 Task: Research Airbnb accommodation in Santander de Quilichao, Colombia from 12th  December, 2023 to 15th December, 2023 for 3 adults.2 bedrooms having 3 beds and 1 bathroom. Property type can be flat. Amenities needed are: washing machine. Booking option can be shelf check-in. Look for 5 properties as per requirement.
Action: Mouse moved to (505, 86)
Screenshot: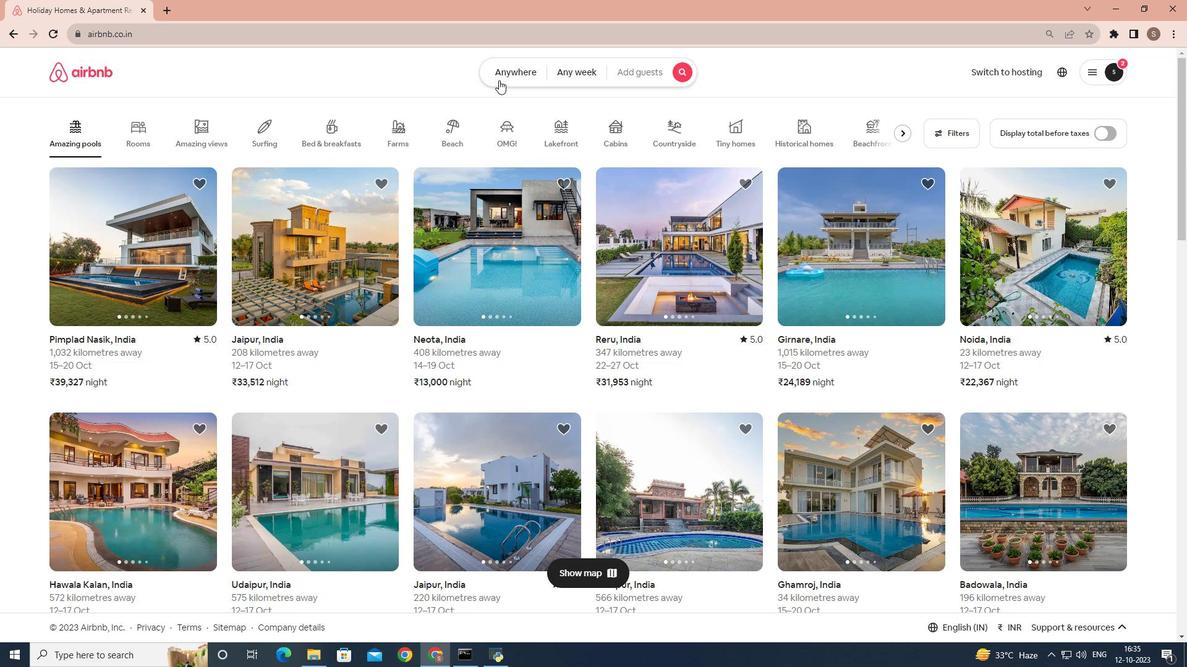 
Action: Mouse pressed left at (505, 86)
Screenshot: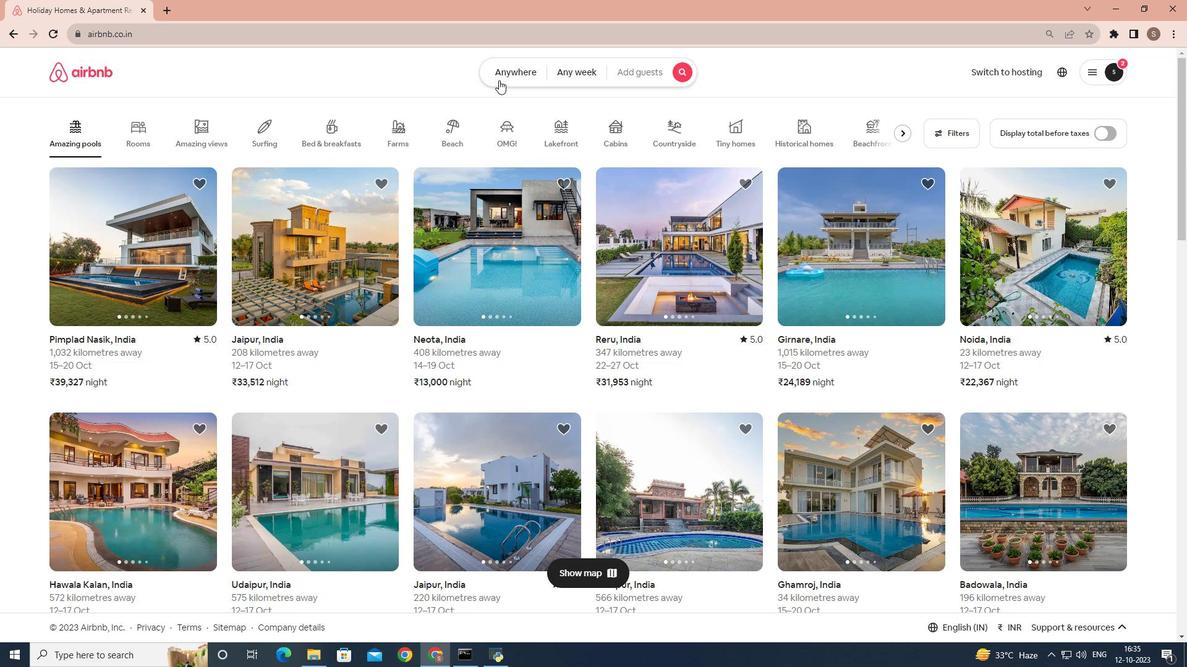 
Action: Mouse moved to (450, 125)
Screenshot: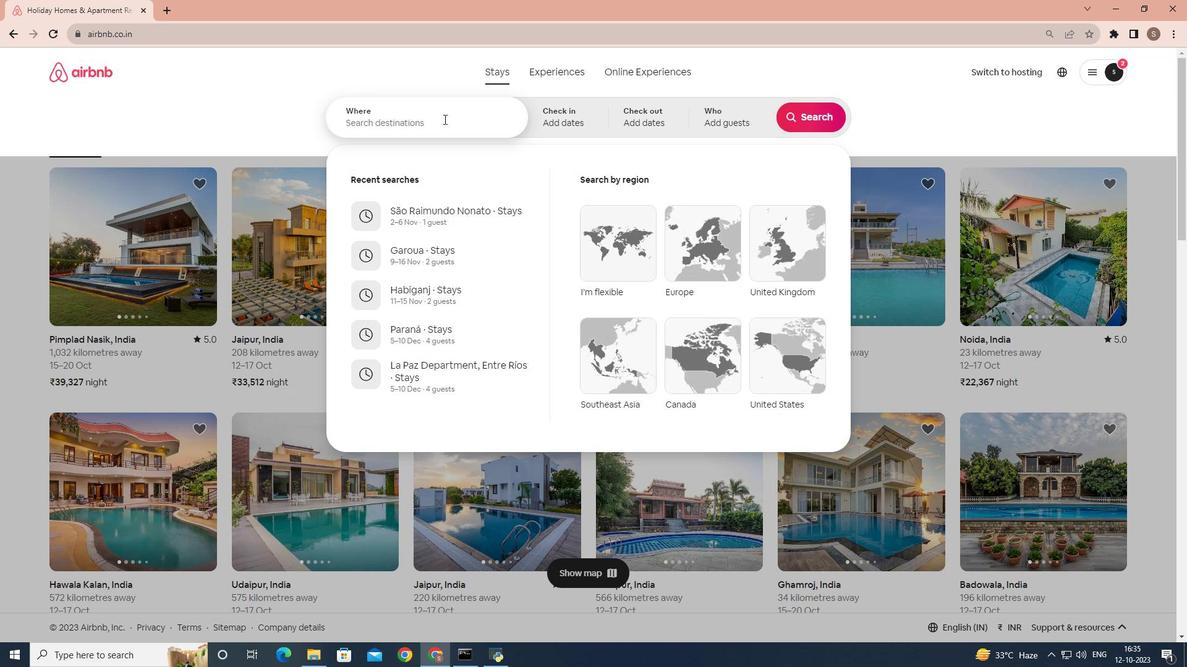 
Action: Mouse pressed left at (450, 125)
Screenshot: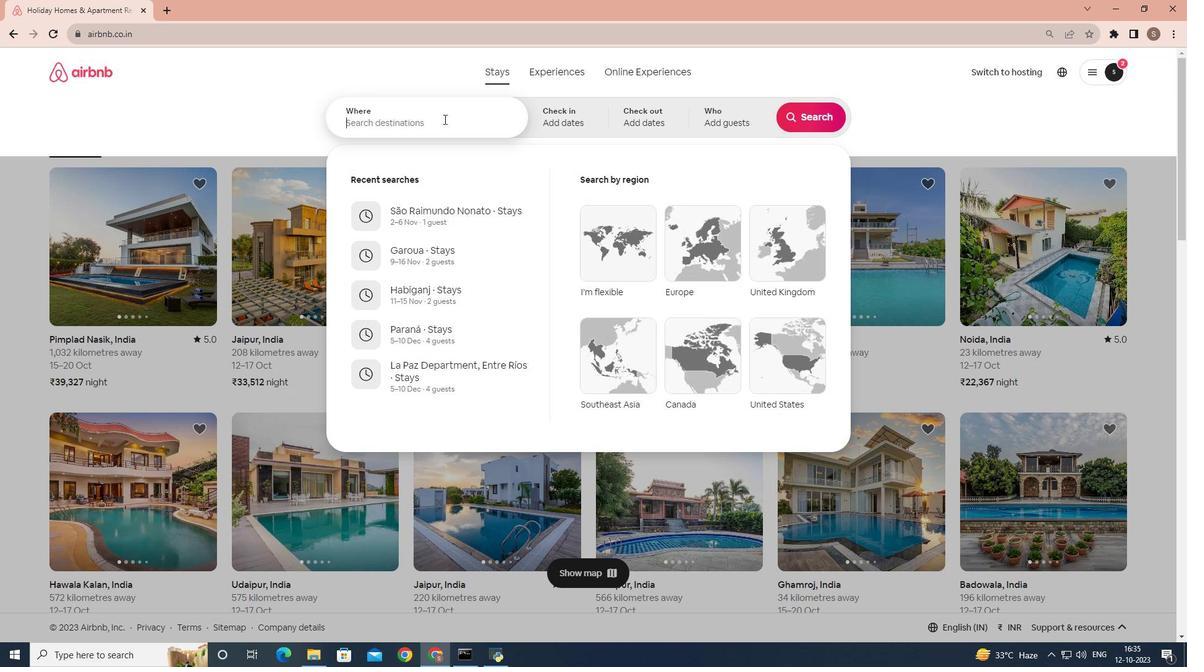 
Action: Key pressed <Key.shift>Santander<Key.space>de<Key.space><Key.shift>Quilichao,<Key.space><Key.shift>colombia
Screenshot: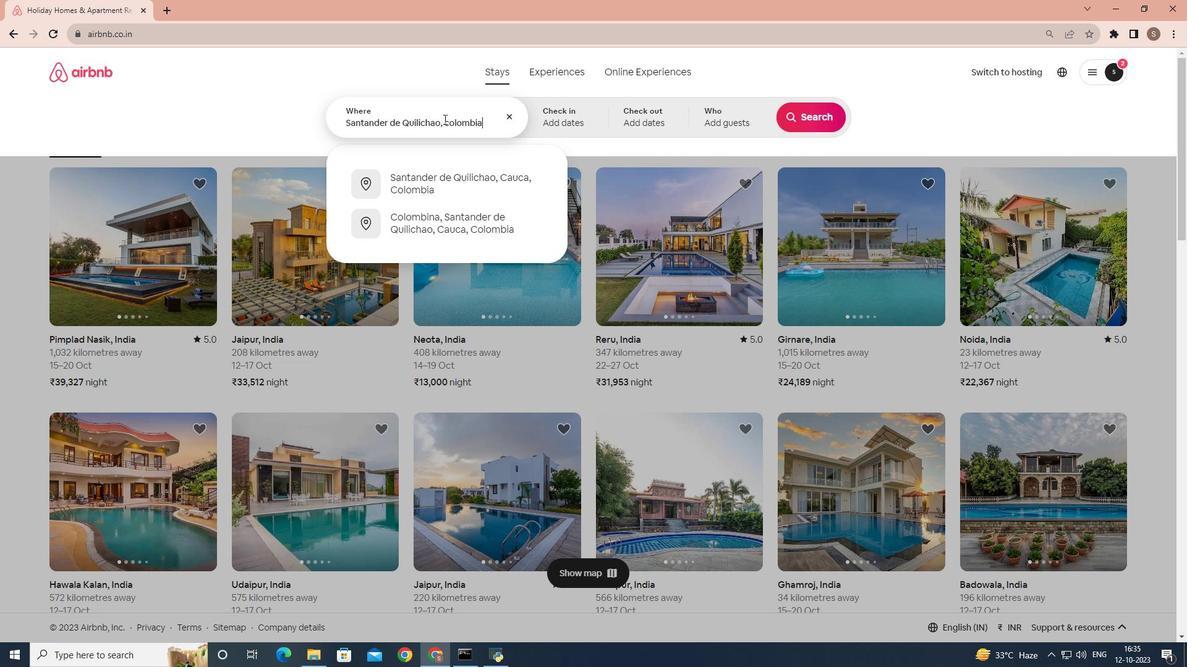 
Action: Mouse moved to (578, 123)
Screenshot: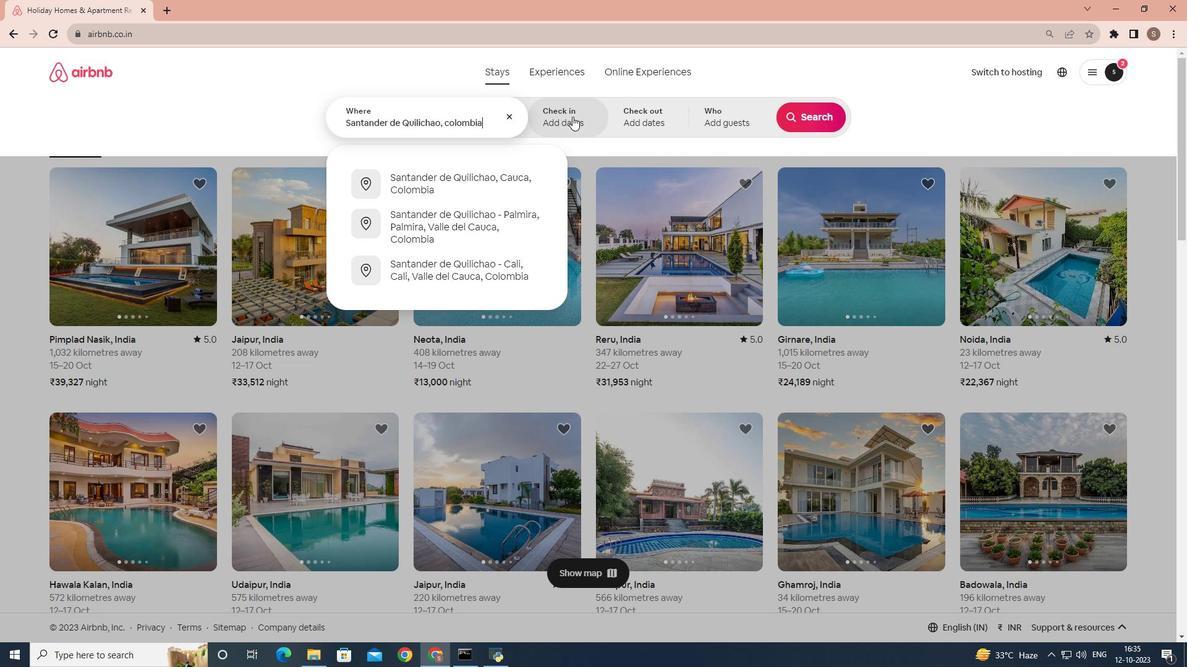 
Action: Mouse pressed left at (578, 123)
Screenshot: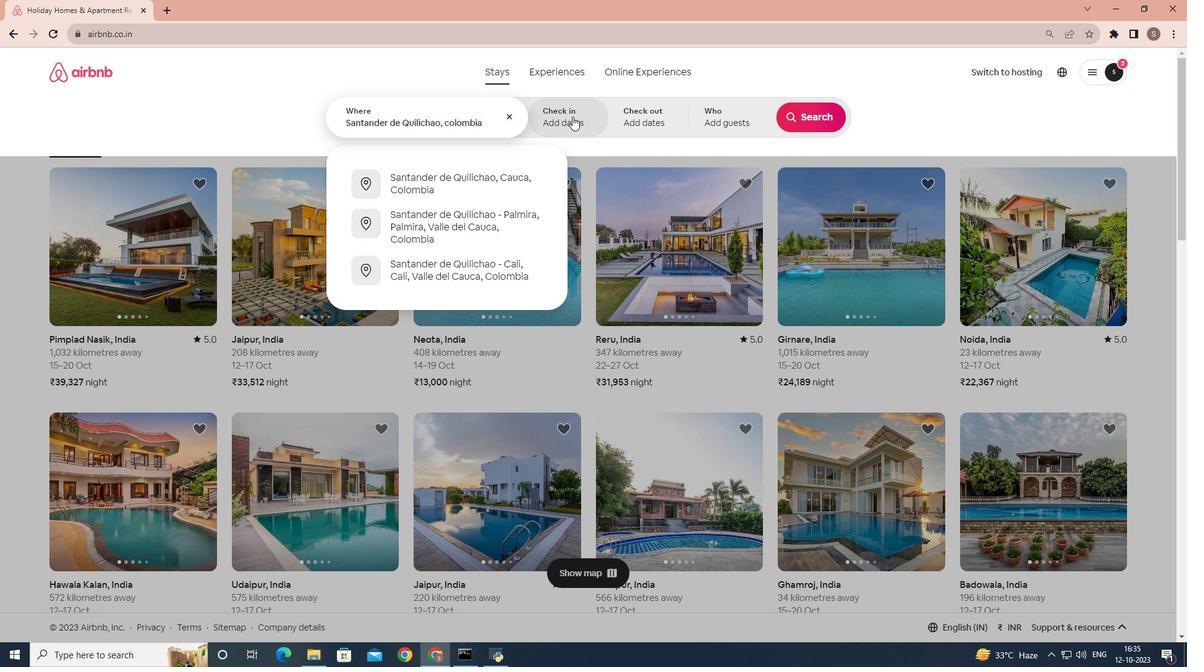 
Action: Mouse moved to (808, 220)
Screenshot: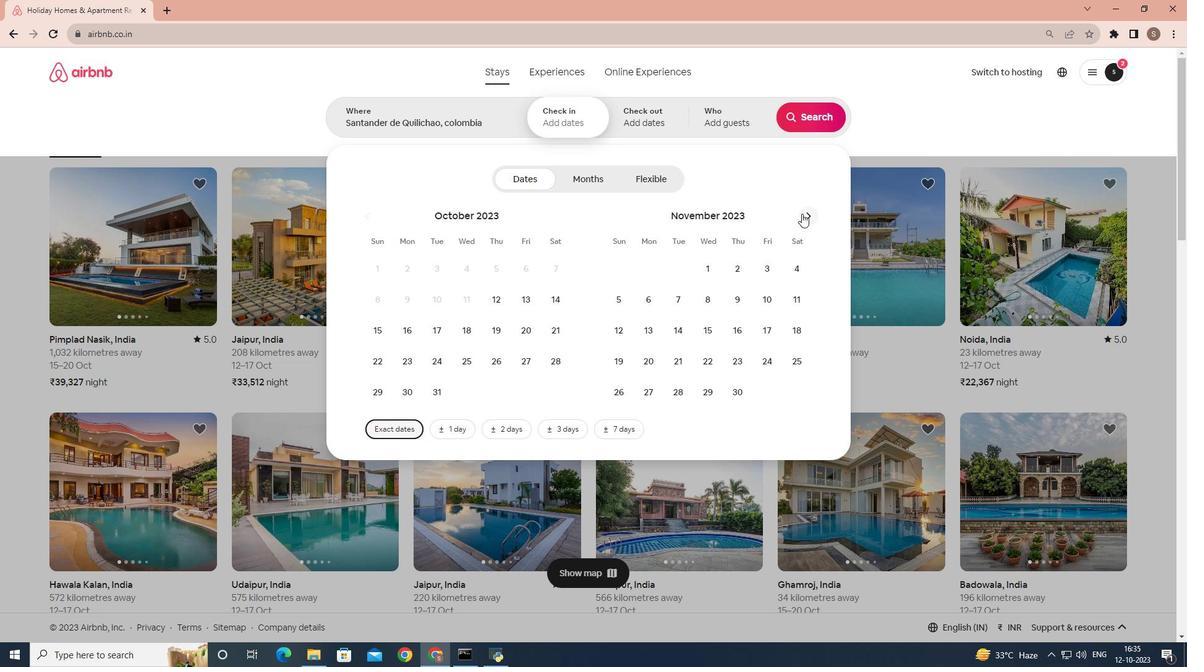 
Action: Mouse pressed left at (808, 220)
Screenshot: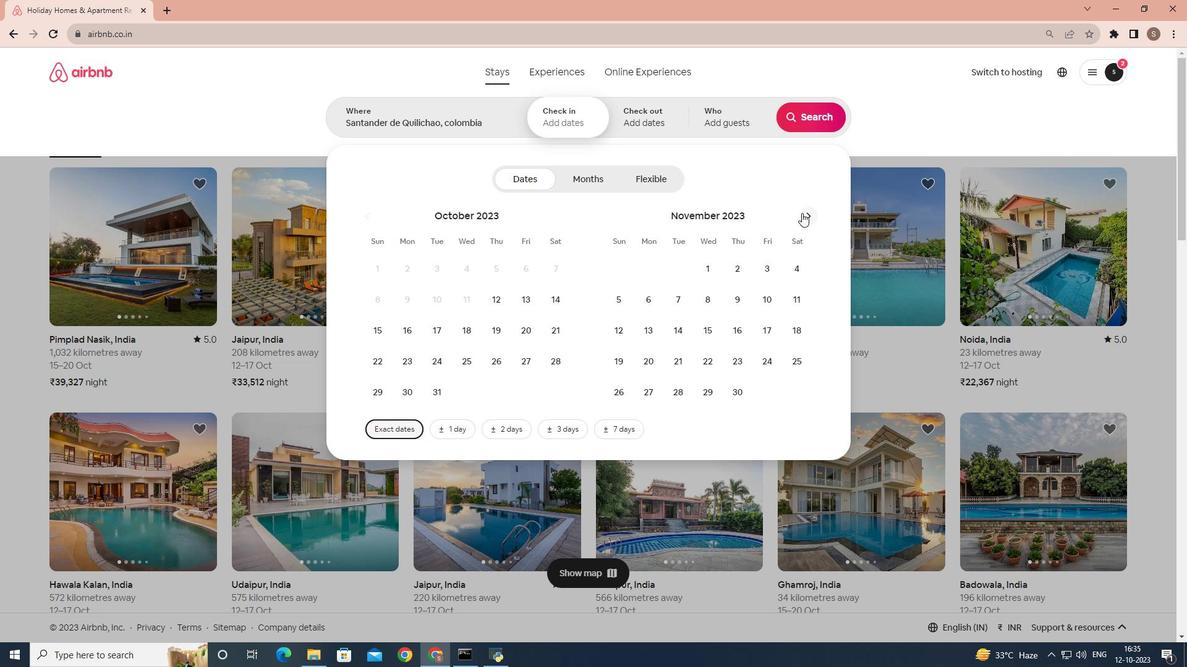 
Action: Mouse moved to (691, 327)
Screenshot: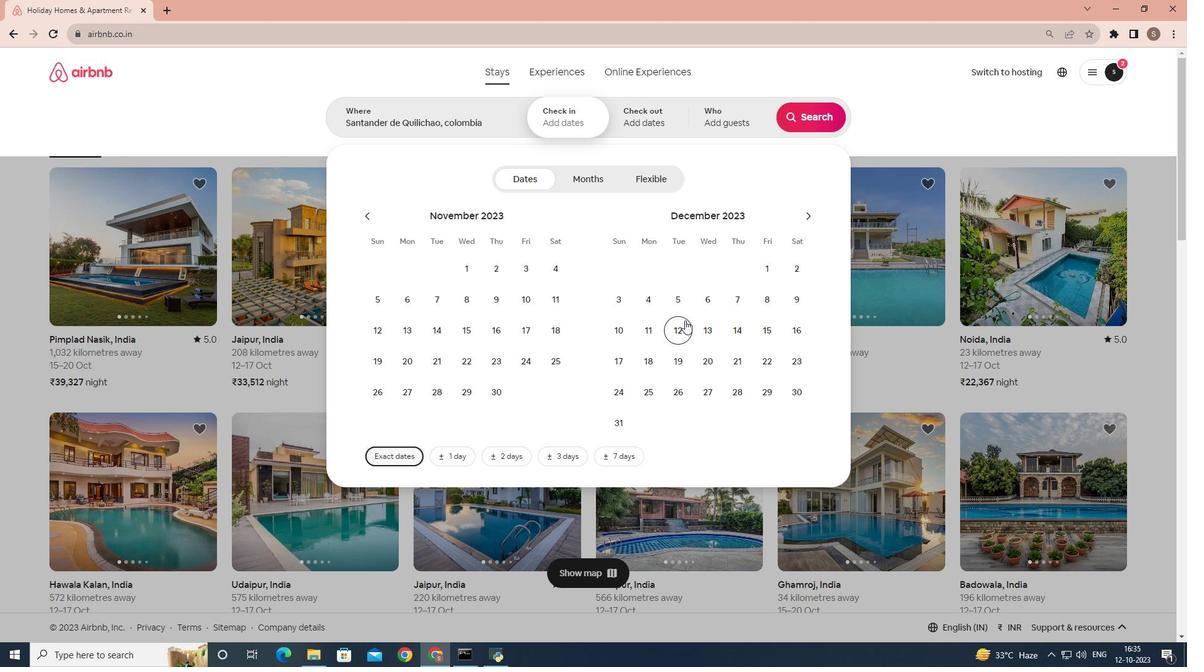 
Action: Mouse pressed left at (691, 327)
Screenshot: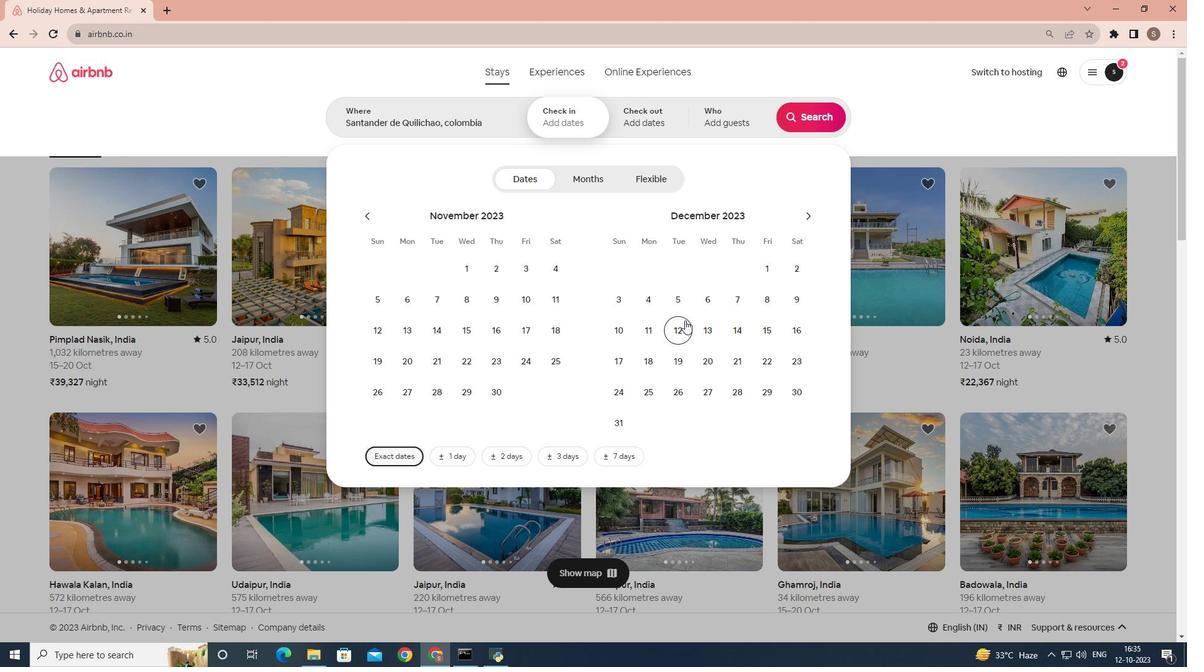 
Action: Mouse moved to (770, 334)
Screenshot: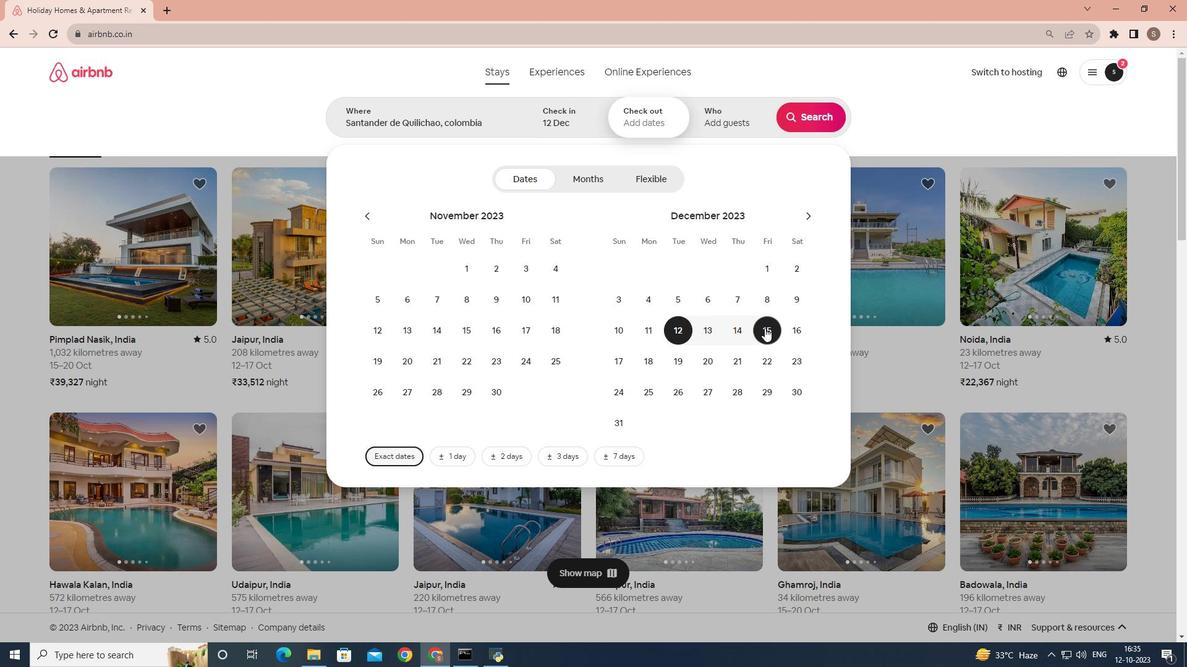 
Action: Mouse pressed left at (770, 334)
Screenshot: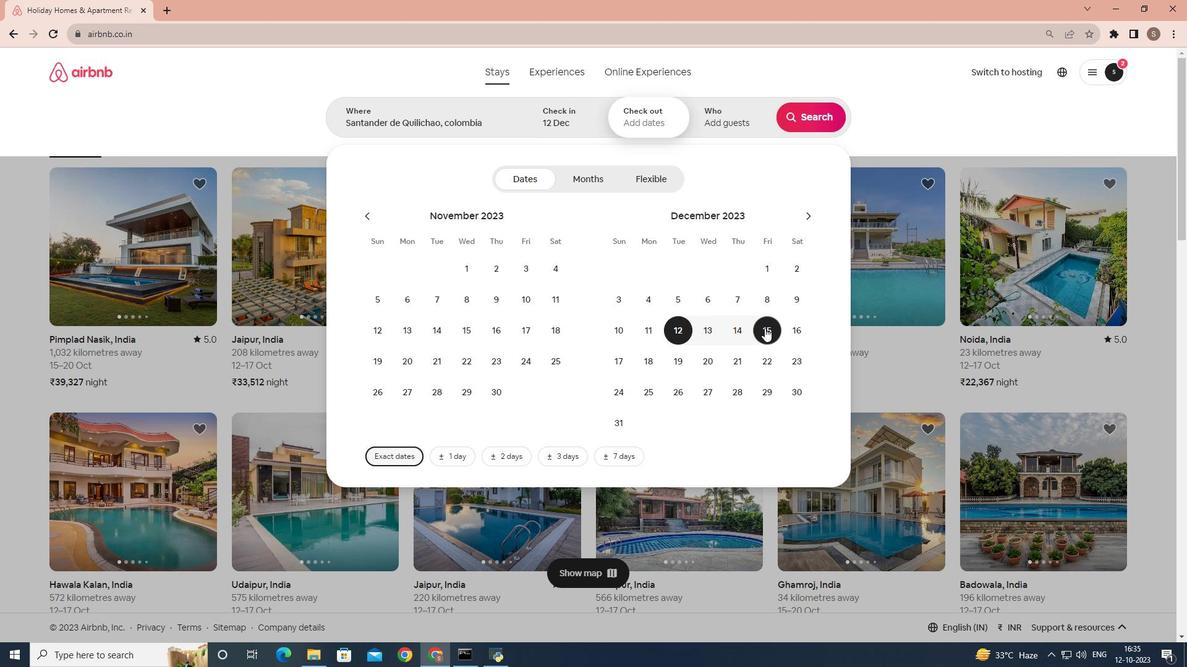 
Action: Mouse moved to (720, 118)
Screenshot: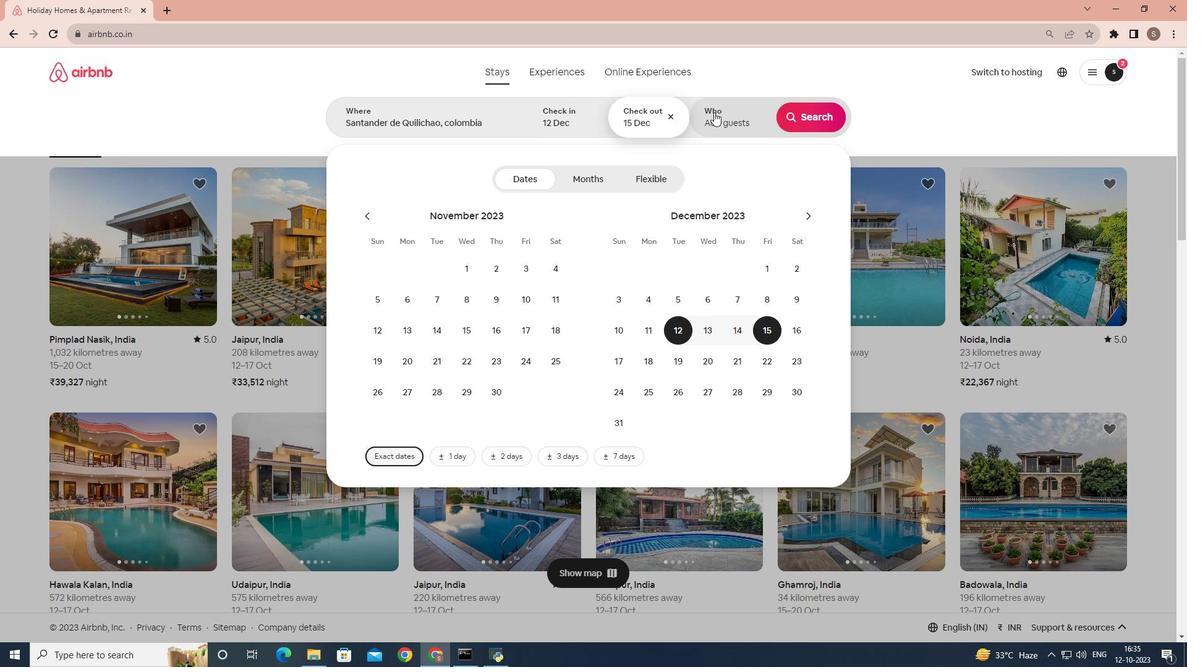
Action: Mouse pressed left at (720, 118)
Screenshot: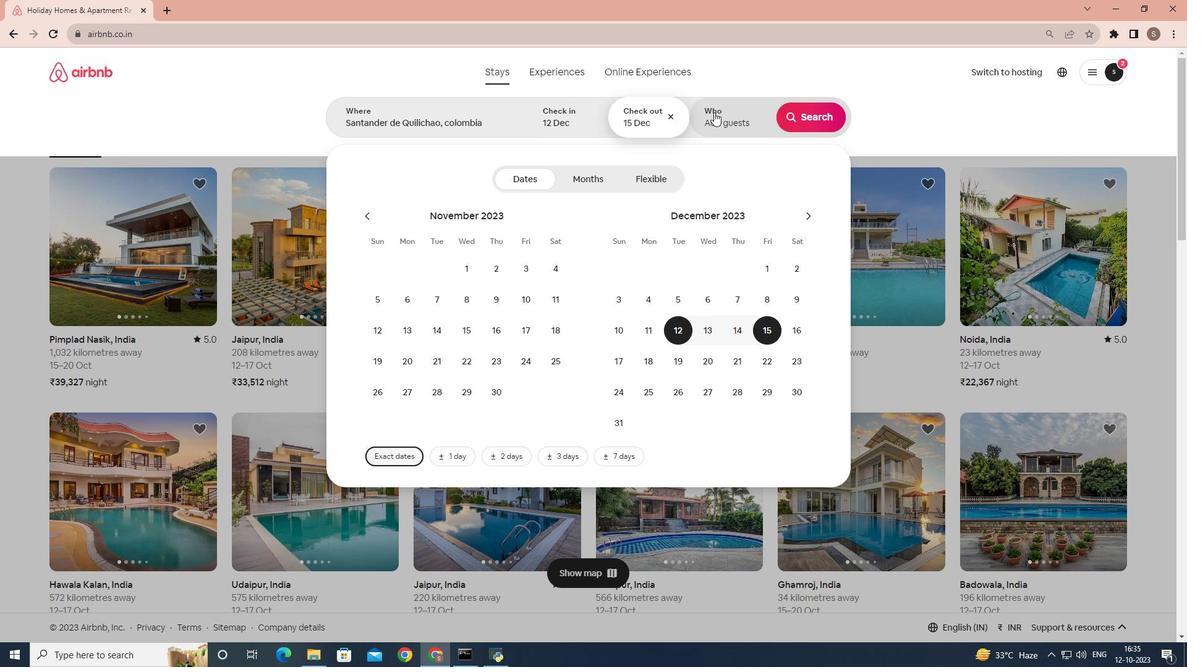 
Action: Mouse moved to (816, 189)
Screenshot: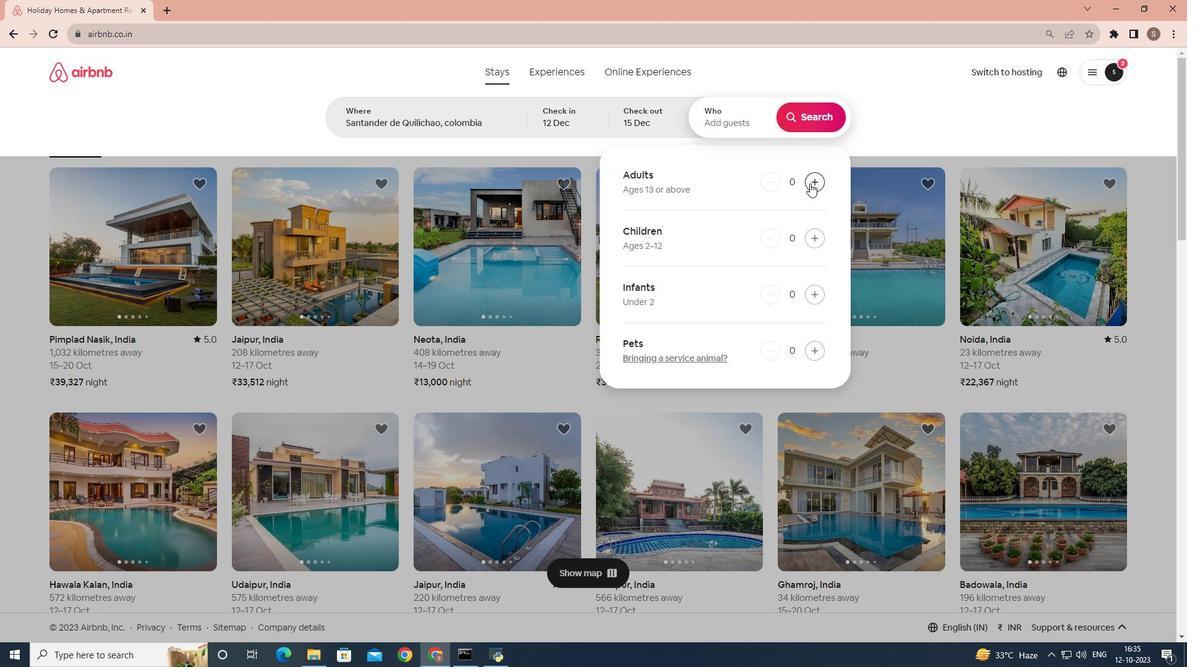 
Action: Mouse pressed left at (816, 189)
Screenshot: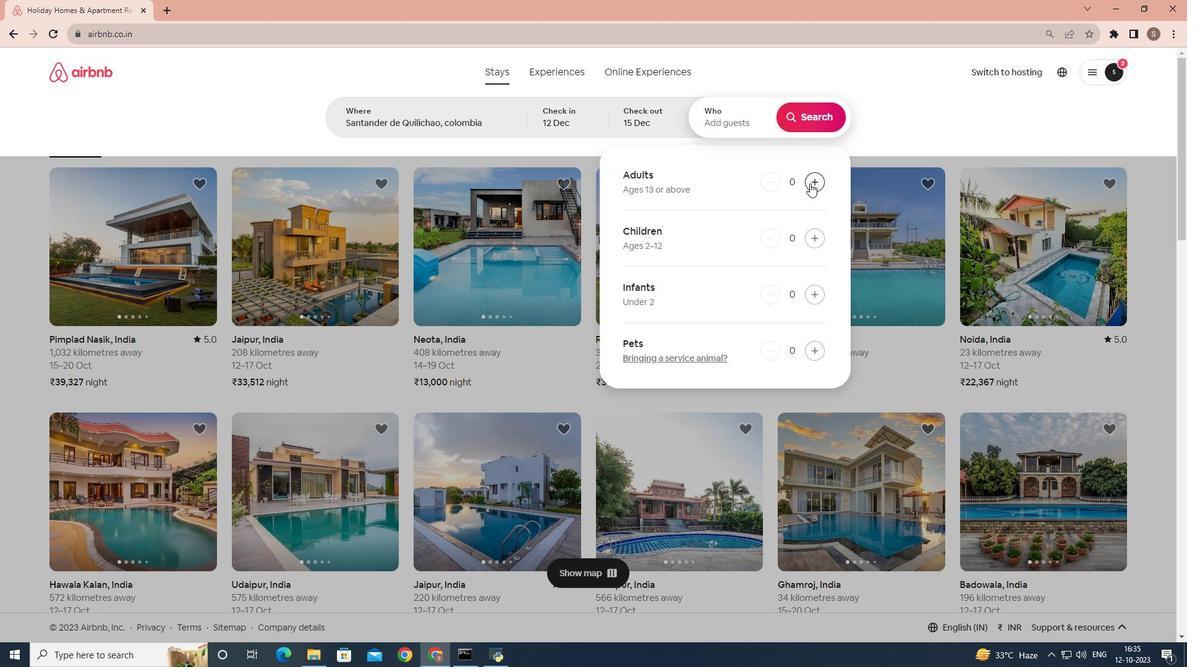 
Action: Mouse pressed left at (816, 189)
Screenshot: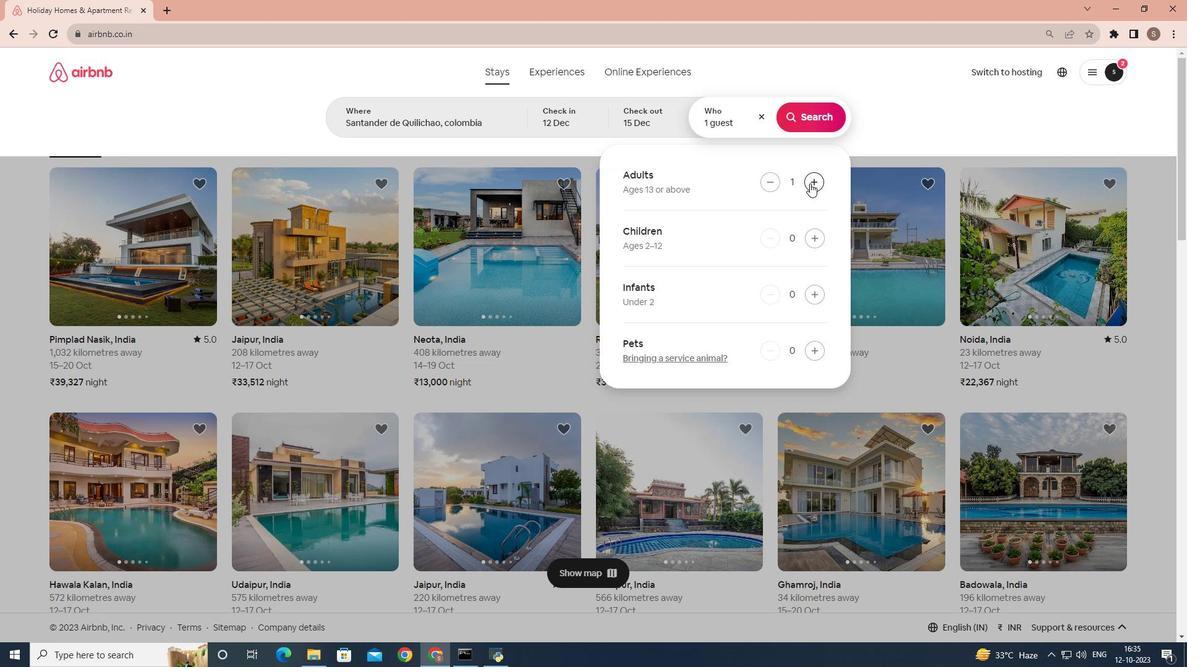 
Action: Mouse pressed left at (816, 189)
Screenshot: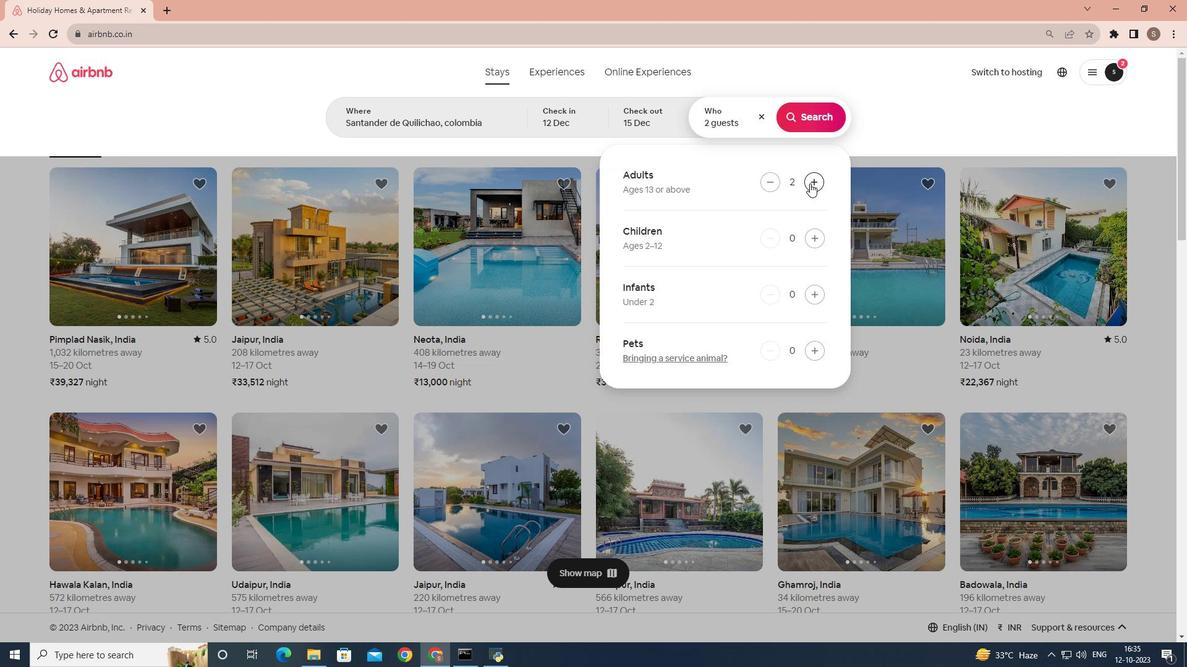 
Action: Mouse moved to (809, 121)
Screenshot: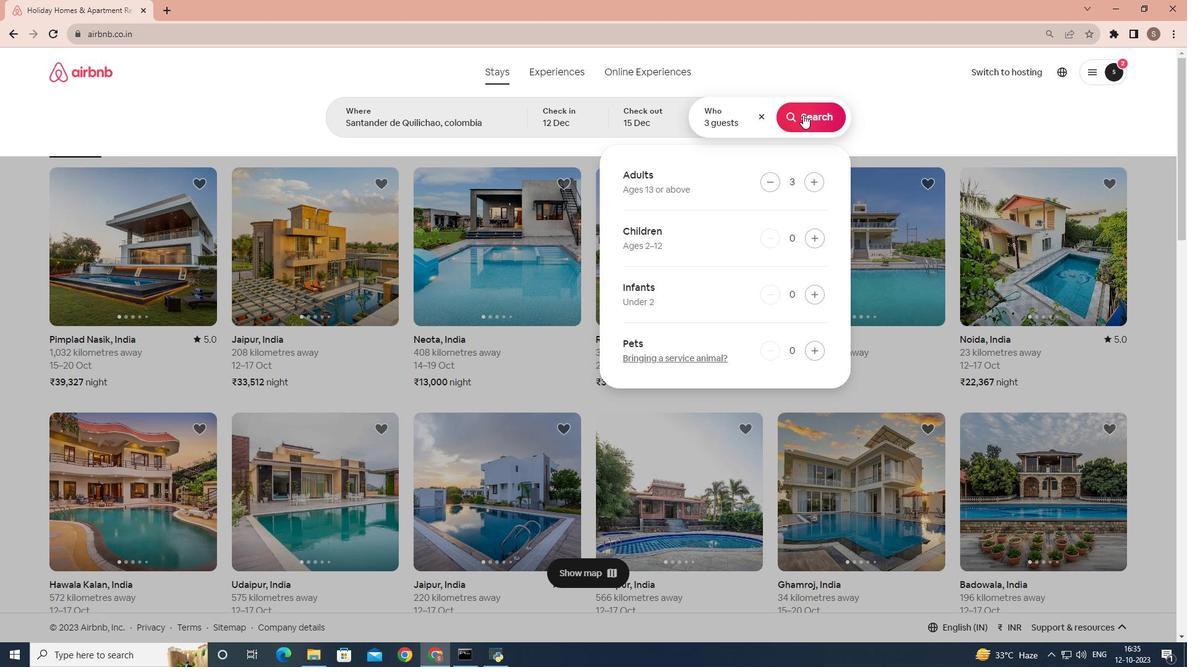 
Action: Mouse pressed left at (809, 121)
Screenshot: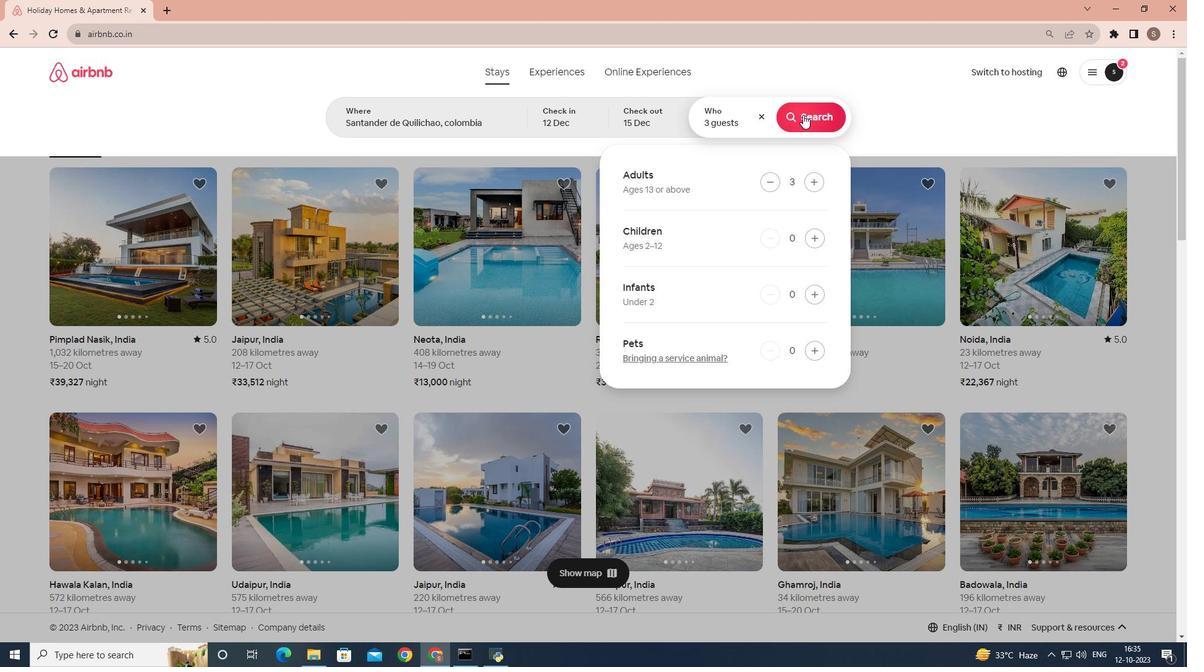 
Action: Mouse moved to (984, 127)
Screenshot: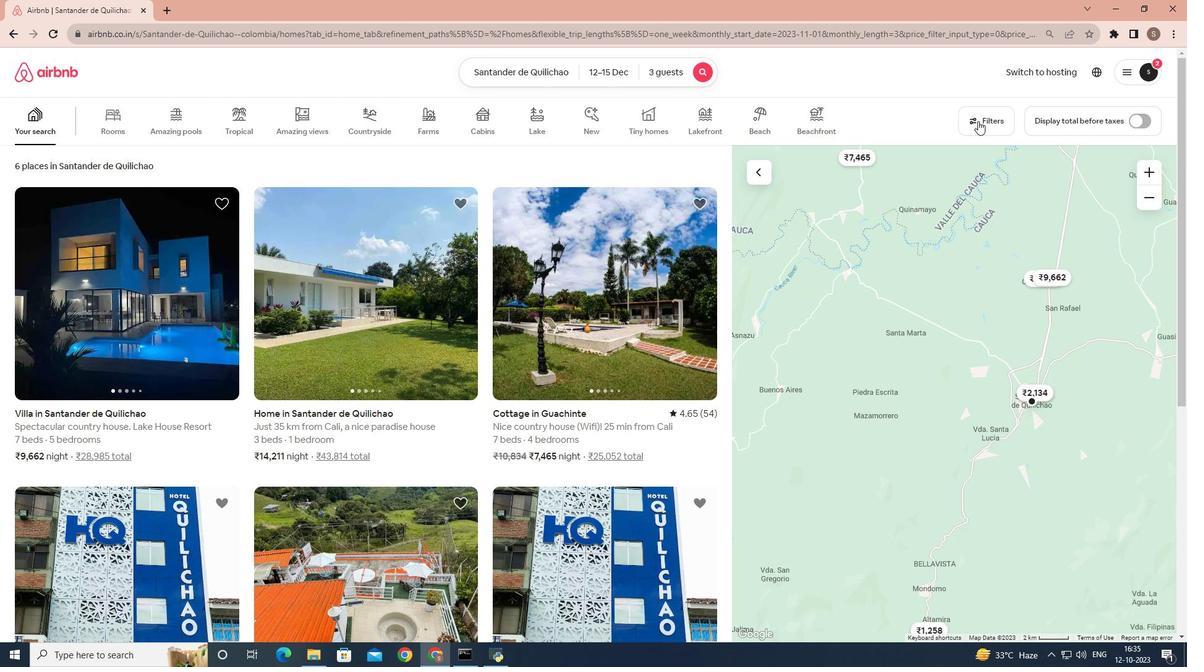 
Action: Mouse pressed left at (984, 127)
Screenshot: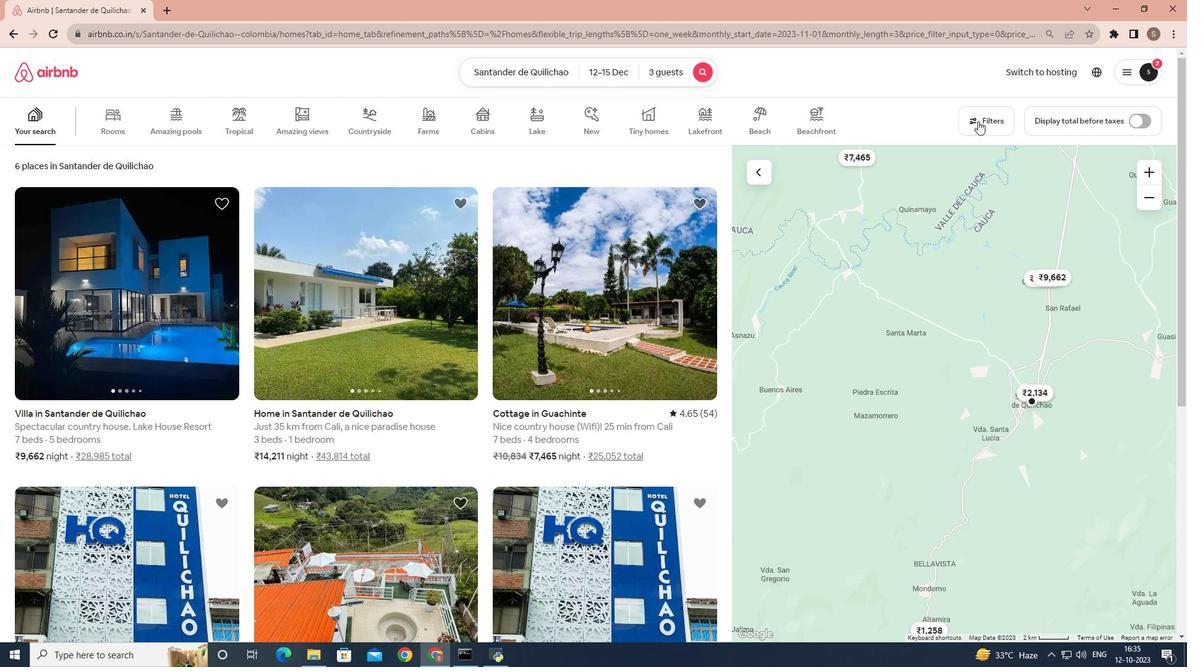 
Action: Mouse moved to (668, 289)
Screenshot: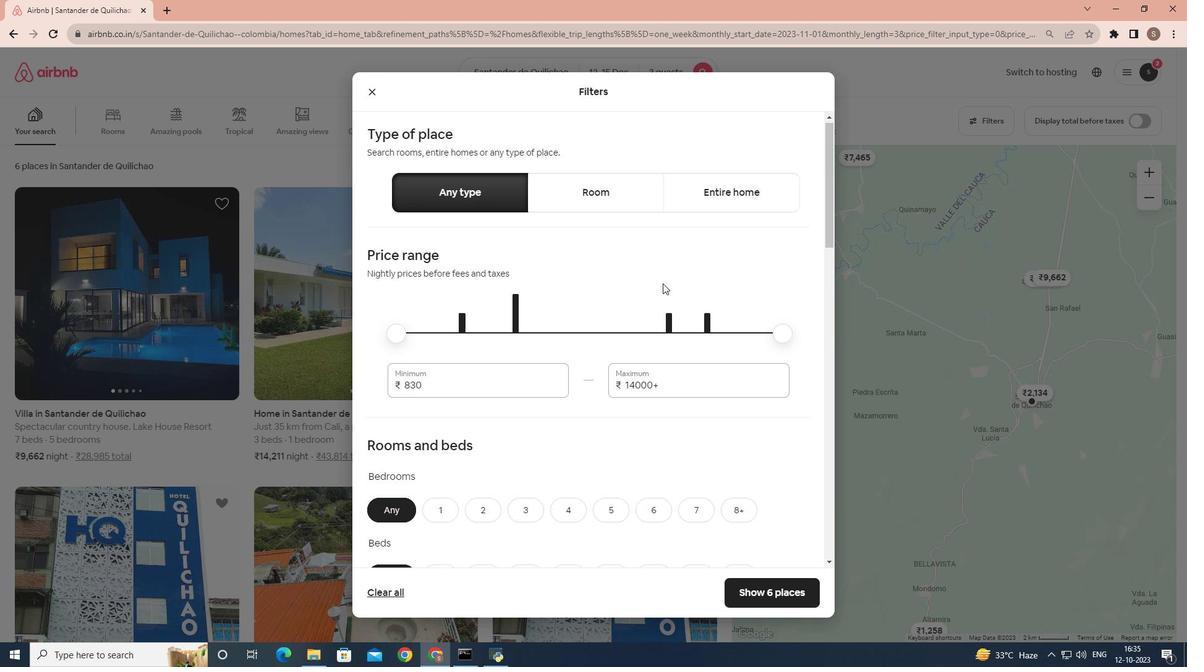 
Action: Mouse scrolled (668, 289) with delta (0, 0)
Screenshot: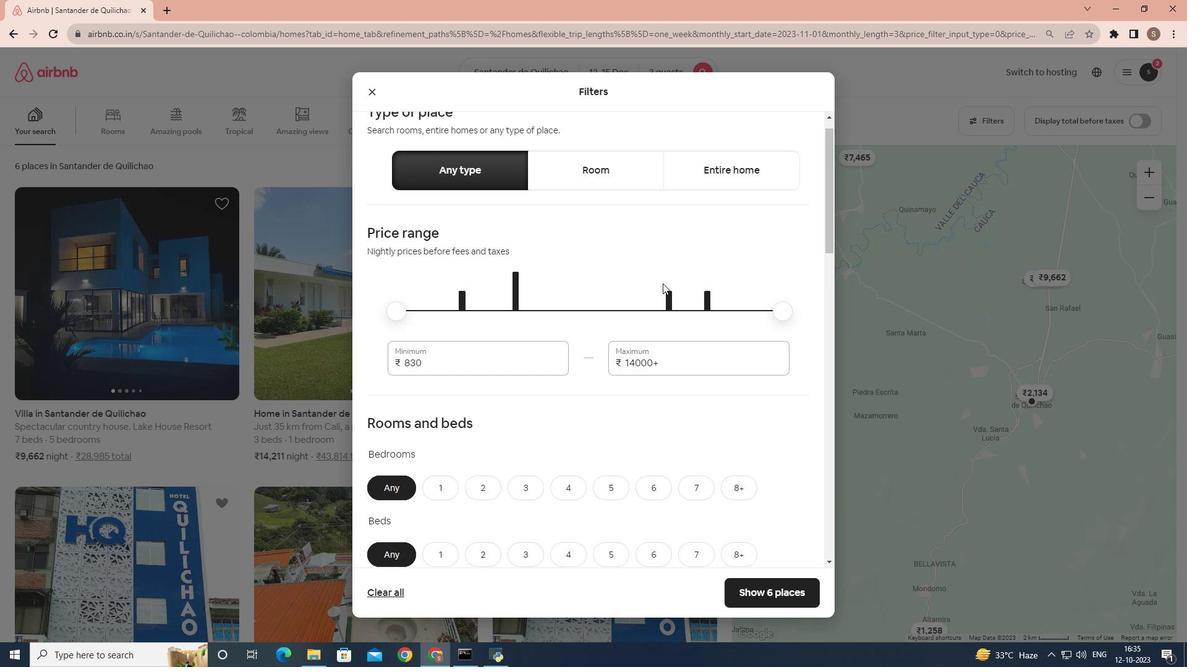 
Action: Mouse scrolled (668, 289) with delta (0, 0)
Screenshot: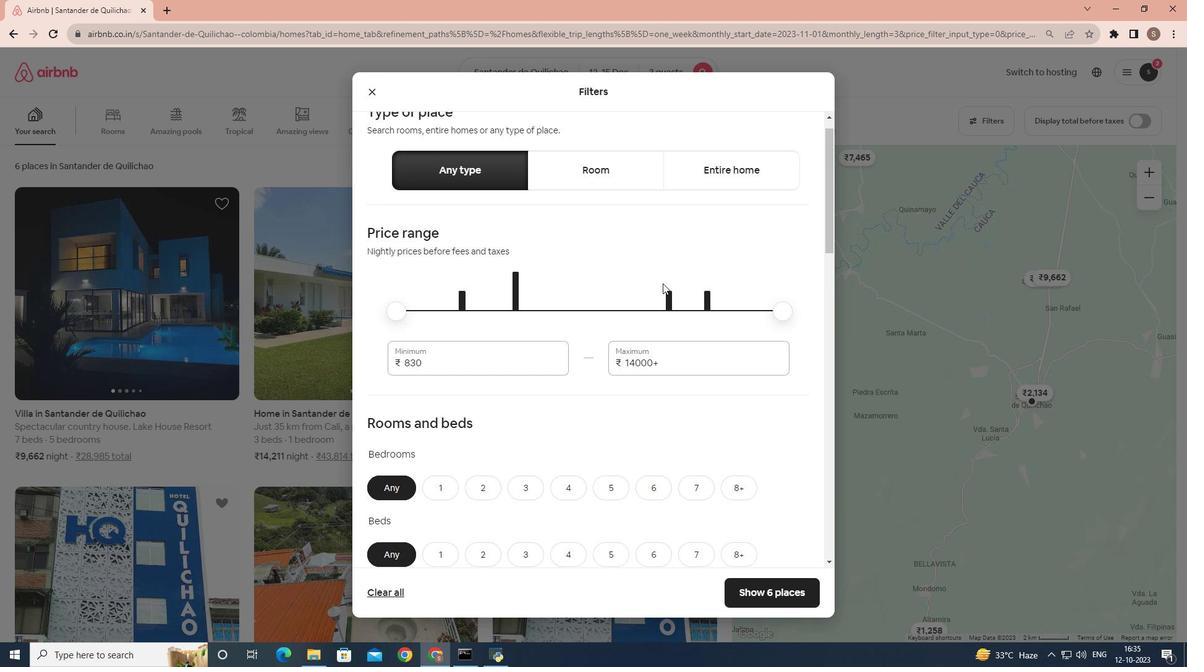 
Action: Mouse moved to (490, 394)
Screenshot: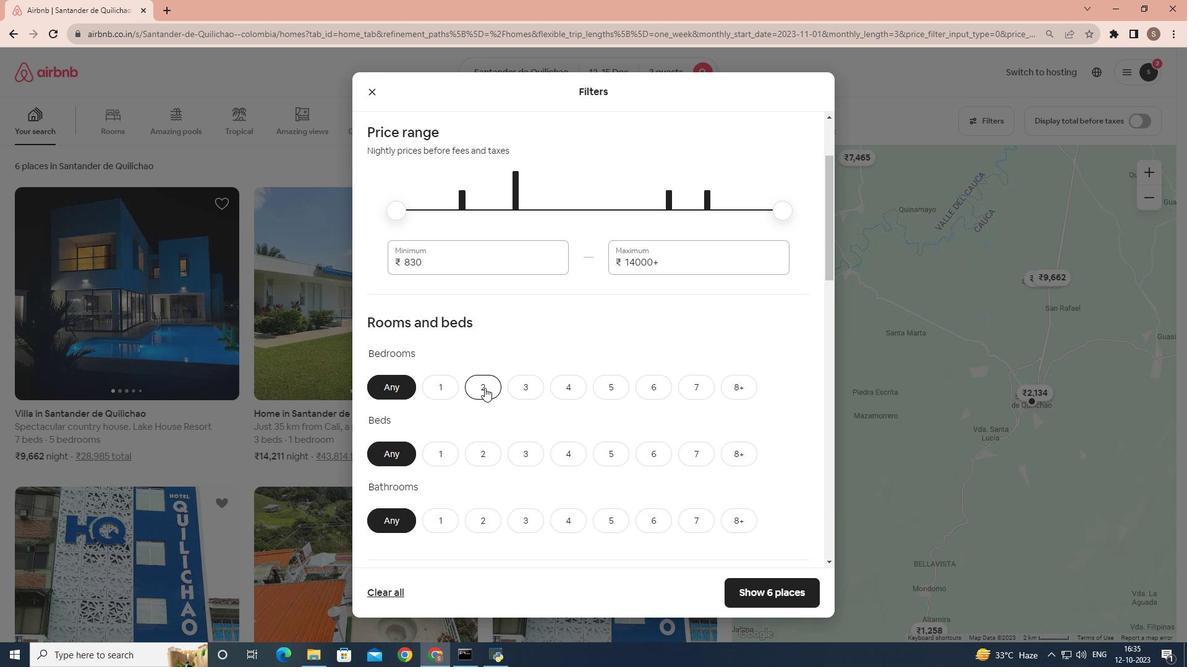 
Action: Mouse pressed left at (490, 394)
Screenshot: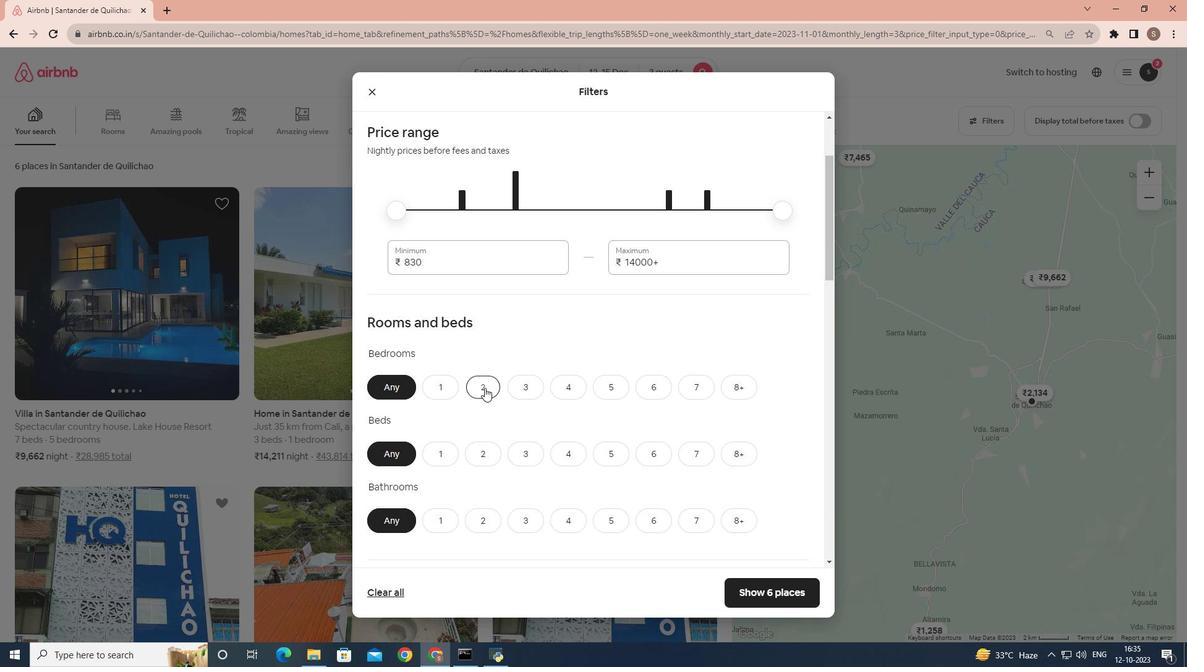 
Action: Mouse scrolled (490, 393) with delta (0, 0)
Screenshot: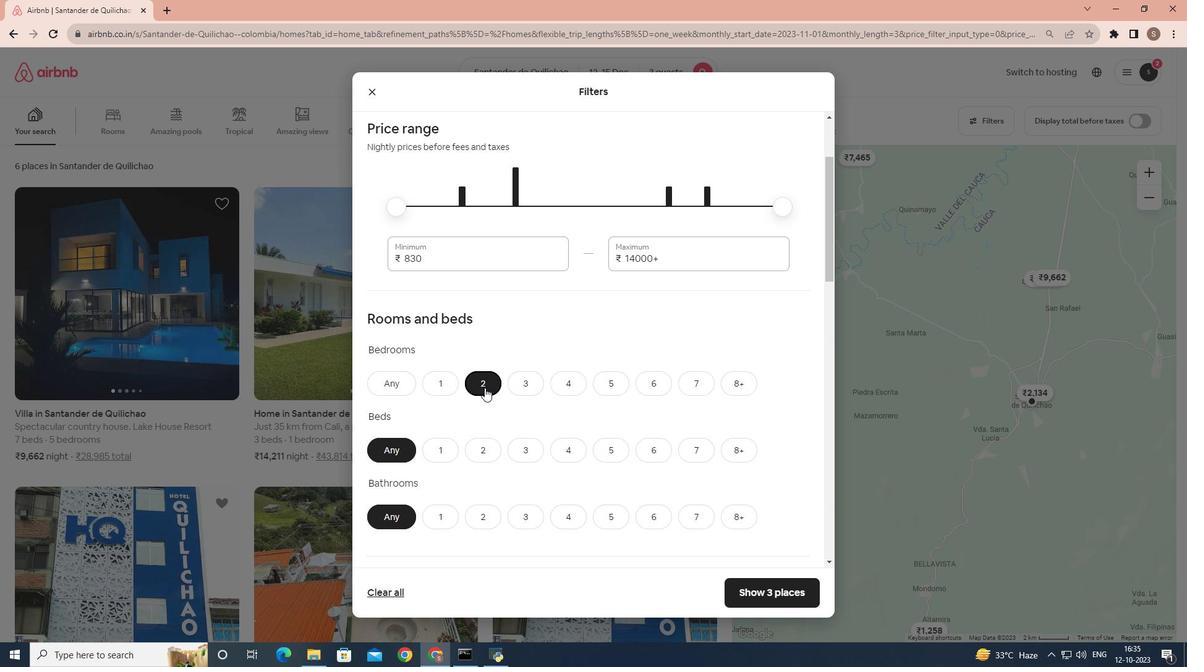 
Action: Mouse moved to (518, 399)
Screenshot: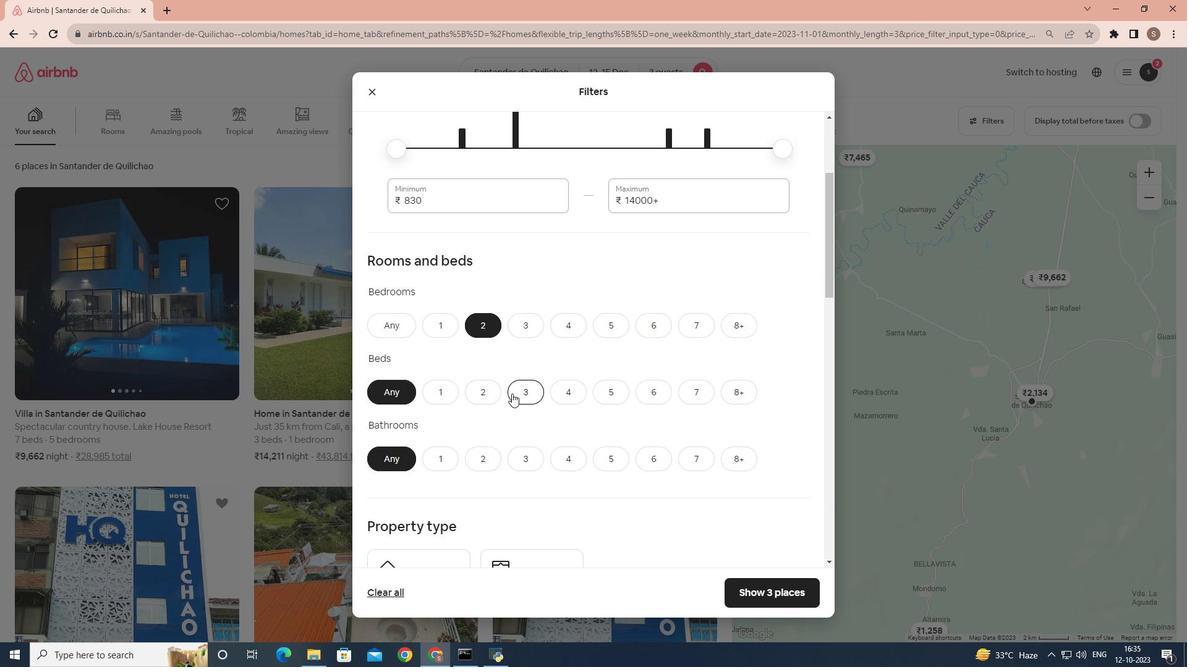 
Action: Mouse pressed left at (518, 399)
Screenshot: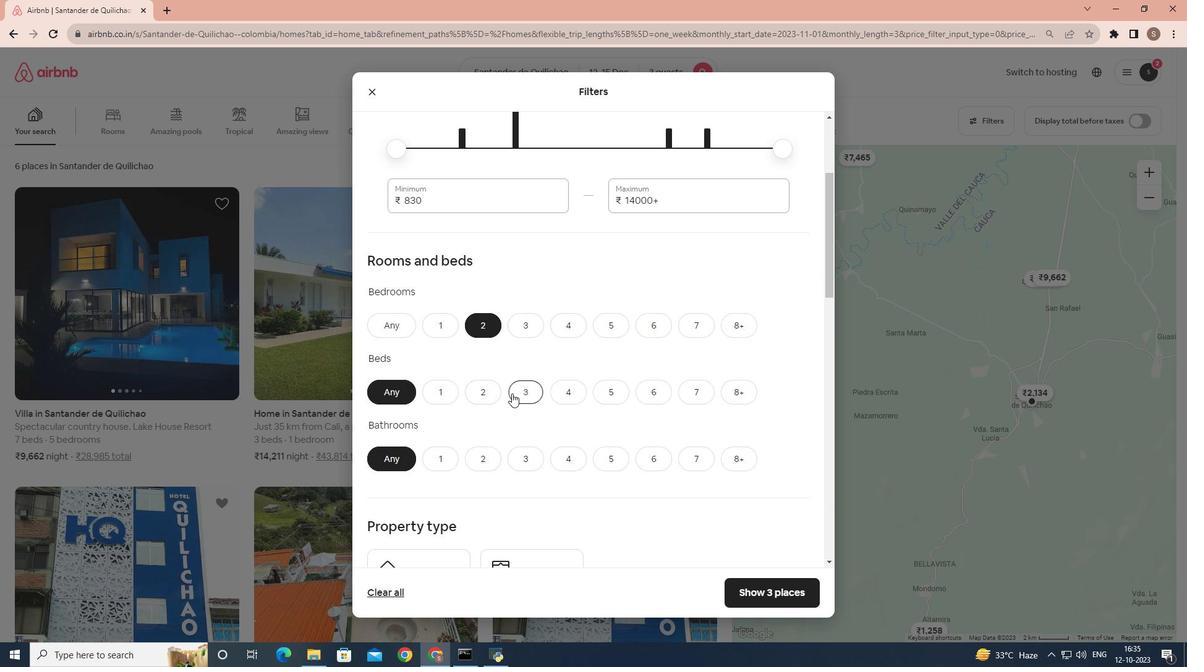 
Action: Mouse moved to (584, 378)
Screenshot: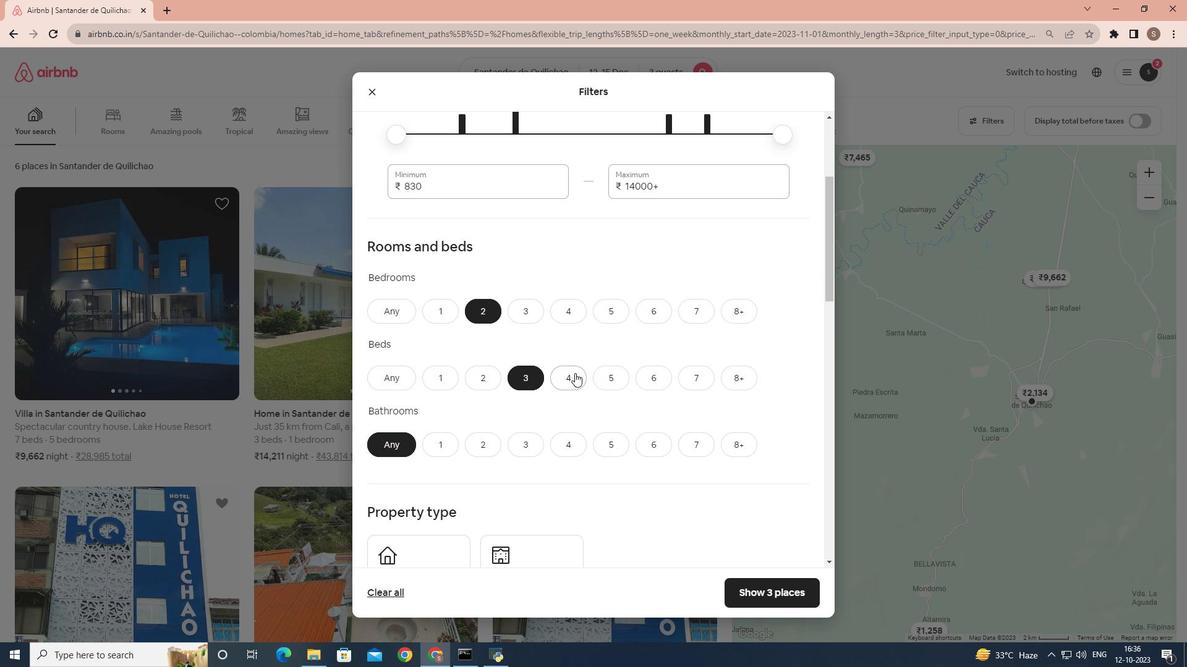 
Action: Mouse scrolled (584, 377) with delta (0, 0)
Screenshot: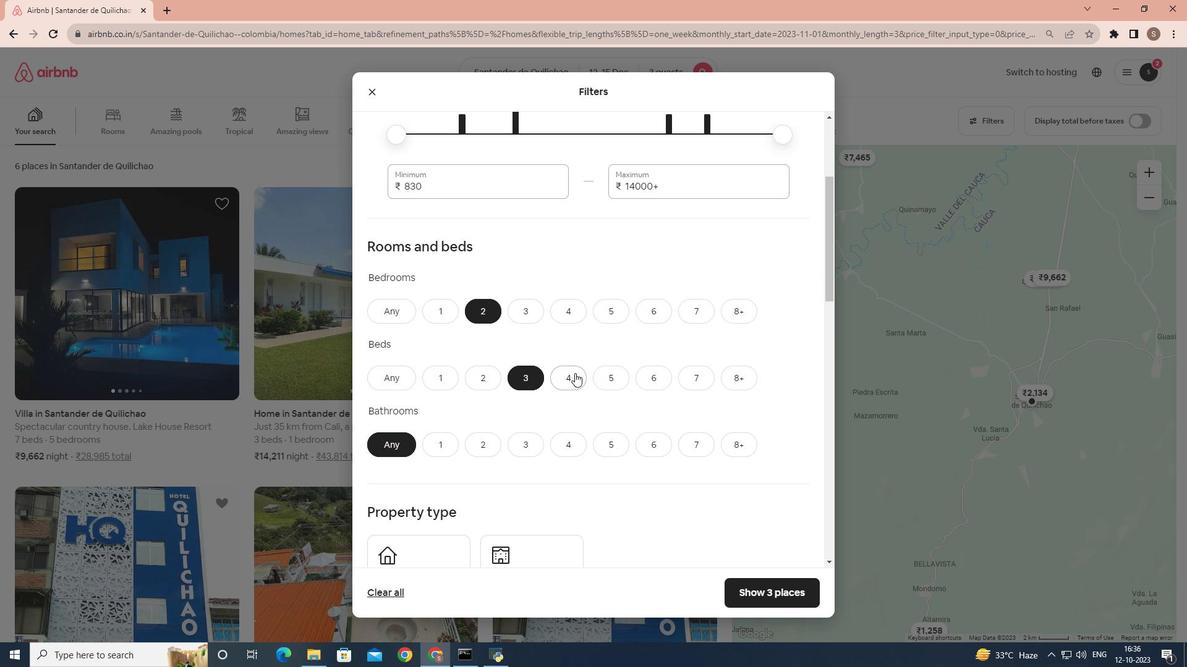 
Action: Mouse moved to (580, 379)
Screenshot: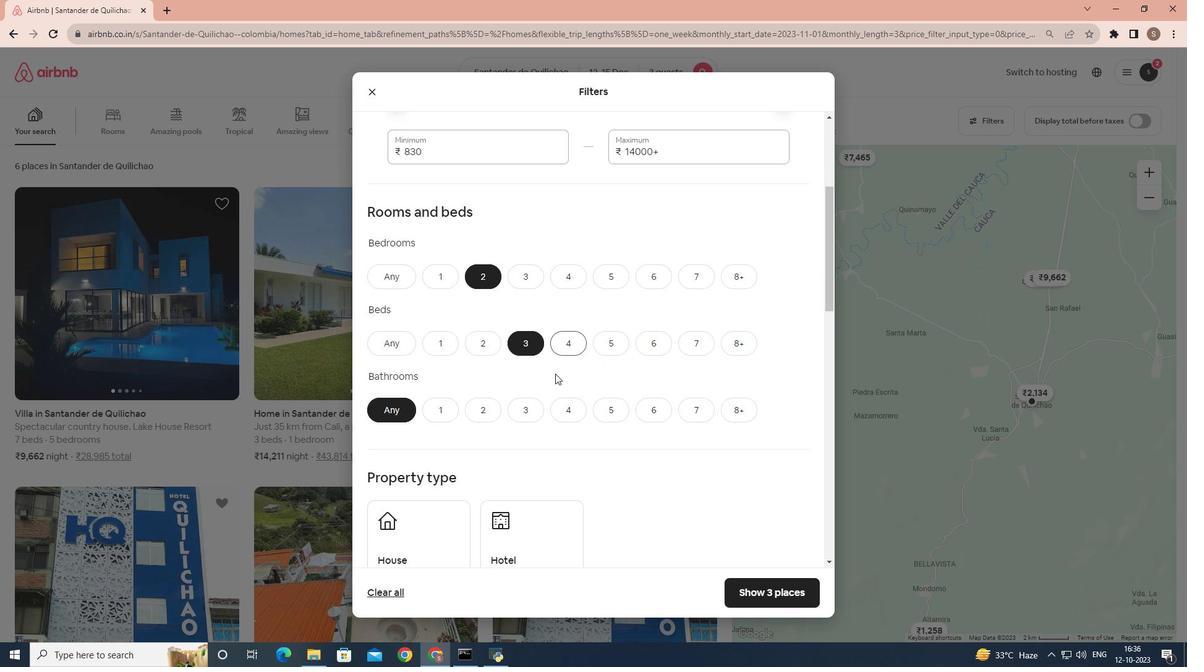 
Action: Mouse scrolled (580, 378) with delta (0, 0)
Screenshot: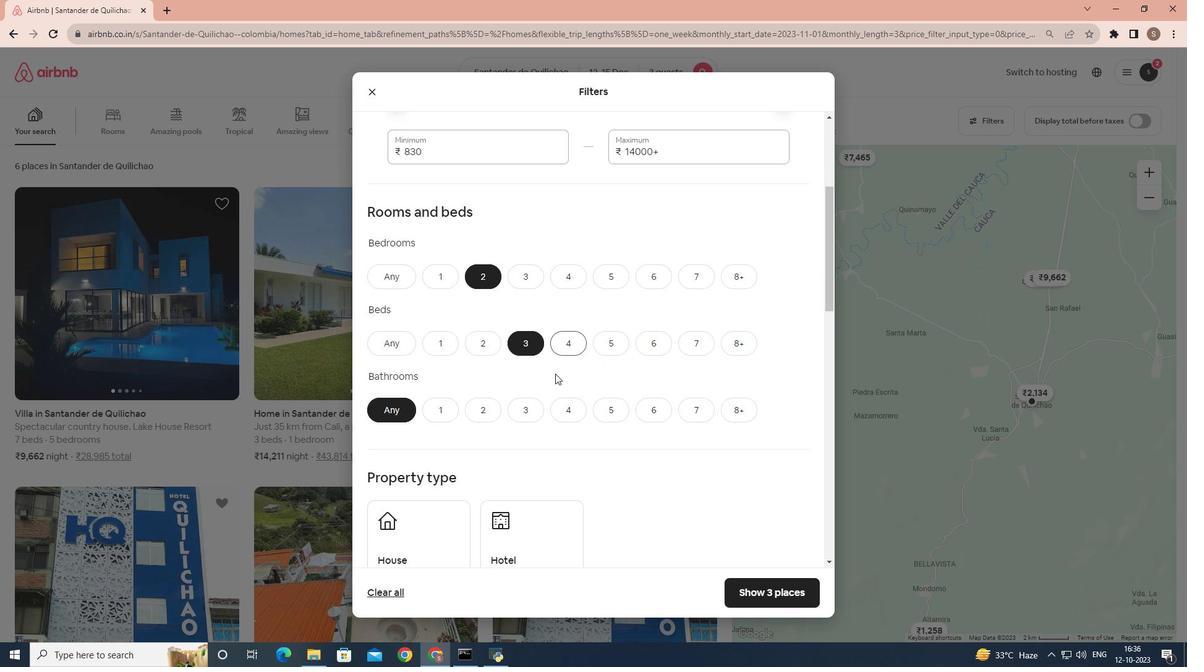 
Action: Mouse moved to (445, 346)
Screenshot: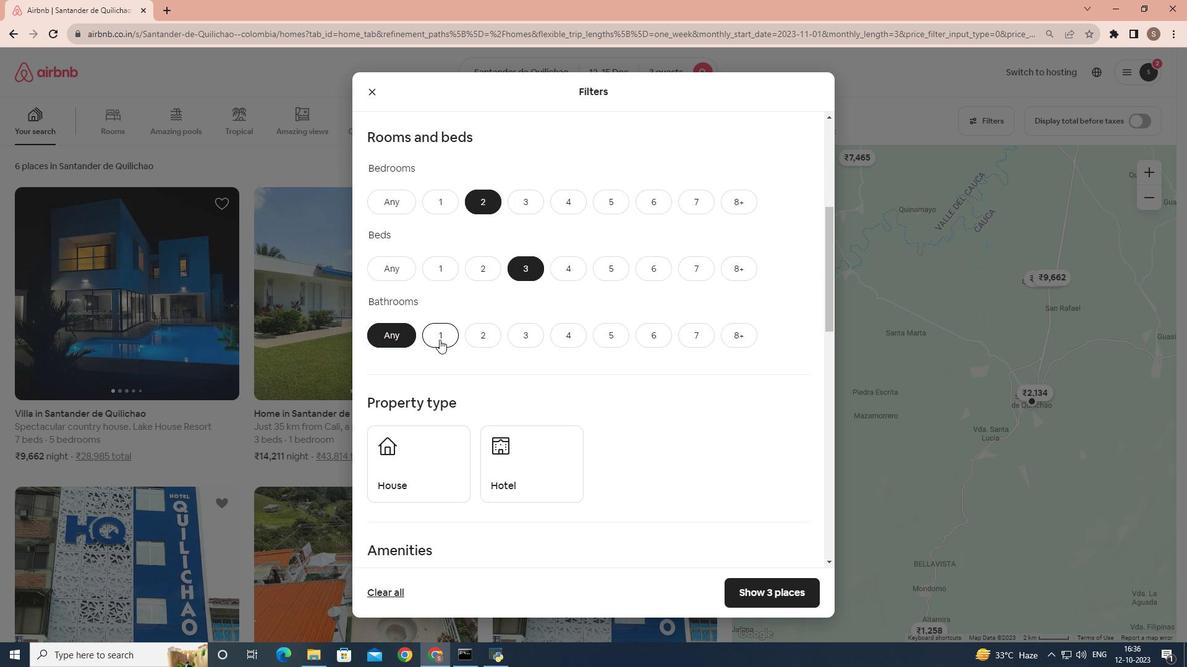 
Action: Mouse pressed left at (445, 346)
Screenshot: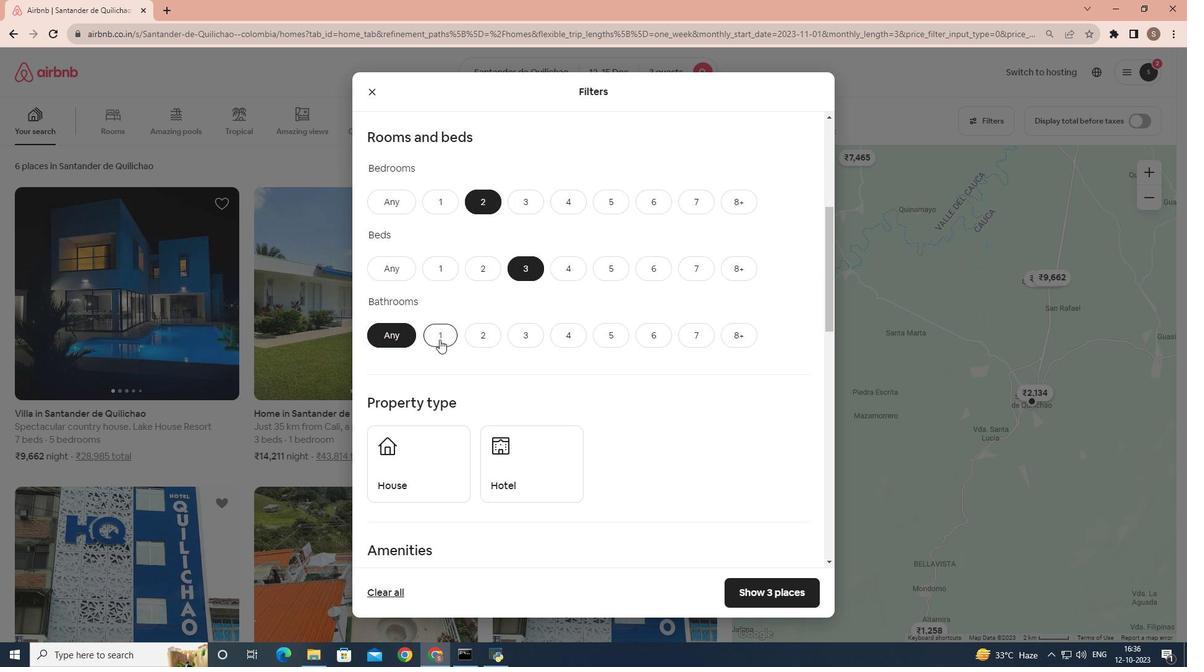 
Action: Mouse moved to (518, 330)
Screenshot: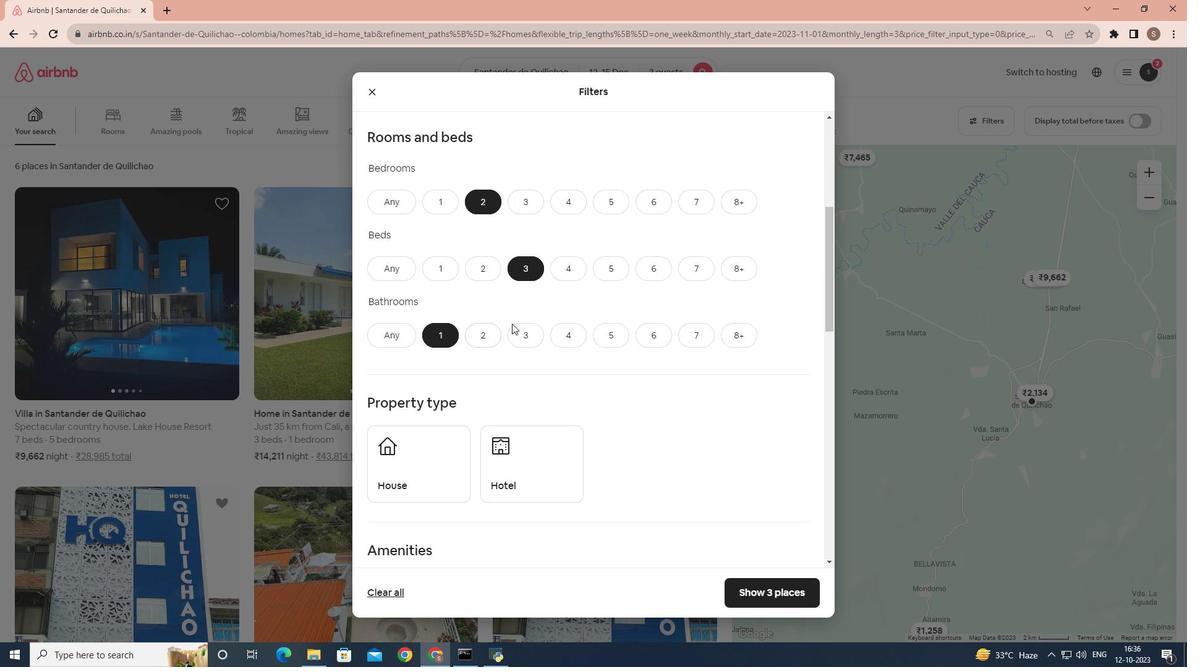 
Action: Mouse scrolled (518, 329) with delta (0, 0)
Screenshot: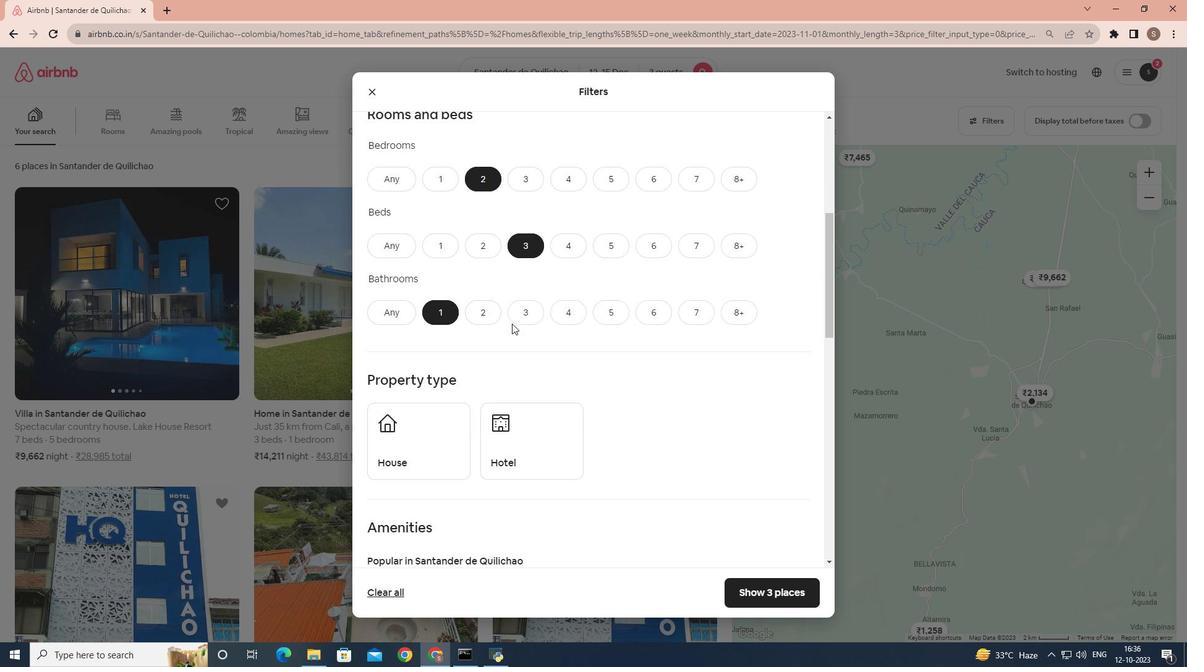 
Action: Mouse moved to (485, 436)
Screenshot: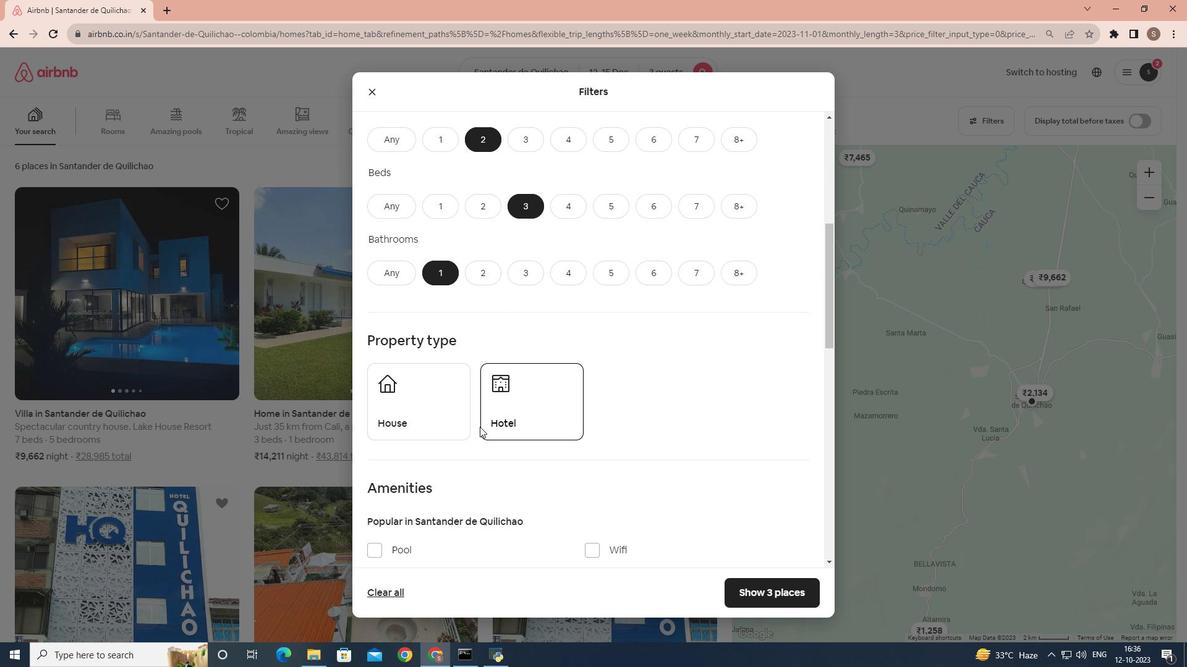 
Action: Mouse scrolled (485, 435) with delta (0, 0)
Screenshot: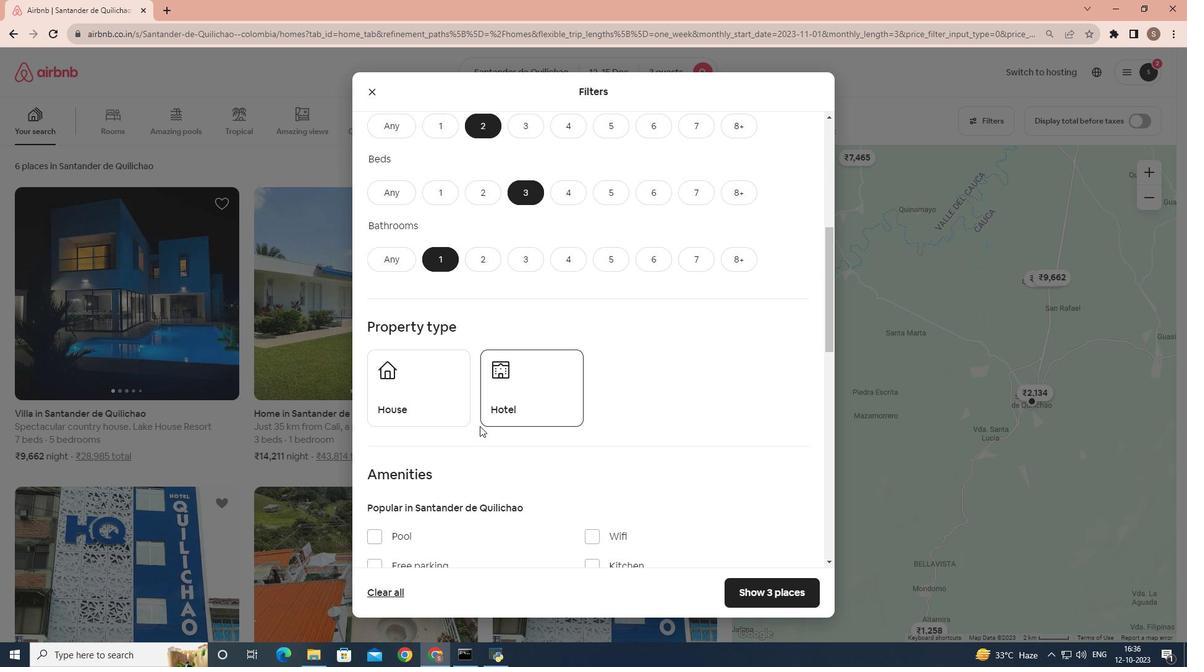 
Action: Mouse moved to (485, 432)
Screenshot: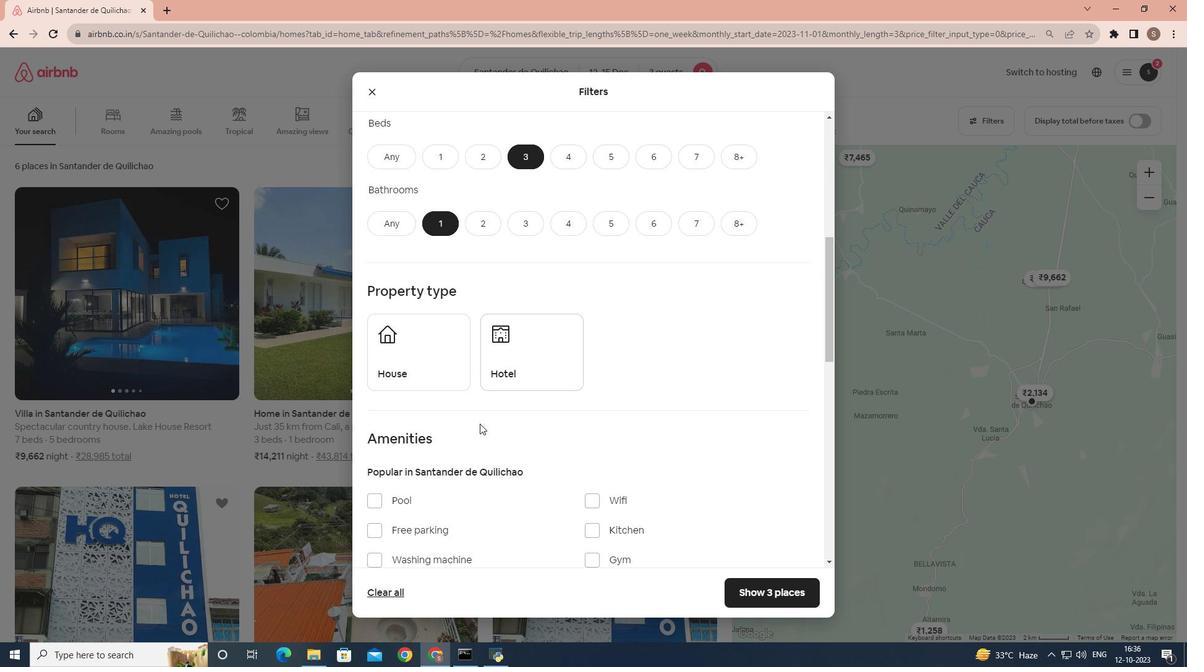 
Action: Mouse scrolled (485, 432) with delta (0, 0)
Screenshot: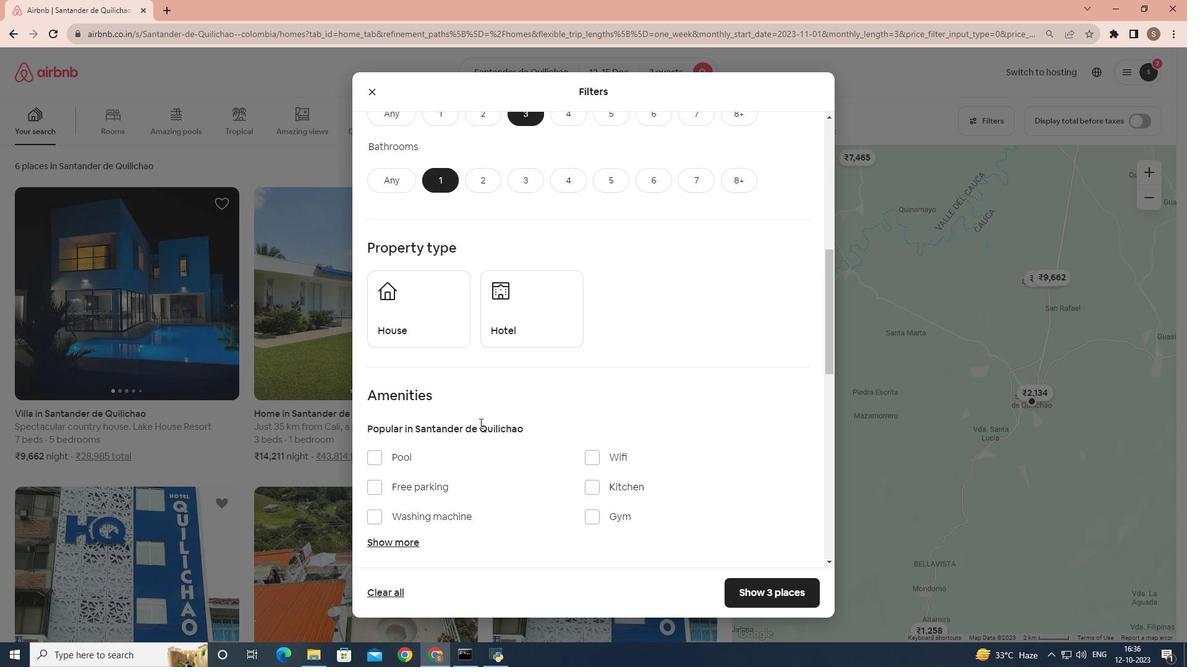 
Action: Mouse moved to (485, 429)
Screenshot: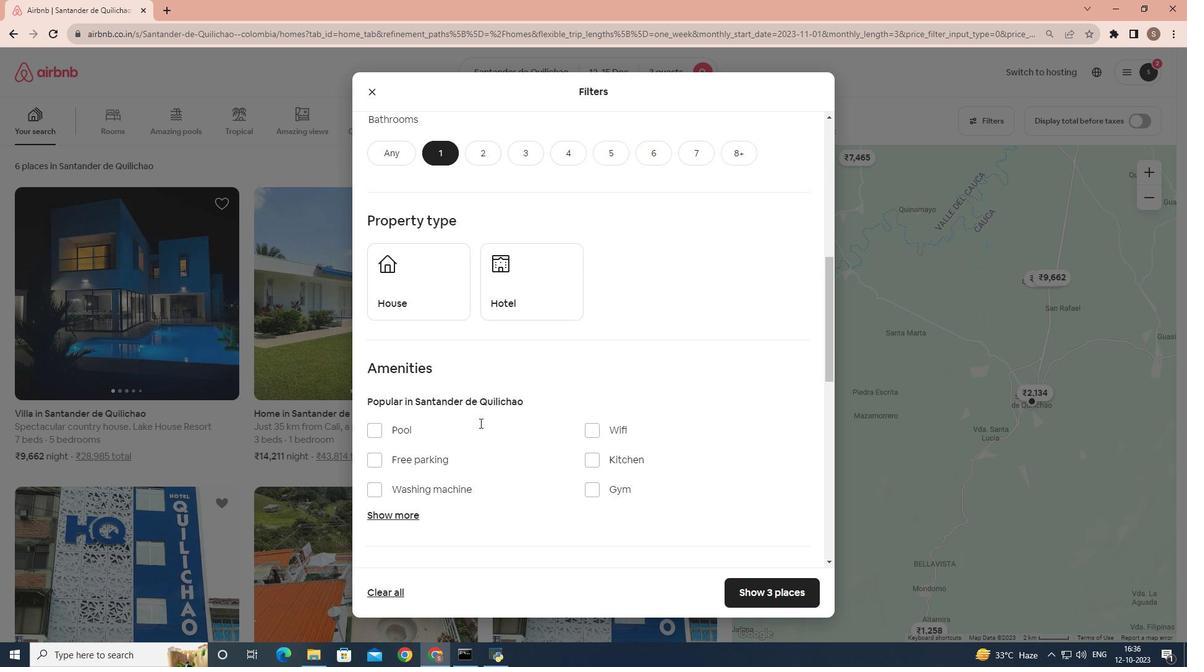 
Action: Mouse scrolled (485, 429) with delta (0, 0)
Screenshot: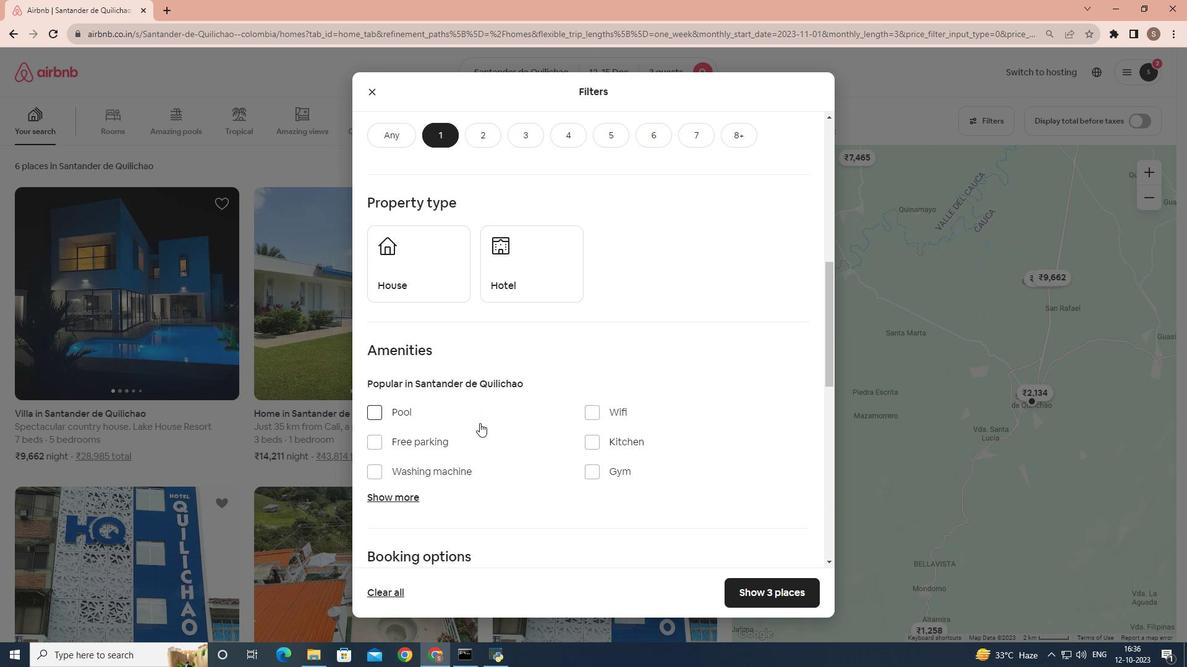 
Action: Mouse scrolled (485, 429) with delta (0, 0)
Screenshot: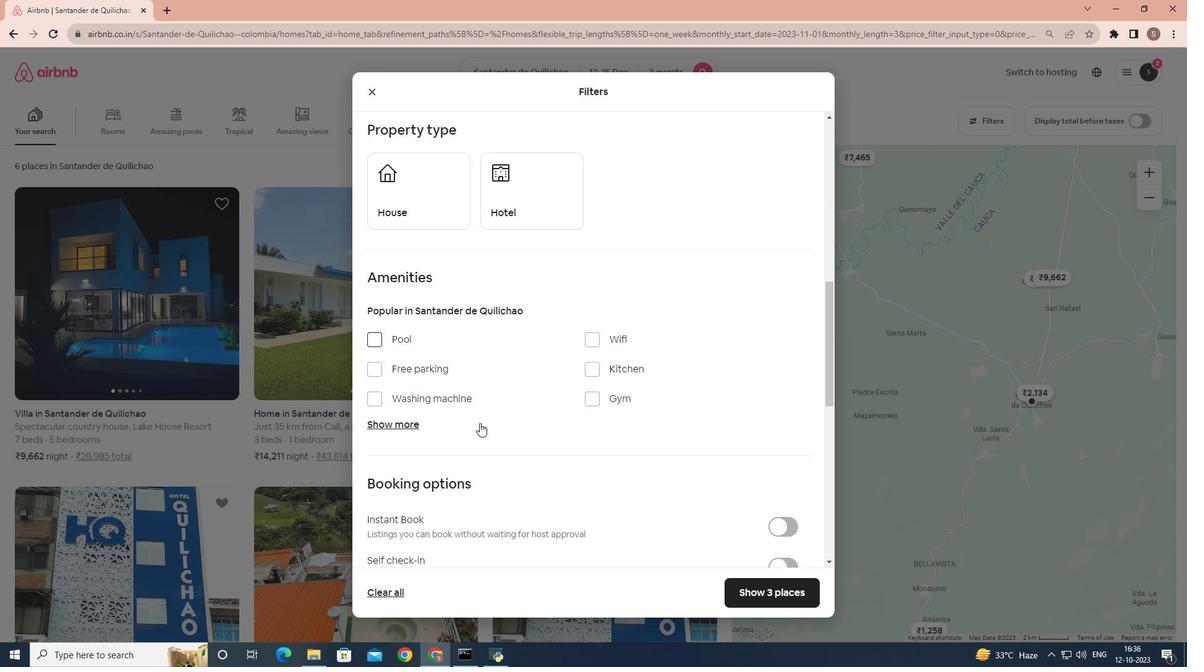 
Action: Mouse scrolled (485, 429) with delta (0, 0)
Screenshot: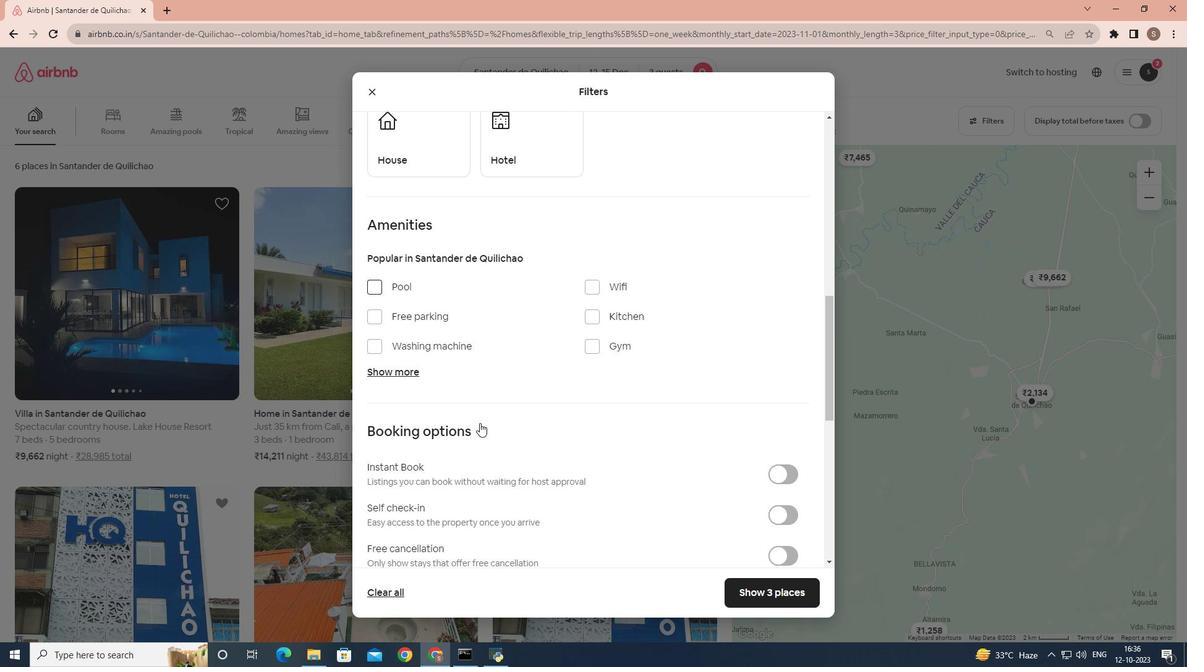 
Action: Mouse moved to (382, 302)
Screenshot: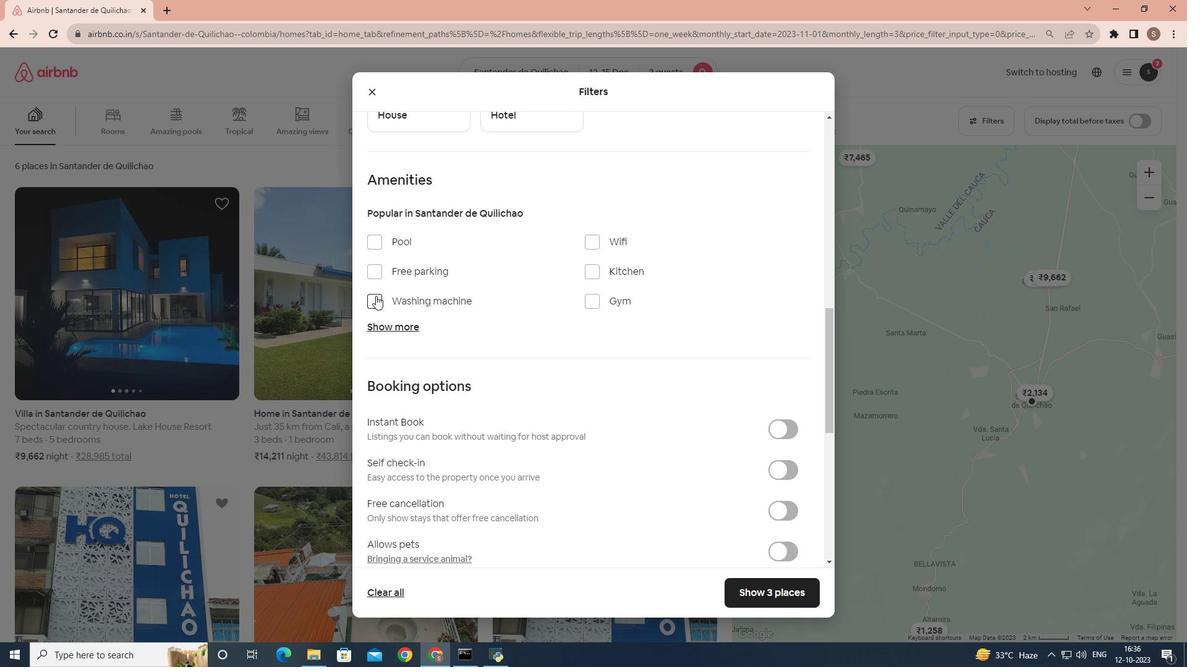 
Action: Mouse pressed left at (382, 302)
Screenshot: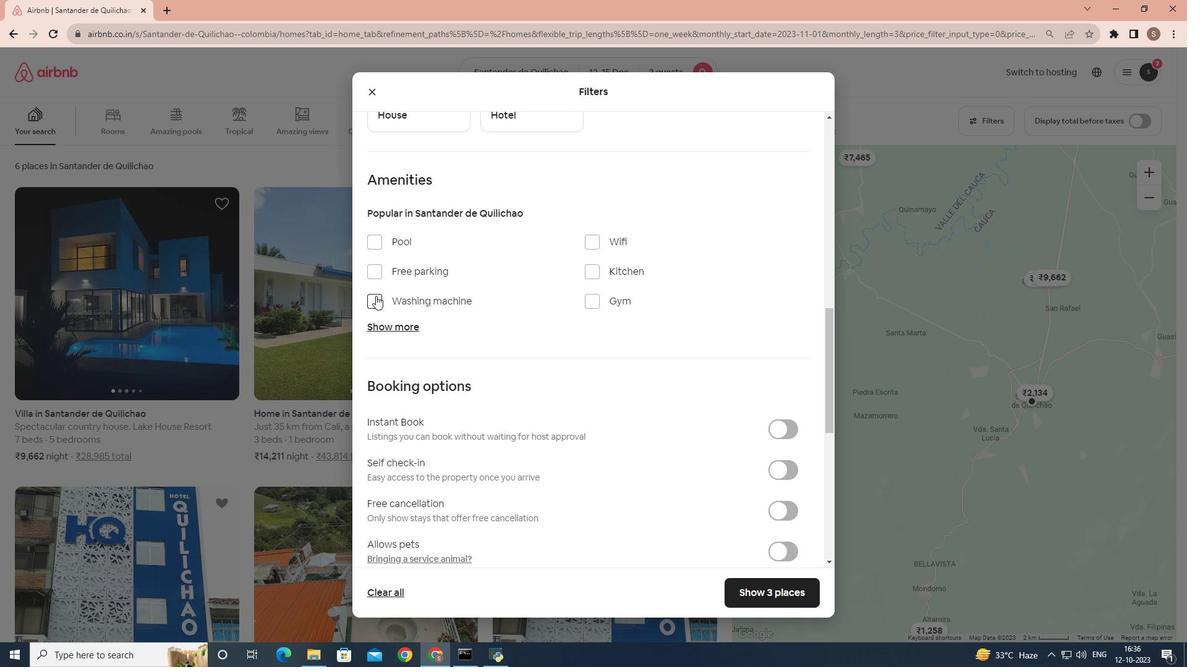 
Action: Mouse moved to (799, 476)
Screenshot: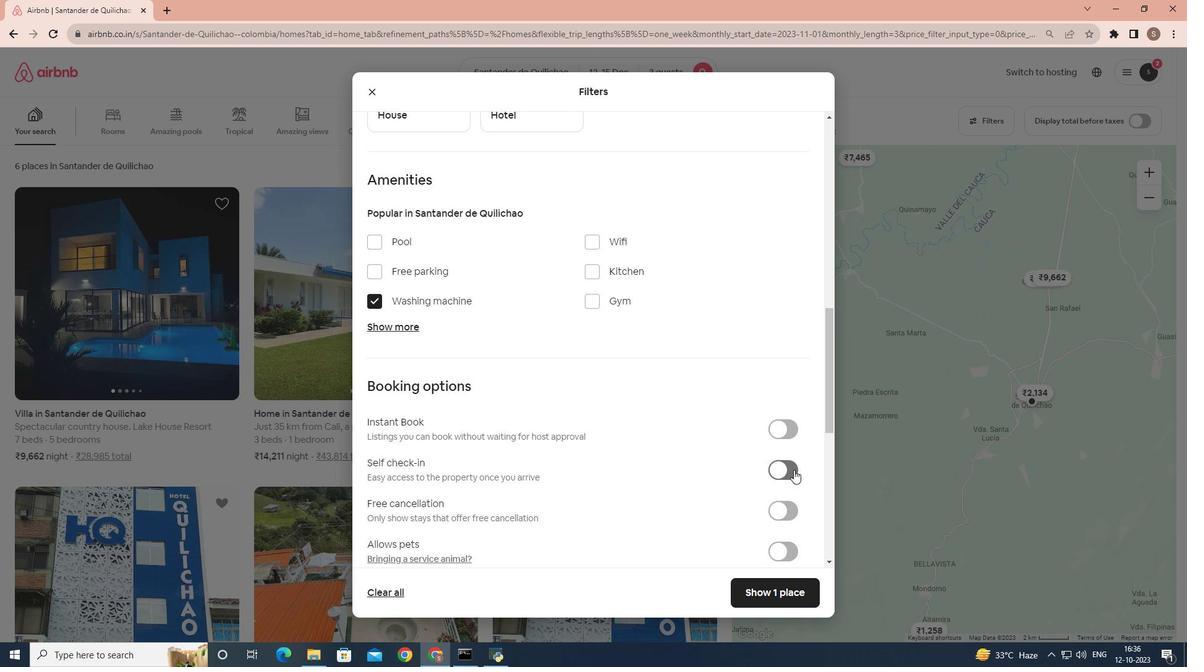 
Action: Mouse pressed left at (799, 476)
Screenshot: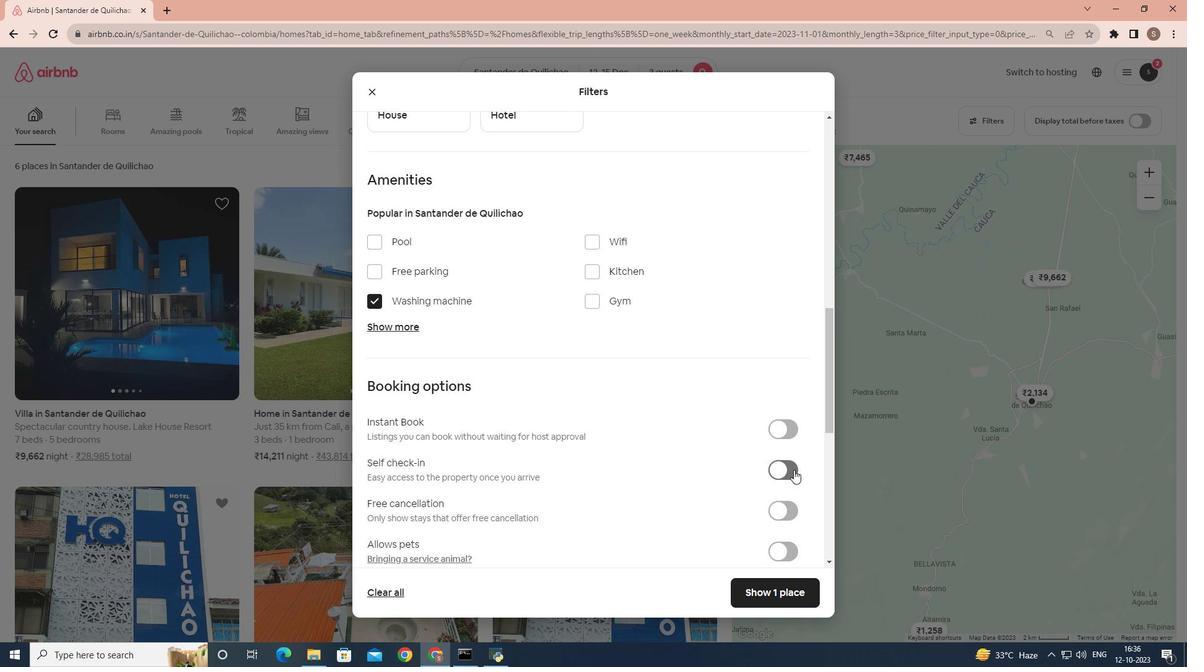 
Action: Mouse moved to (769, 595)
Screenshot: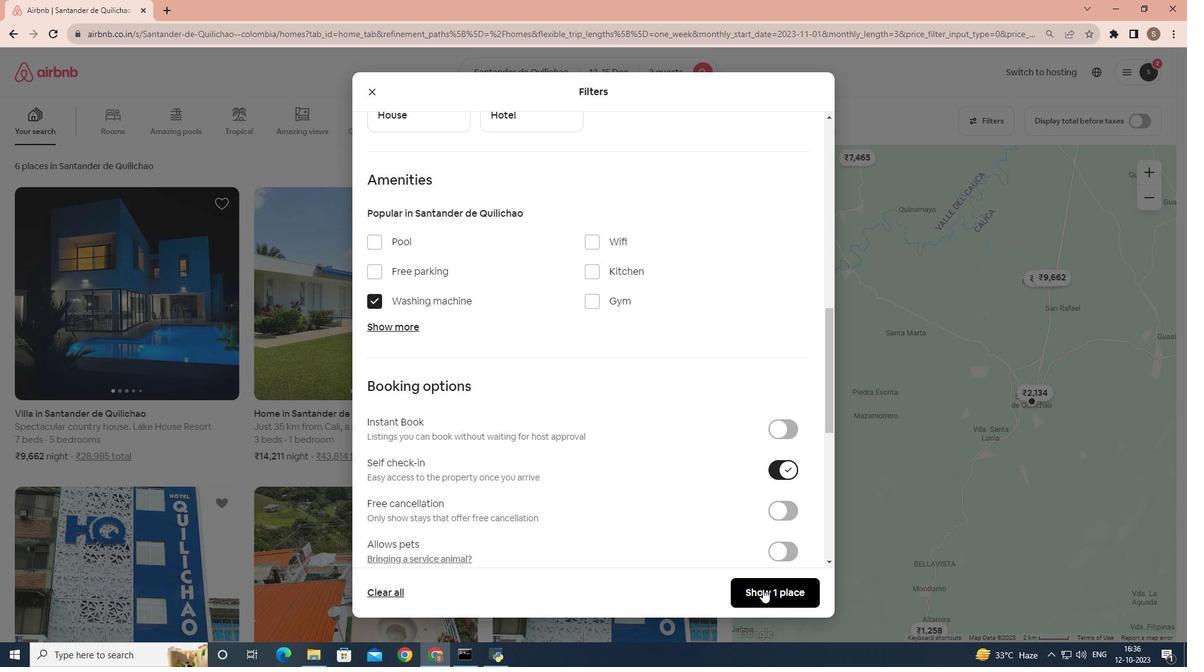 
Action: Mouse pressed left at (769, 595)
Screenshot: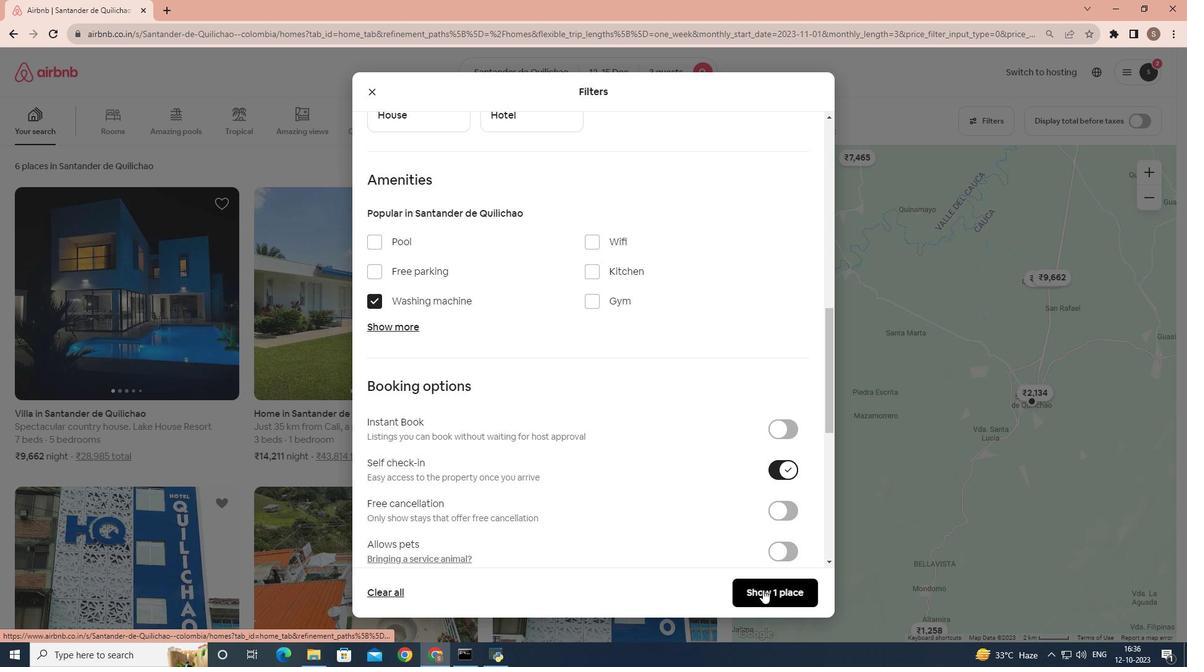 
Action: Mouse moved to (160, 333)
Screenshot: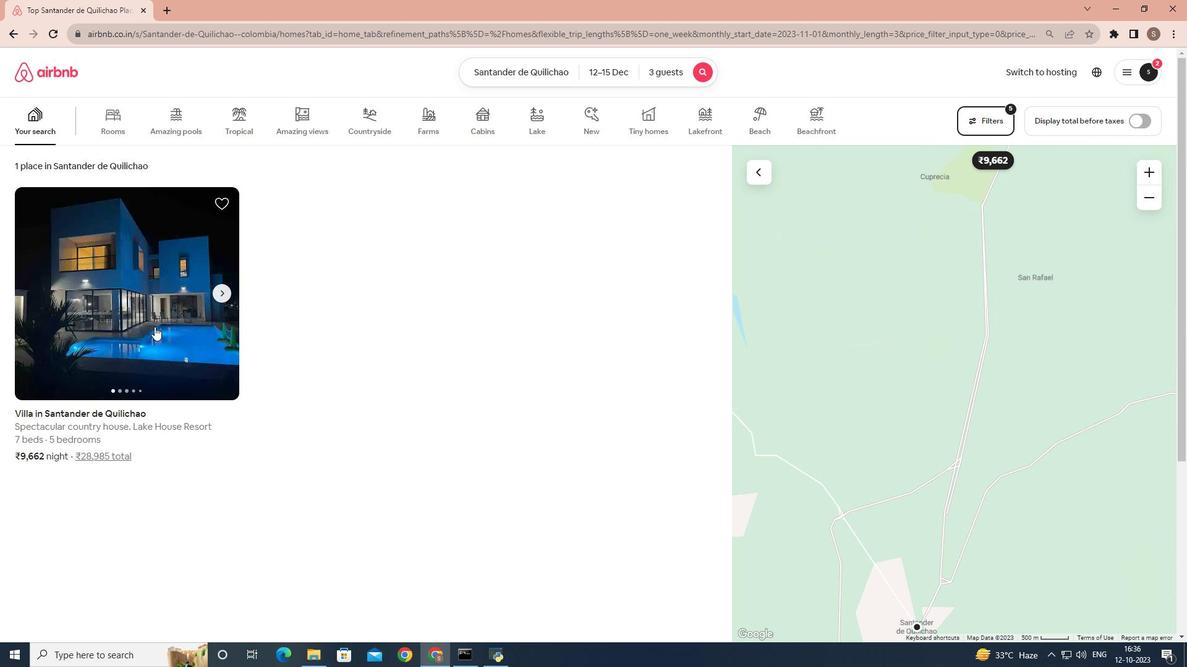 
Action: Mouse pressed left at (160, 333)
Screenshot: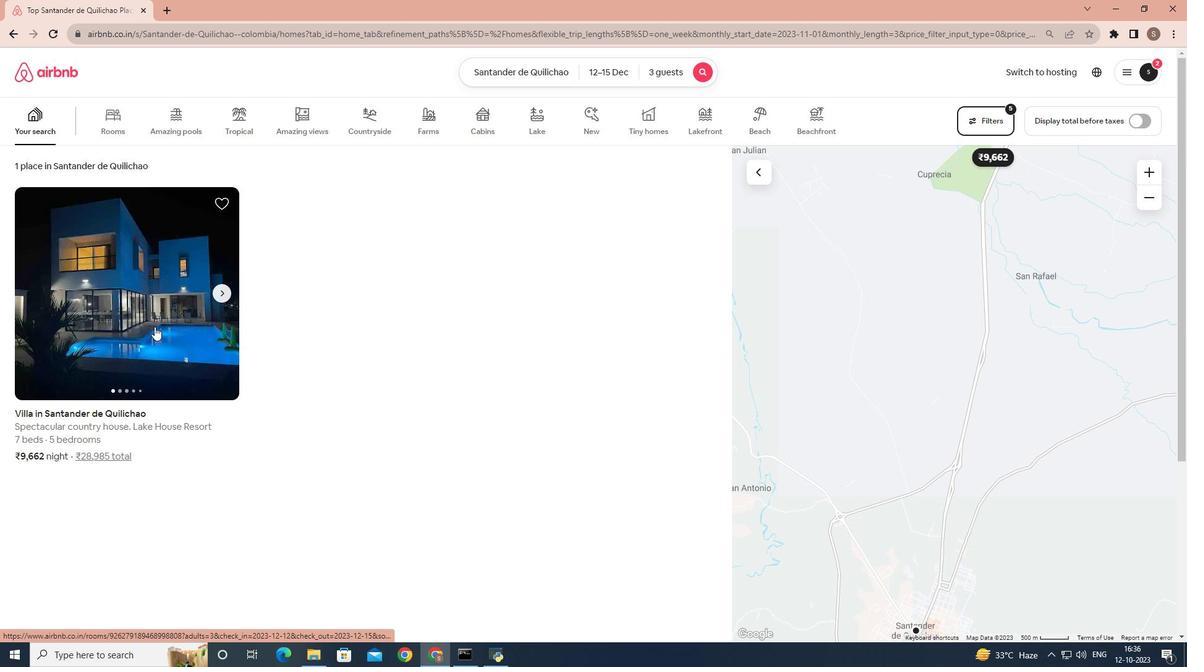 
Action: Mouse moved to (856, 458)
Screenshot: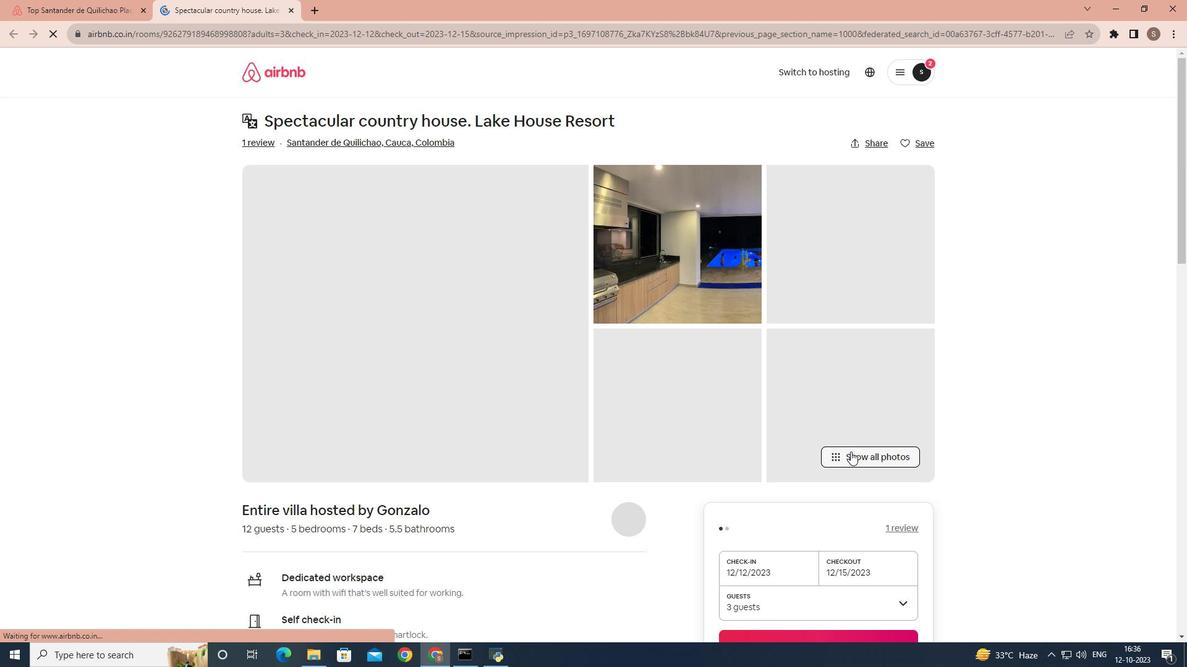 
Action: Mouse pressed left at (856, 458)
Screenshot: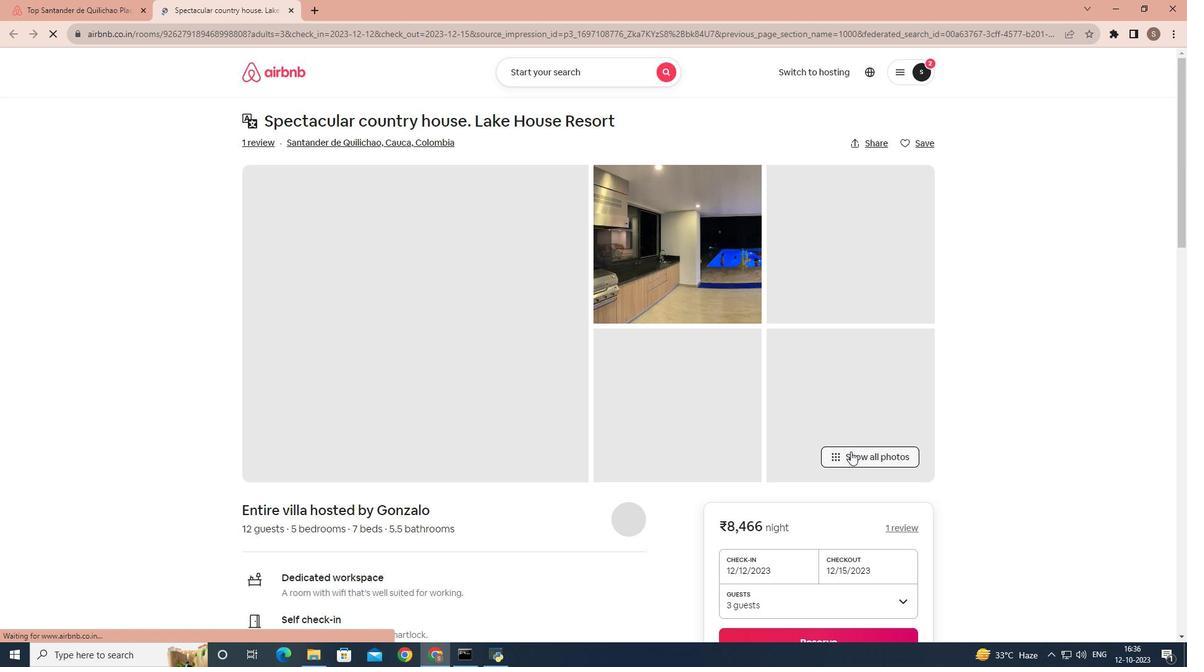 
Action: Mouse moved to (735, 429)
Screenshot: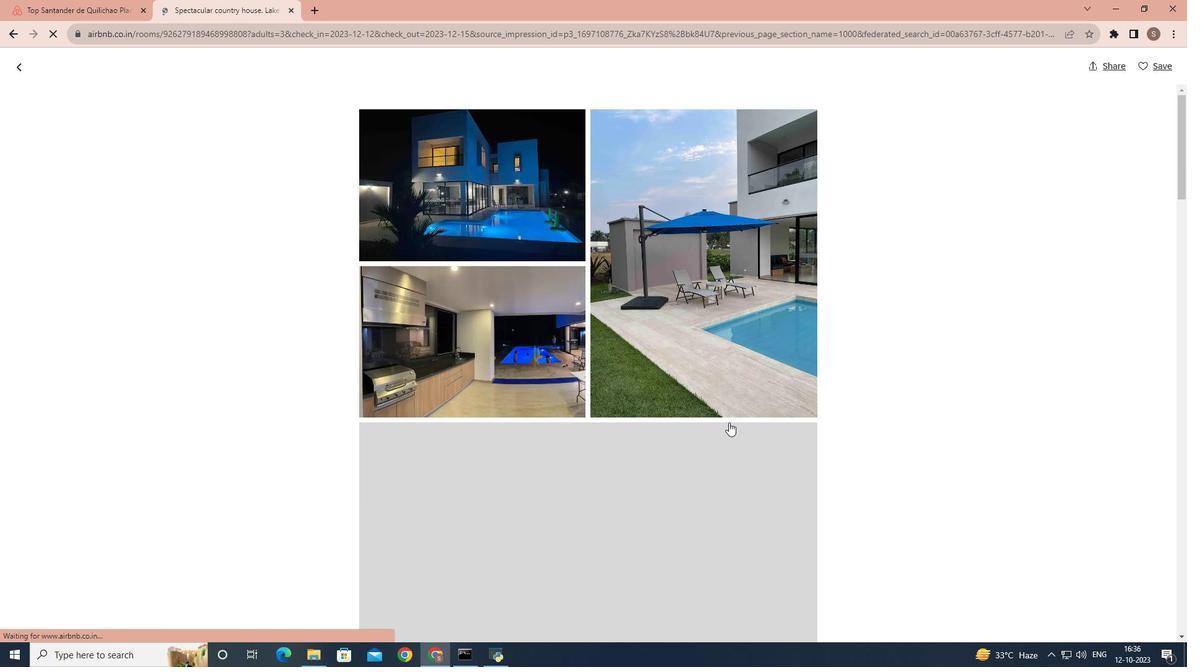 
Action: Mouse scrolled (735, 428) with delta (0, 0)
Screenshot: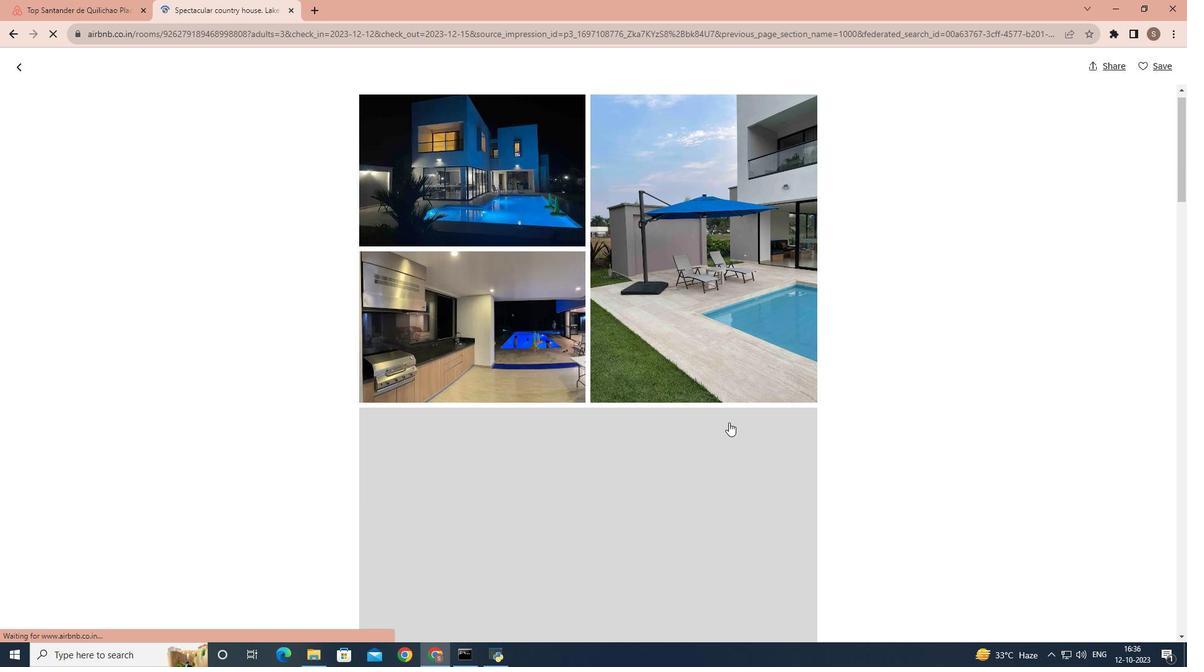 
Action: Mouse scrolled (735, 428) with delta (0, 0)
Screenshot: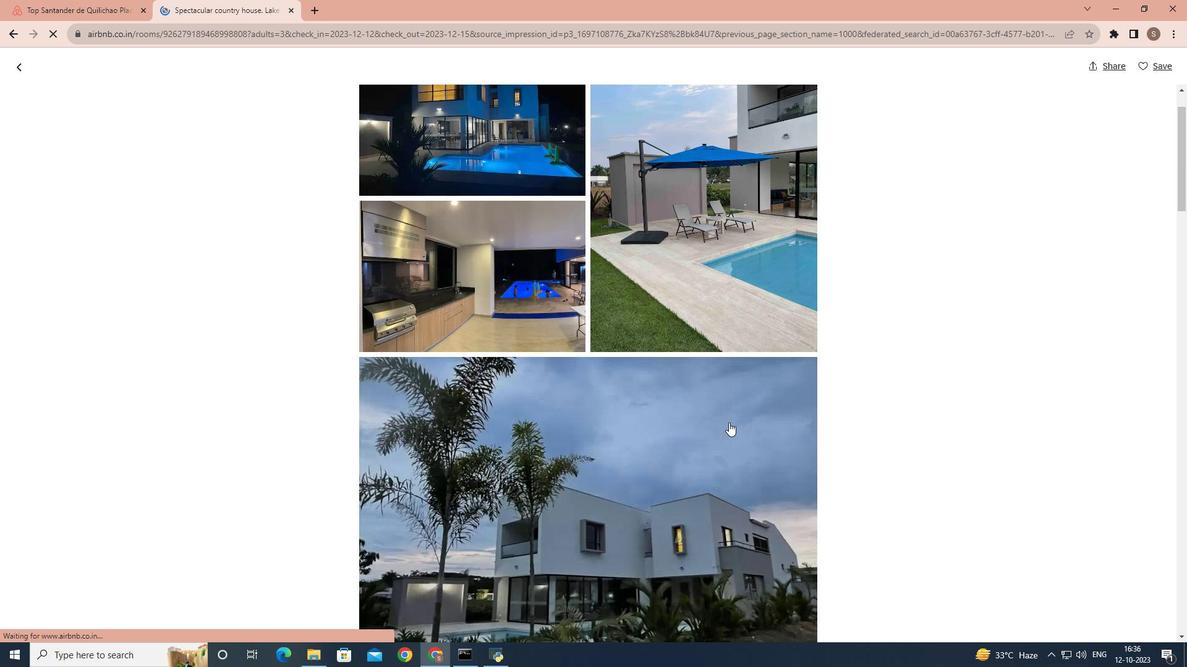 
Action: Mouse scrolled (735, 428) with delta (0, 0)
Screenshot: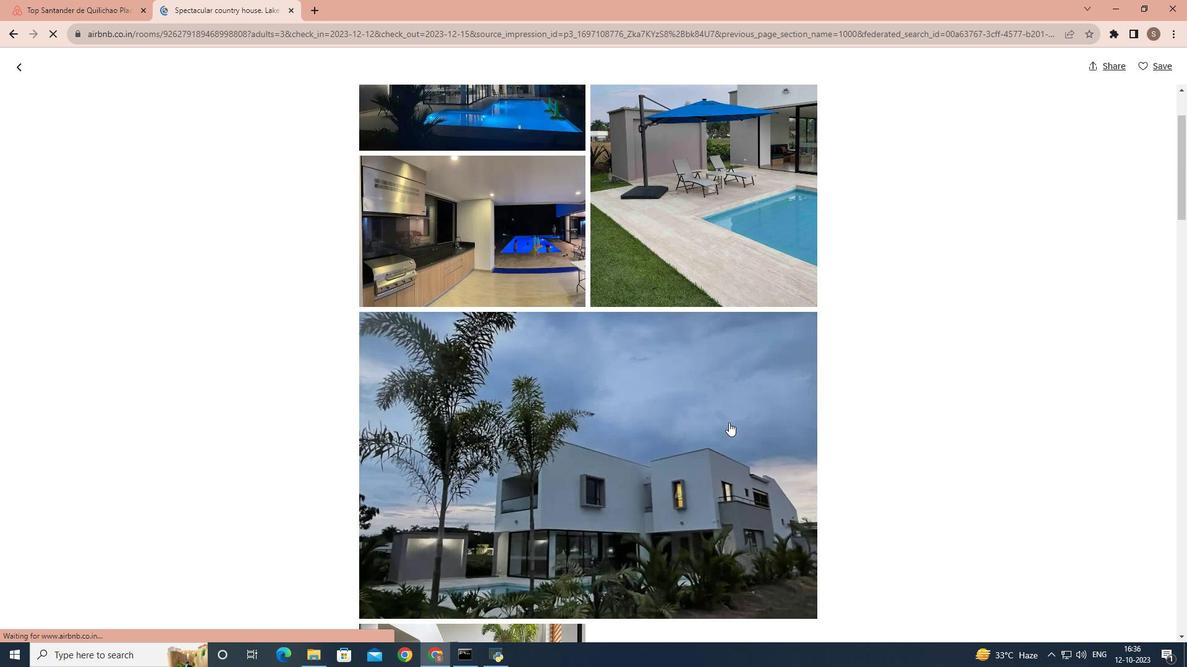 
Action: Mouse scrolled (735, 428) with delta (0, 0)
Screenshot: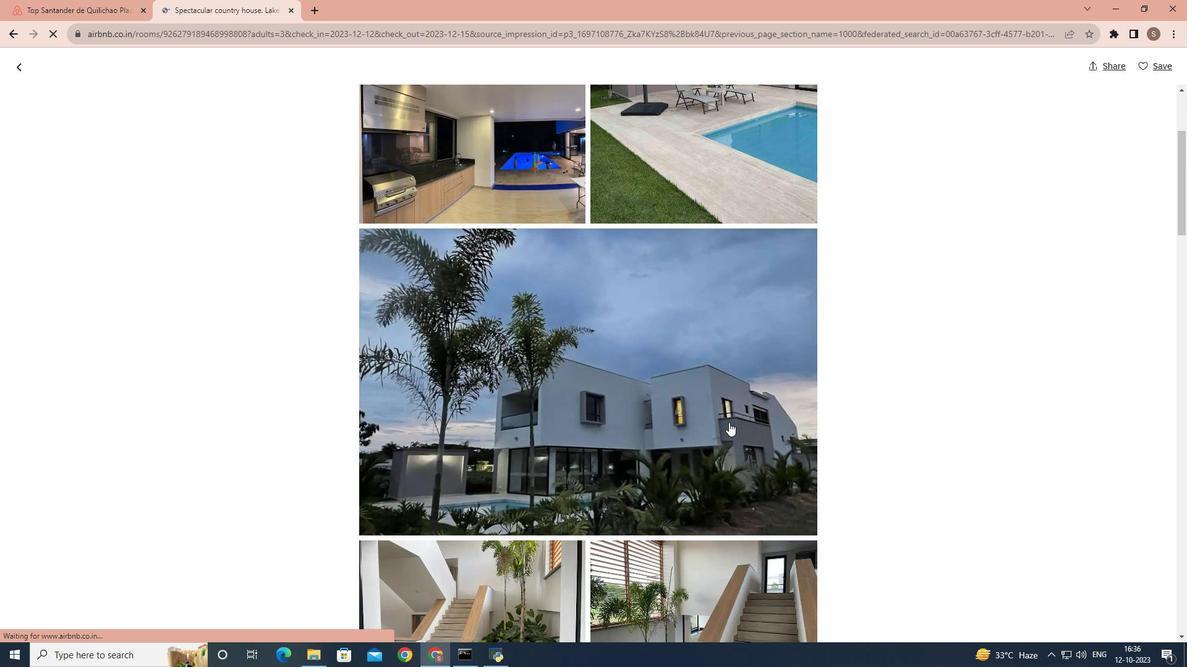 
Action: Mouse scrolled (735, 428) with delta (0, 0)
Screenshot: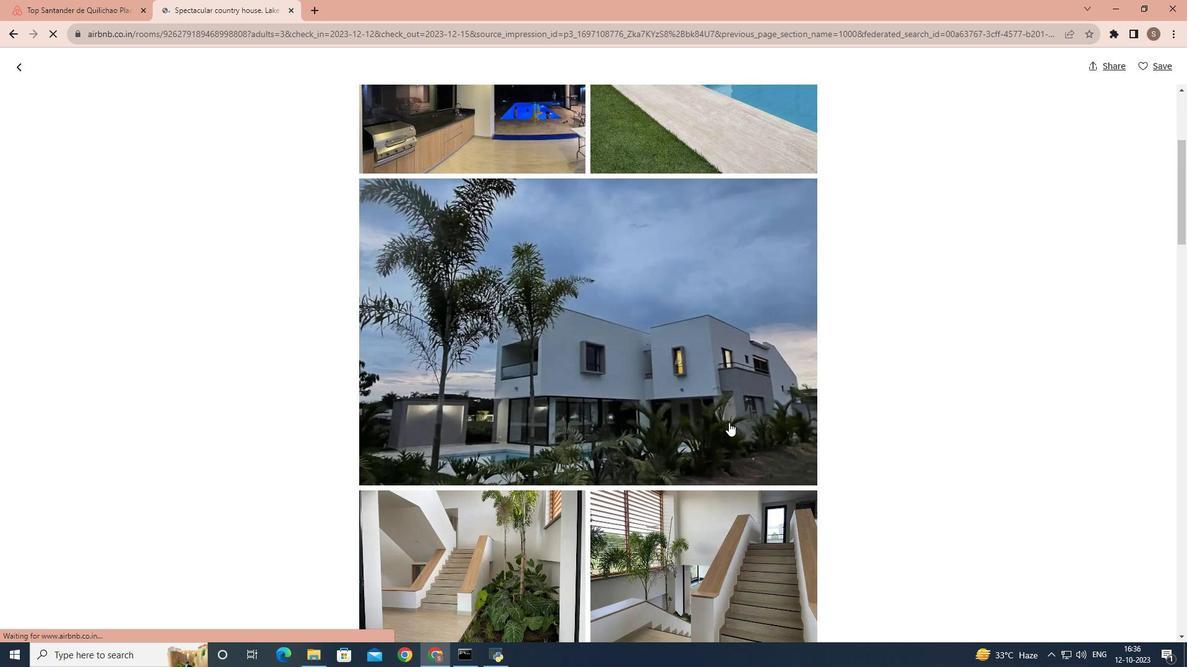 
Action: Mouse scrolled (735, 428) with delta (0, 0)
Screenshot: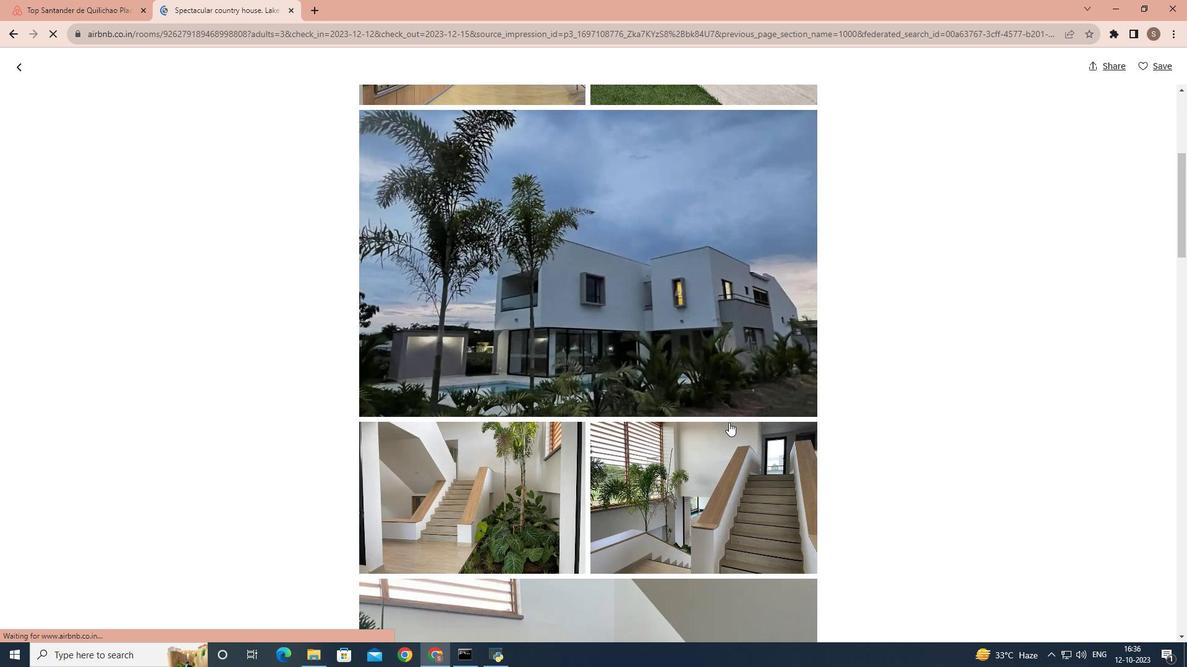 
Action: Mouse scrolled (735, 428) with delta (0, 0)
Screenshot: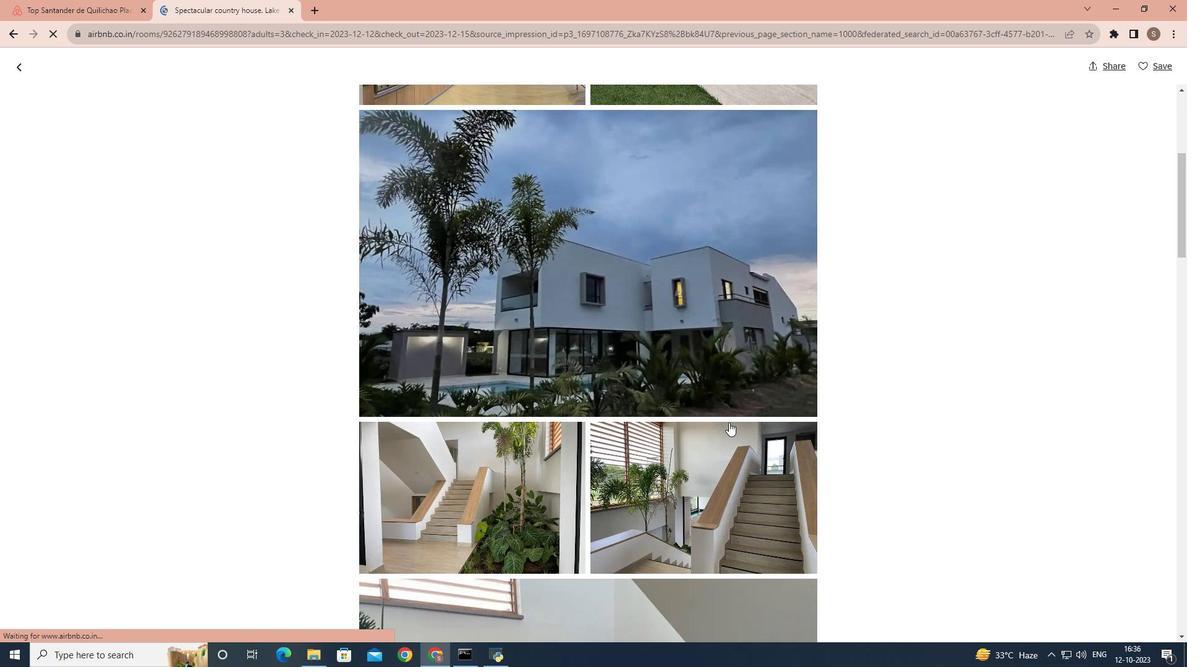 
Action: Mouse scrolled (735, 428) with delta (0, 0)
Screenshot: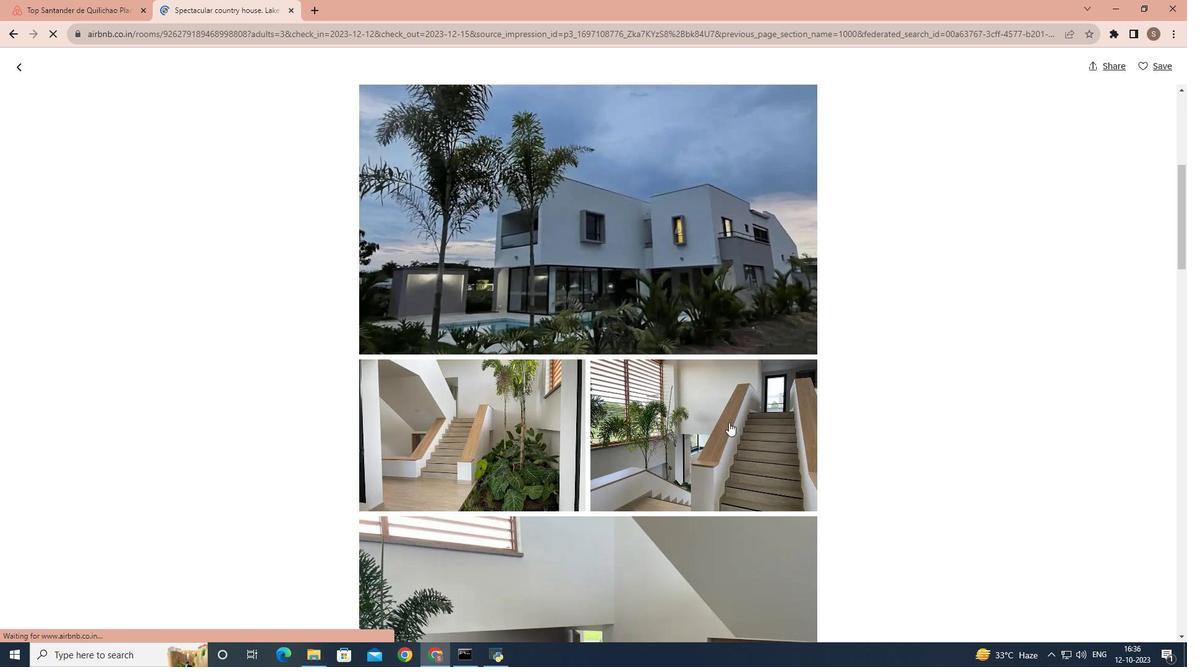 
Action: Mouse scrolled (735, 428) with delta (0, 0)
Screenshot: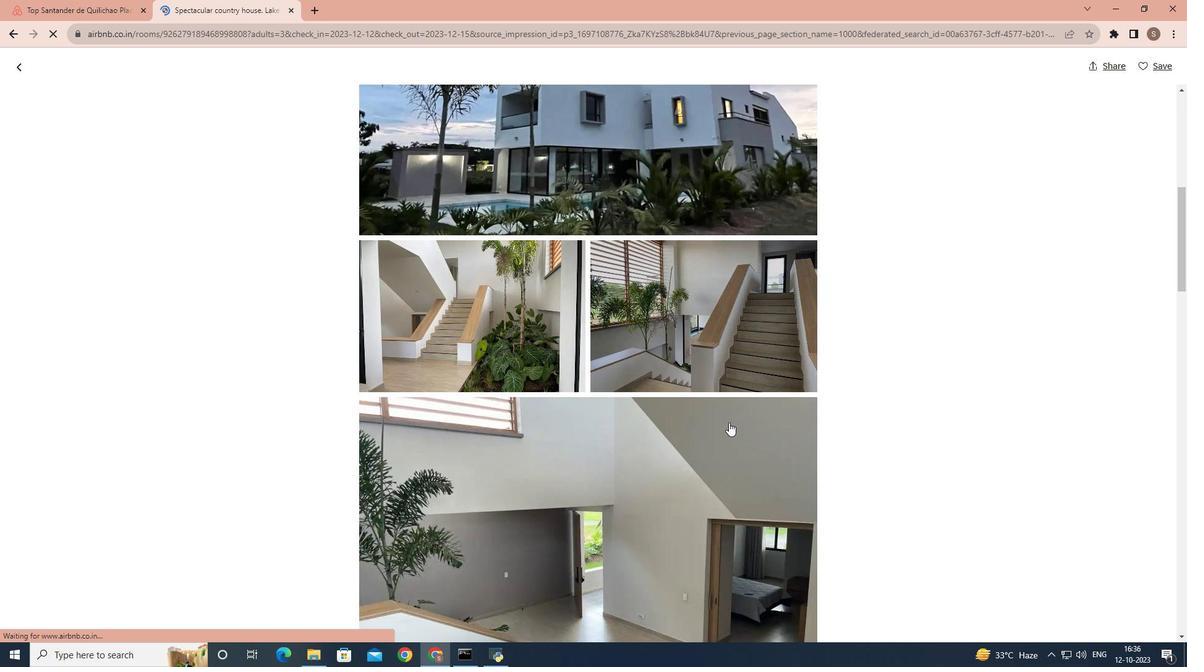 
Action: Mouse scrolled (735, 428) with delta (0, 0)
Screenshot: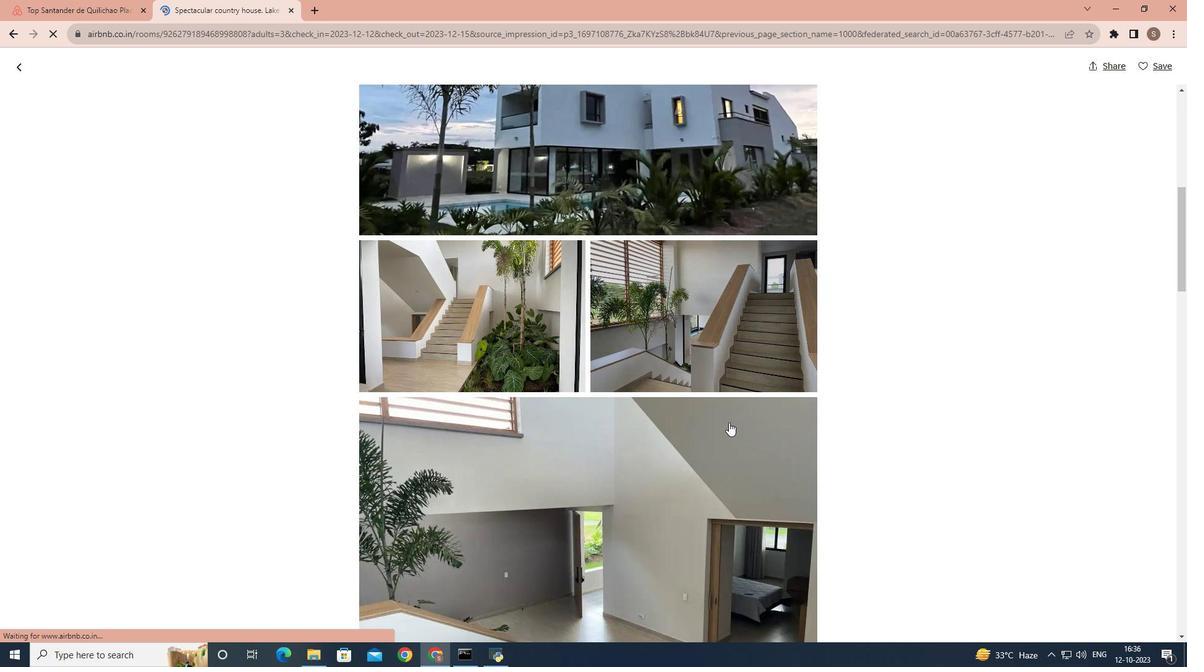 
Action: Mouse scrolled (735, 428) with delta (0, 0)
Screenshot: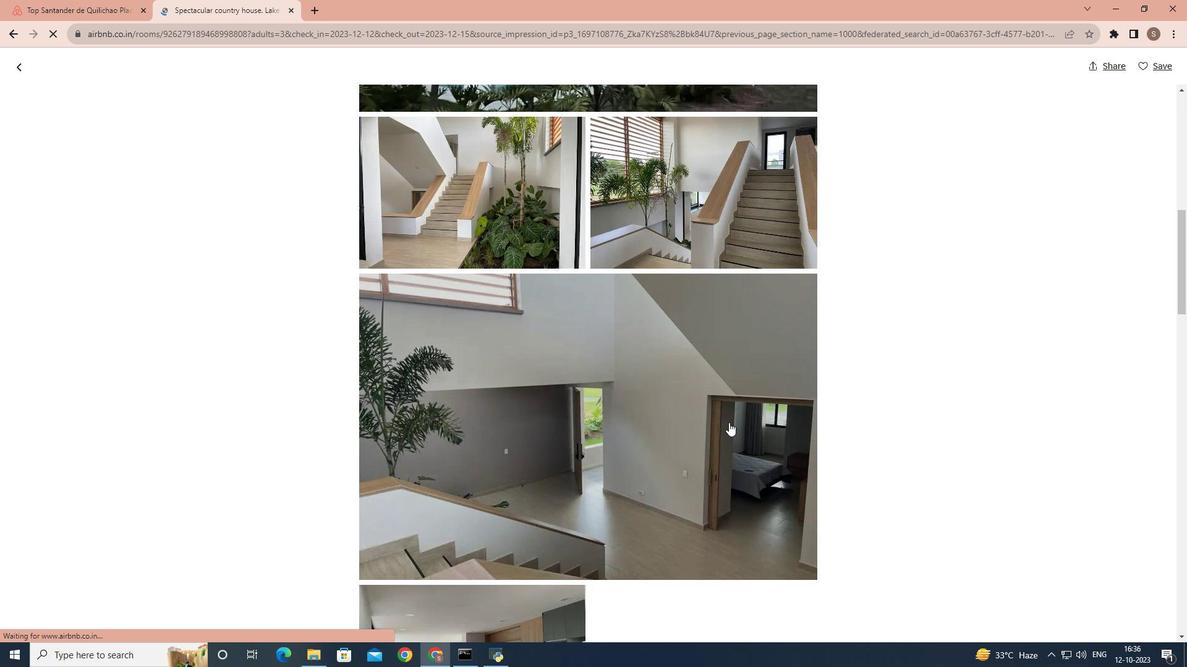 
Action: Mouse scrolled (735, 428) with delta (0, 0)
Screenshot: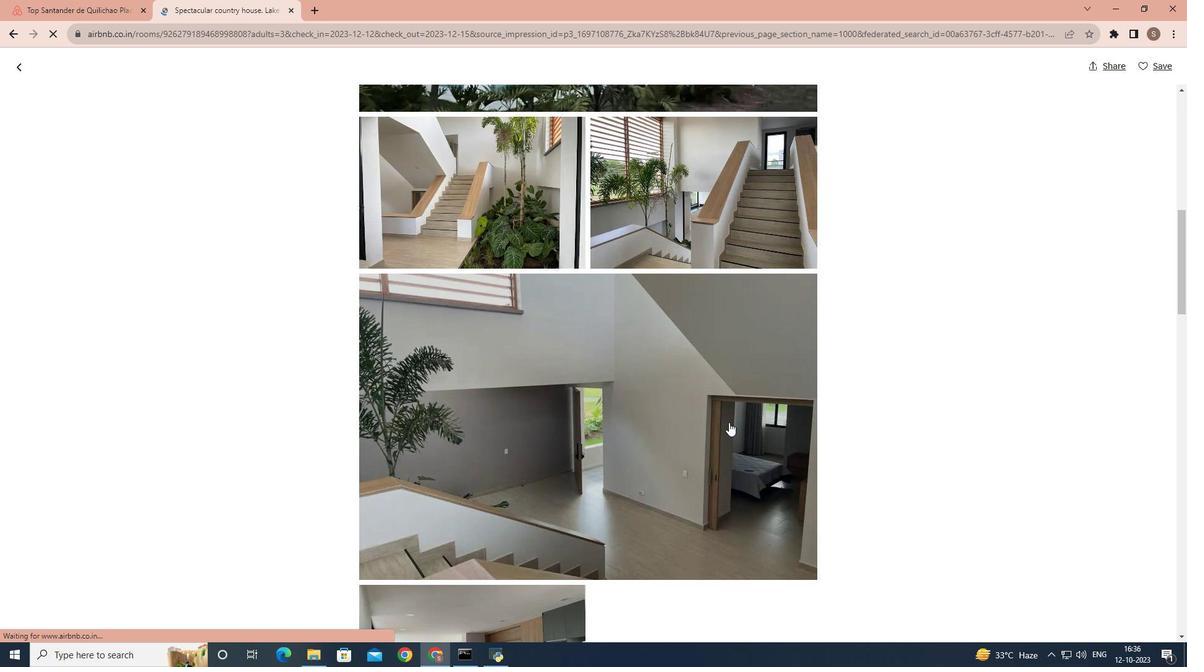 
Action: Mouse scrolled (735, 428) with delta (0, 0)
Screenshot: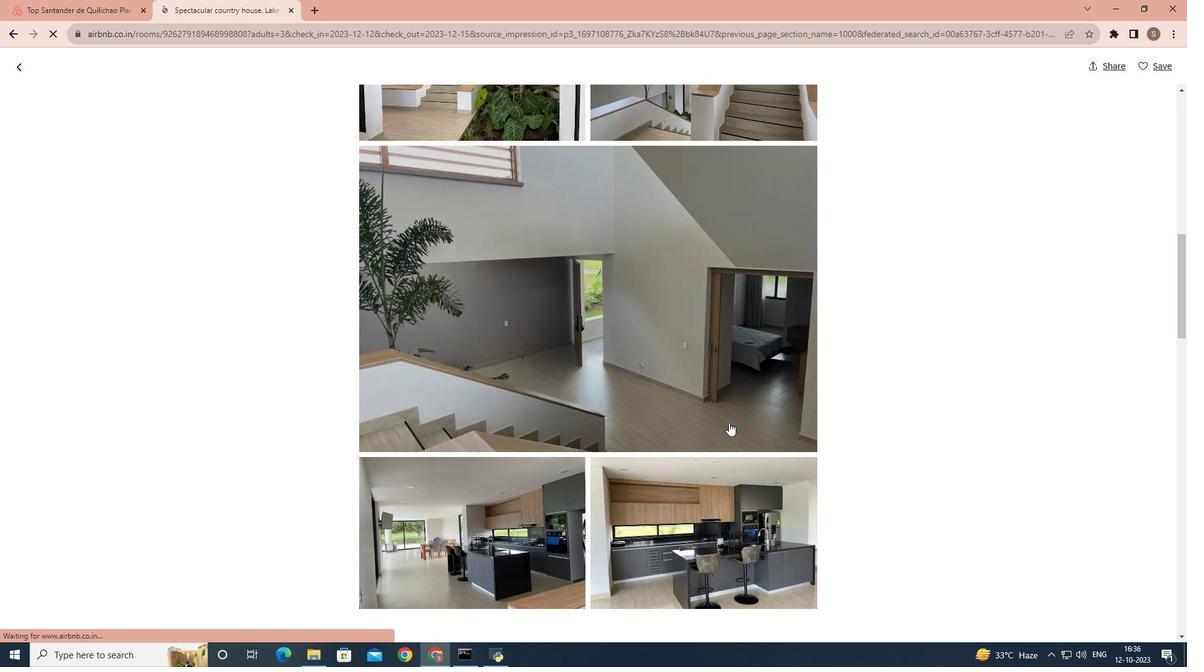 
Action: Mouse scrolled (735, 428) with delta (0, 0)
Screenshot: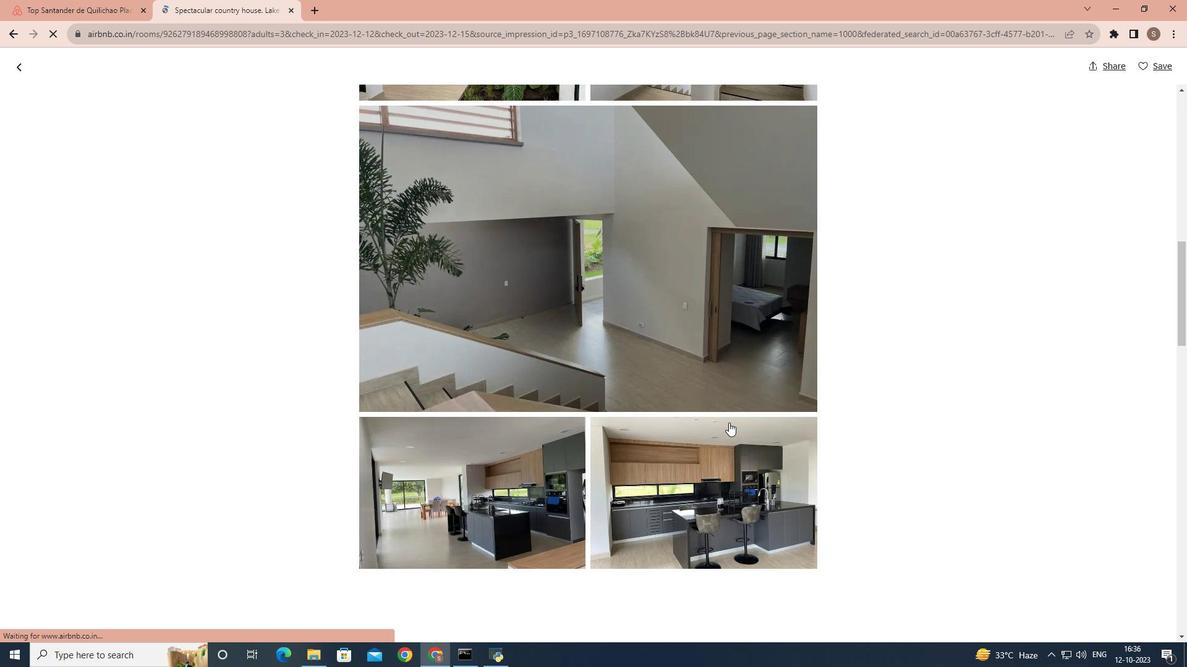 
Action: Mouse scrolled (735, 428) with delta (0, 0)
Screenshot: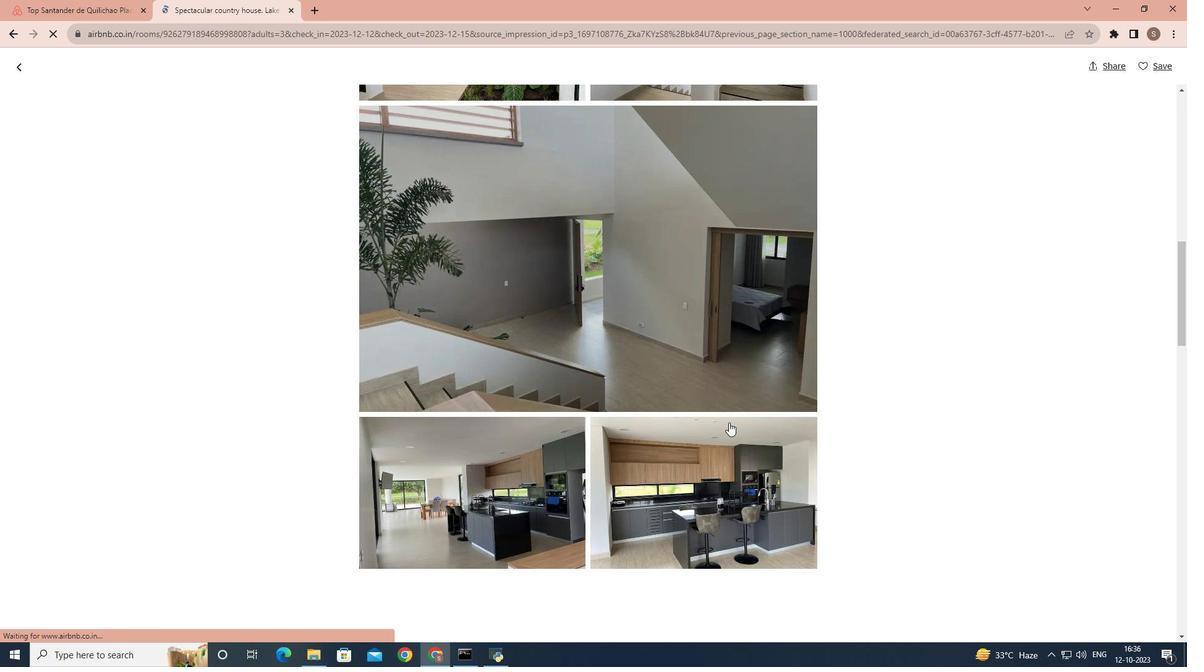 
Action: Mouse scrolled (735, 428) with delta (0, 0)
Screenshot: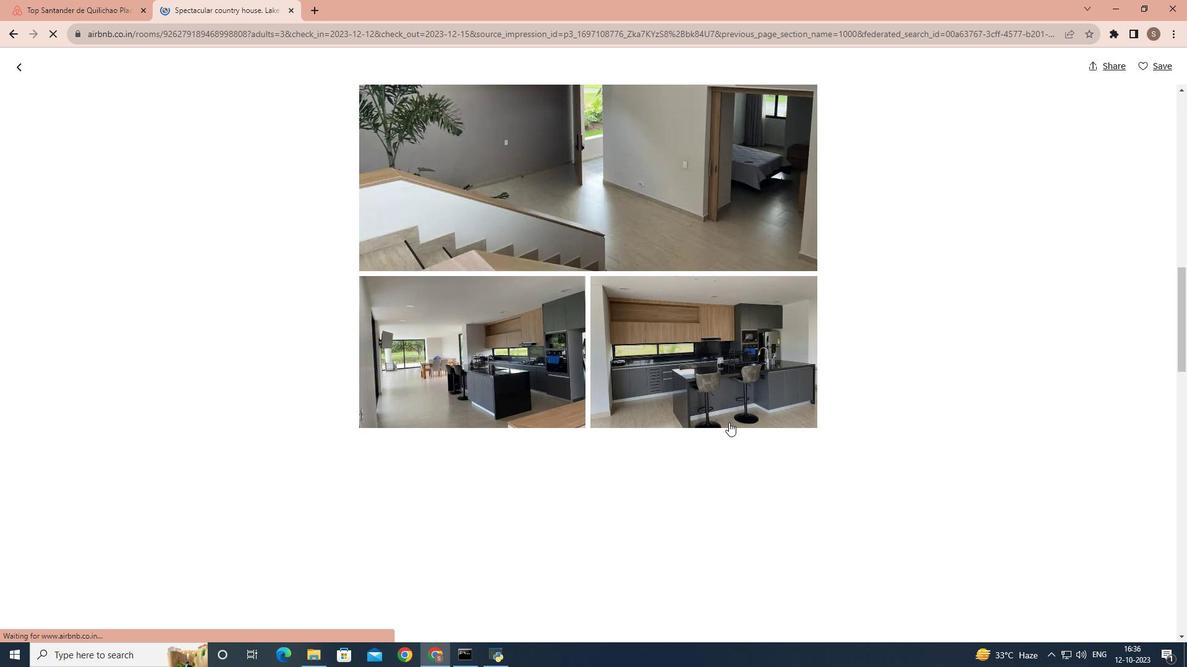 
Action: Mouse scrolled (735, 428) with delta (0, 0)
Screenshot: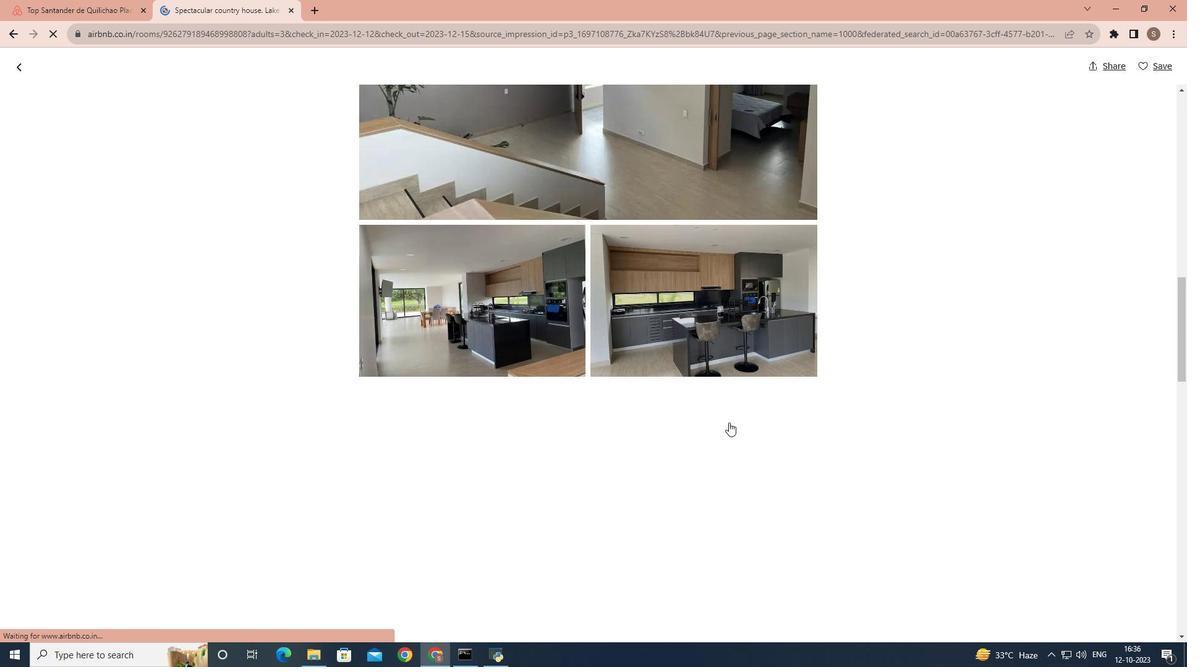 
Action: Mouse scrolled (735, 428) with delta (0, 0)
Screenshot: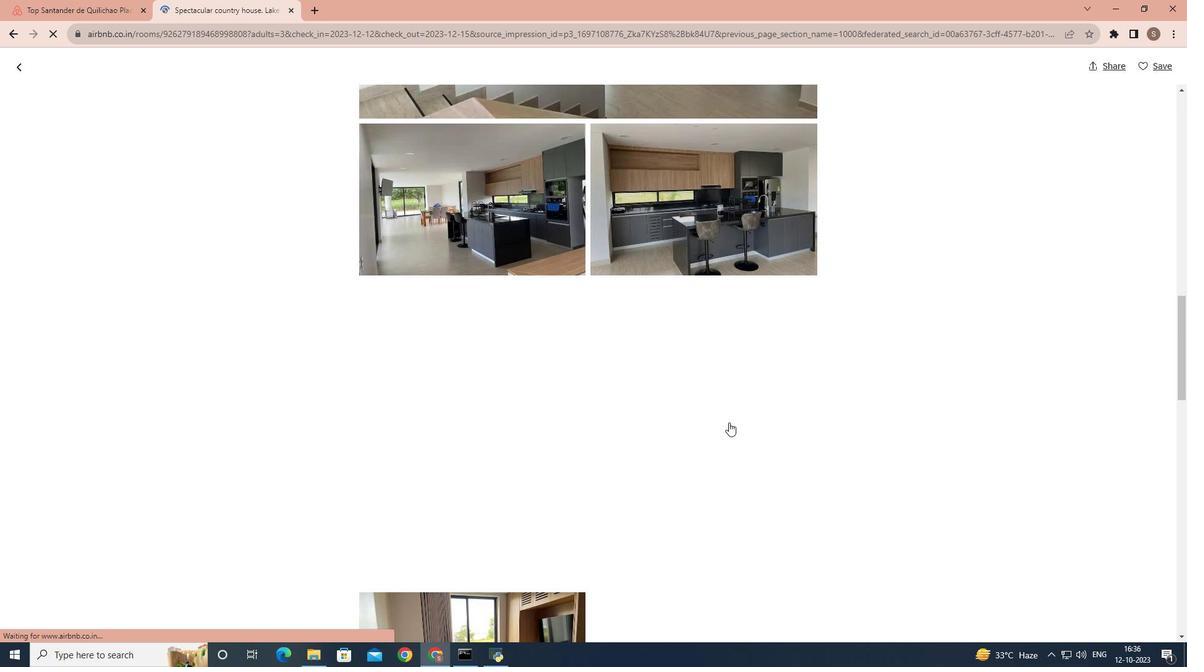 
Action: Mouse scrolled (735, 428) with delta (0, 0)
Screenshot: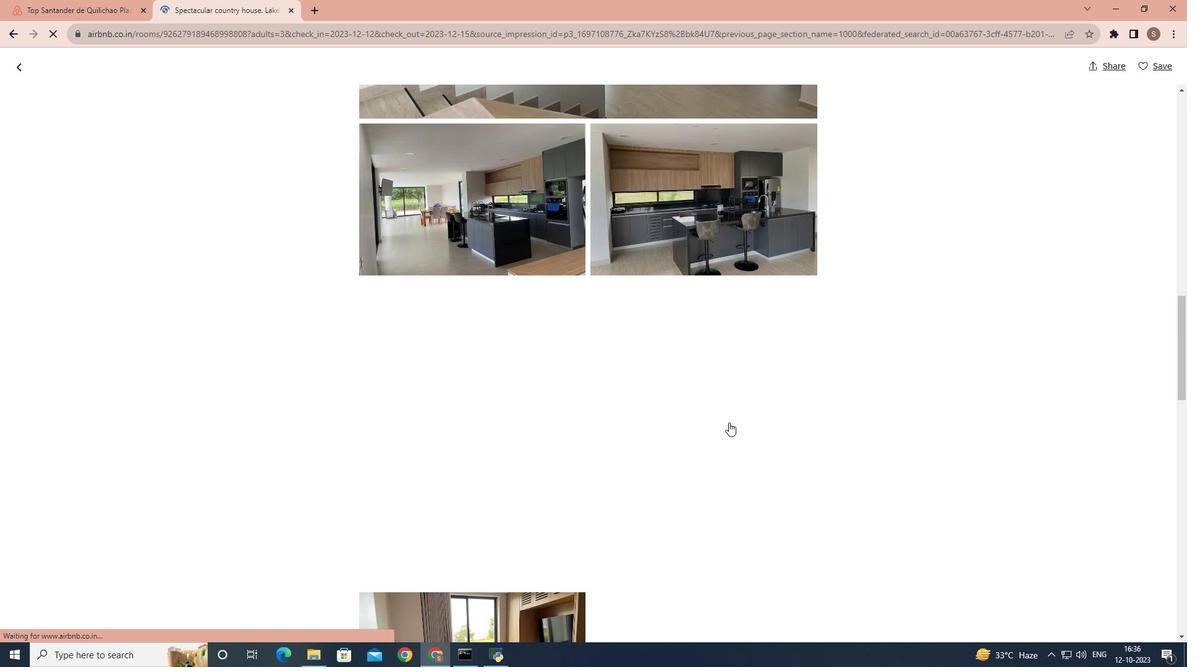 
Action: Mouse scrolled (735, 428) with delta (0, 0)
Screenshot: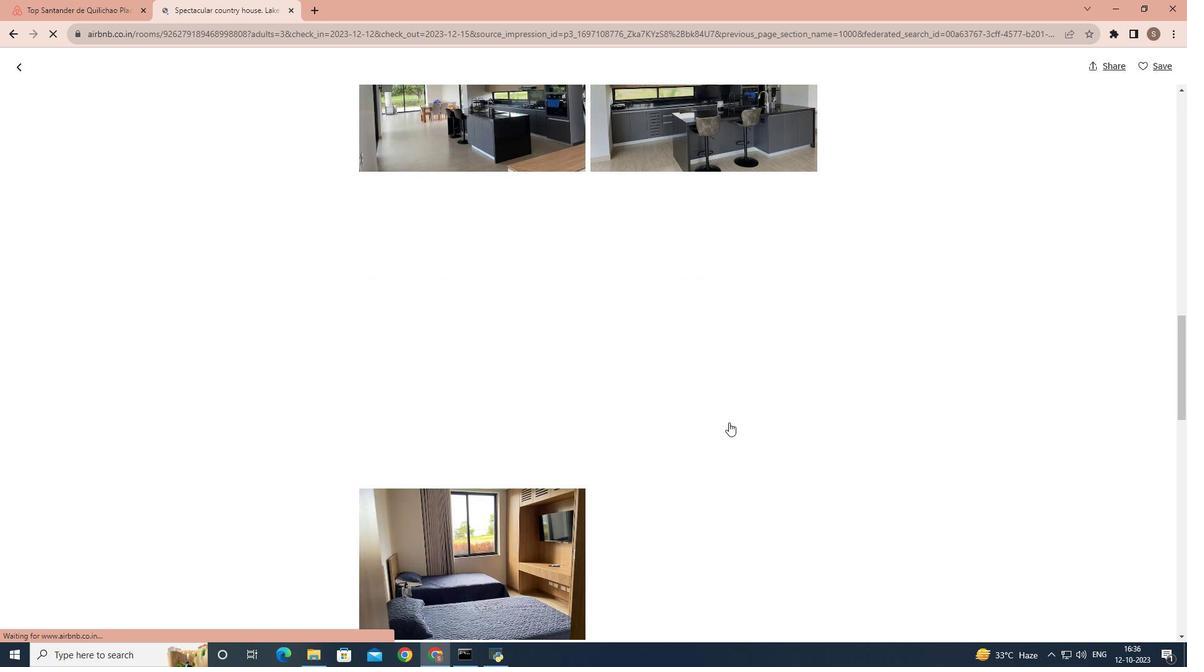 
Action: Mouse scrolled (735, 428) with delta (0, 0)
Screenshot: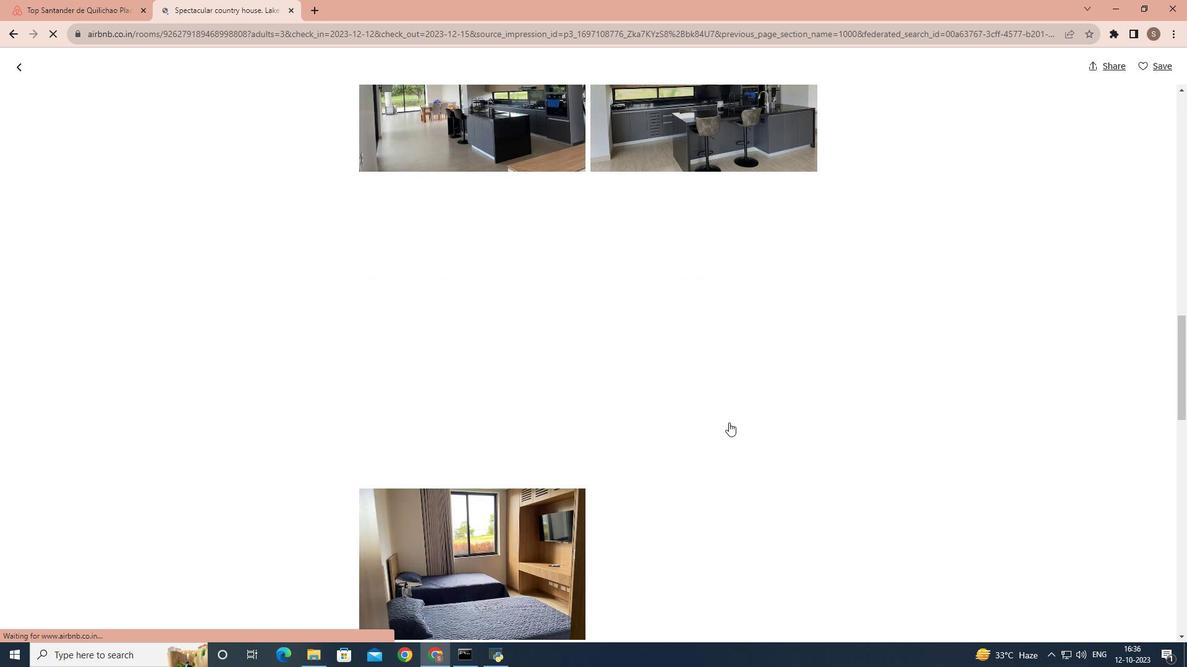 
Action: Mouse scrolled (735, 428) with delta (0, 0)
Screenshot: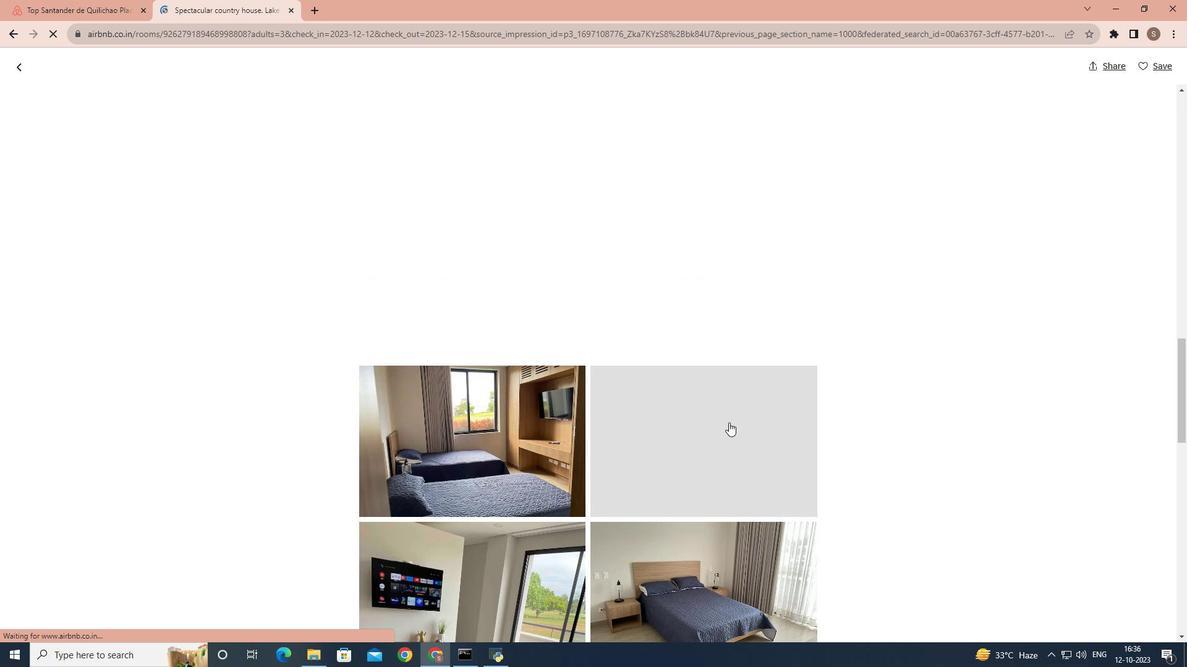 
Action: Mouse scrolled (735, 428) with delta (0, 0)
Screenshot: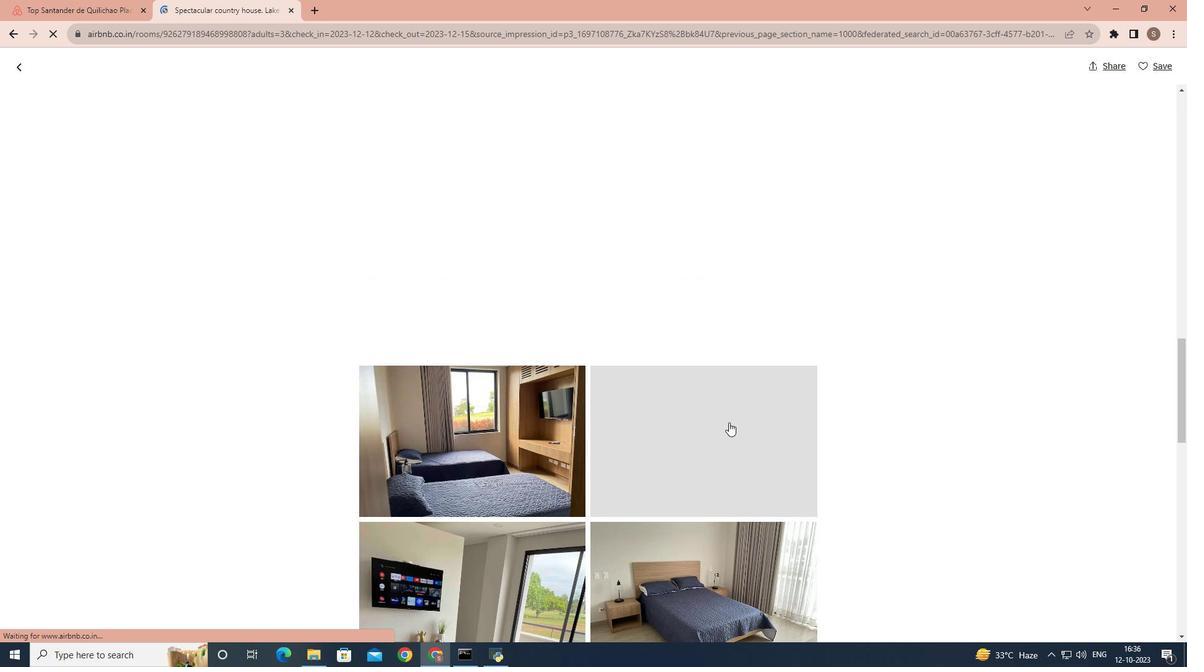 
Action: Mouse scrolled (735, 428) with delta (0, 0)
Screenshot: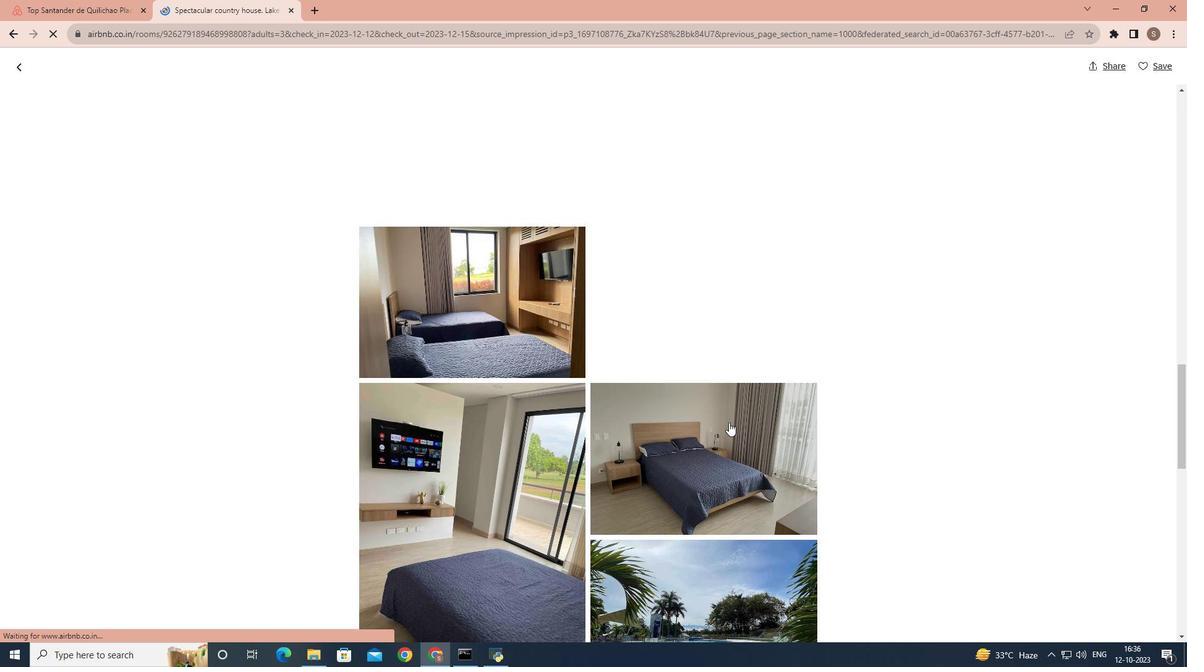 
Action: Mouse scrolled (735, 428) with delta (0, 0)
Screenshot: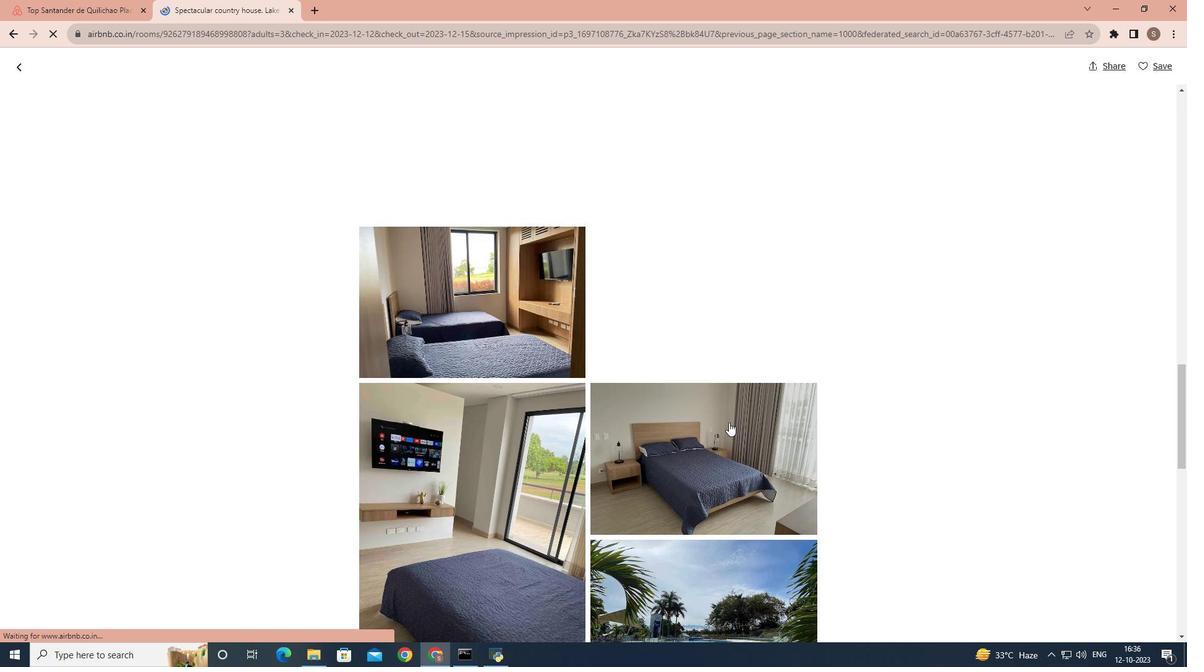 
Action: Mouse scrolled (735, 428) with delta (0, 0)
Screenshot: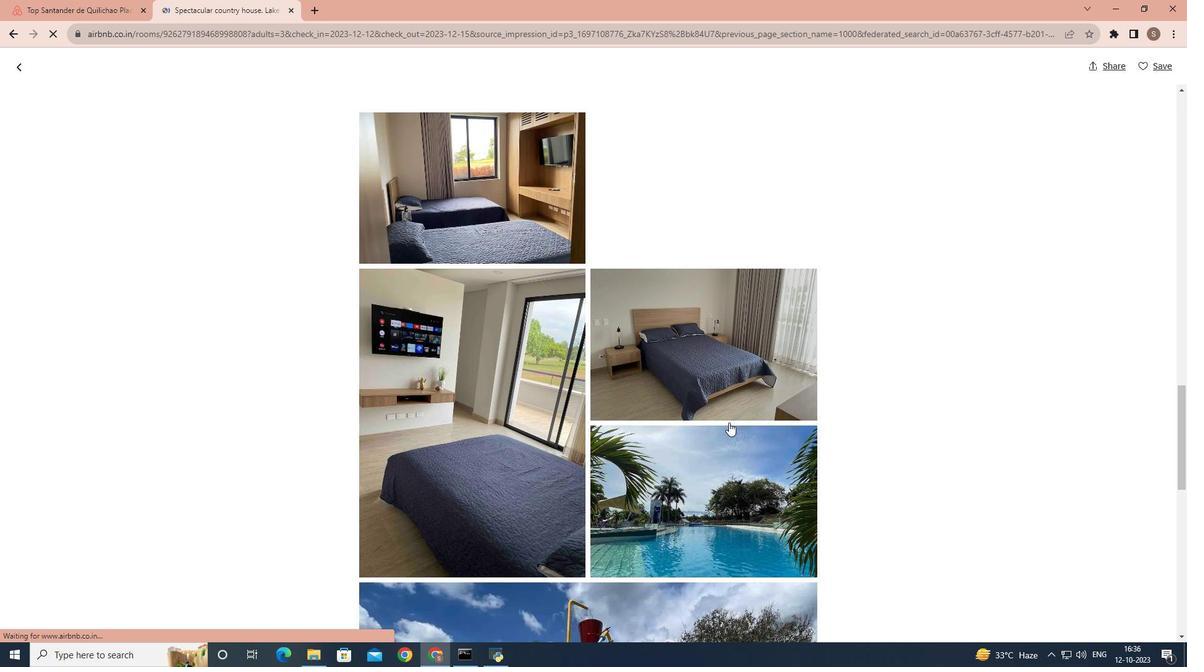 
Action: Mouse scrolled (735, 428) with delta (0, 0)
Screenshot: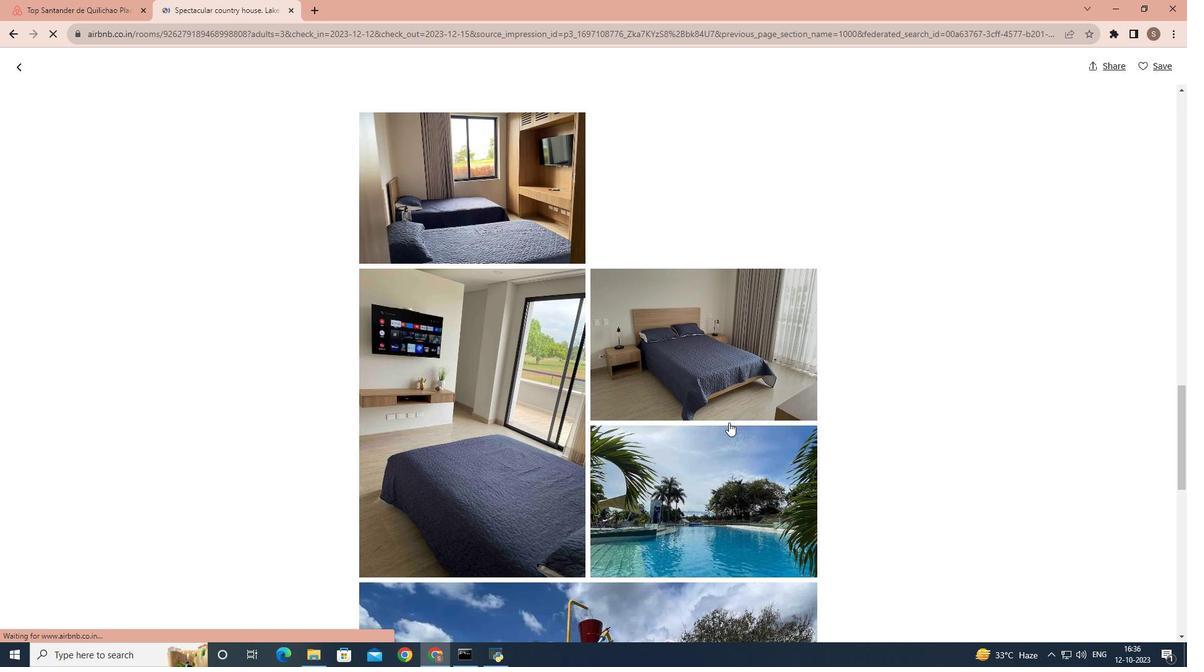 
Action: Mouse scrolled (735, 428) with delta (0, 0)
Screenshot: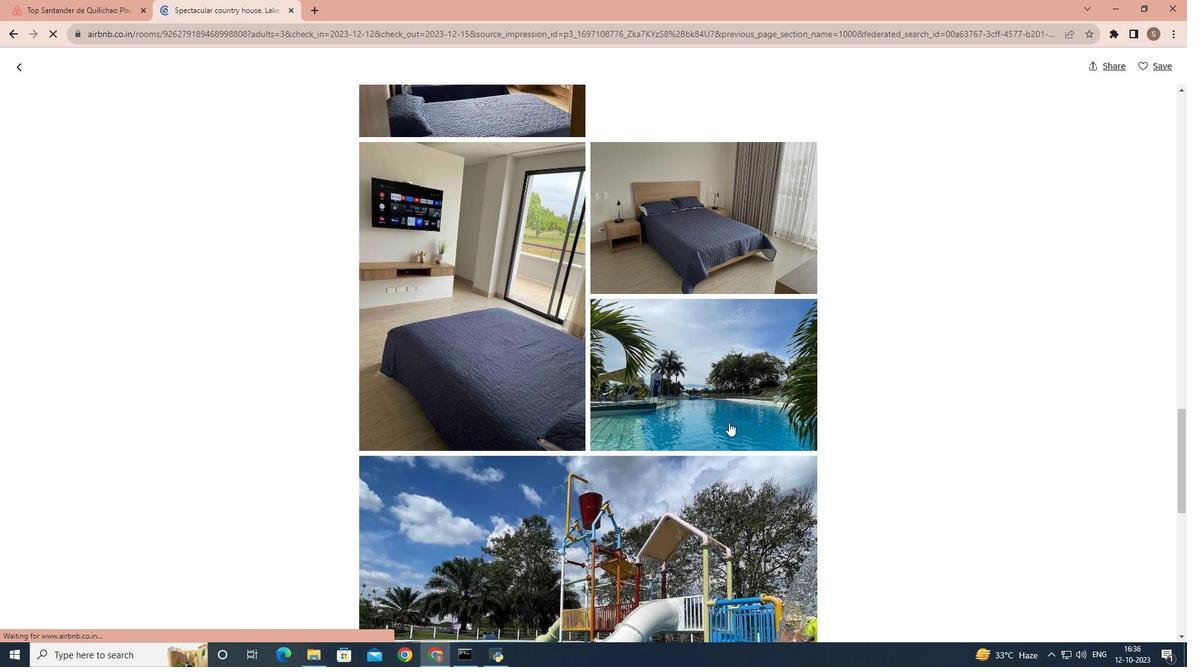 
Action: Mouse scrolled (735, 428) with delta (0, 0)
Screenshot: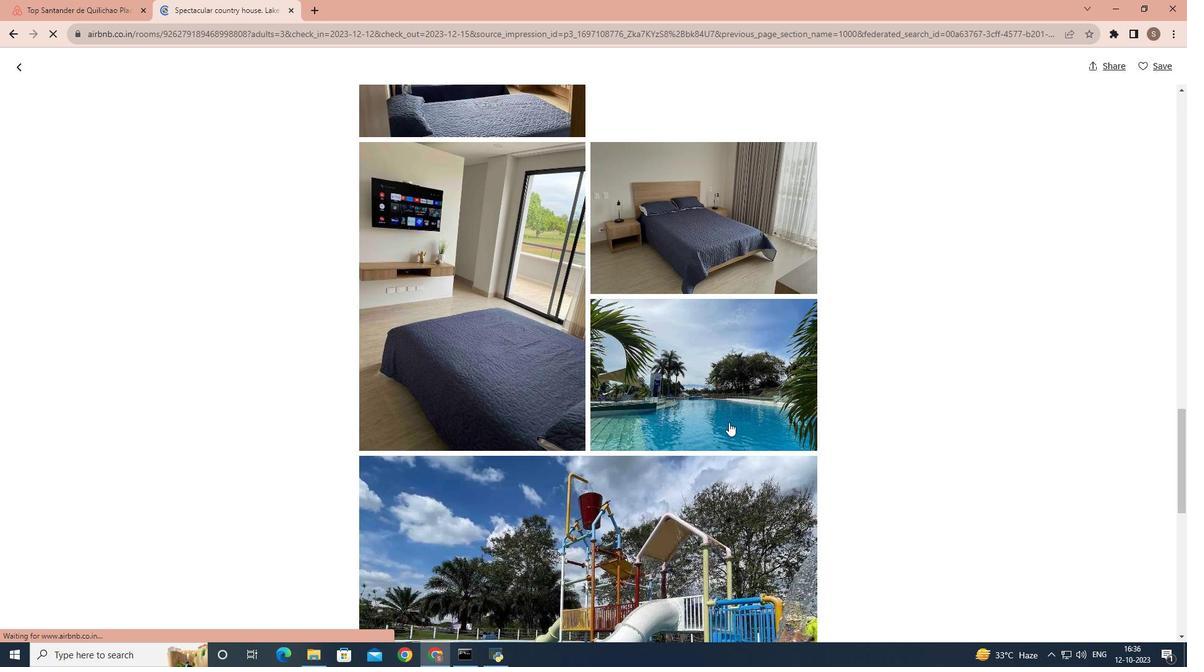 
Action: Mouse scrolled (735, 428) with delta (0, 0)
Screenshot: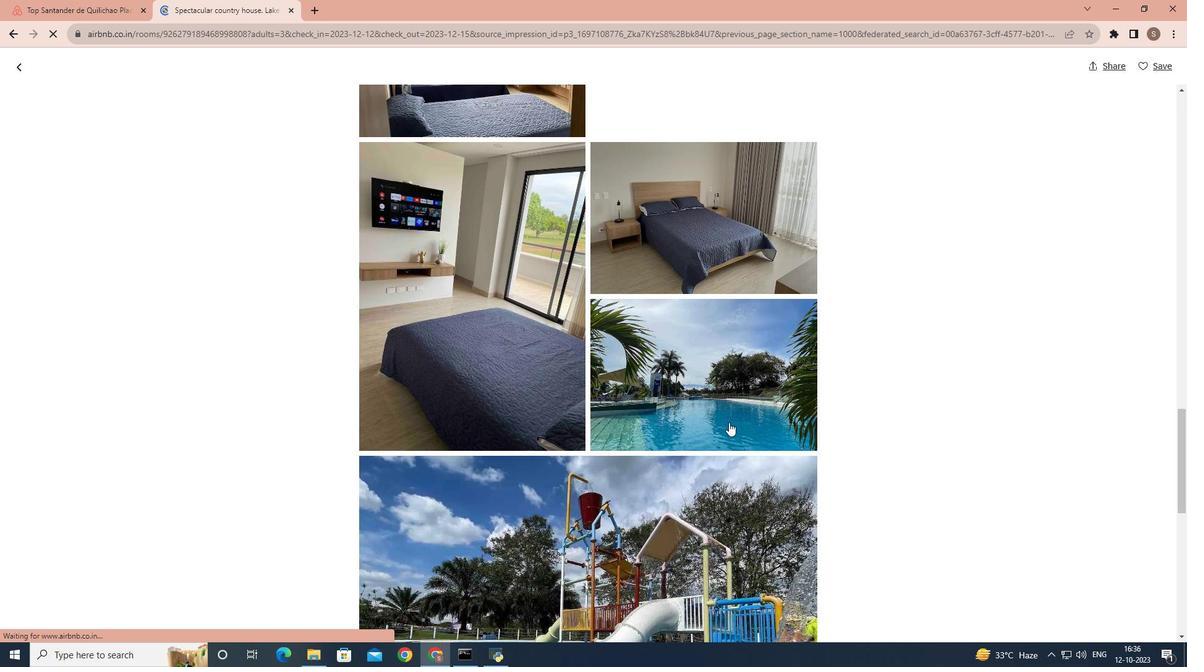 
Action: Mouse scrolled (735, 428) with delta (0, 0)
Screenshot: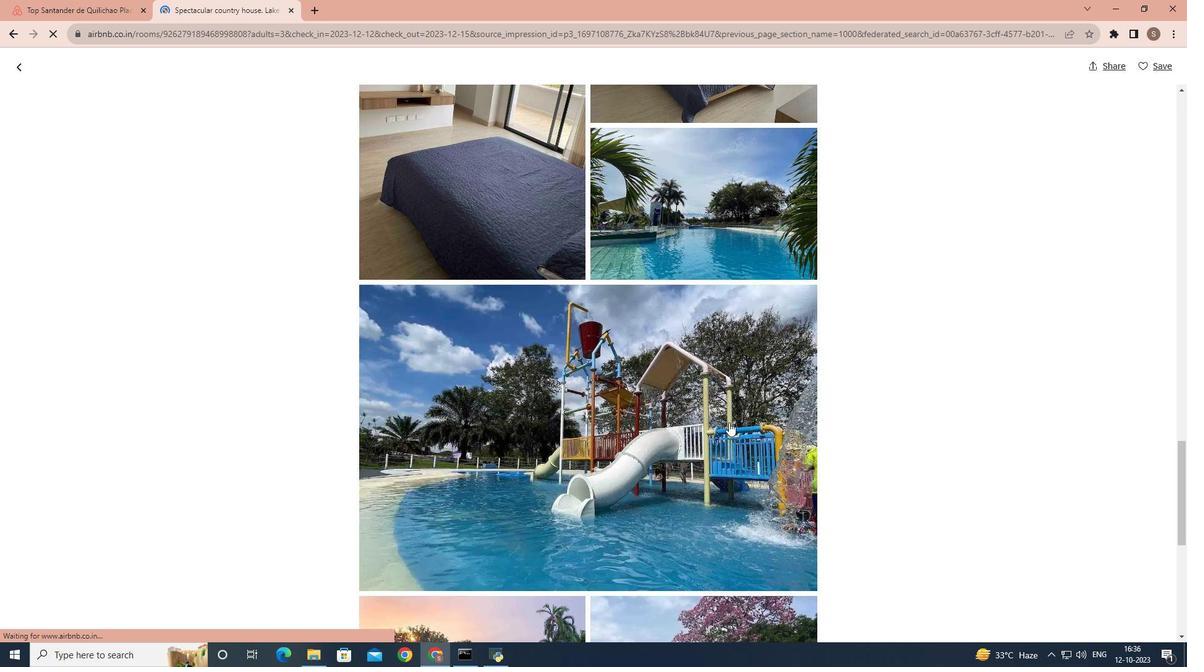 
Action: Mouse scrolled (735, 428) with delta (0, 0)
Screenshot: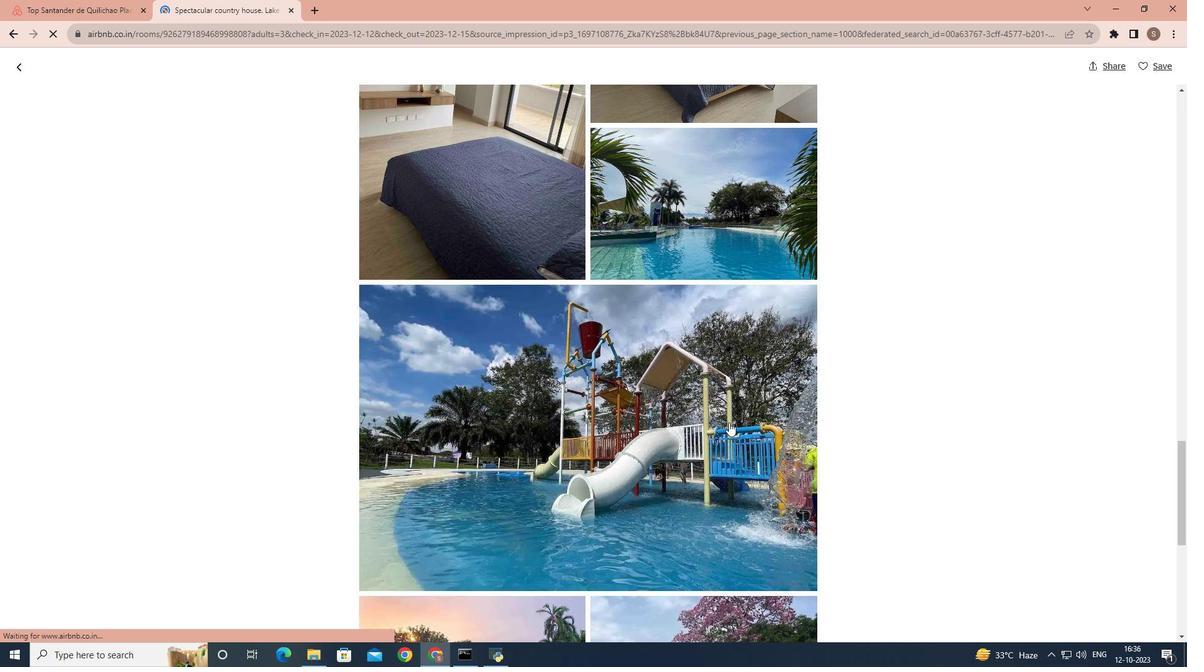
Action: Mouse scrolled (735, 428) with delta (0, 0)
Screenshot: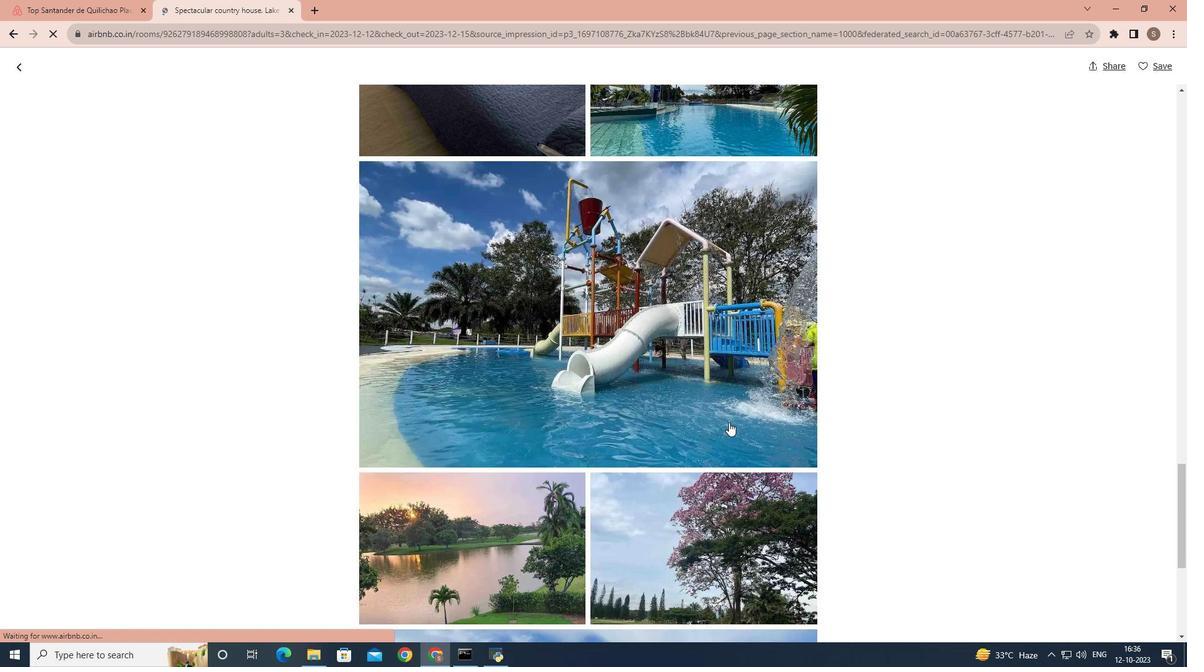 
Action: Mouse scrolled (735, 428) with delta (0, 0)
Screenshot: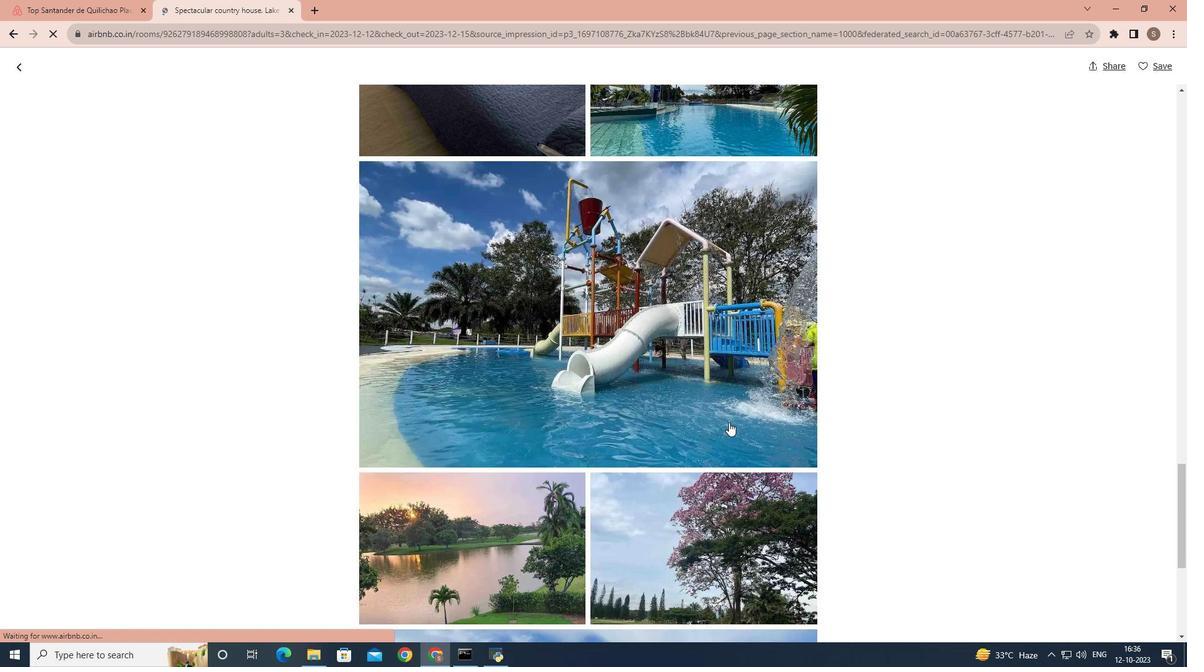 
Action: Mouse scrolled (735, 428) with delta (0, 0)
Screenshot: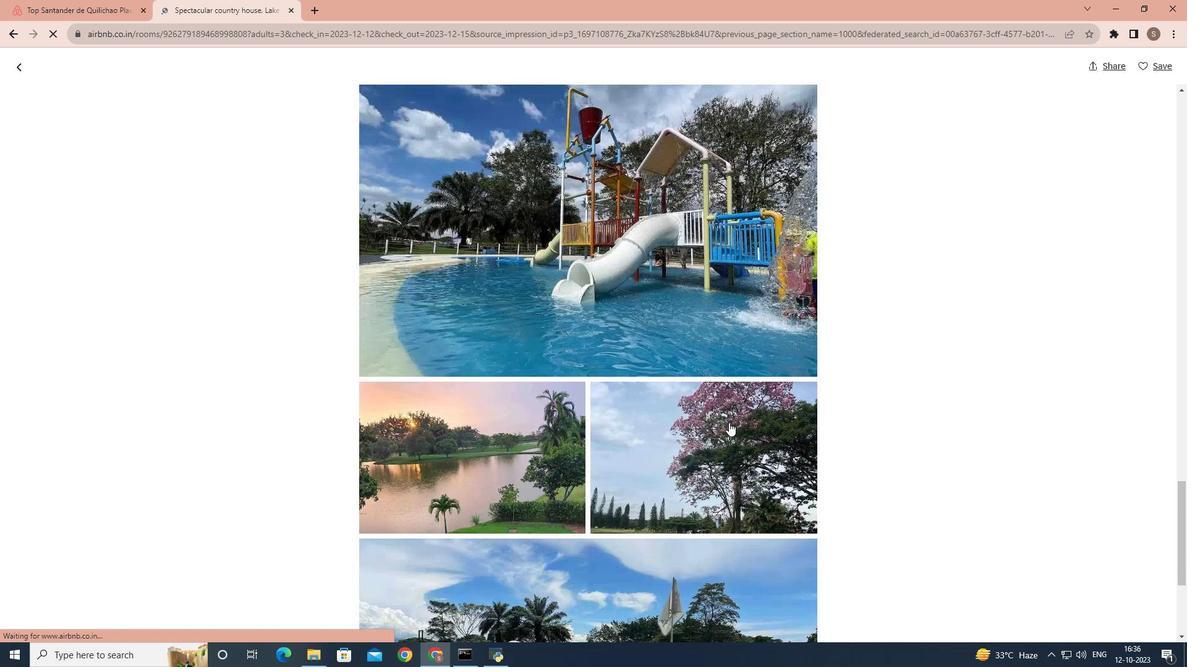 
Action: Mouse scrolled (735, 428) with delta (0, 0)
Screenshot: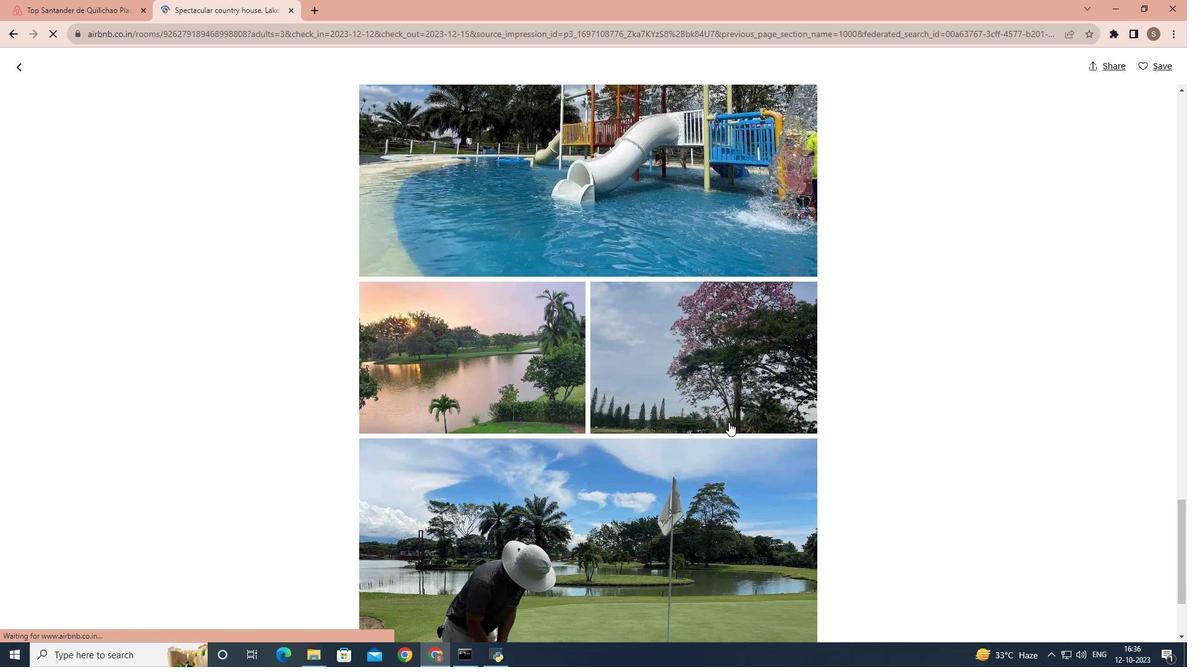 
Action: Mouse scrolled (735, 428) with delta (0, 0)
Screenshot: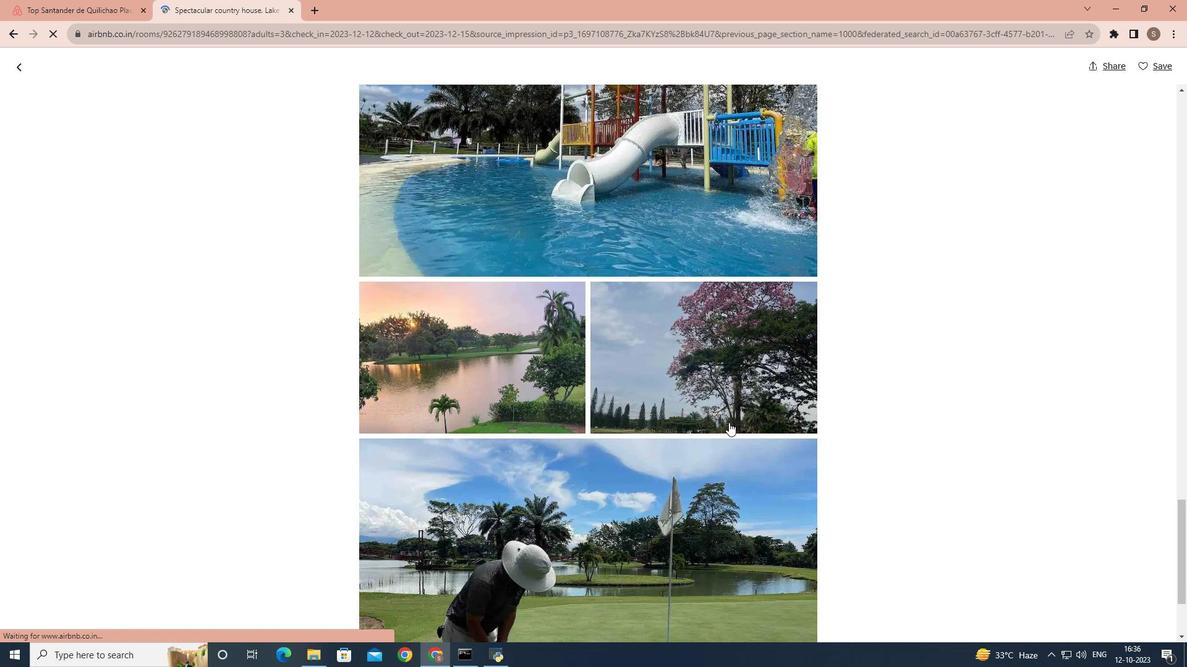 
Action: Mouse scrolled (735, 428) with delta (0, 0)
Screenshot: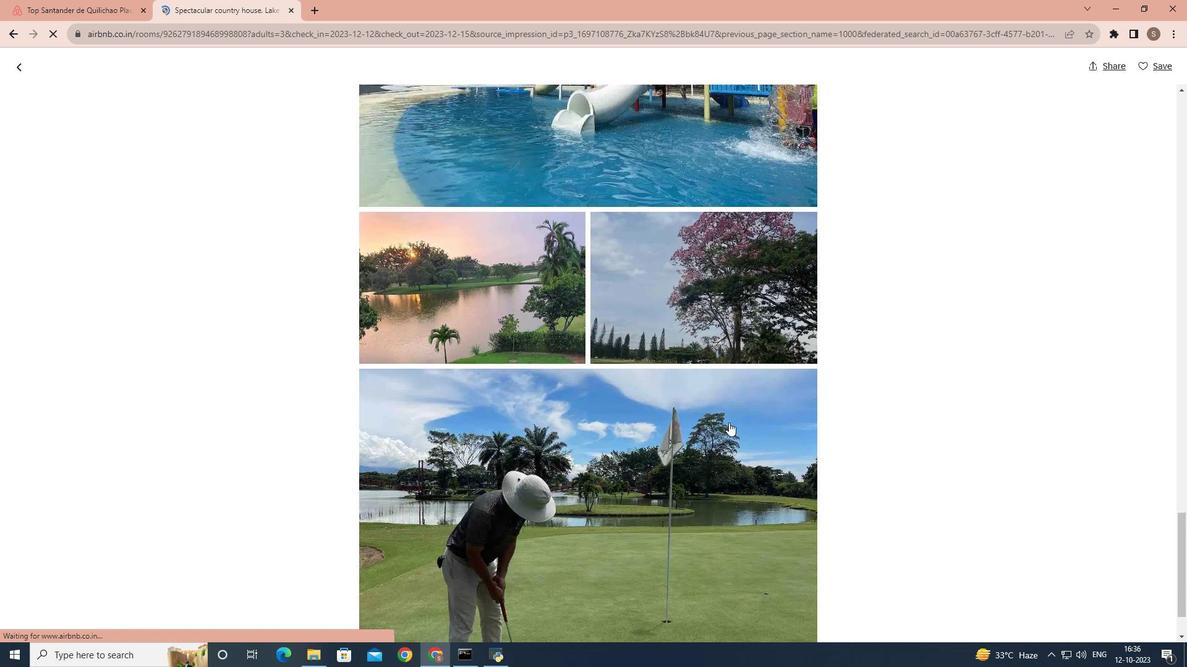 
Action: Mouse scrolled (735, 428) with delta (0, 0)
Screenshot: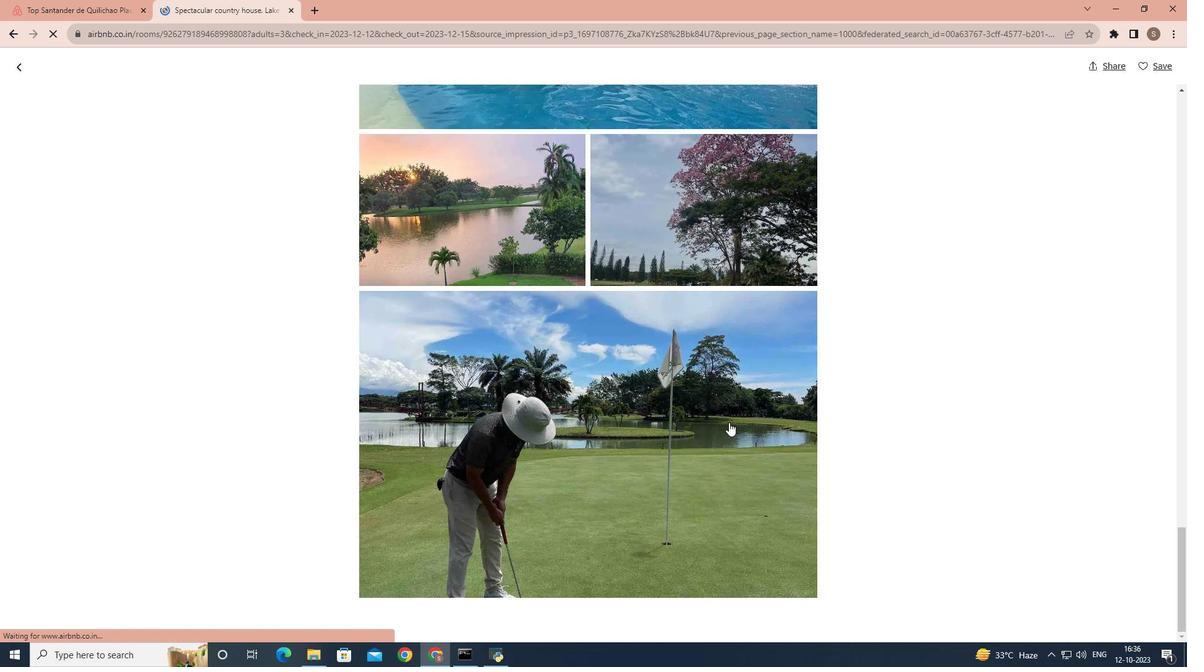 
Action: Mouse scrolled (735, 428) with delta (0, 0)
Screenshot: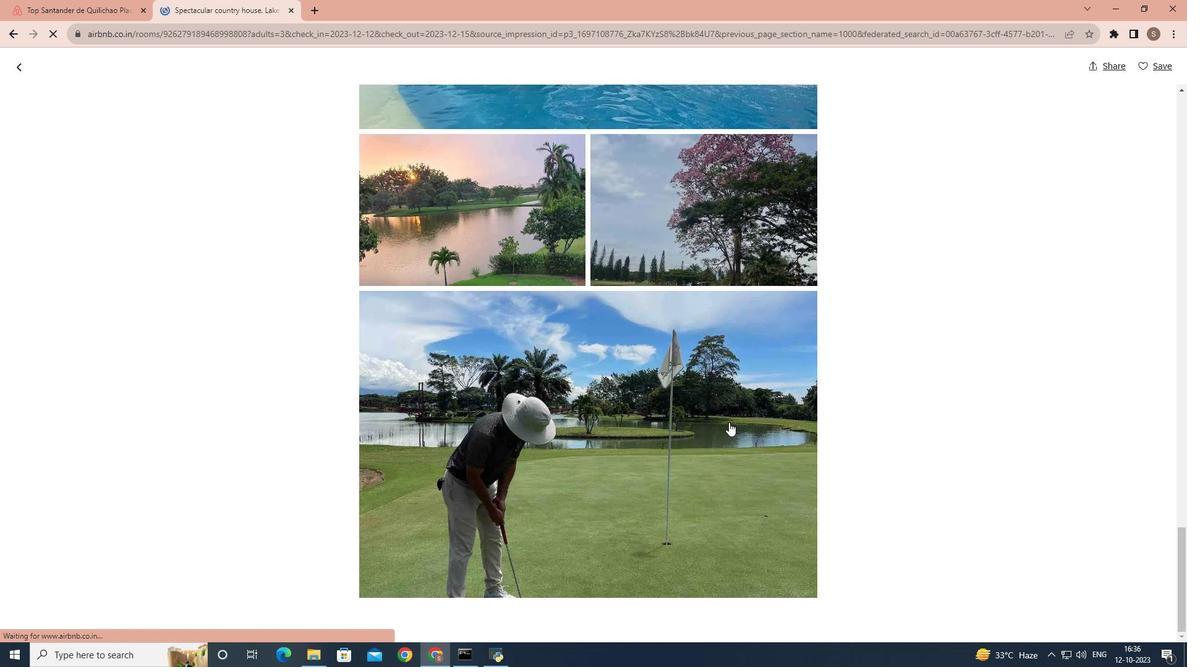 
Action: Mouse scrolled (735, 428) with delta (0, 0)
Screenshot: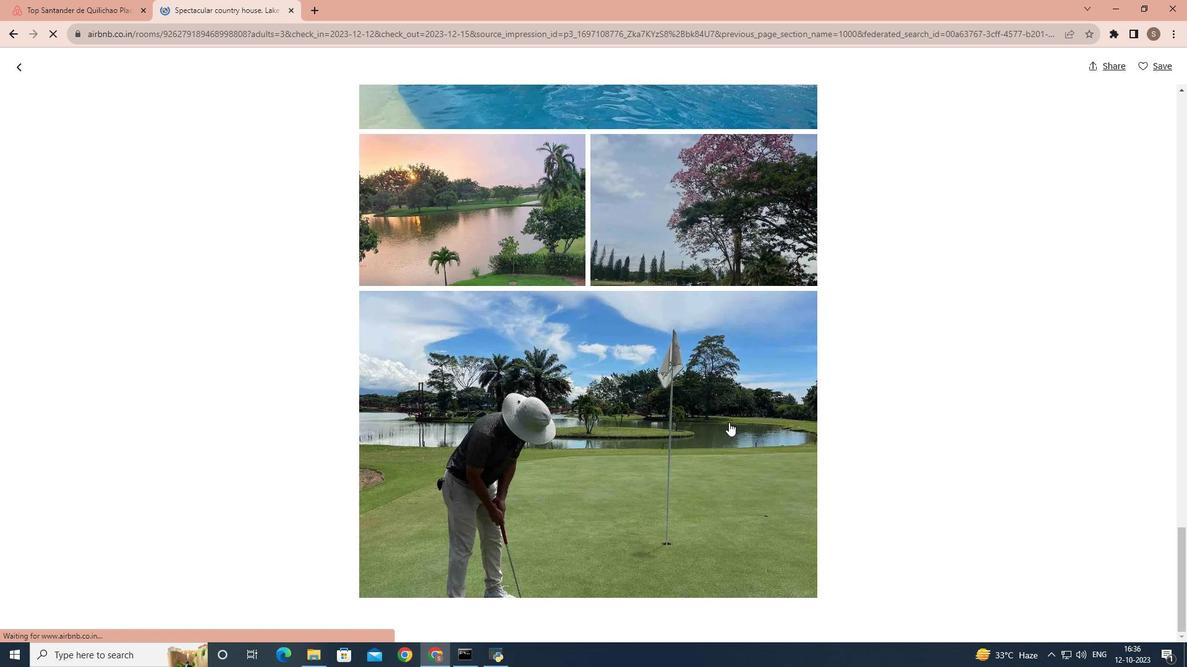 
Action: Mouse scrolled (735, 428) with delta (0, 0)
Screenshot: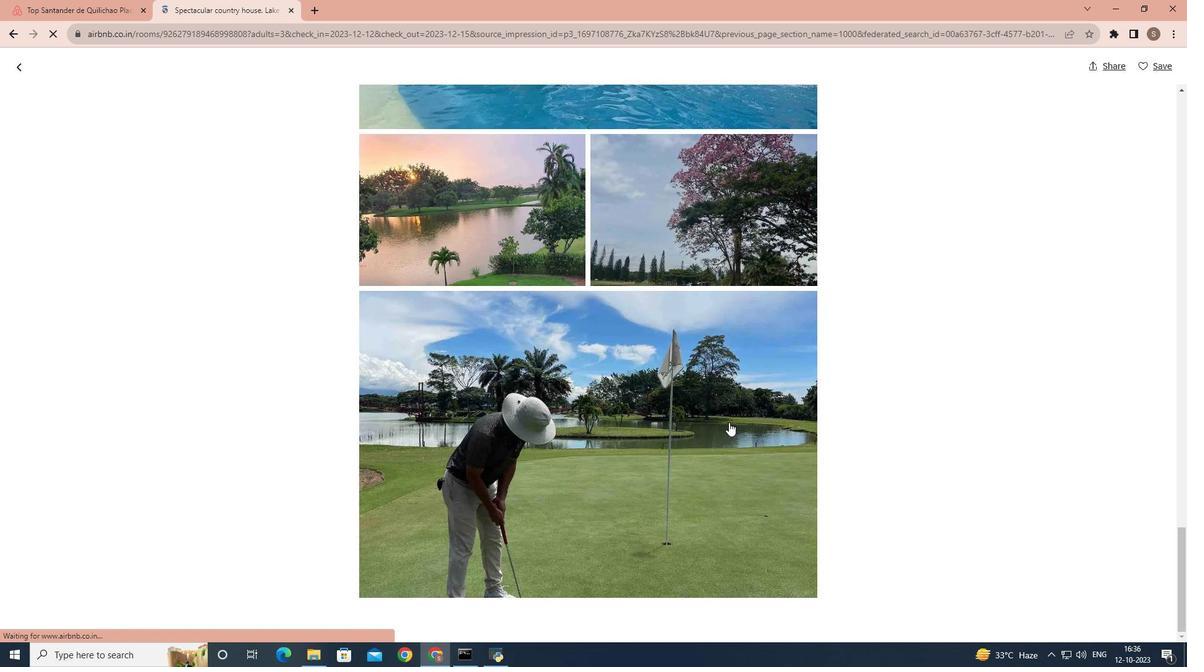 
Action: Mouse scrolled (735, 428) with delta (0, 0)
Screenshot: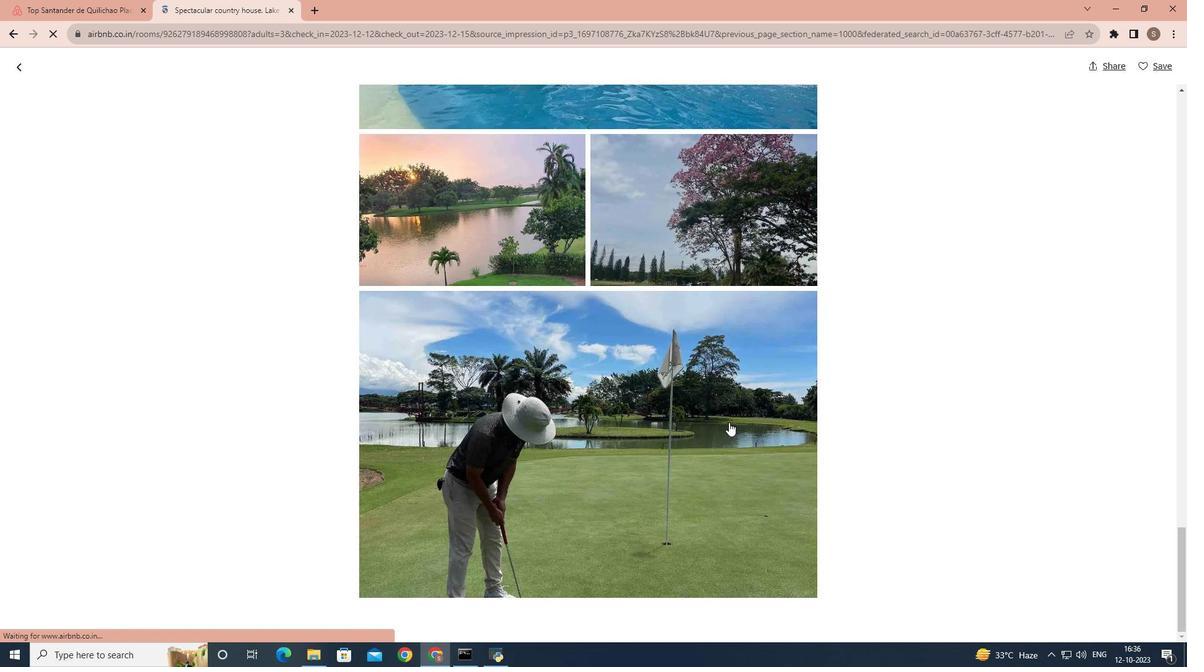 
Action: Mouse scrolled (735, 428) with delta (0, 0)
Screenshot: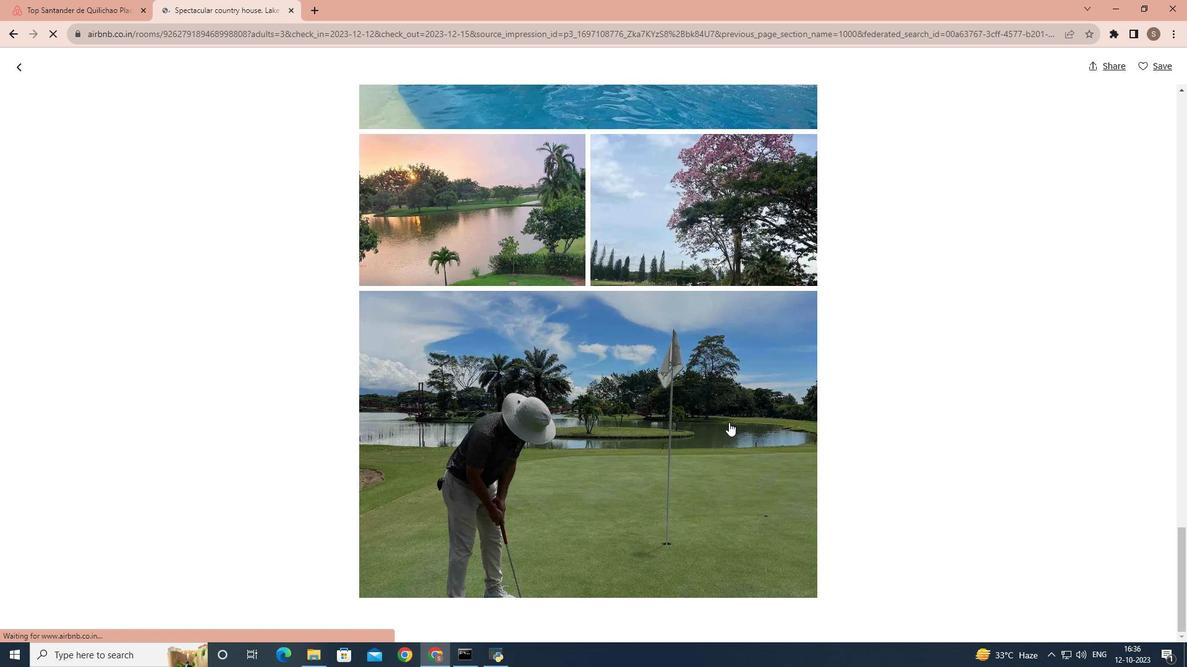 
Action: Mouse scrolled (735, 428) with delta (0, 0)
Screenshot: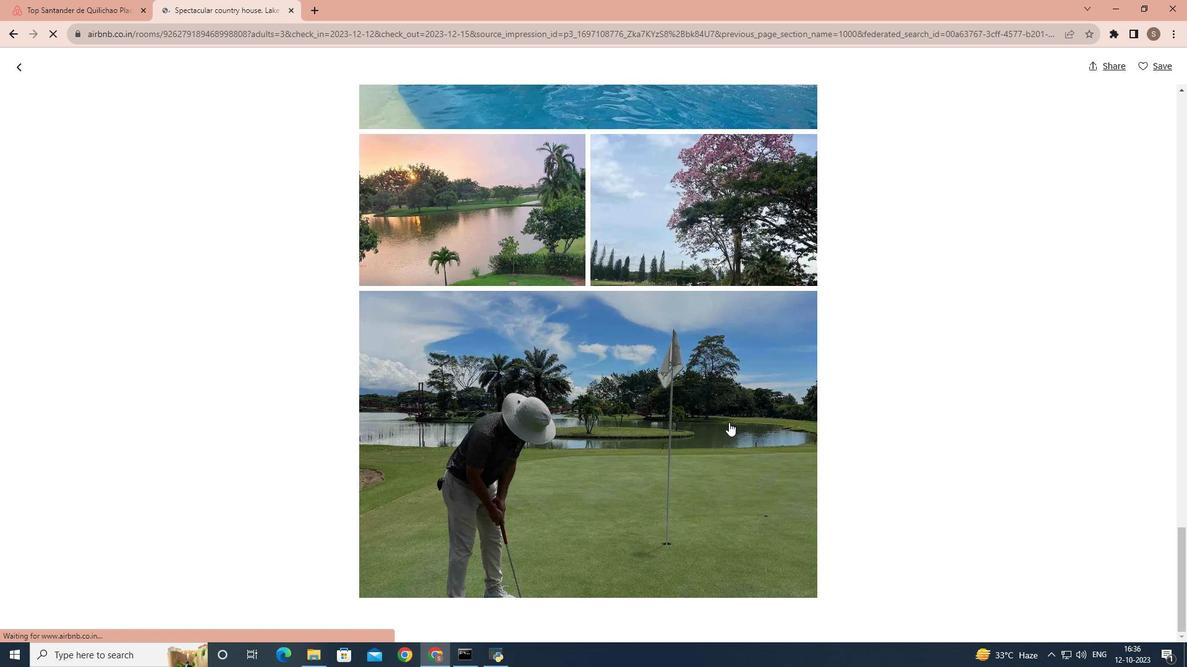 
Action: Mouse scrolled (735, 428) with delta (0, 0)
Screenshot: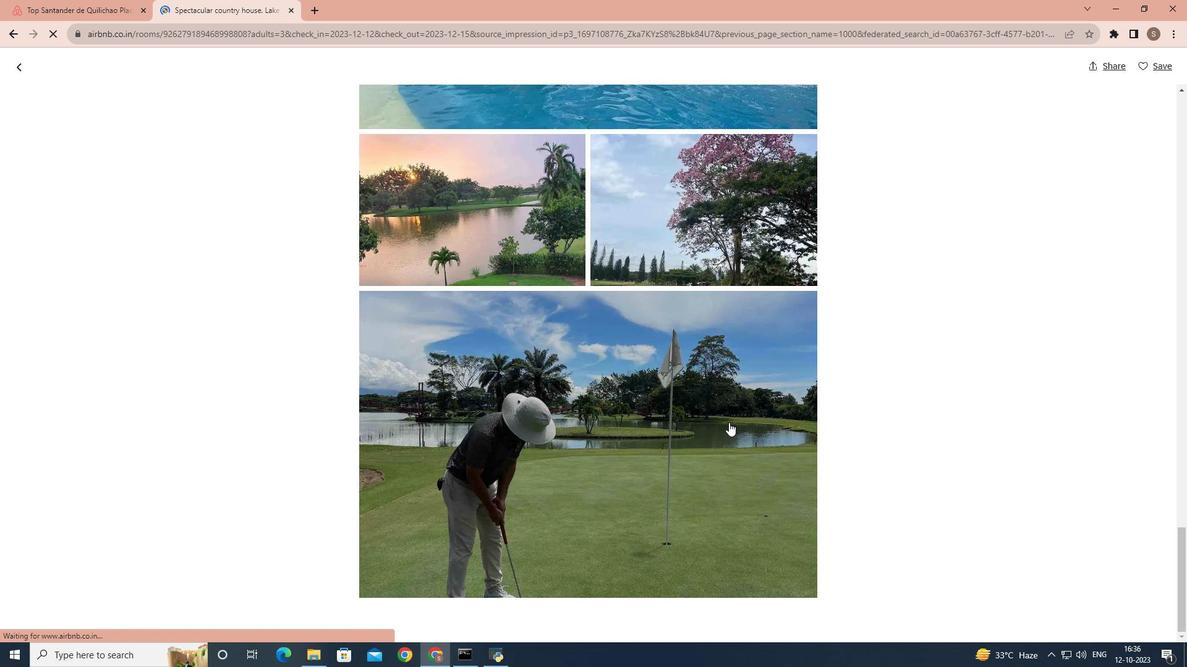 
Action: Mouse scrolled (735, 428) with delta (0, 0)
Screenshot: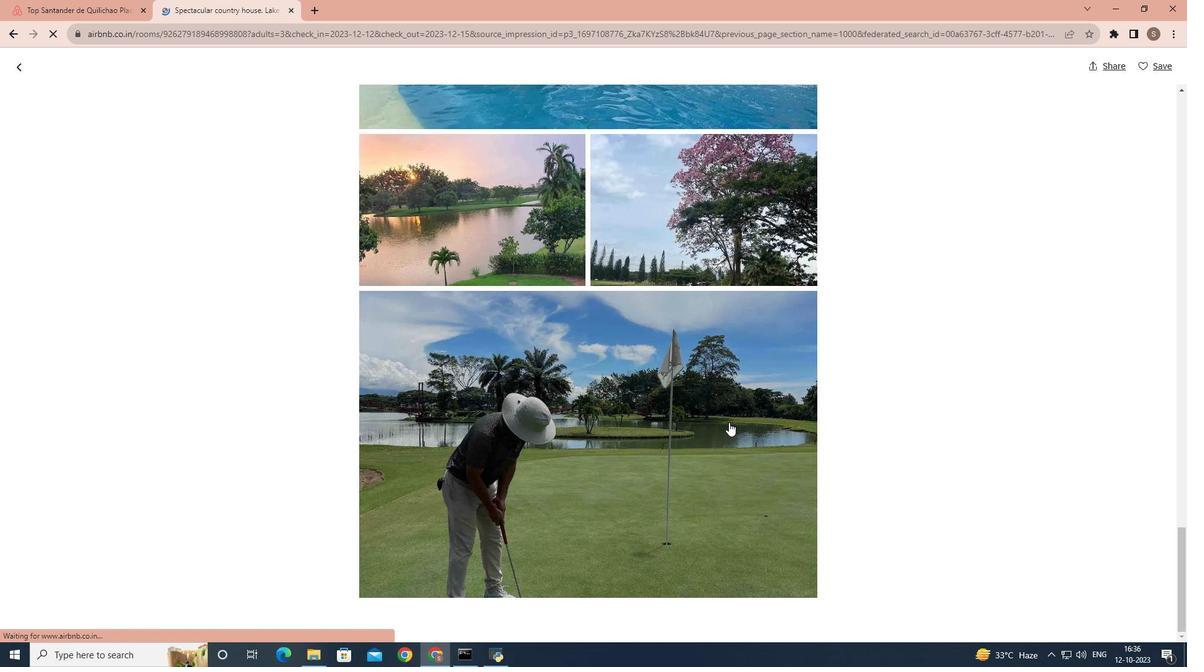 
Action: Mouse scrolled (735, 428) with delta (0, 0)
Screenshot: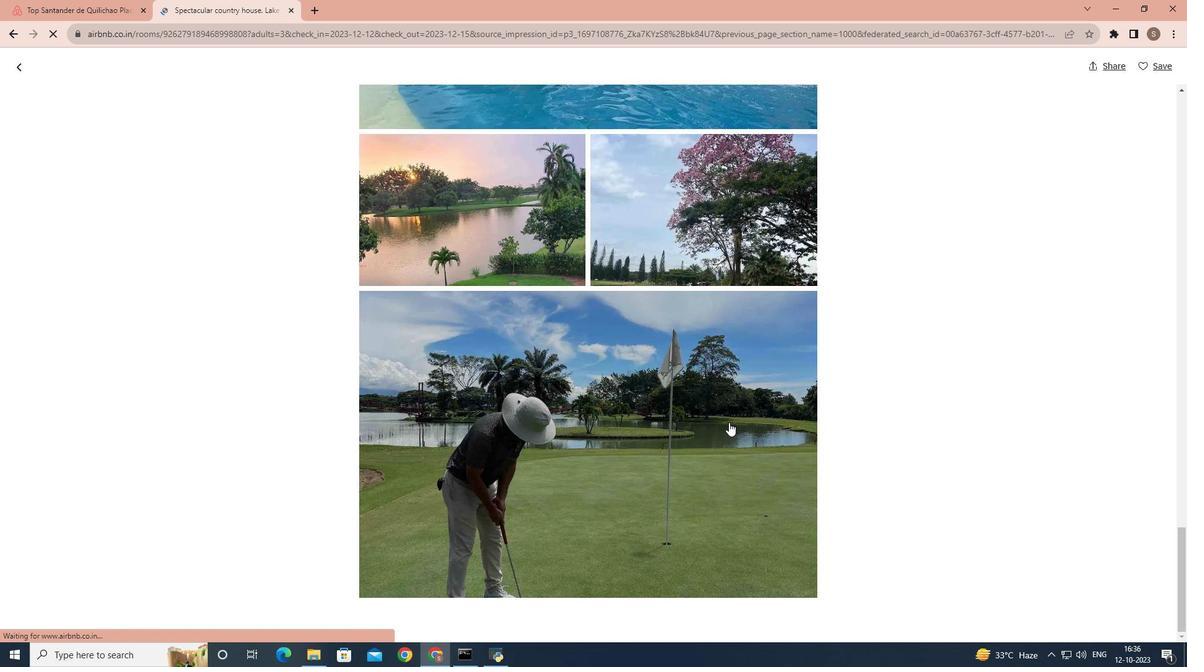 
Action: Mouse moved to (24, 71)
Screenshot: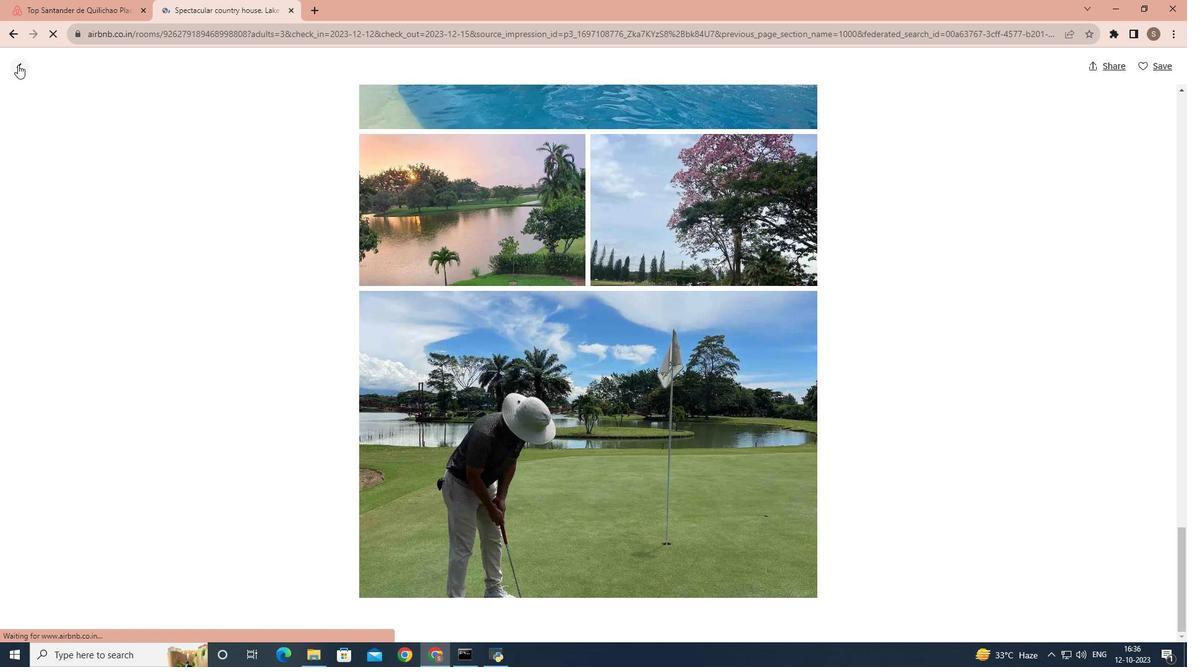
Action: Mouse pressed left at (24, 71)
Screenshot: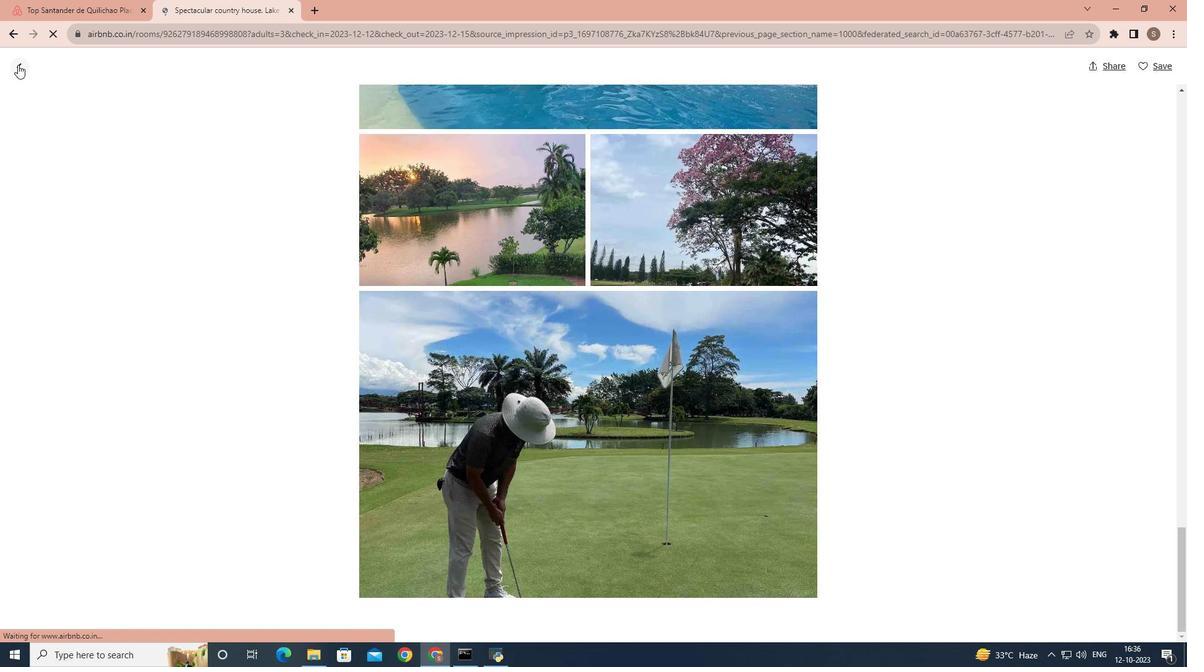 
Action: Mouse moved to (516, 315)
Screenshot: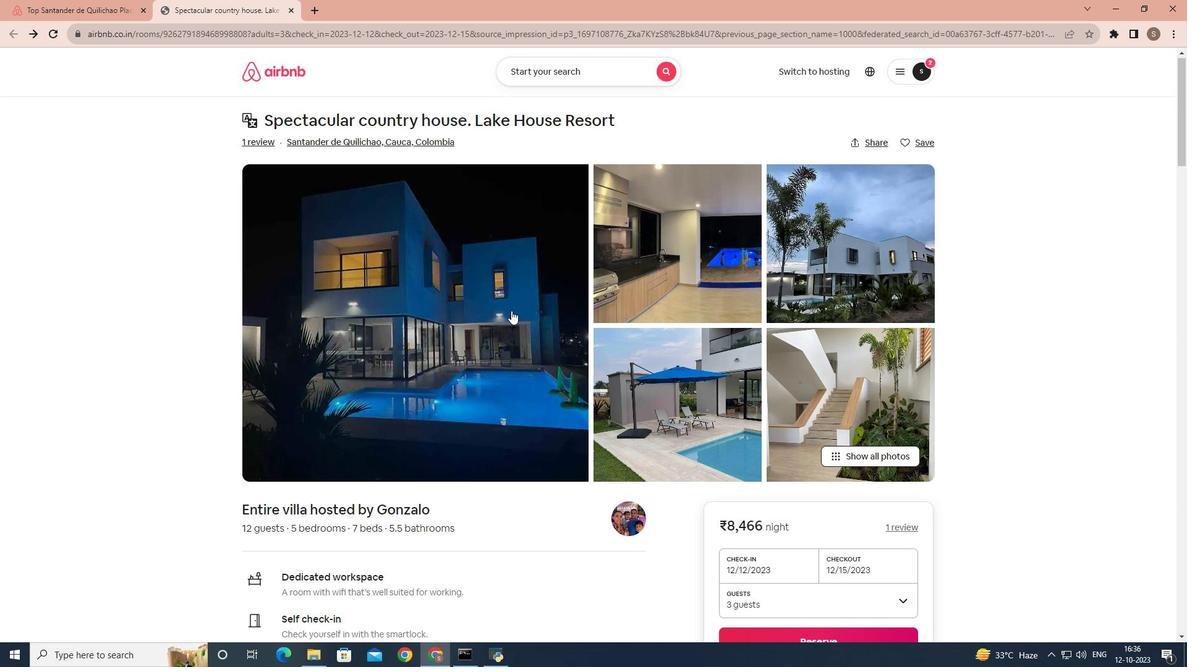 
Action: Mouse scrolled (516, 314) with delta (0, 0)
Screenshot: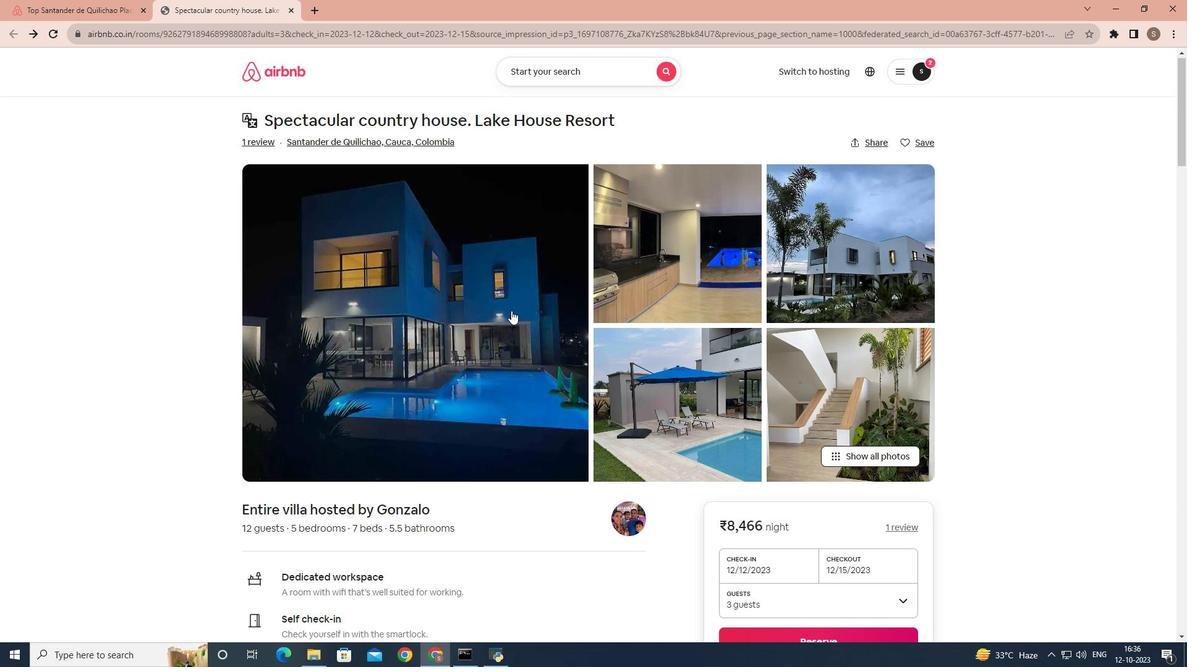 
Action: Mouse moved to (517, 317)
Screenshot: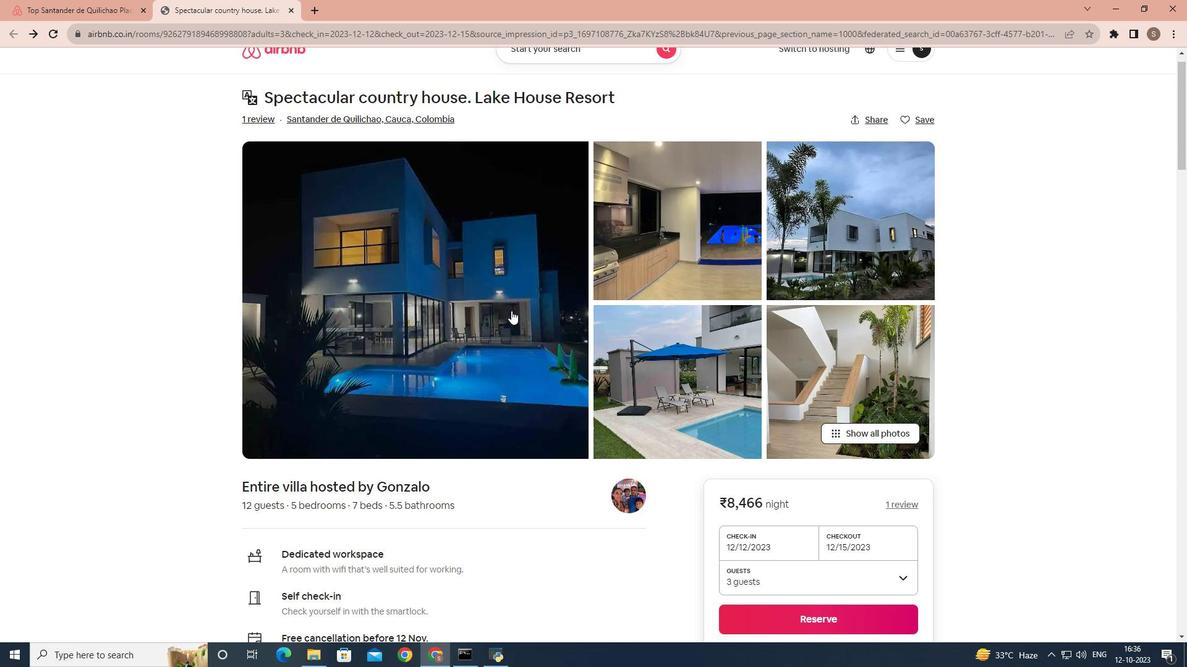 
Action: Mouse scrolled (517, 316) with delta (0, 0)
Screenshot: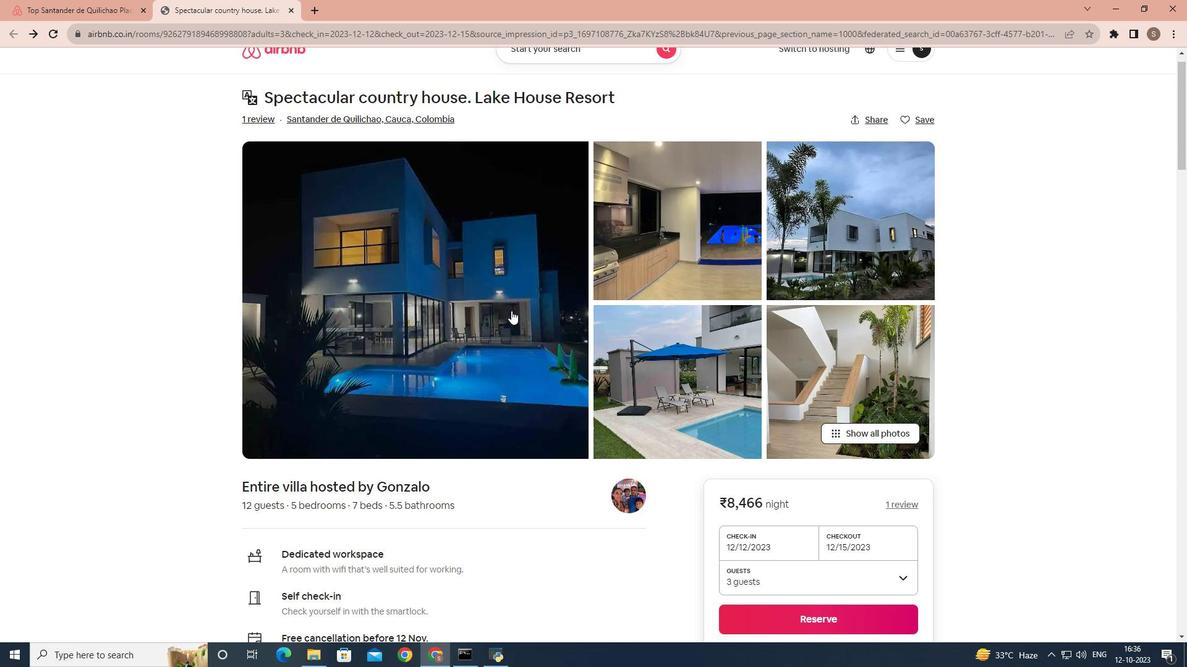 
Action: Mouse scrolled (517, 316) with delta (0, 0)
Screenshot: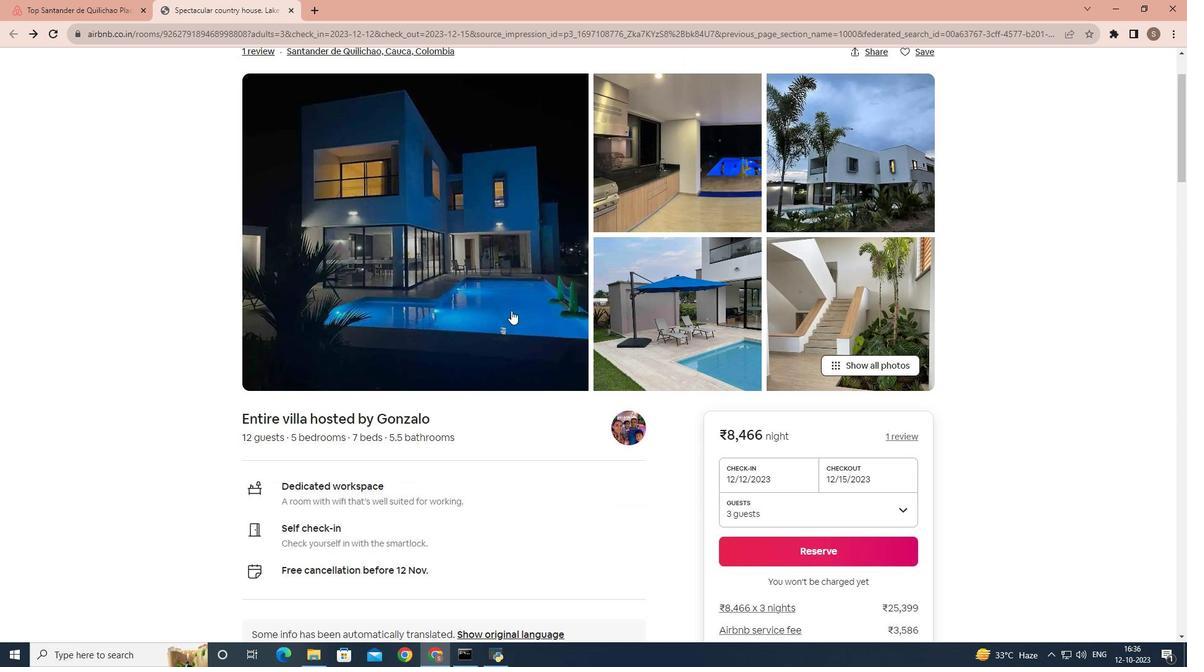
Action: Mouse scrolled (517, 316) with delta (0, 0)
Screenshot: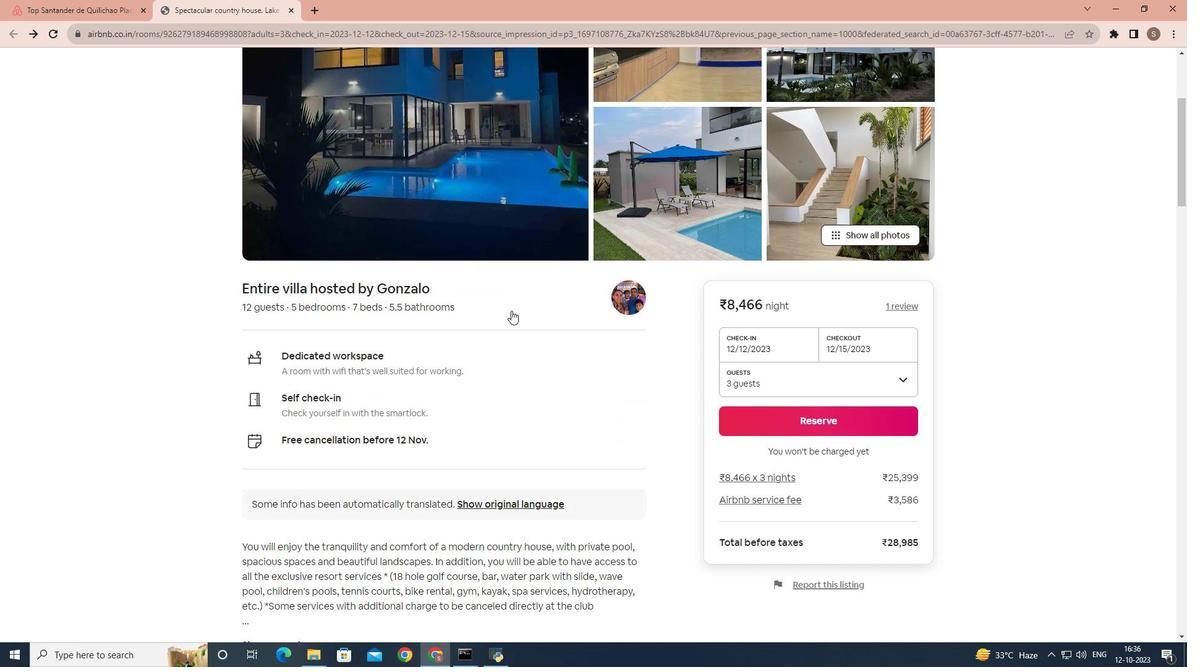 
Action: Mouse scrolled (517, 316) with delta (0, 0)
Screenshot: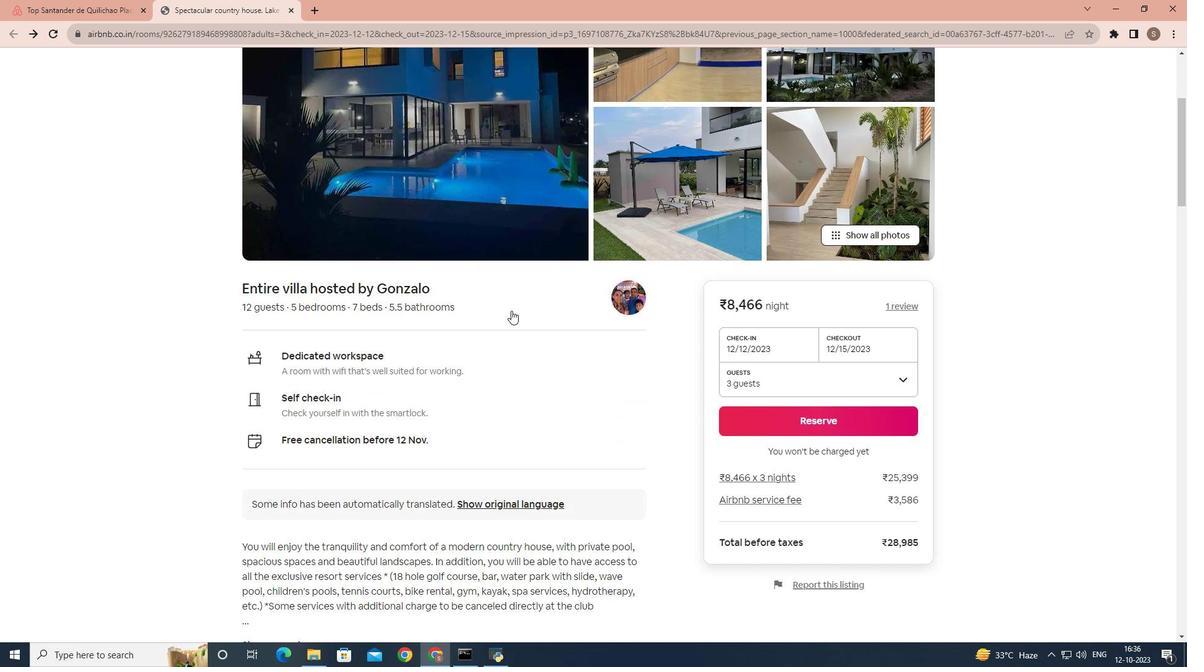 
Action: Mouse moved to (430, 336)
Screenshot: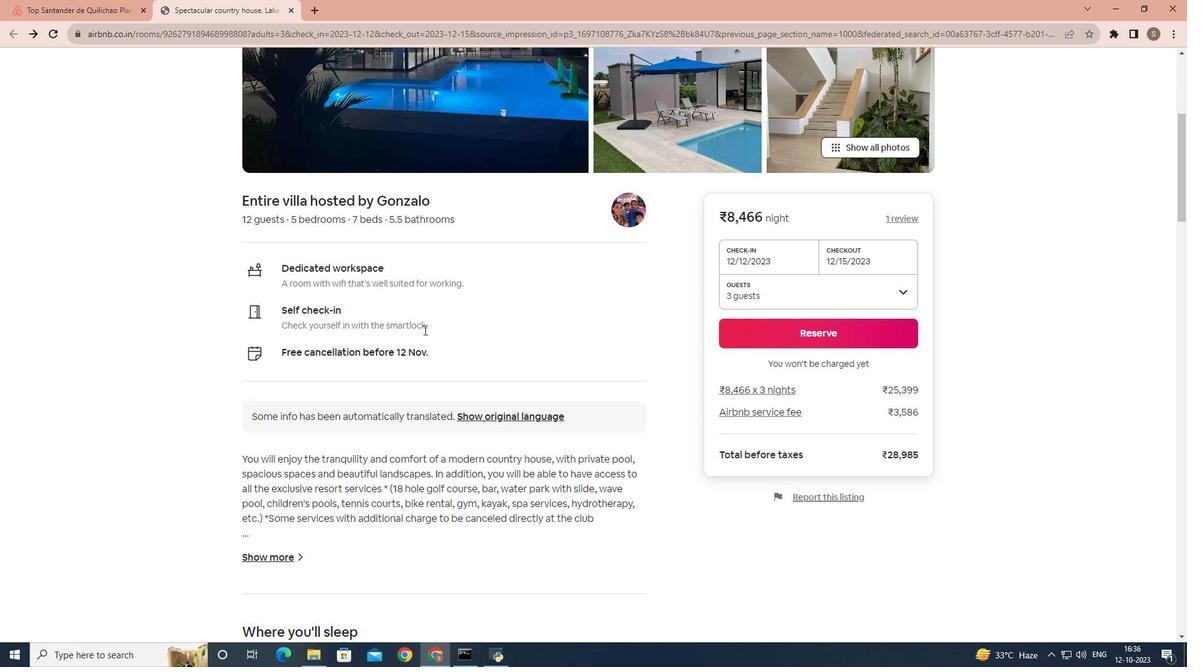 
Action: Mouse scrolled (430, 335) with delta (0, 0)
Screenshot: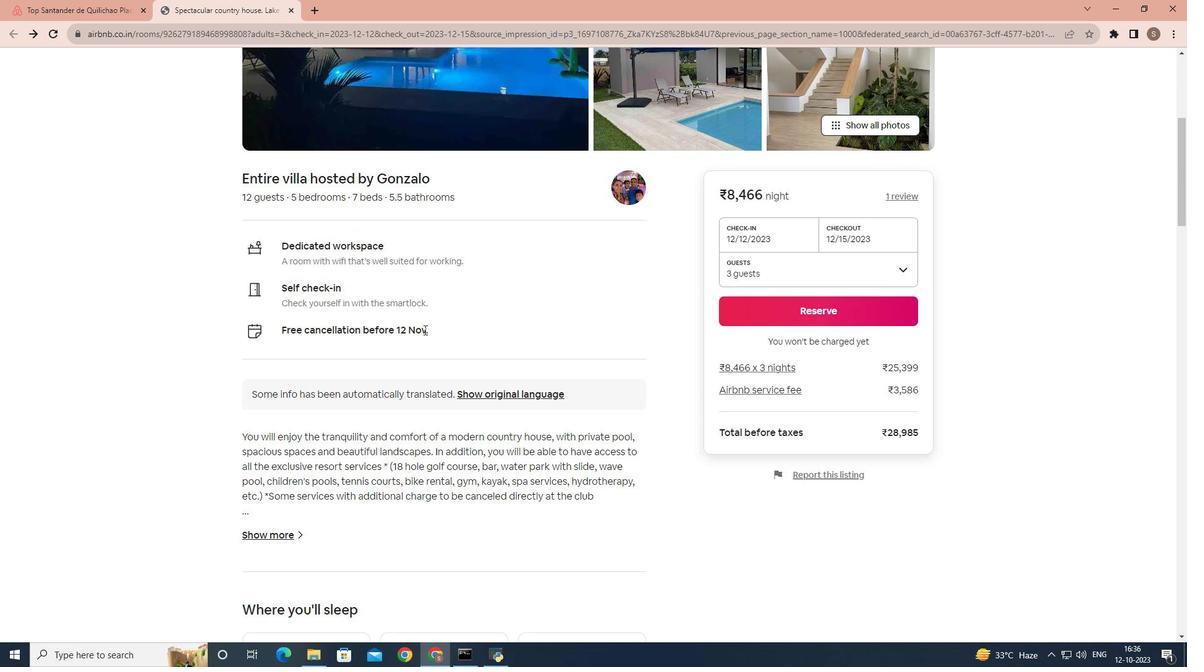 
Action: Mouse scrolled (430, 335) with delta (0, 0)
Screenshot: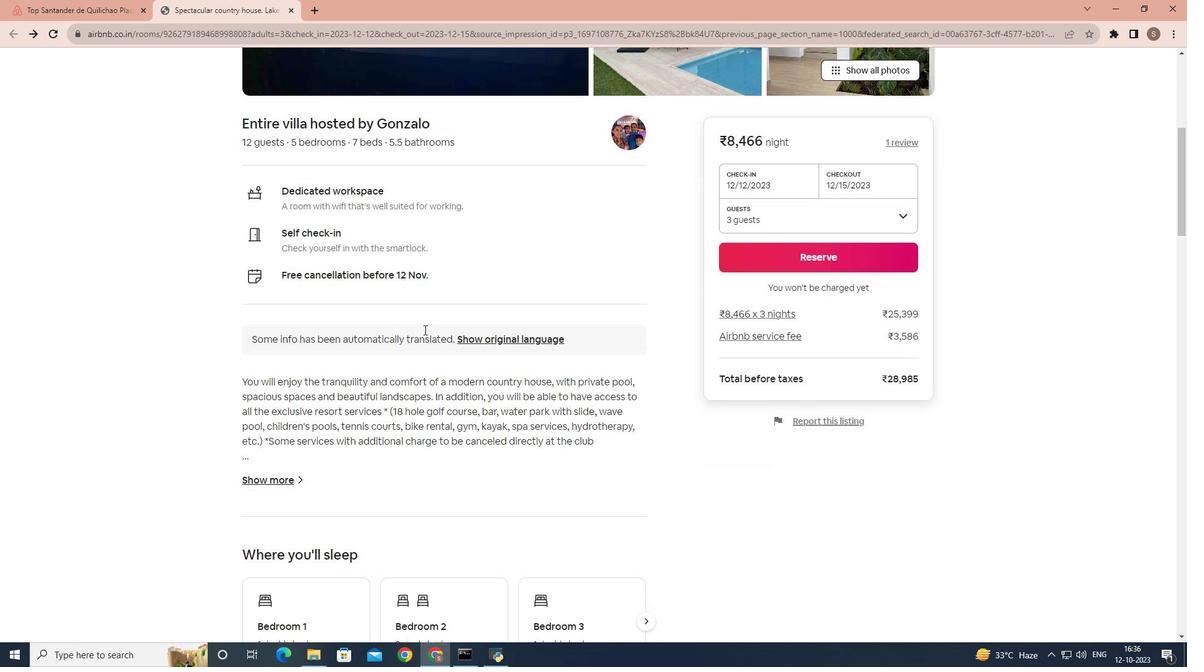 
Action: Mouse moved to (287, 443)
Screenshot: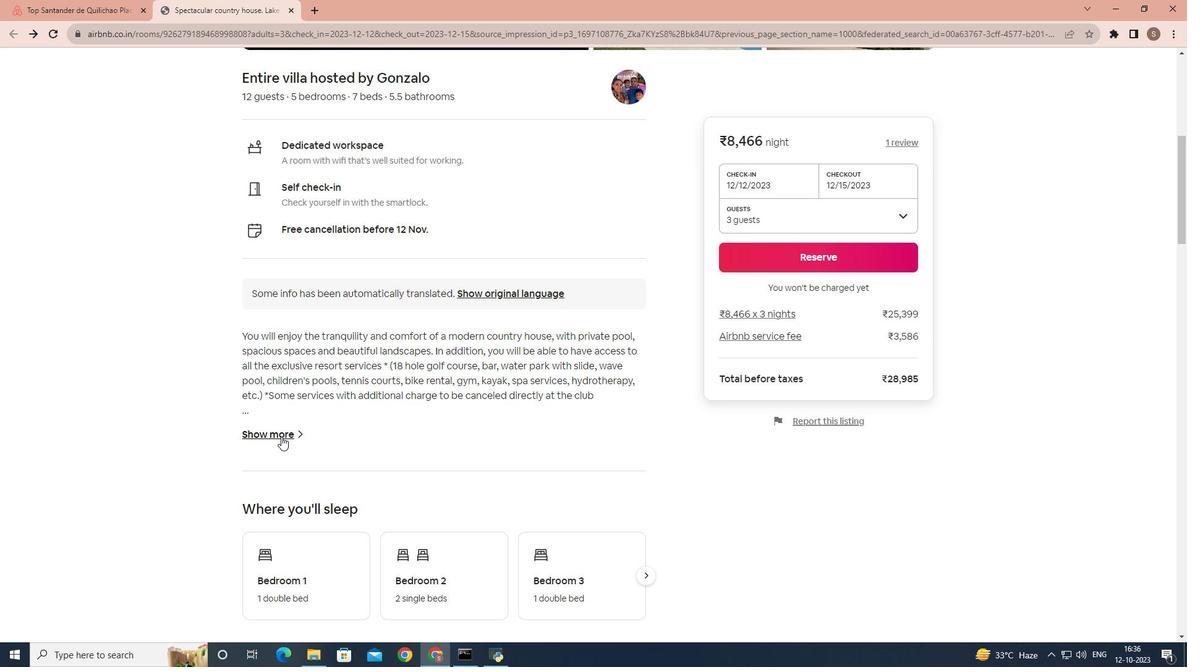 
Action: Mouse pressed left at (287, 443)
Screenshot: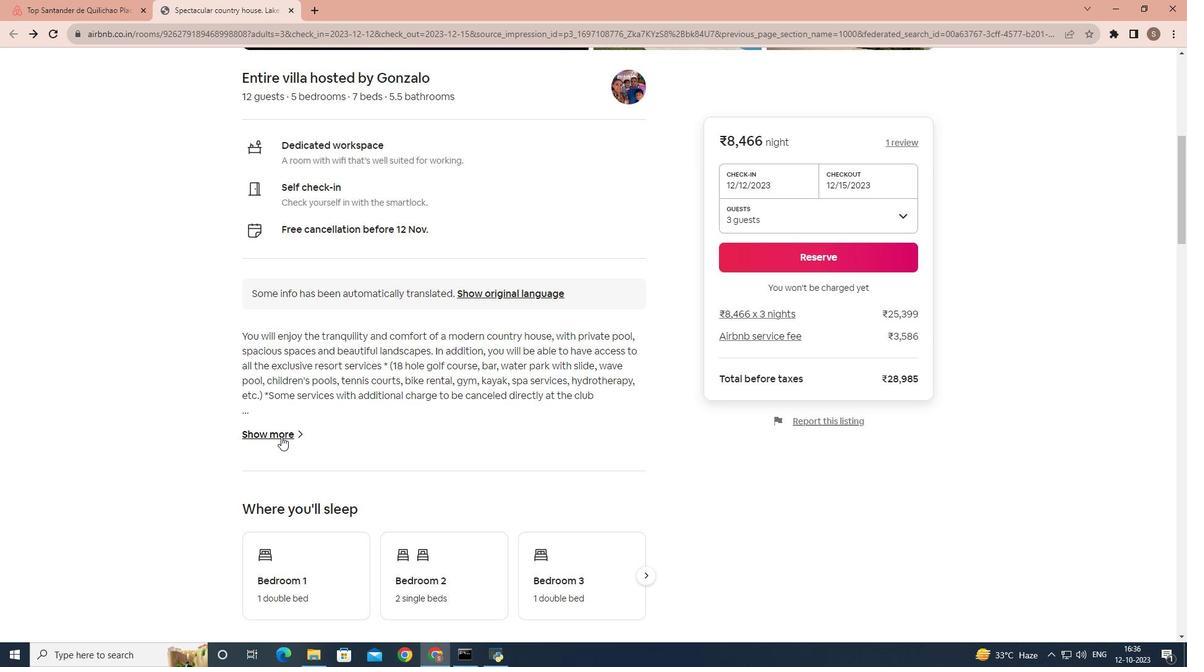 
Action: Mouse moved to (448, 399)
Screenshot: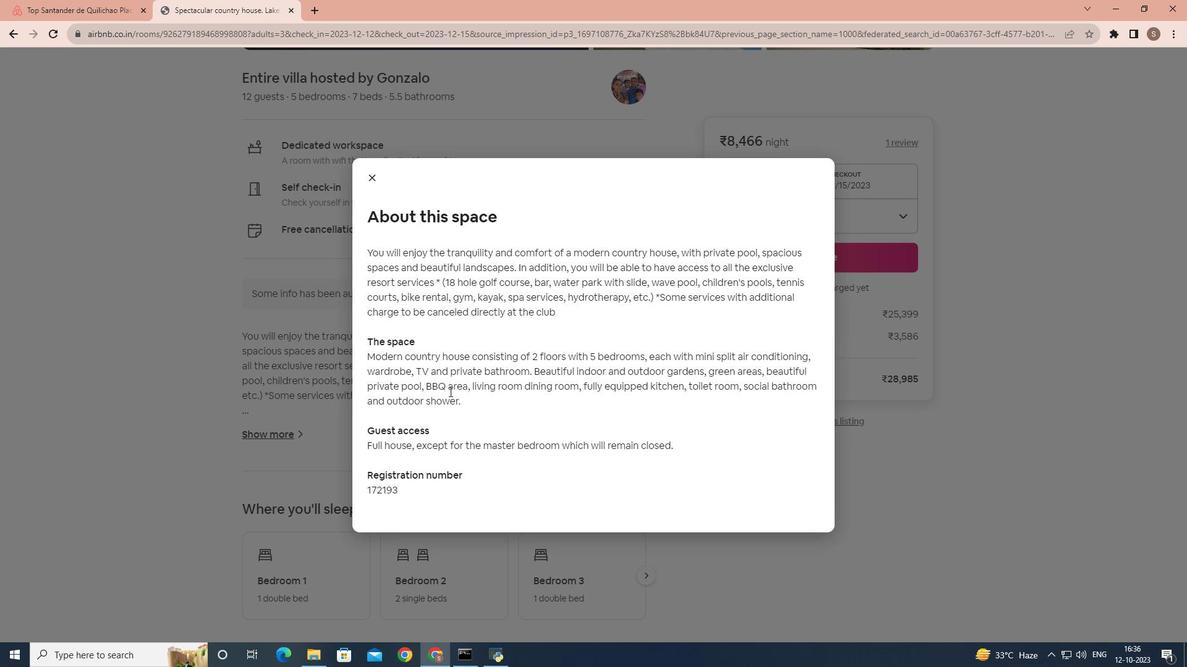 
Action: Mouse scrolled (448, 399) with delta (0, 0)
Screenshot: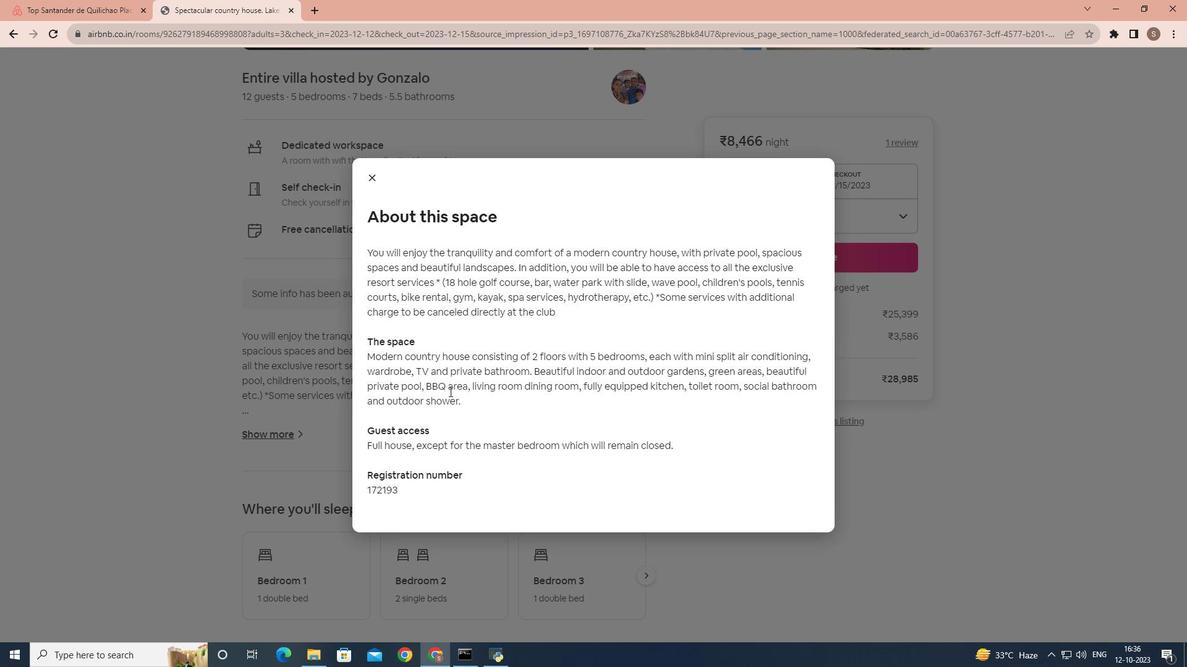
Action: Mouse moved to (453, 399)
Screenshot: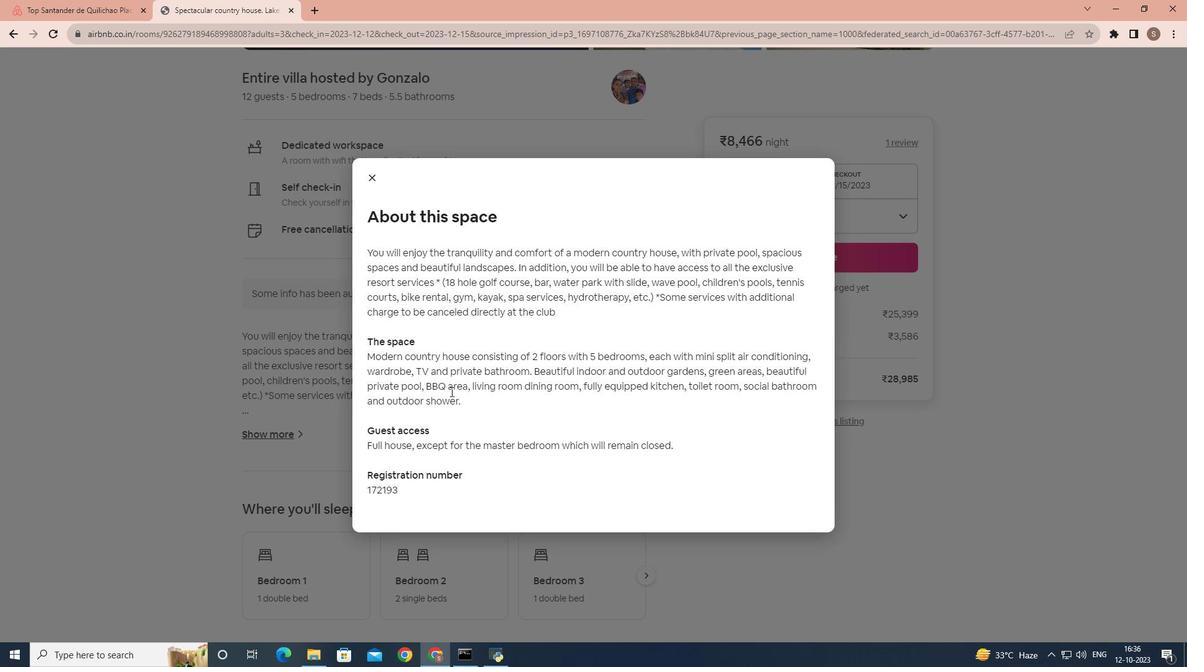 
Action: Mouse scrolled (453, 398) with delta (0, 0)
Screenshot: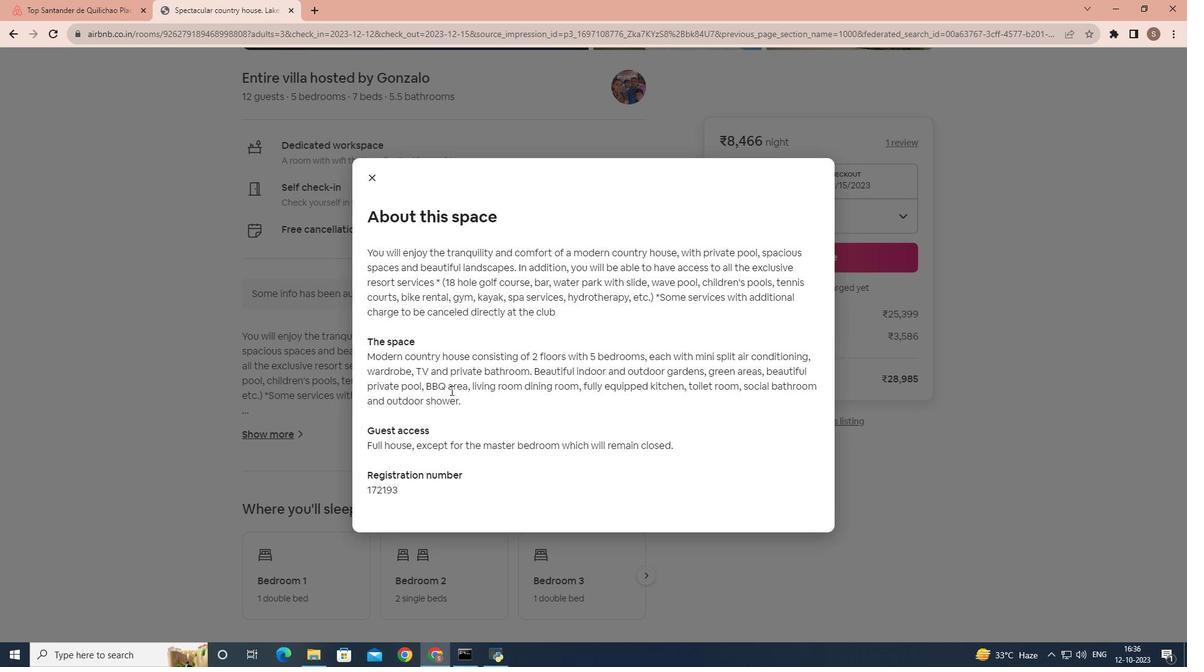 
Action: Mouse moved to (377, 178)
Screenshot: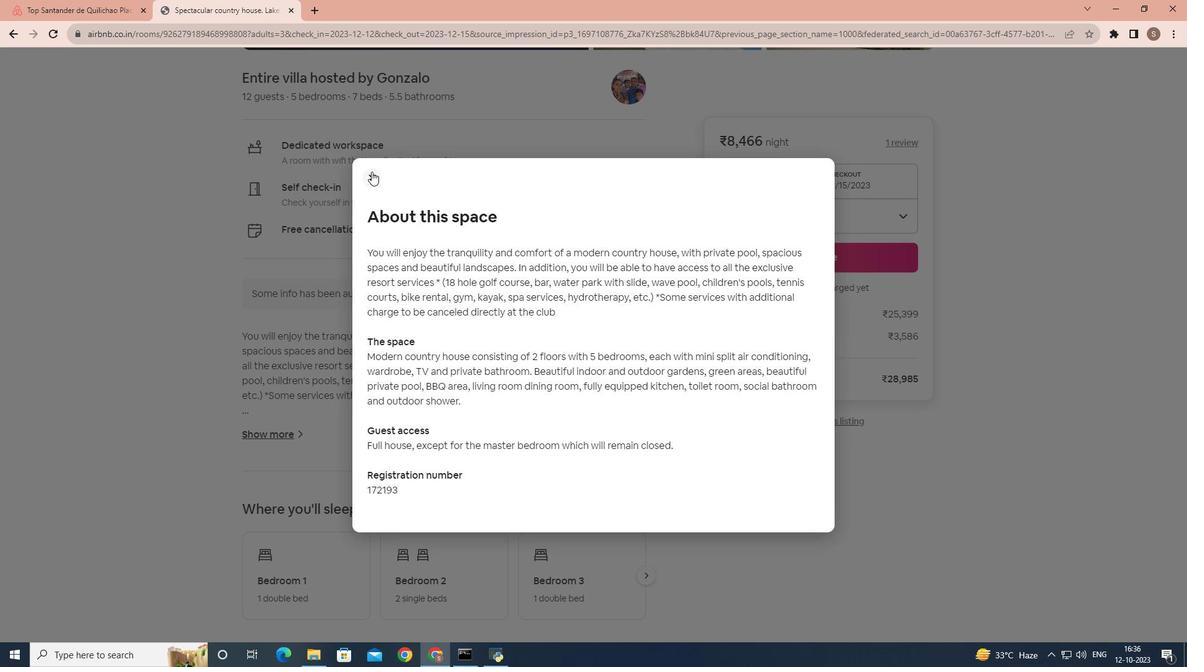 
Action: Mouse pressed left at (377, 178)
Screenshot: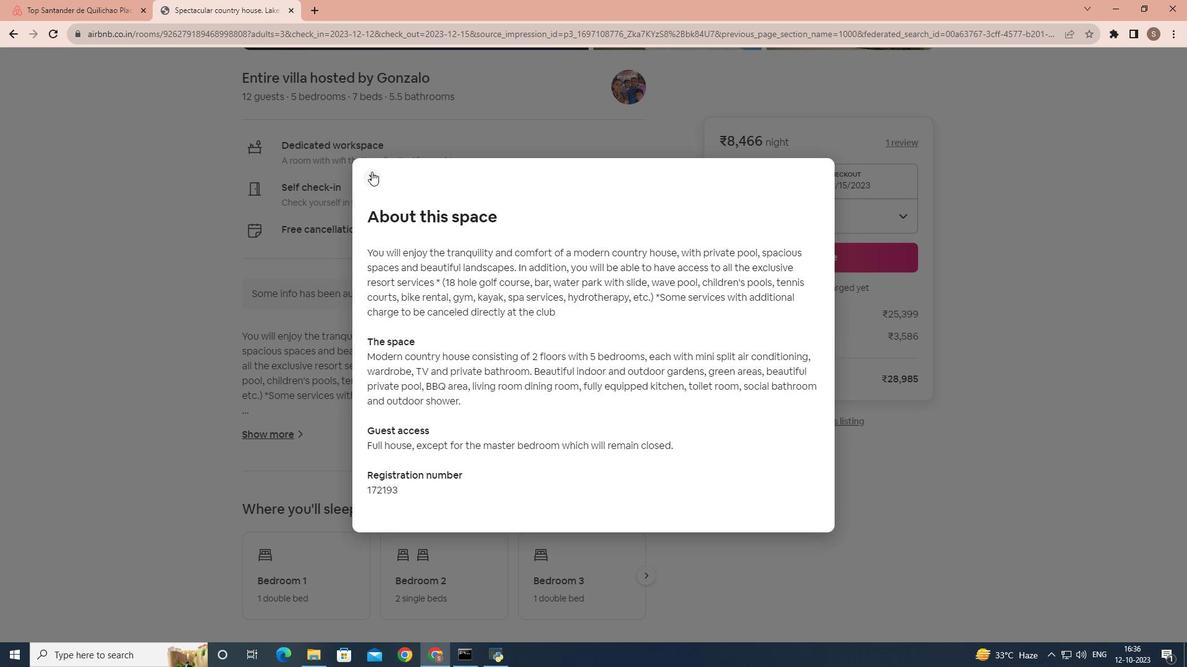 
Action: Mouse moved to (414, 293)
Screenshot: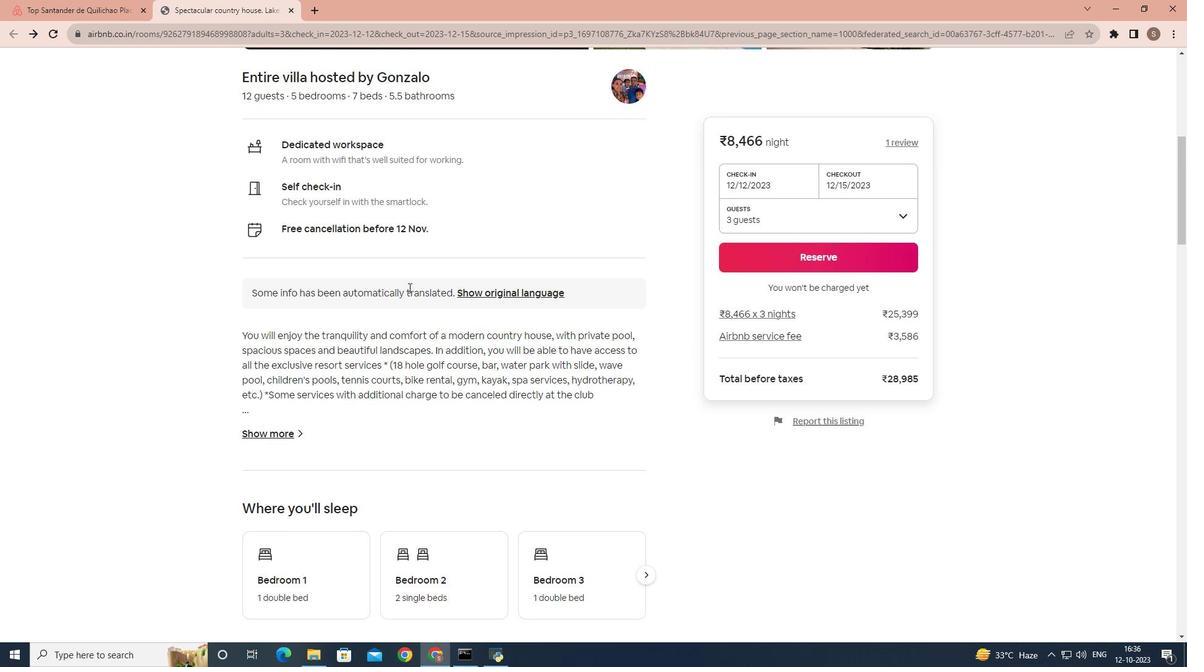 
Action: Mouse scrolled (414, 293) with delta (0, 0)
Screenshot: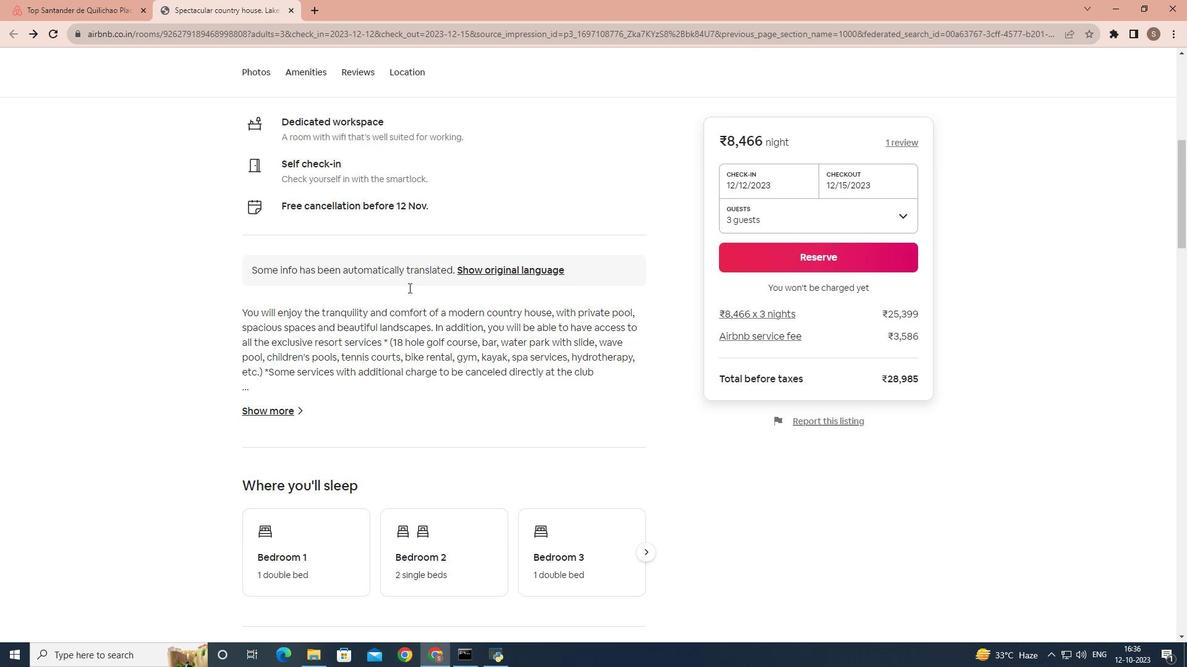 
Action: Mouse moved to (414, 294)
Screenshot: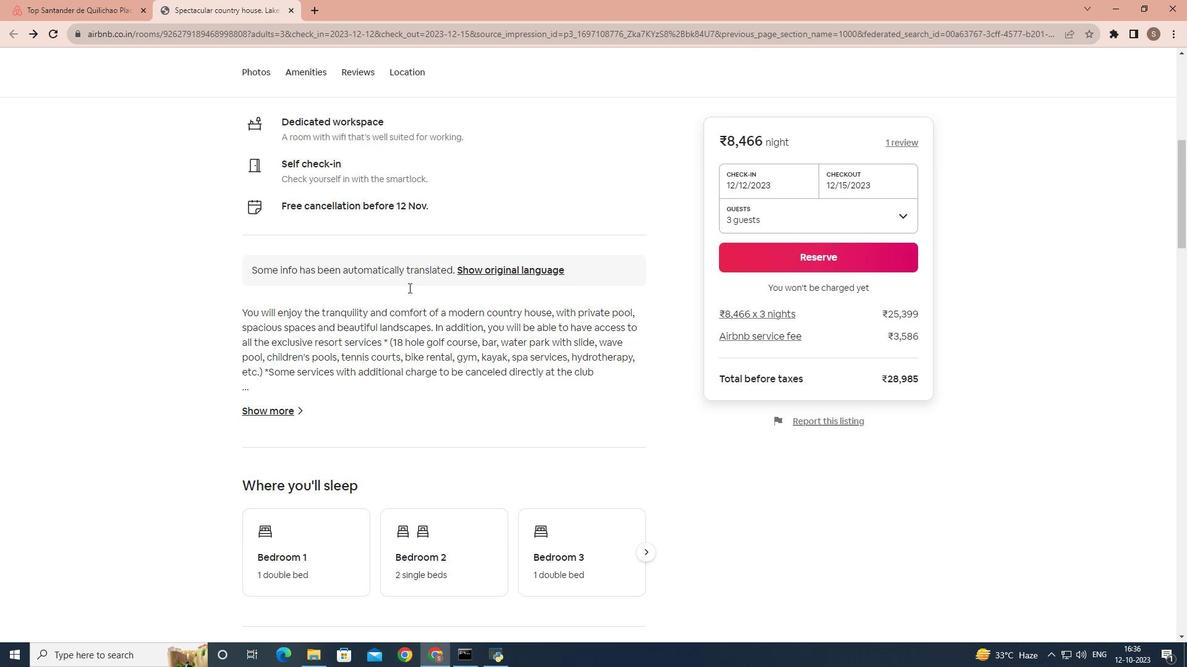 
Action: Mouse scrolled (414, 293) with delta (0, 0)
Screenshot: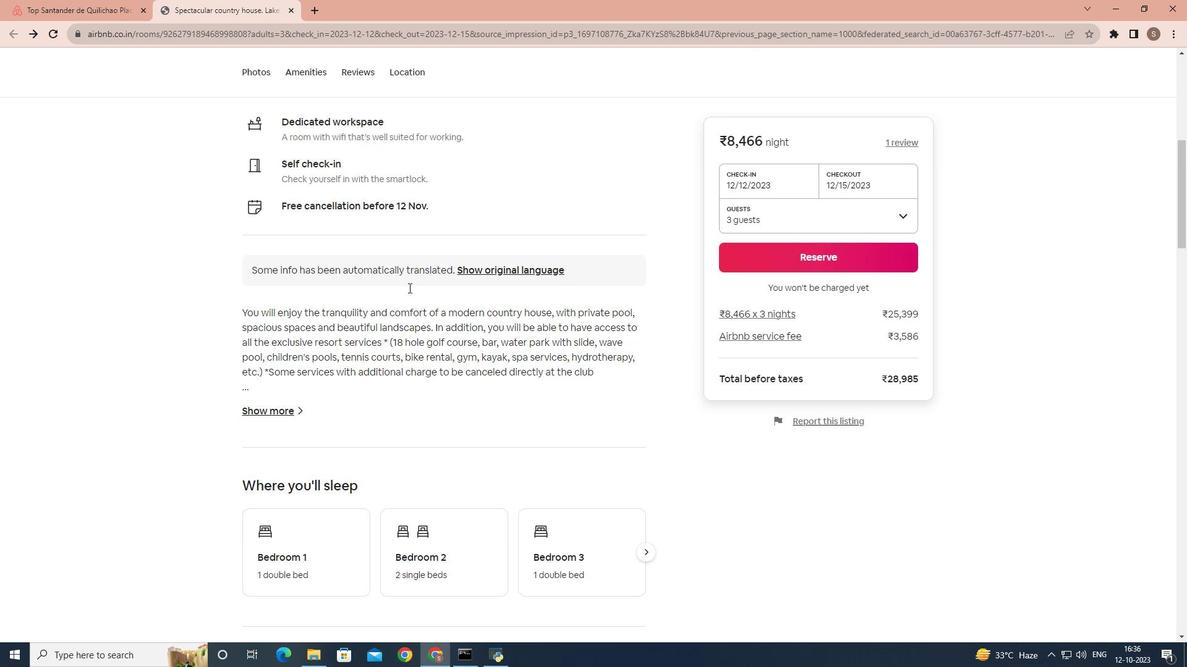
Action: Mouse scrolled (414, 293) with delta (0, 0)
Screenshot: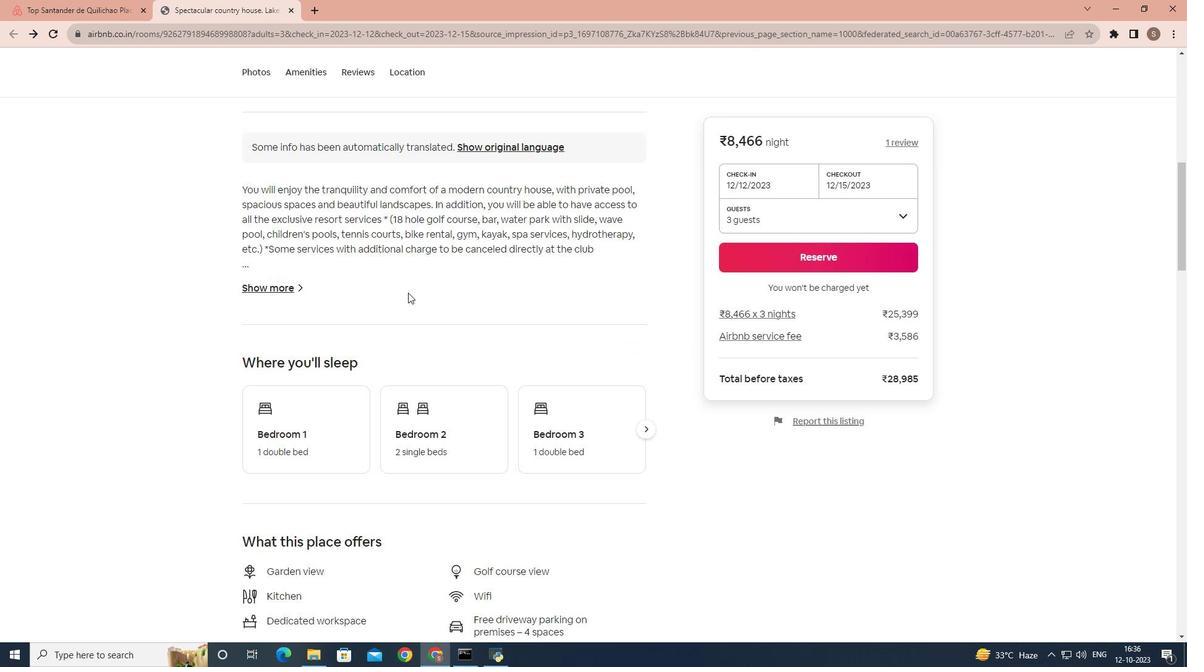 
Action: Mouse moved to (412, 298)
Screenshot: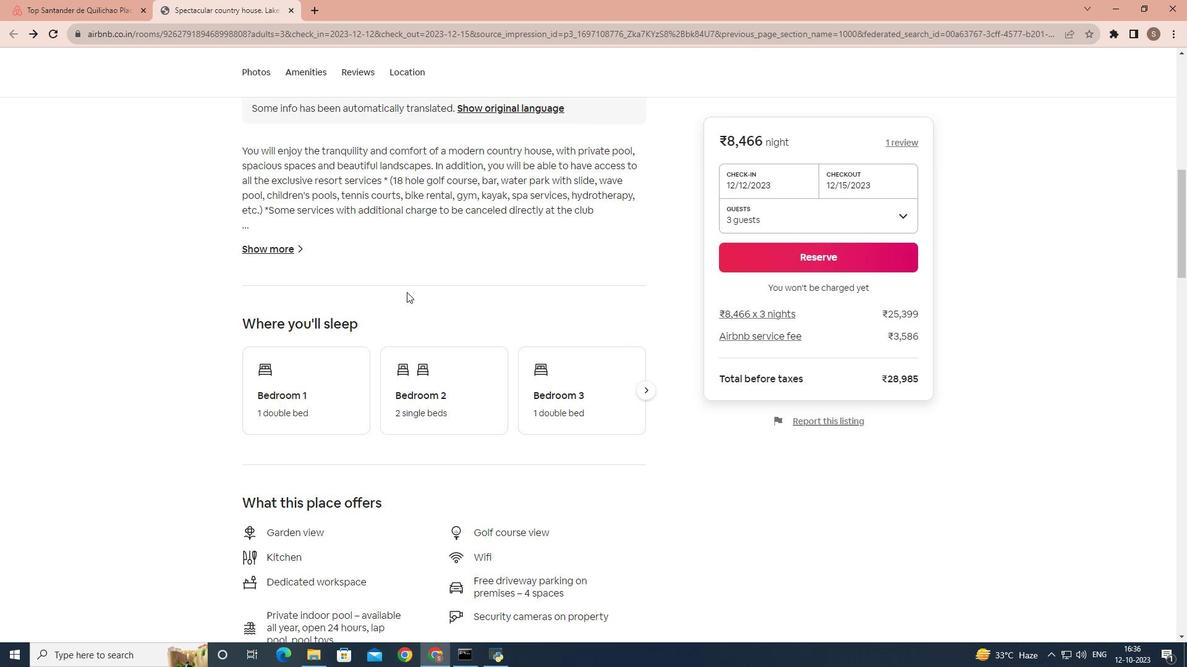 
Action: Mouse scrolled (412, 297) with delta (0, 0)
Screenshot: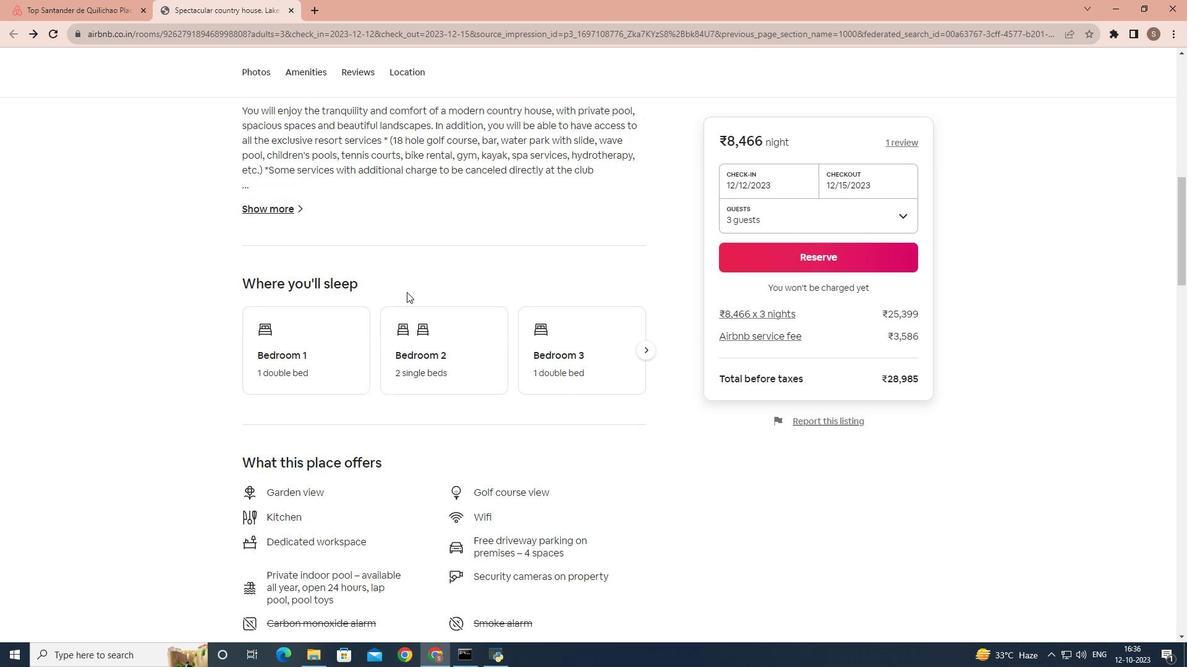 
Action: Mouse scrolled (412, 297) with delta (0, 0)
Screenshot: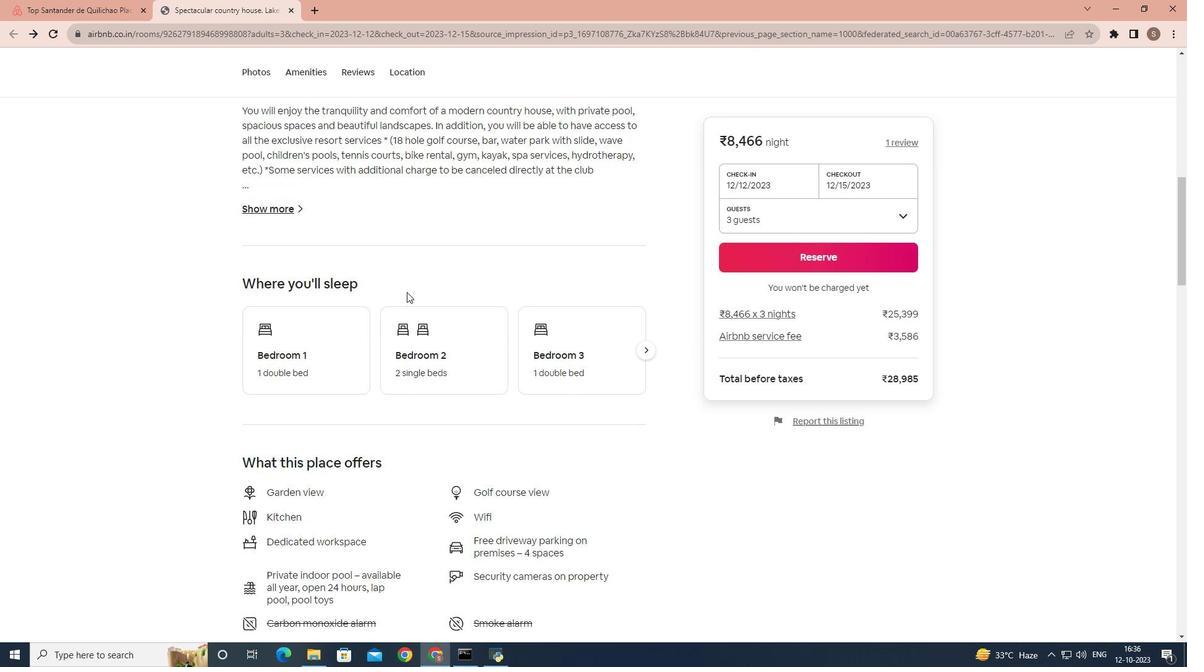 
Action: Mouse scrolled (412, 297) with delta (0, 0)
Screenshot: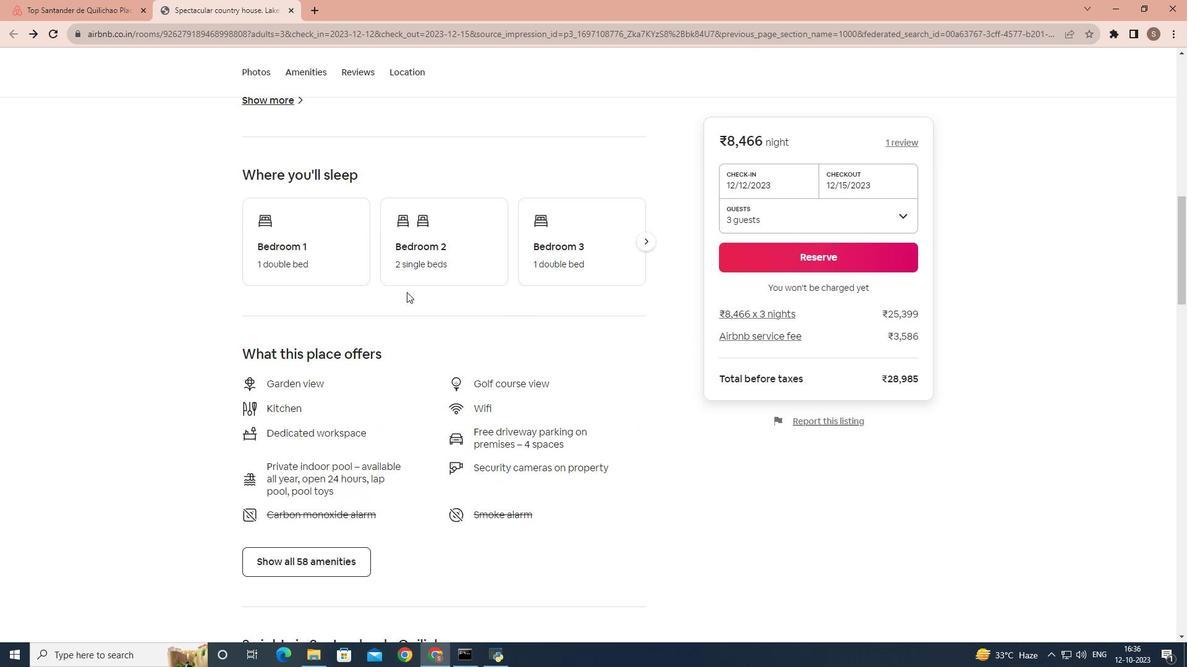 
Action: Mouse scrolled (412, 297) with delta (0, 0)
Screenshot: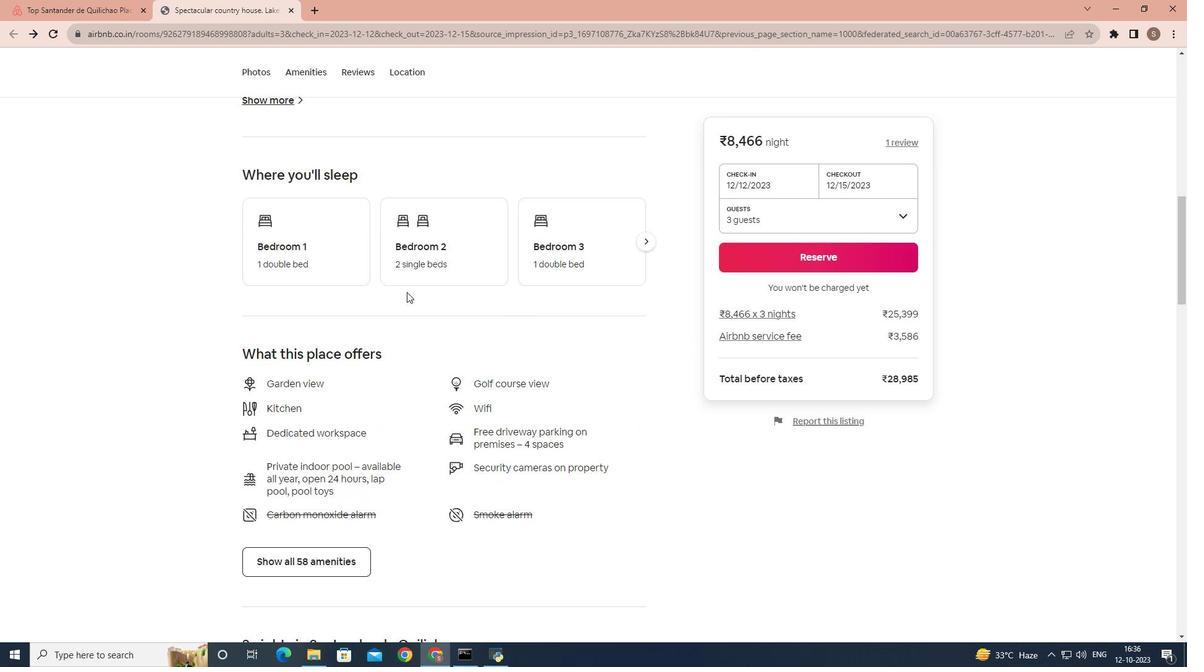 
Action: Mouse scrolled (412, 297) with delta (0, 0)
Screenshot: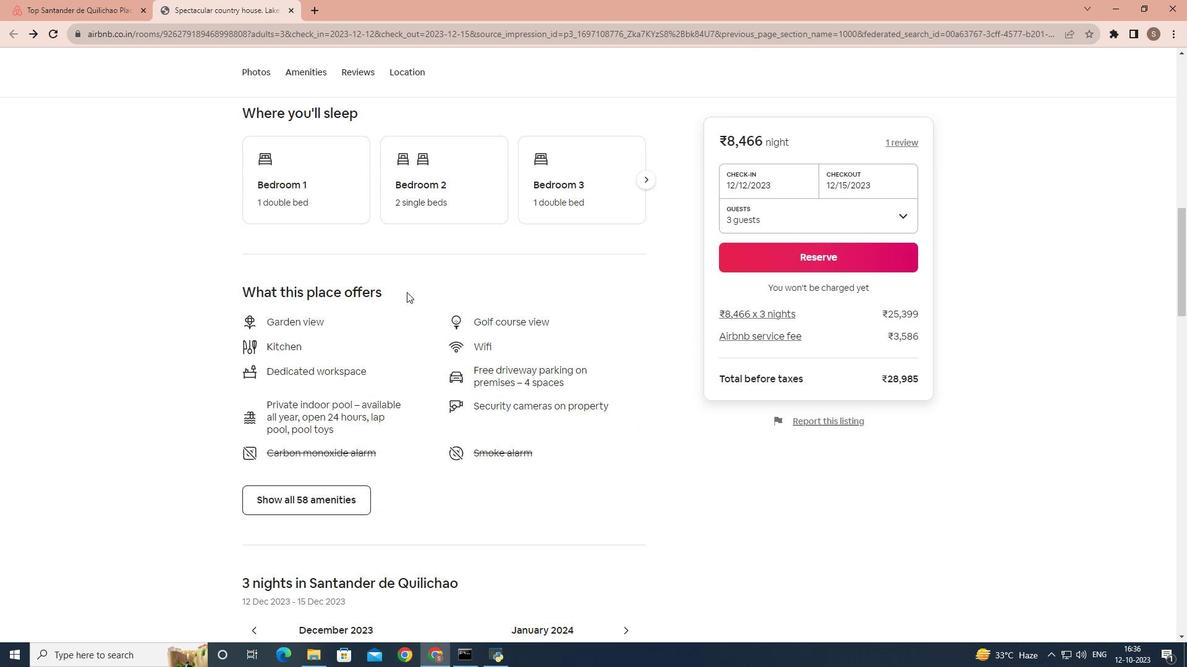 
Action: Mouse moved to (398, 326)
Screenshot: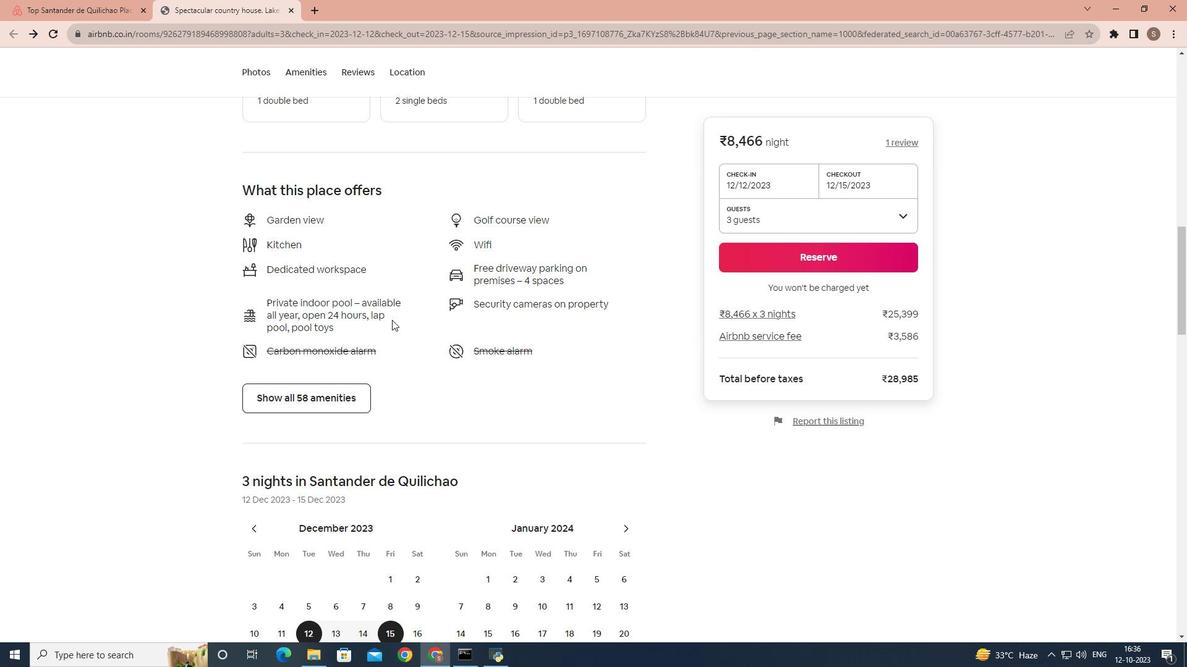 
Action: Mouse scrolled (398, 325) with delta (0, 0)
Screenshot: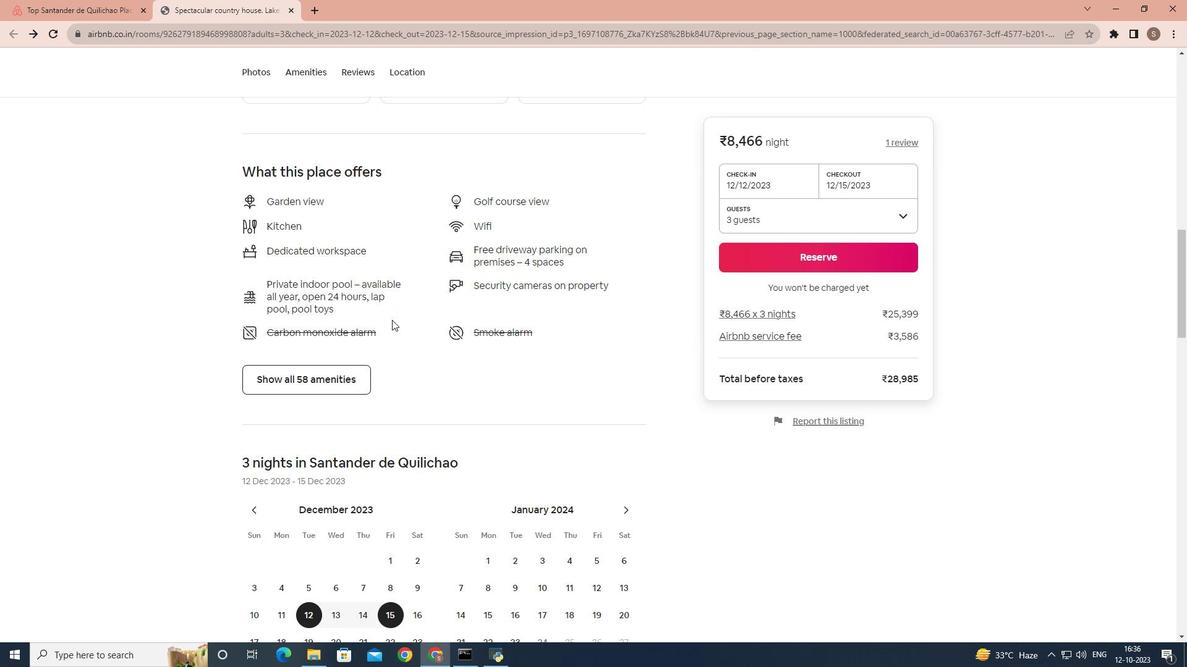 
Action: Mouse moved to (370, 345)
Screenshot: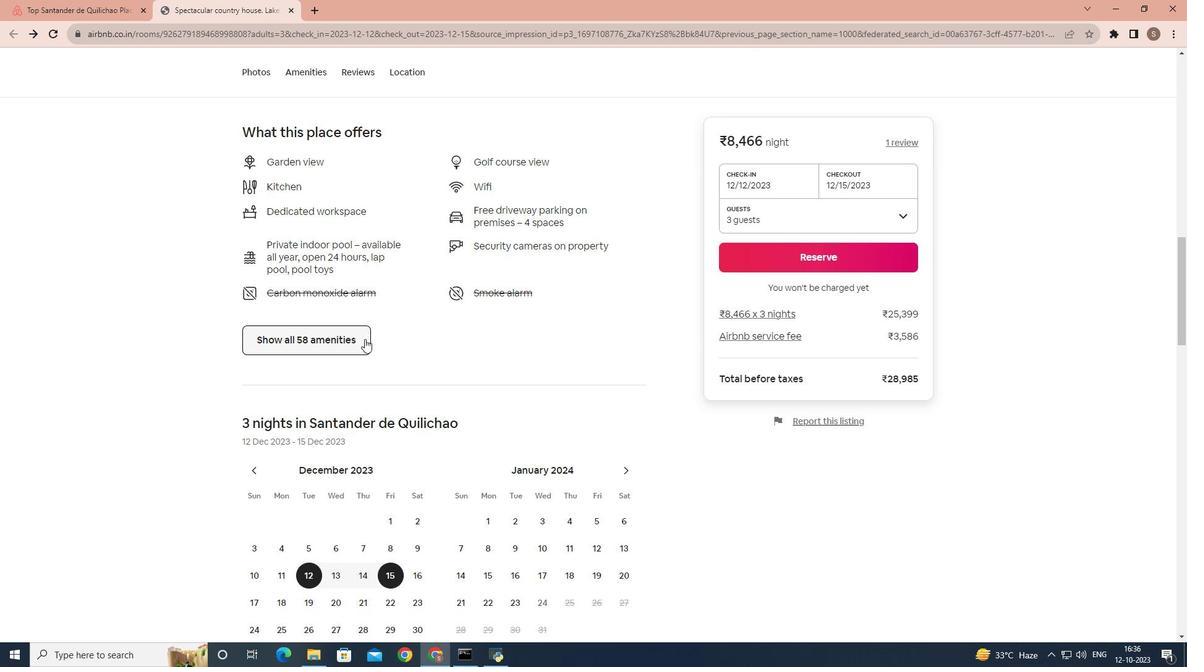 
Action: Mouse pressed left at (370, 345)
Screenshot: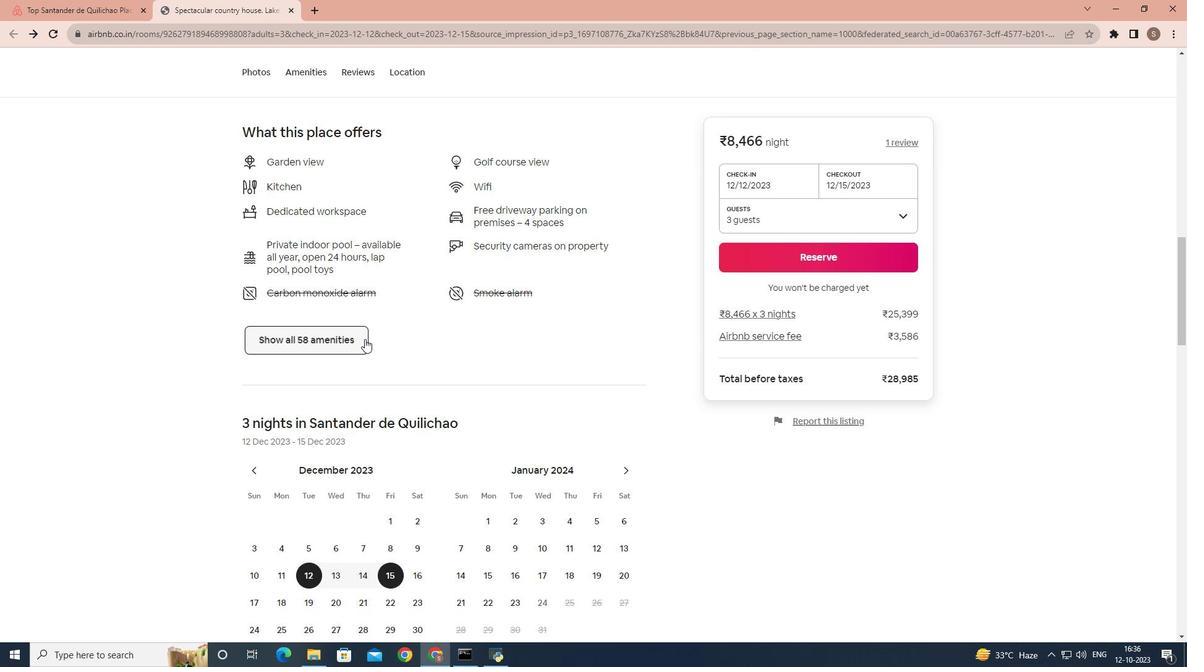 
Action: Mouse moved to (496, 297)
Screenshot: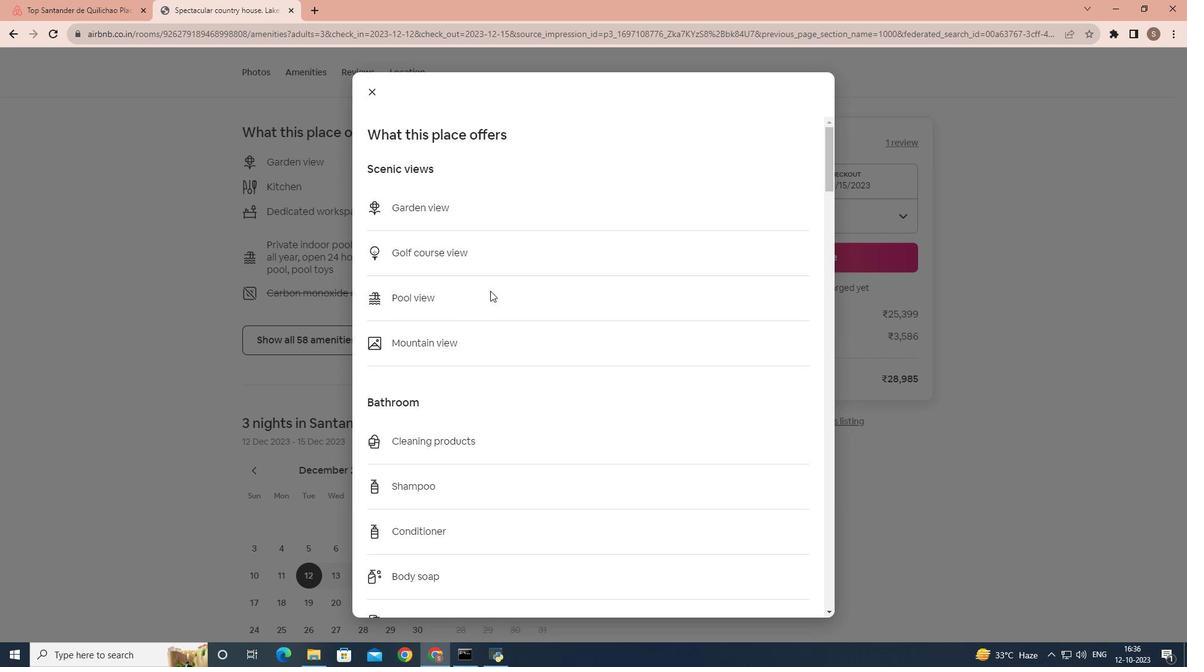 
Action: Mouse scrolled (496, 296) with delta (0, 0)
Screenshot: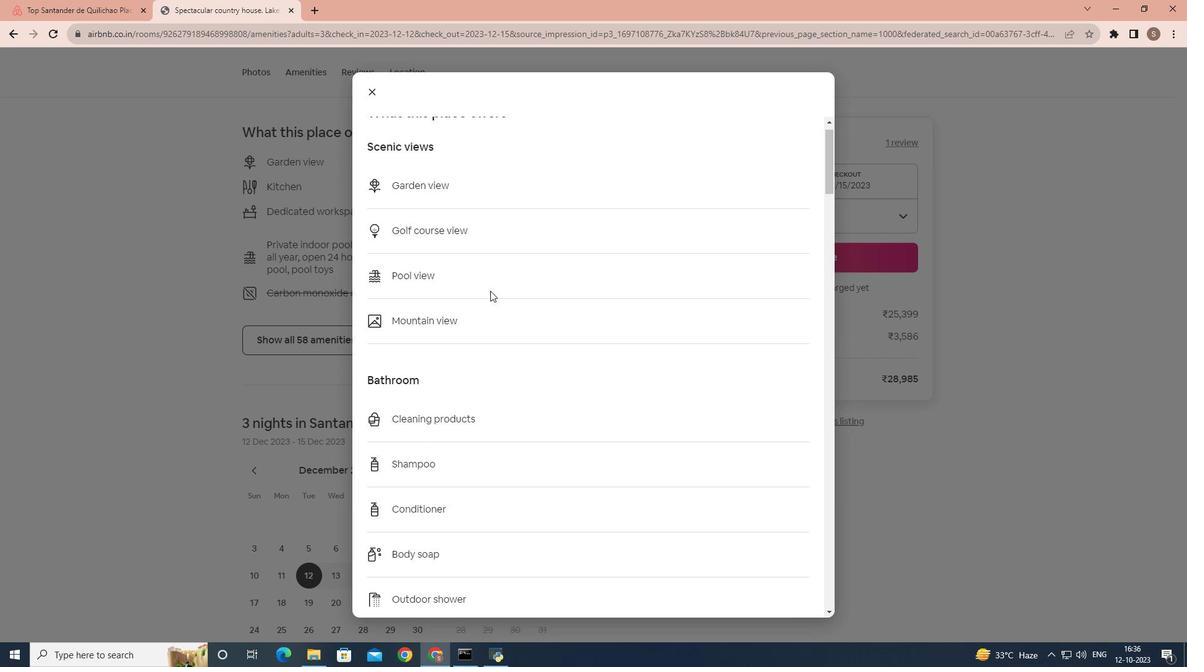 
Action: Mouse scrolled (496, 296) with delta (0, 0)
Screenshot: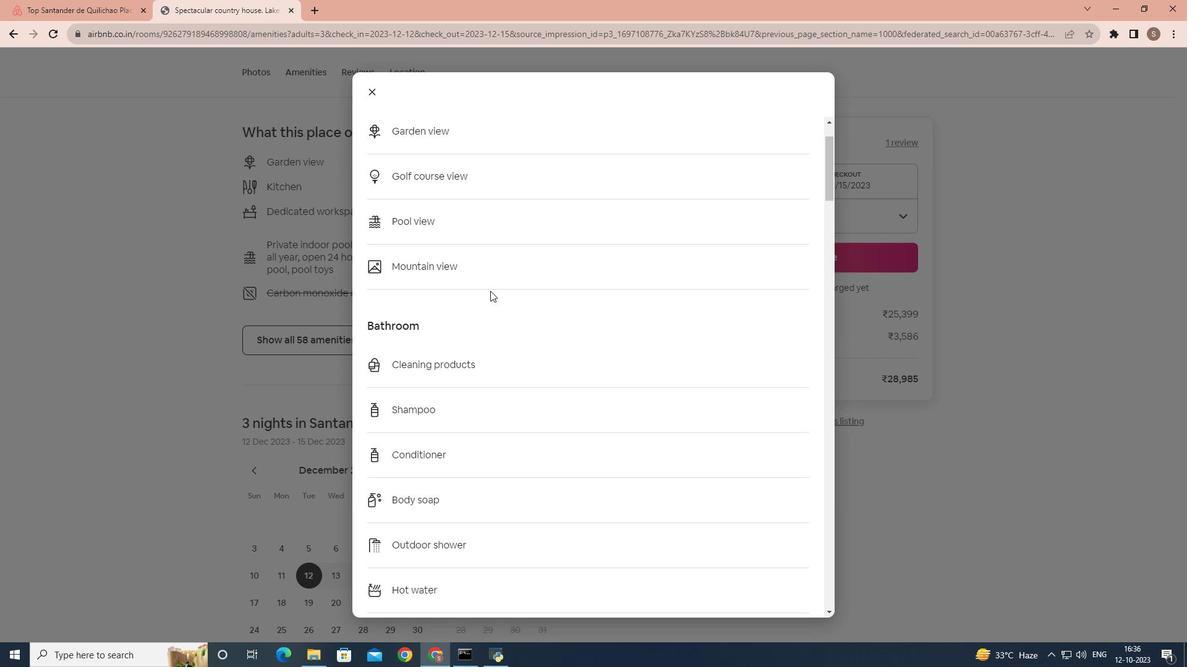 
Action: Mouse scrolled (496, 296) with delta (0, 0)
Screenshot: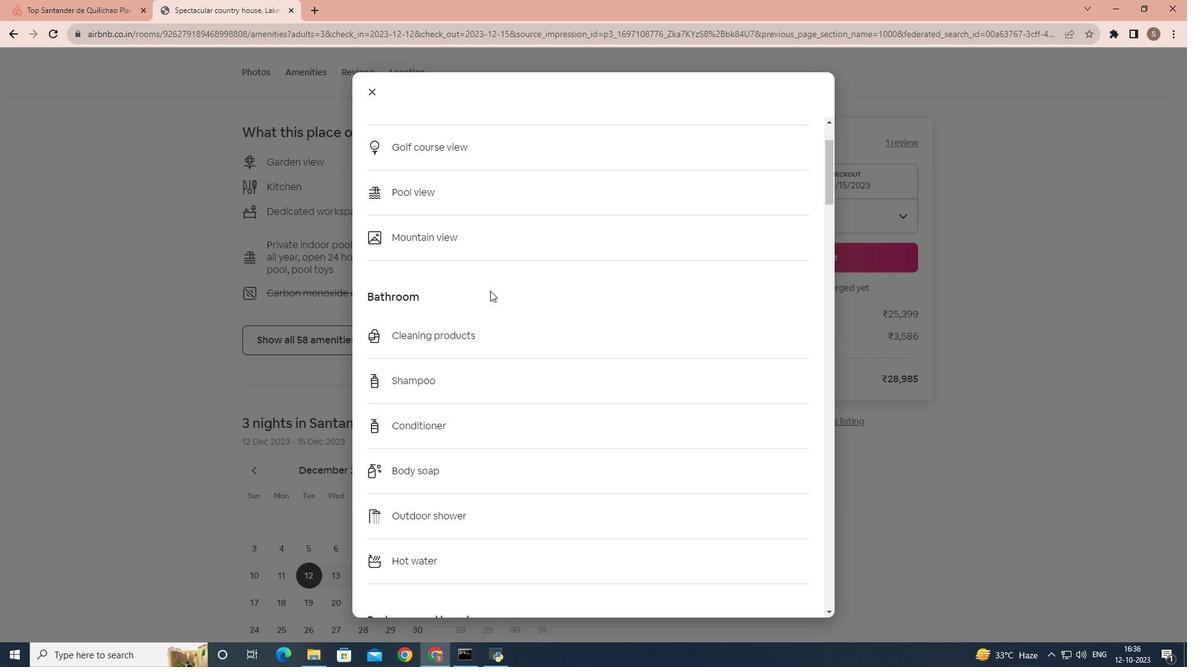 
Action: Mouse scrolled (496, 296) with delta (0, 0)
Screenshot: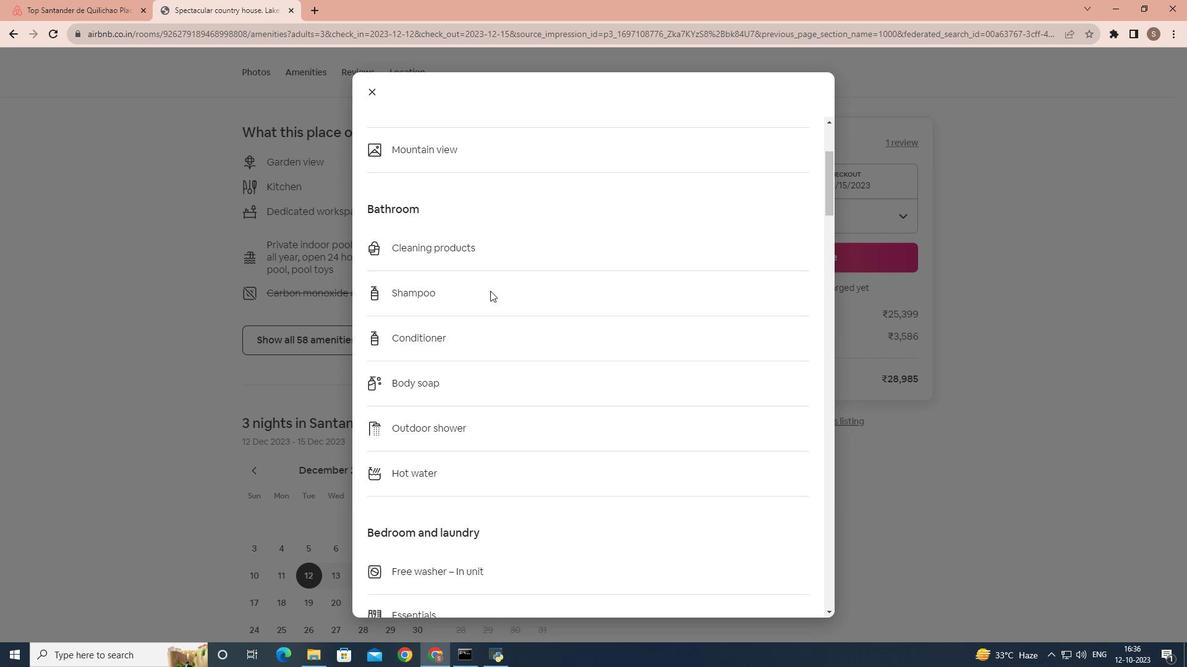 
Action: Mouse scrolled (496, 296) with delta (0, 0)
Screenshot: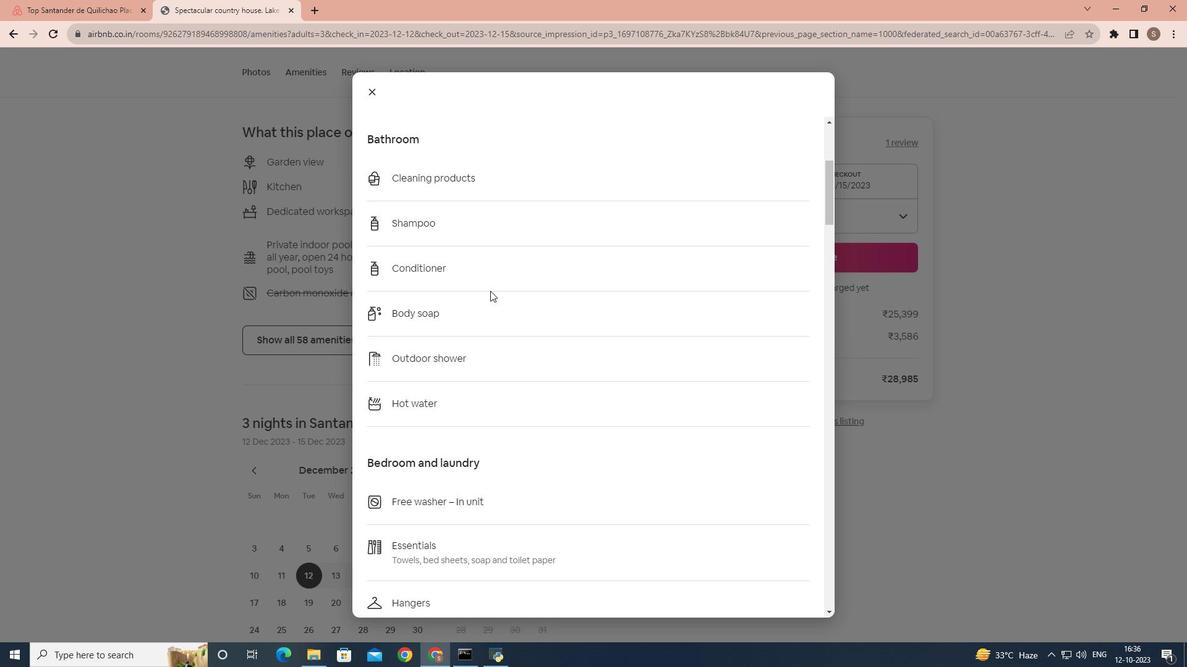 
Action: Mouse scrolled (496, 296) with delta (0, 0)
Screenshot: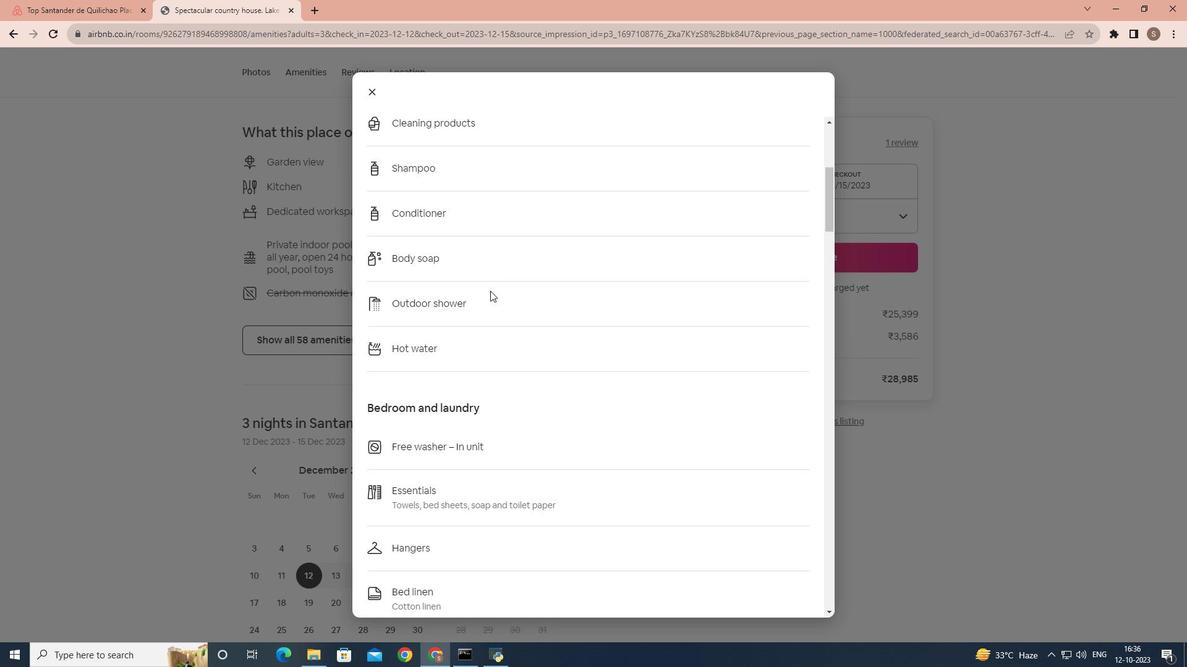 
Action: Mouse scrolled (496, 296) with delta (0, 0)
Screenshot: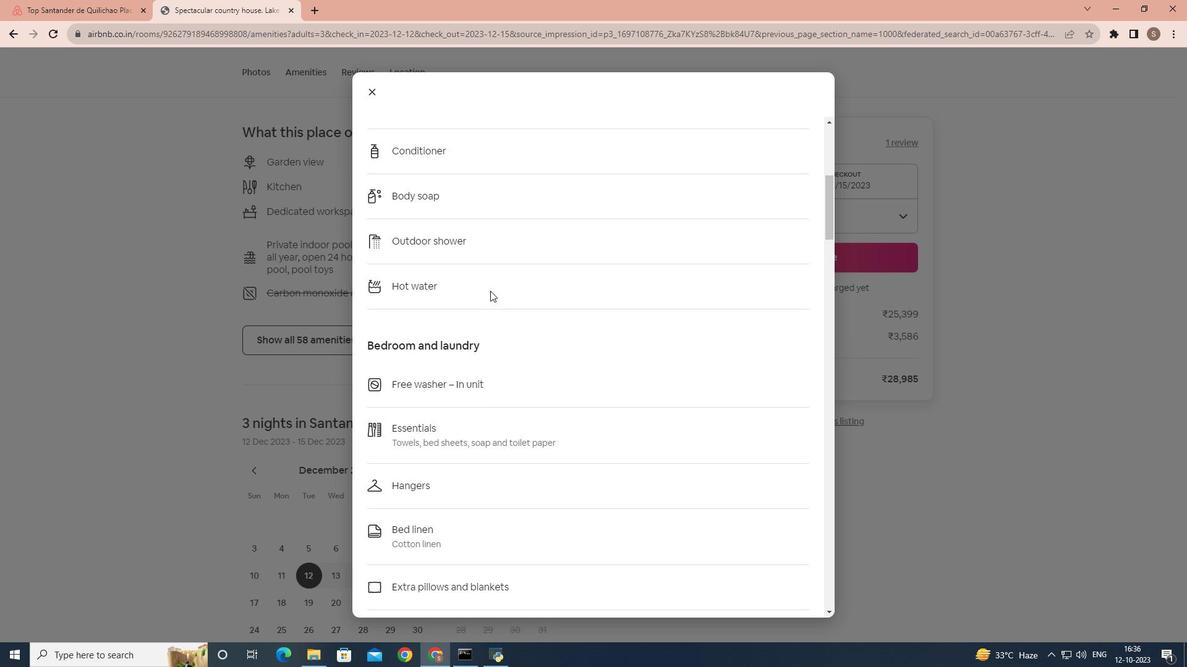 
Action: Mouse scrolled (496, 296) with delta (0, 0)
Screenshot: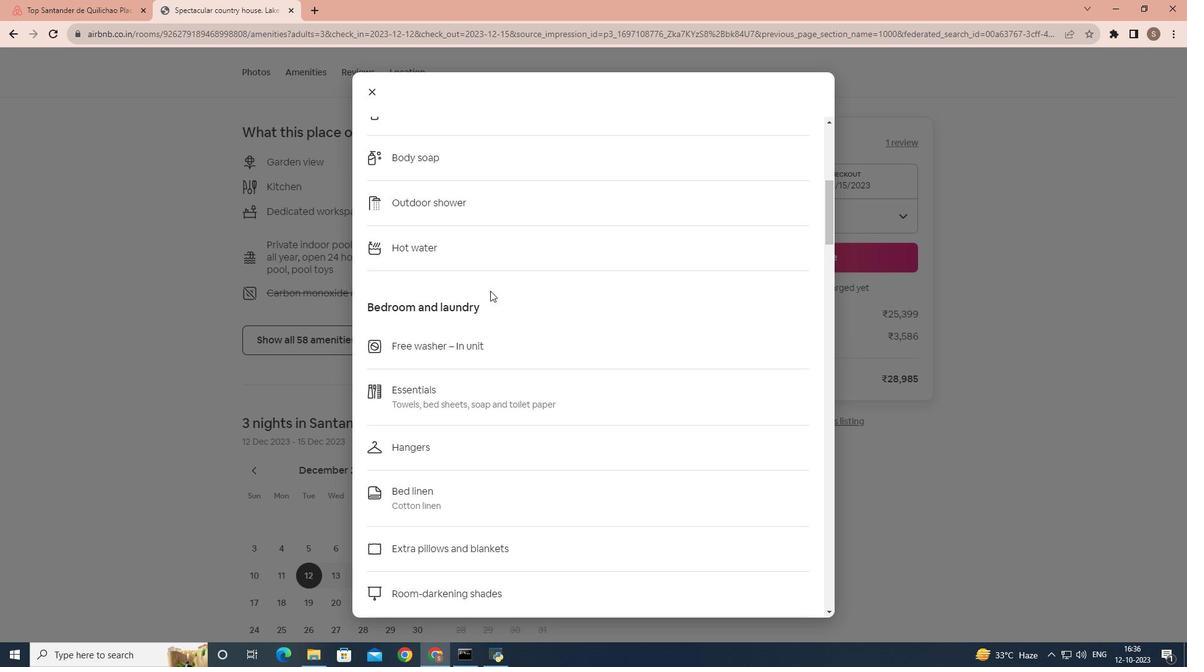 
Action: Mouse scrolled (496, 296) with delta (0, 0)
Screenshot: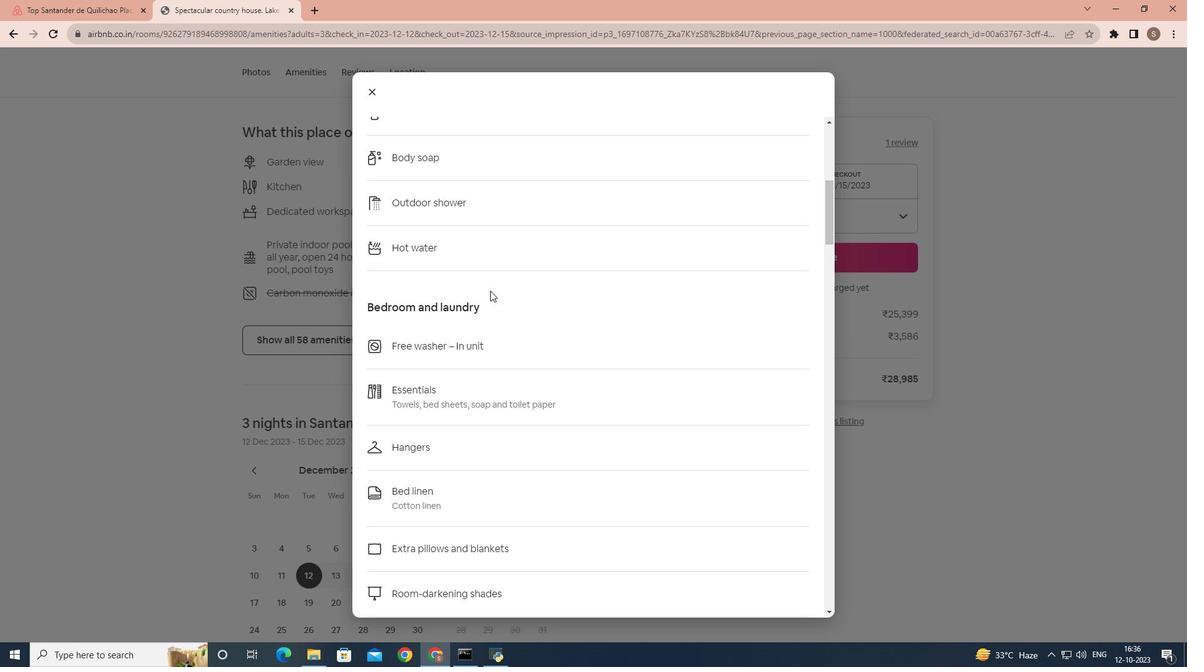 
Action: Mouse scrolled (496, 296) with delta (0, 0)
Screenshot: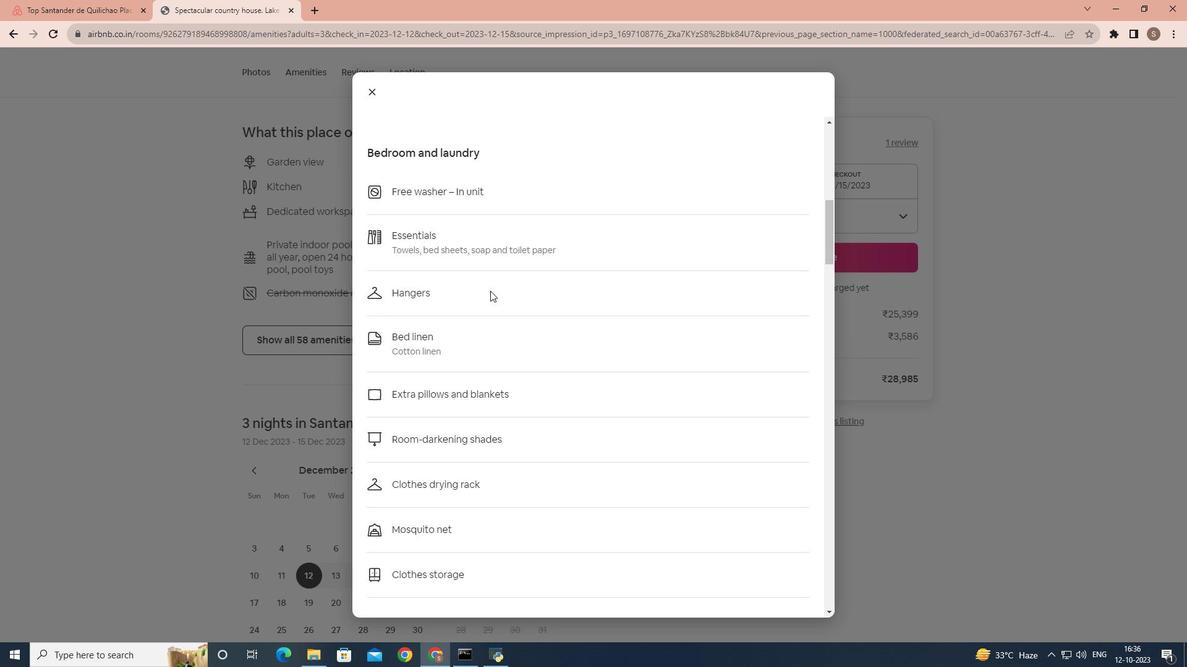 
Action: Mouse scrolled (496, 296) with delta (0, 0)
Screenshot: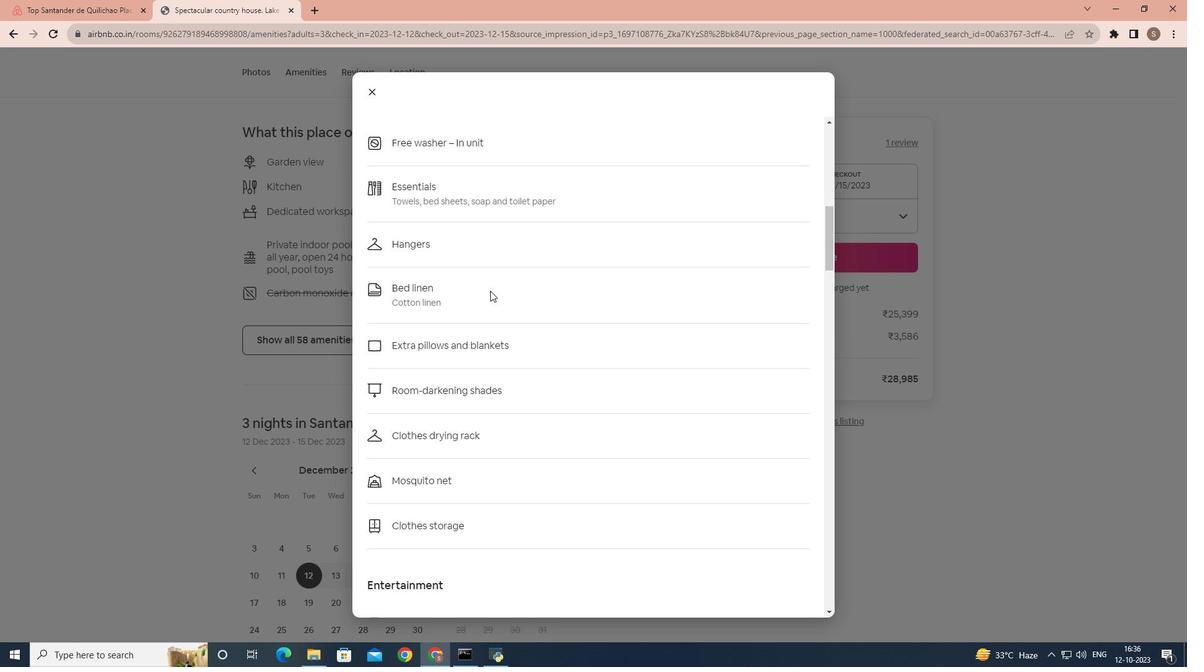 
Action: Mouse scrolled (496, 296) with delta (0, 0)
Screenshot: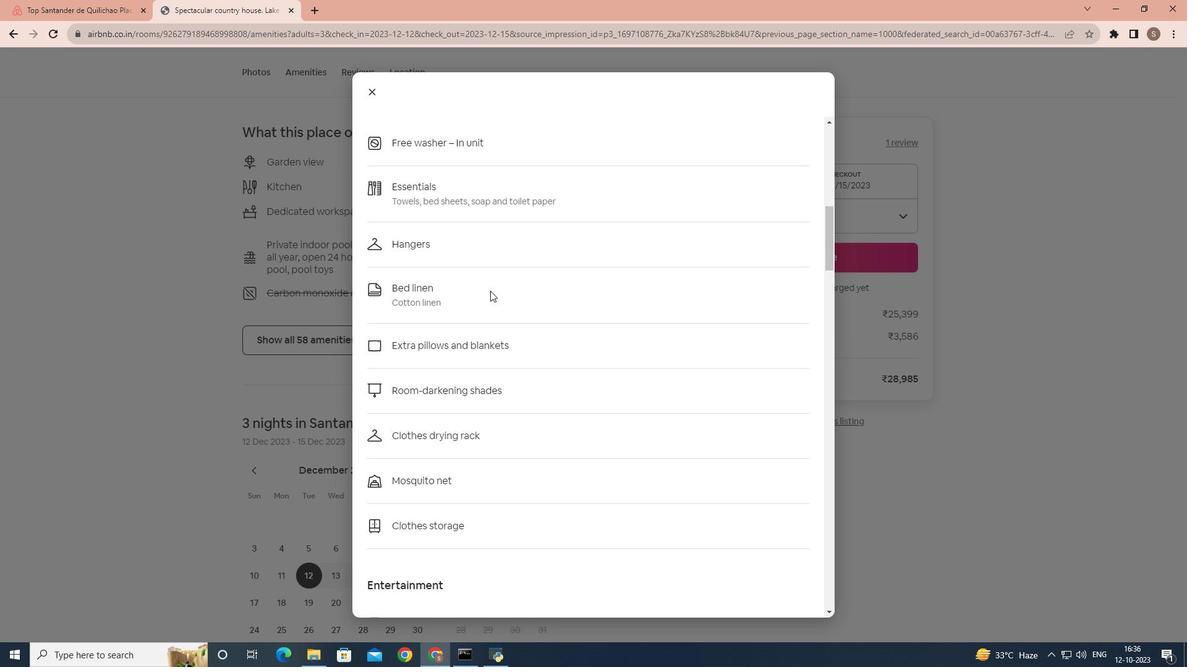 
Action: Mouse scrolled (496, 296) with delta (0, 0)
Screenshot: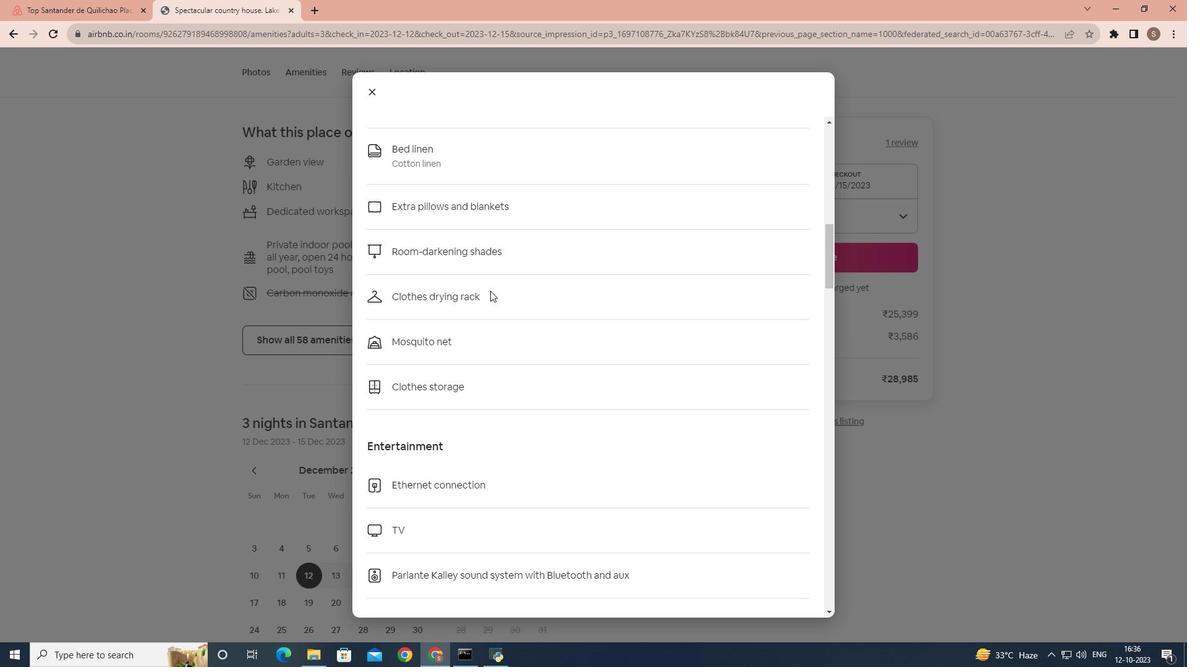 
Action: Mouse scrolled (496, 296) with delta (0, 0)
Screenshot: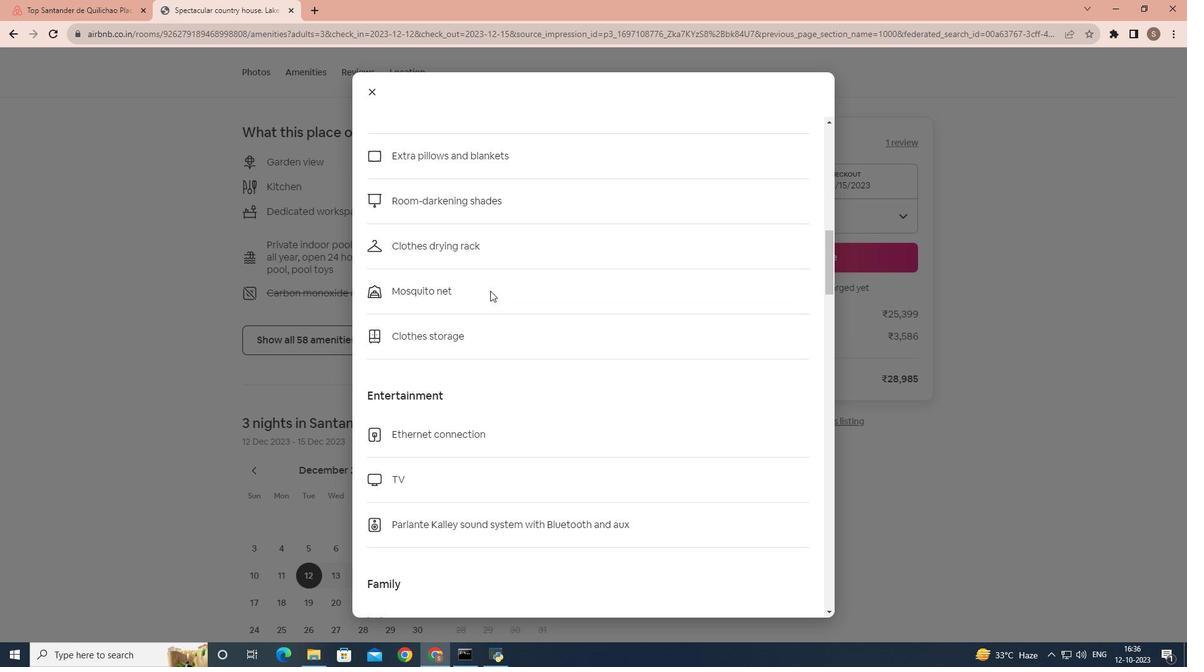 
Action: Mouse scrolled (496, 296) with delta (0, 0)
Screenshot: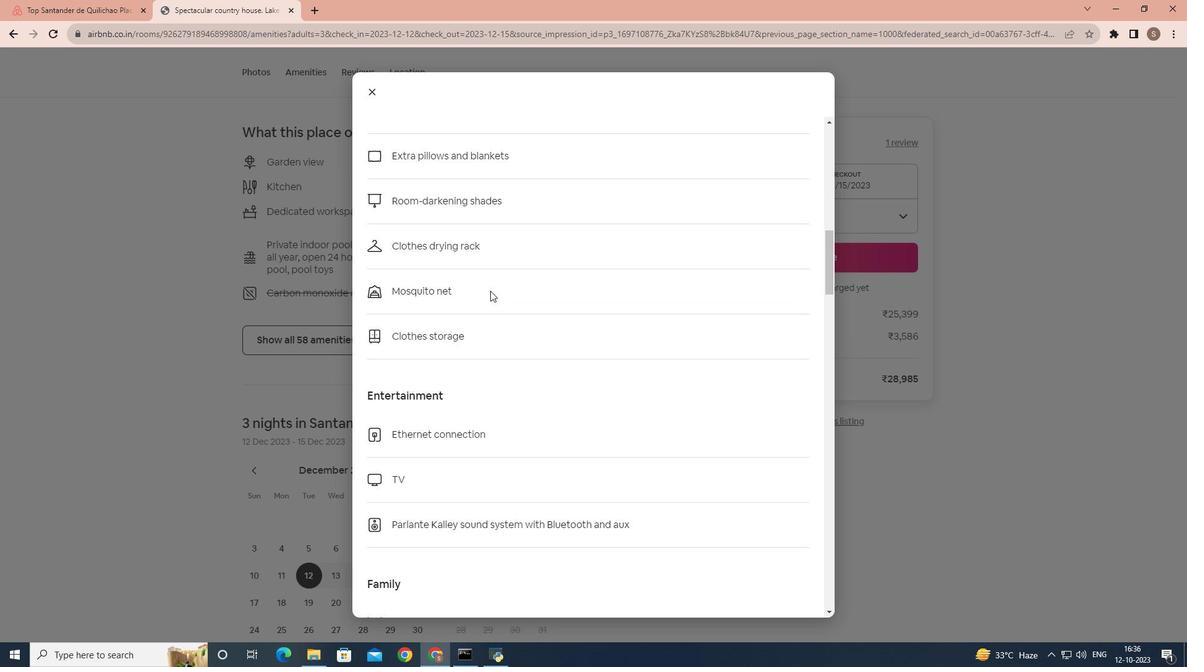 
Action: Mouse scrolled (496, 296) with delta (0, 0)
Screenshot: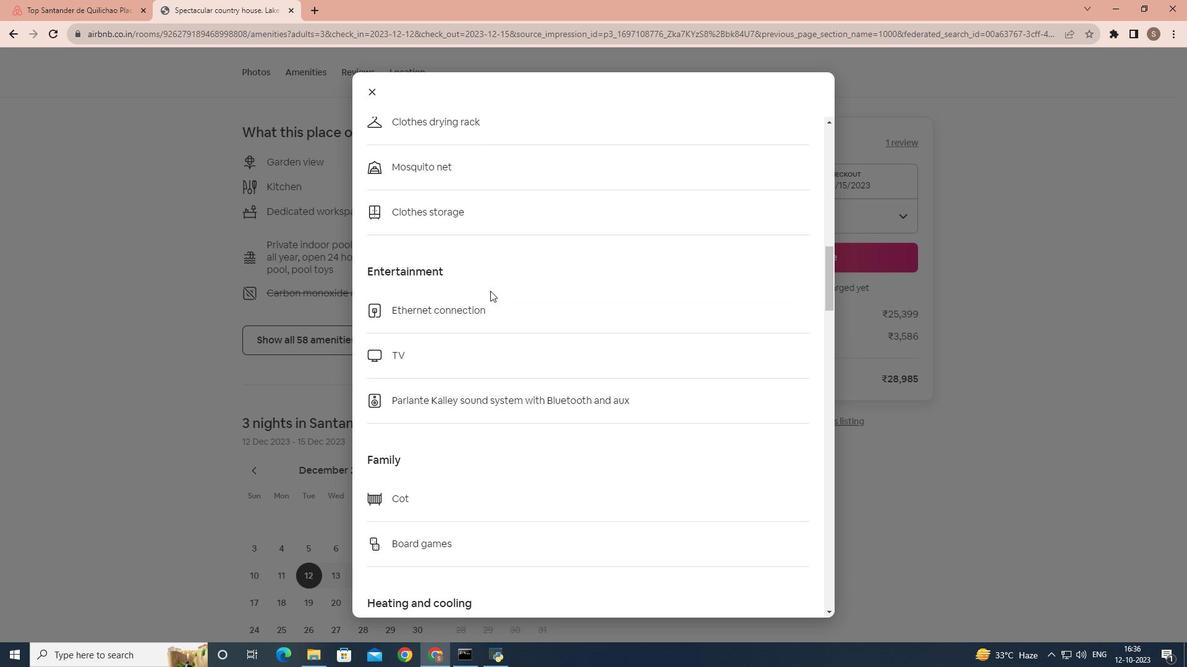 
Action: Mouse scrolled (496, 296) with delta (0, 0)
Screenshot: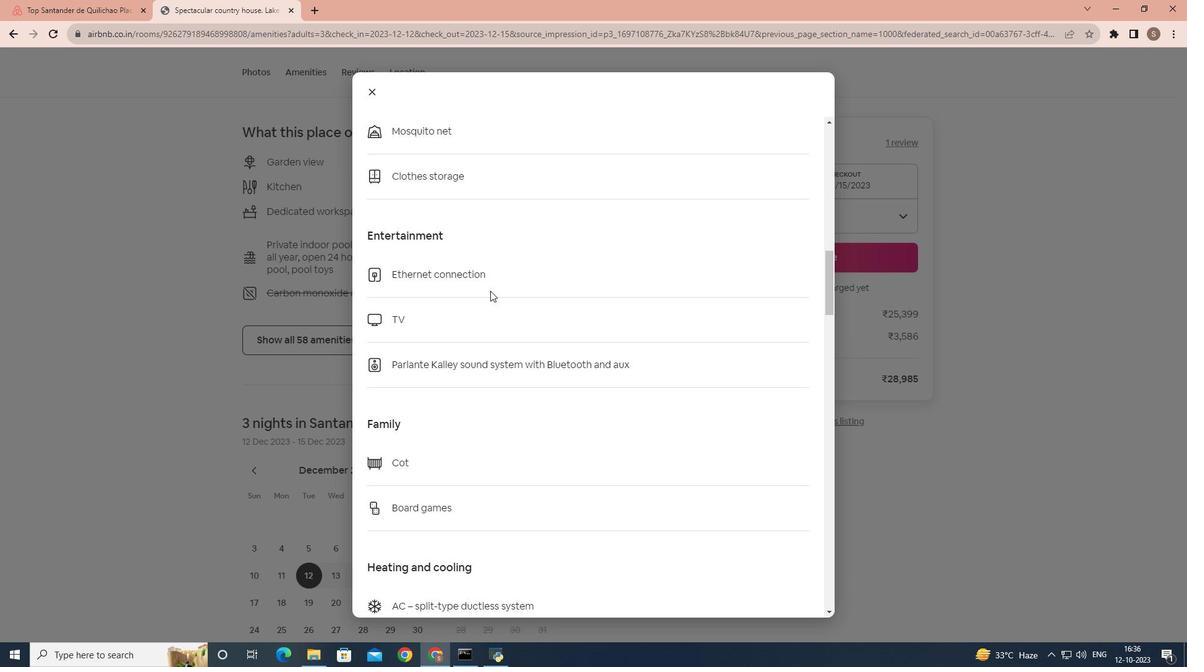 
Action: Mouse scrolled (496, 296) with delta (0, 0)
Screenshot: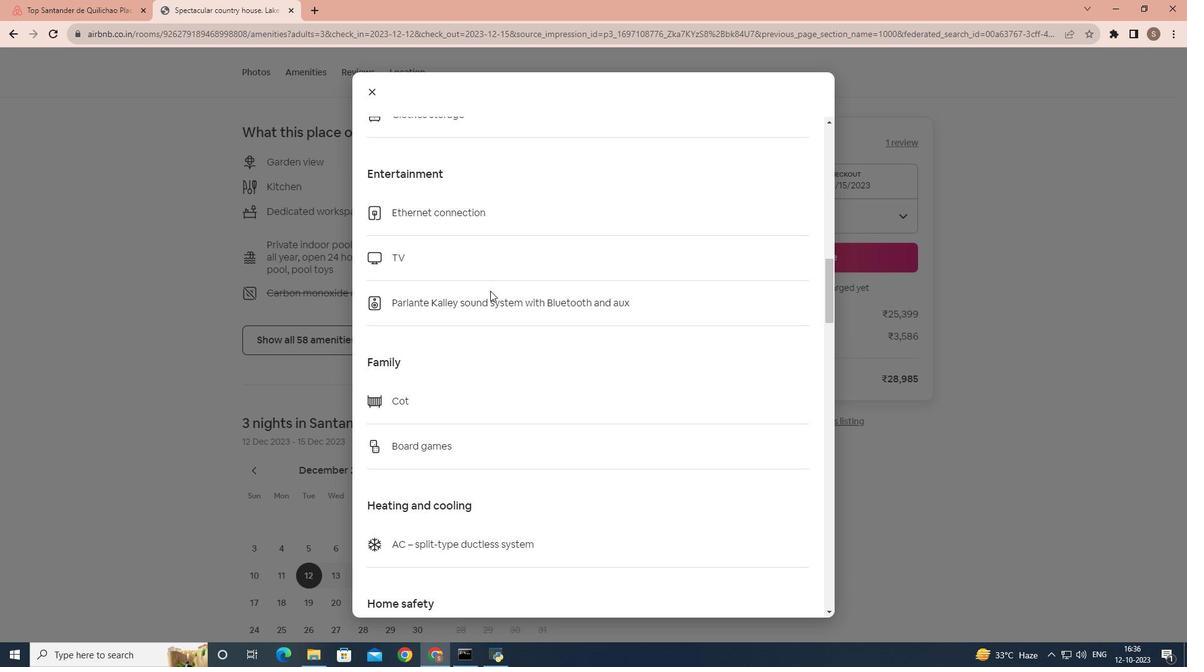 
Action: Mouse scrolled (496, 296) with delta (0, 0)
Screenshot: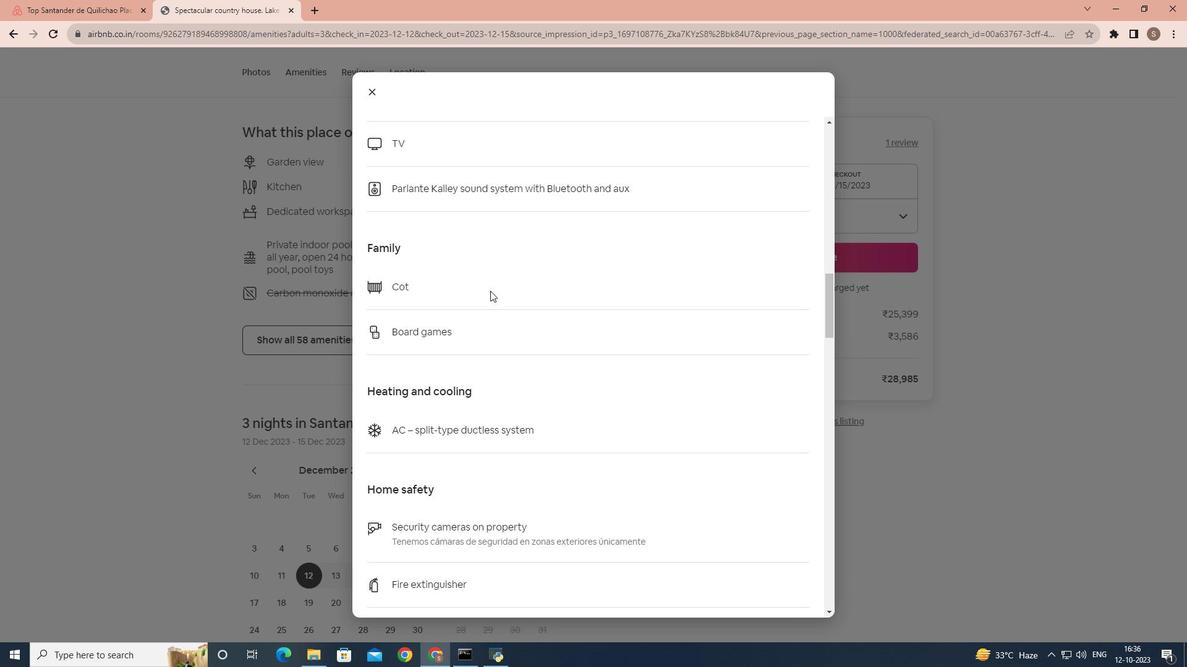
Action: Mouse scrolled (496, 296) with delta (0, 0)
Screenshot: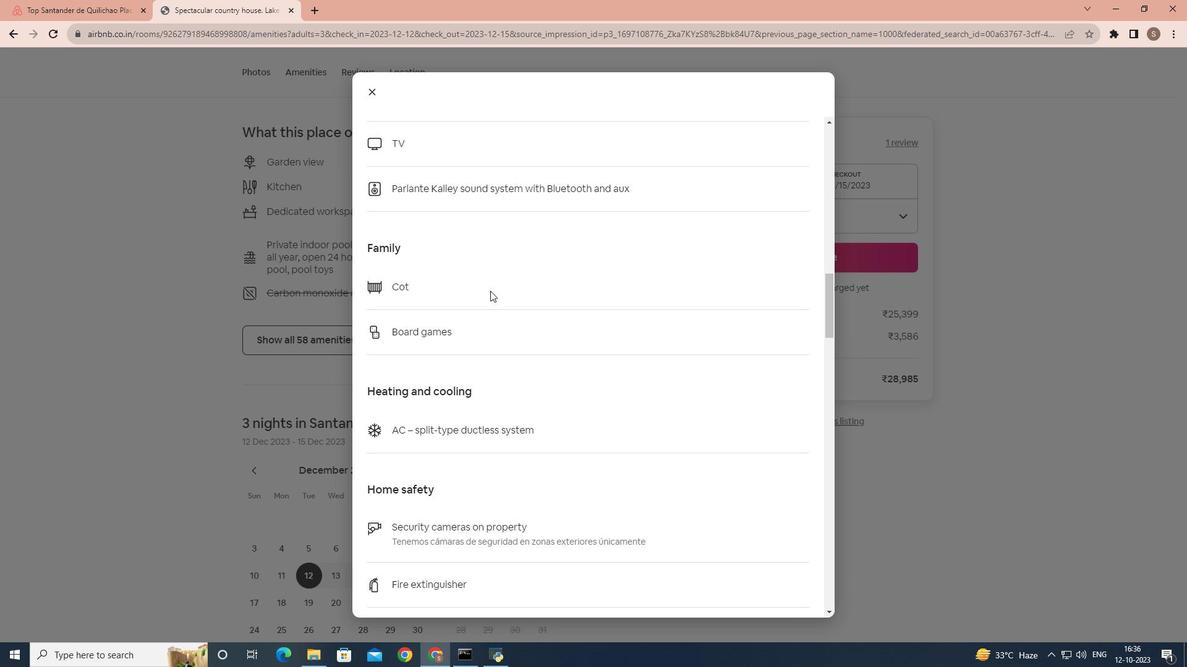 
Action: Mouse scrolled (496, 296) with delta (0, 0)
Screenshot: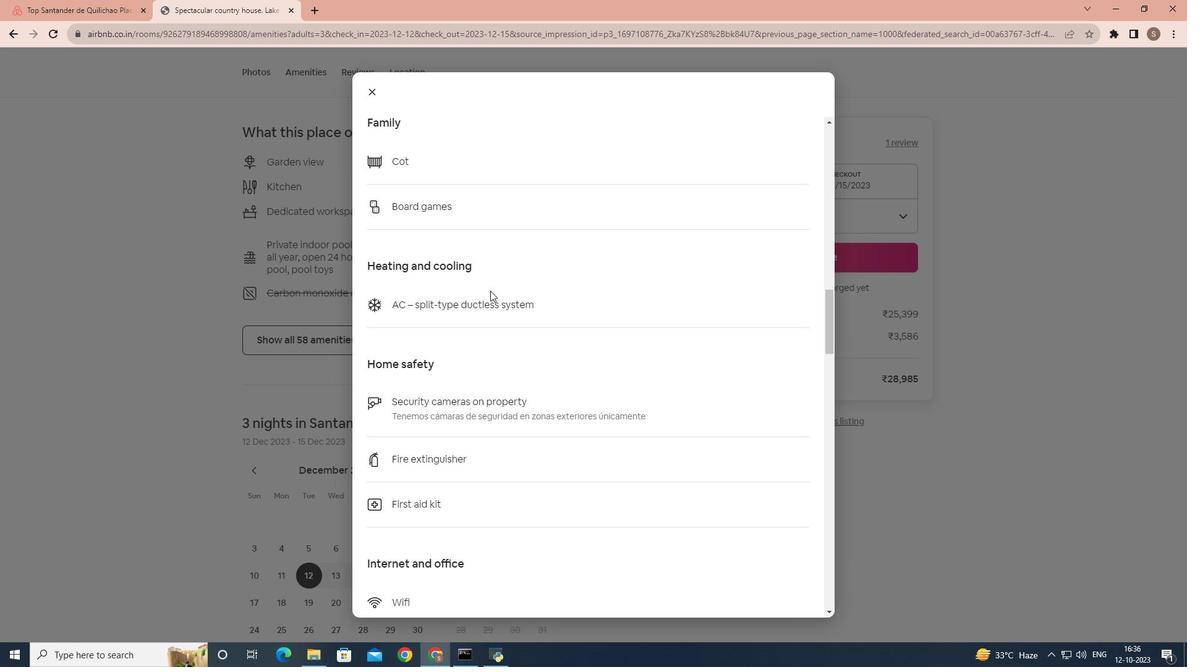 
Action: Mouse scrolled (496, 296) with delta (0, 0)
Screenshot: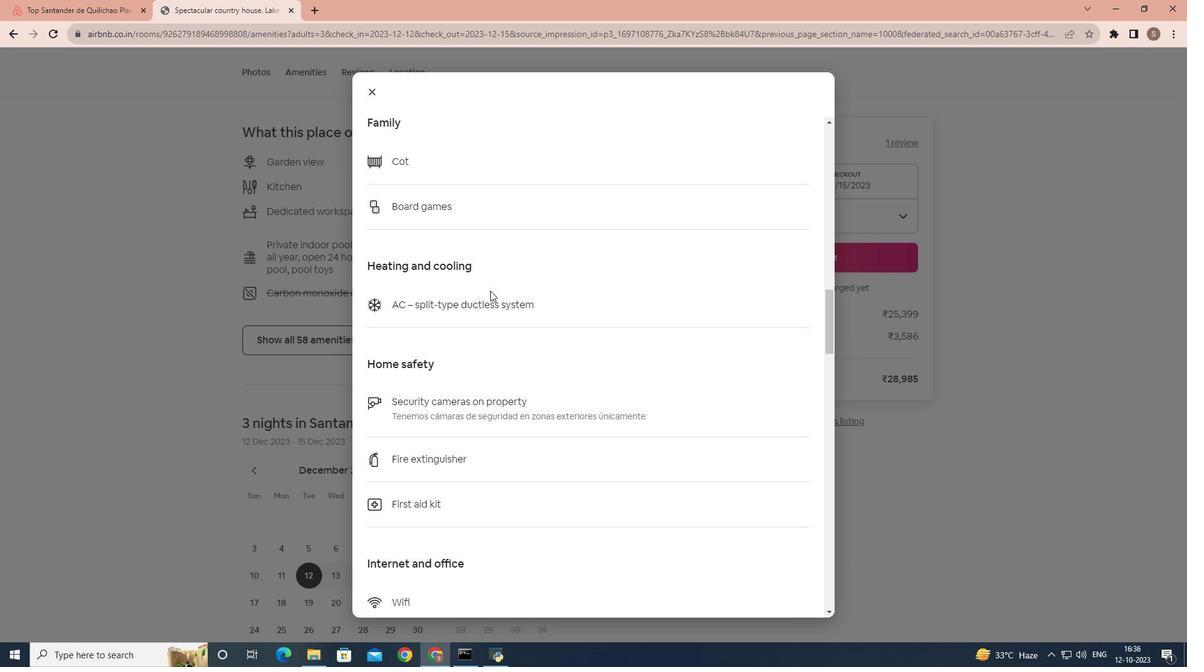 
Action: Mouse scrolled (496, 296) with delta (0, 0)
Screenshot: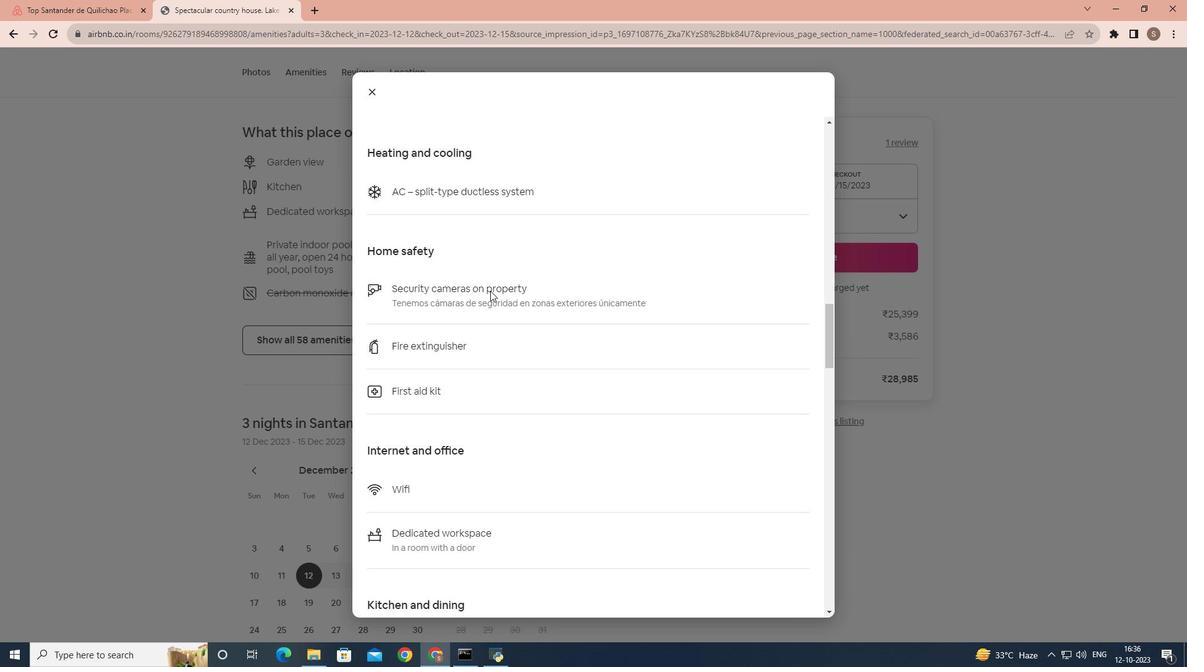 
Action: Mouse scrolled (496, 296) with delta (0, 0)
Screenshot: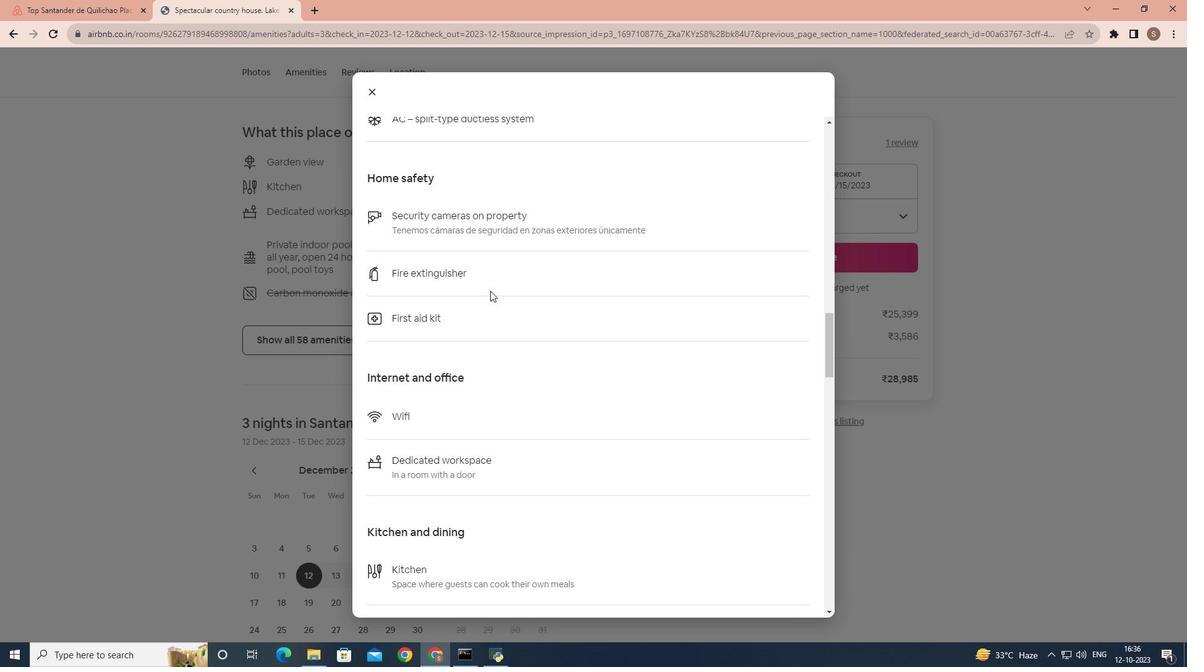 
Action: Mouse scrolled (496, 296) with delta (0, 0)
Screenshot: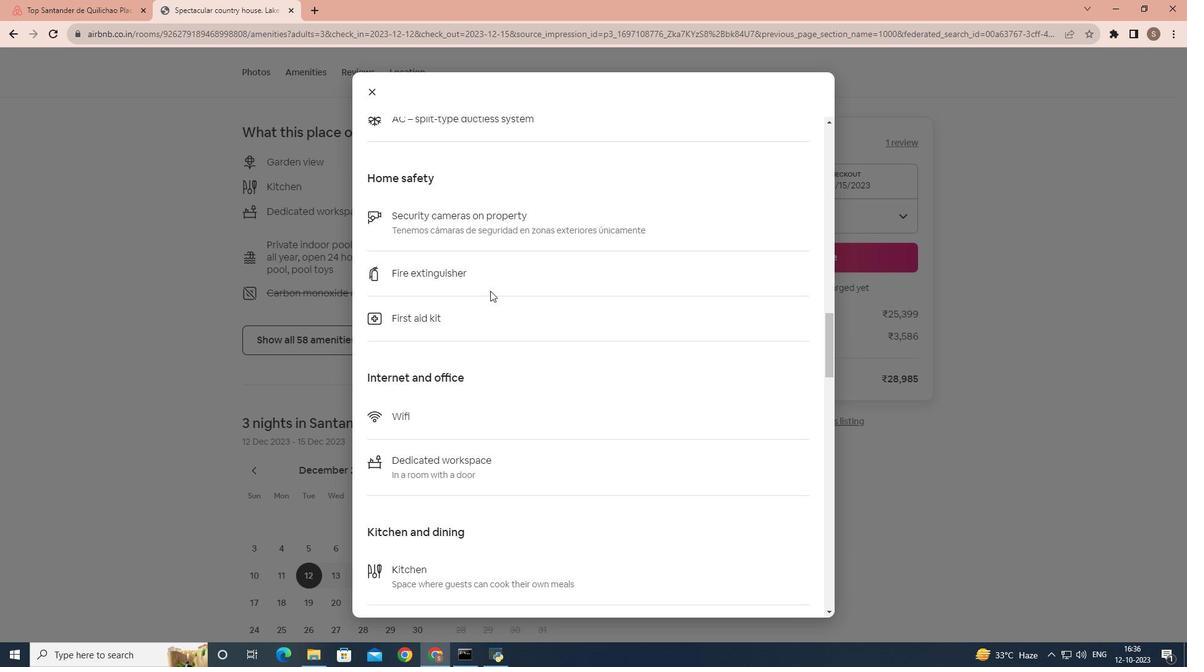 
Action: Mouse scrolled (496, 296) with delta (0, 0)
Screenshot: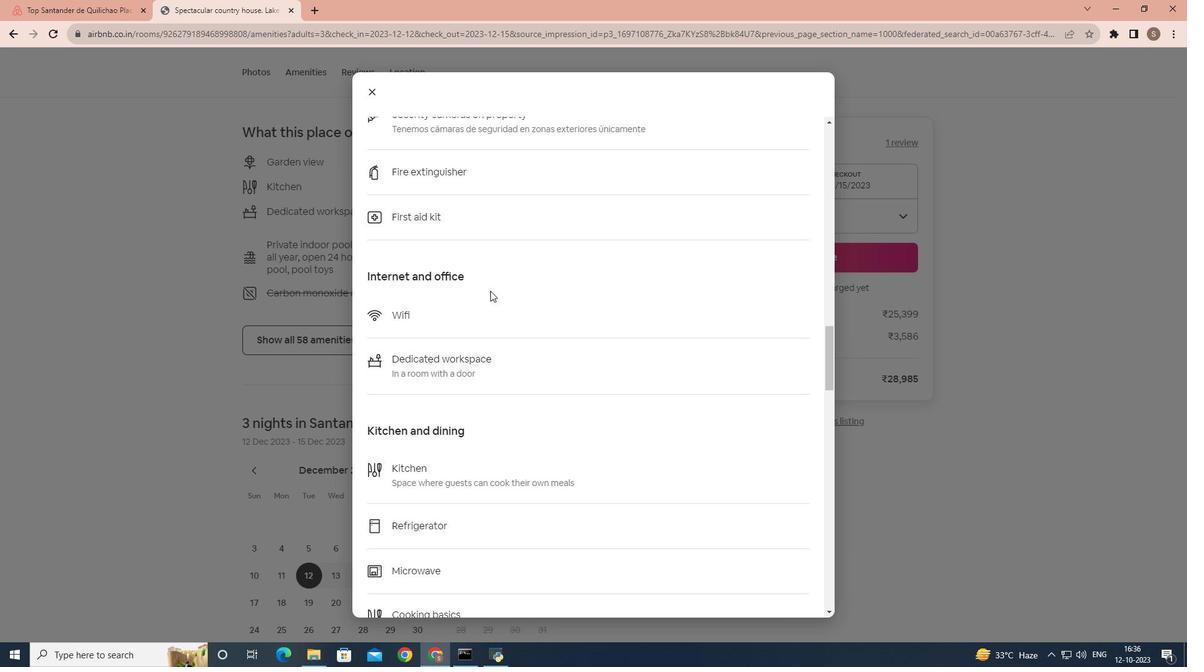 
Action: Mouse scrolled (496, 296) with delta (0, 0)
Screenshot: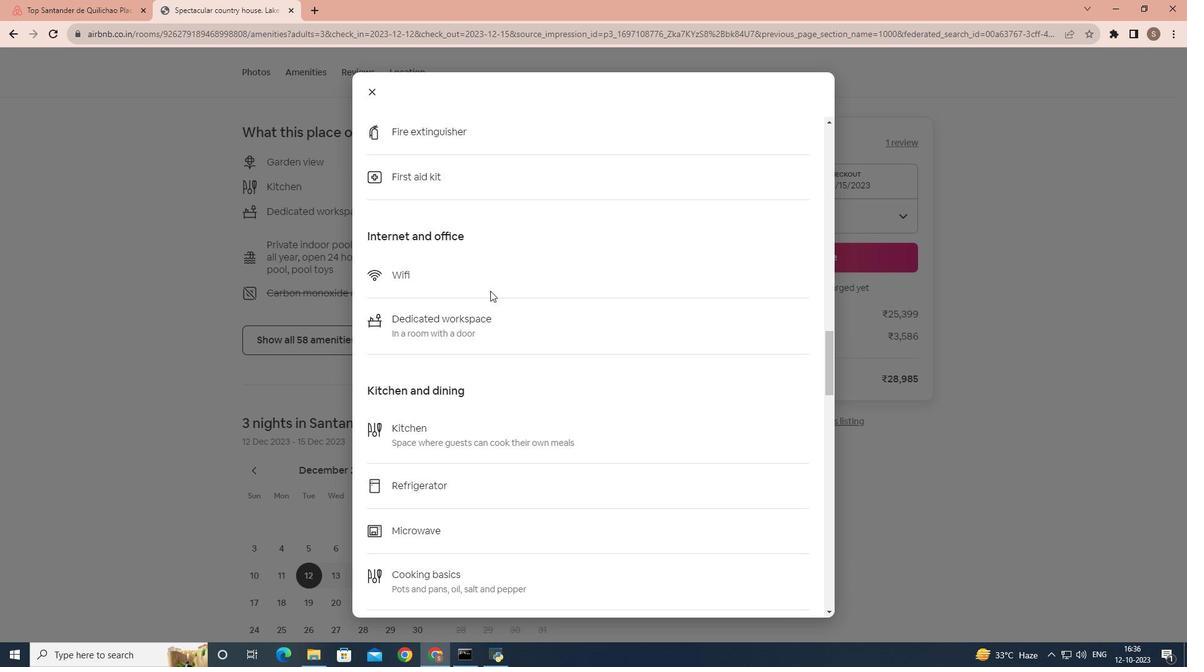 
Action: Mouse scrolled (496, 296) with delta (0, 0)
Screenshot: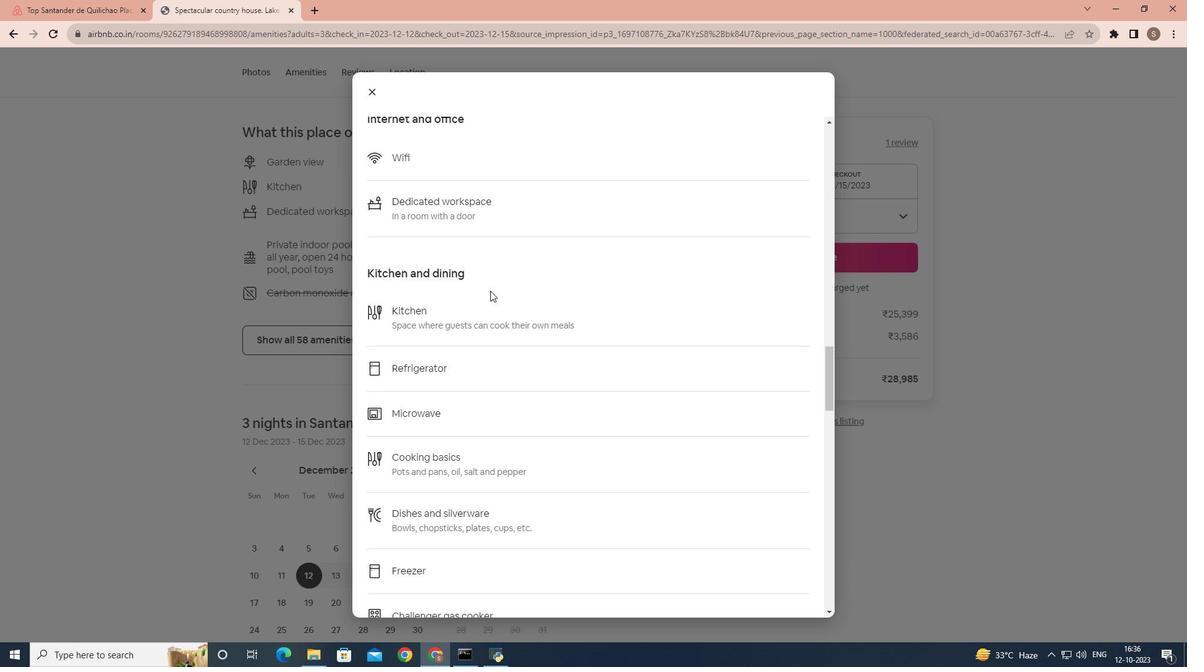 
Action: Mouse scrolled (496, 296) with delta (0, 0)
Screenshot: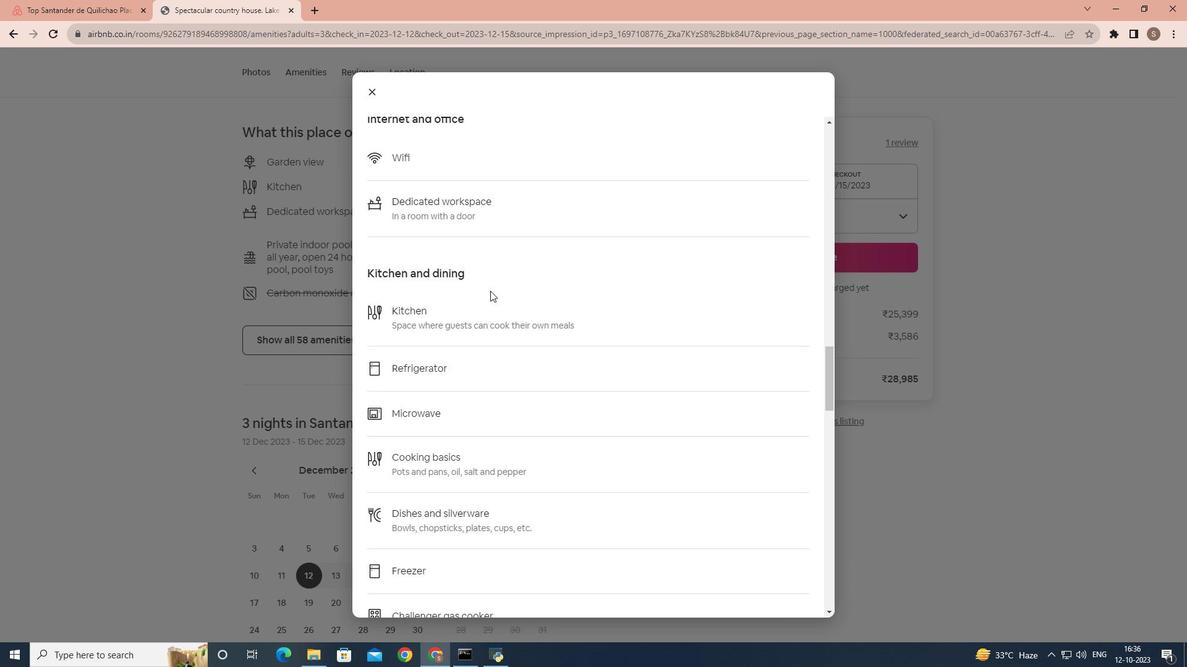 
Action: Mouse scrolled (496, 296) with delta (0, 0)
Screenshot: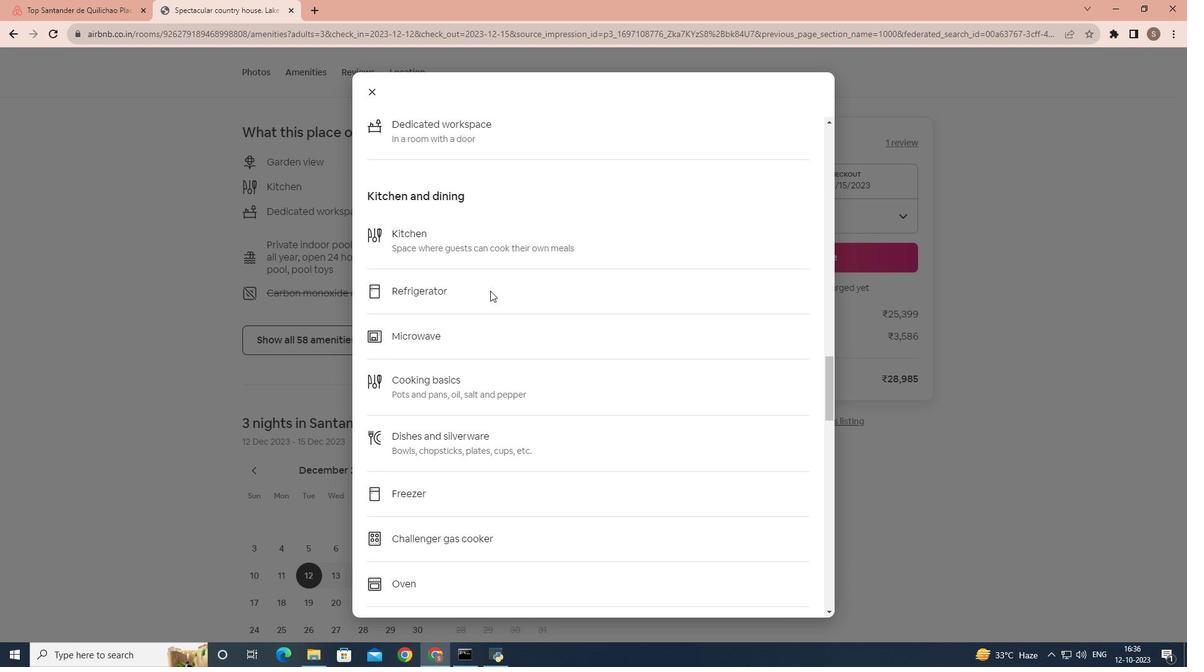 
Action: Mouse scrolled (496, 296) with delta (0, 0)
Screenshot: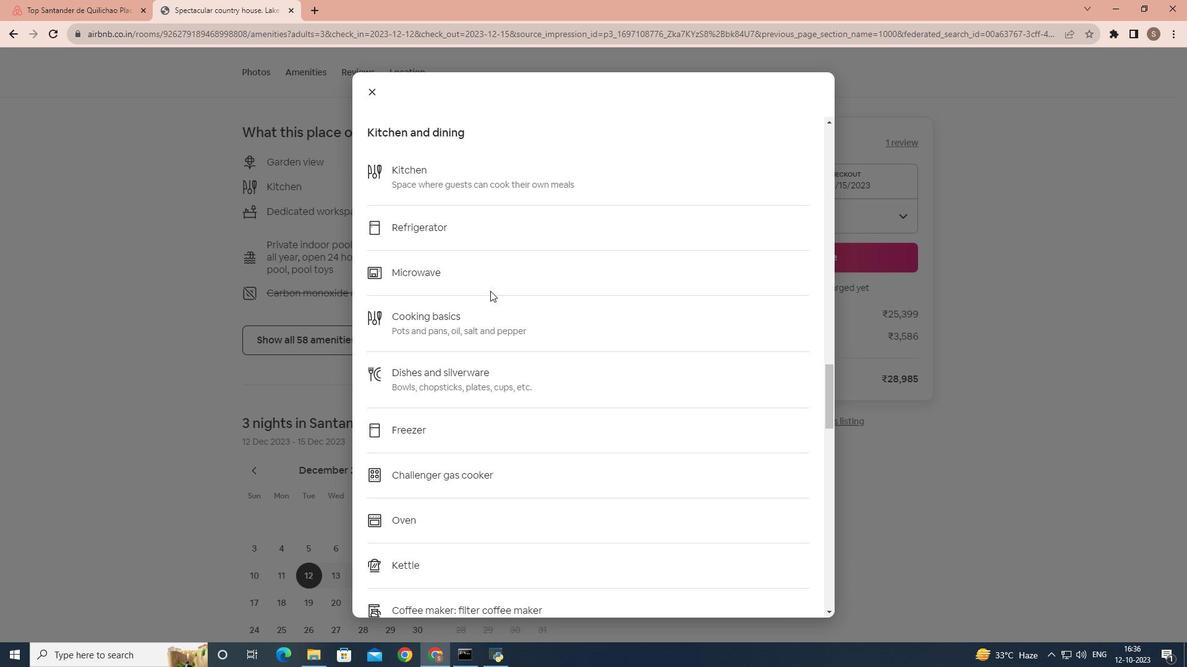 
Action: Mouse scrolled (496, 296) with delta (0, 0)
Screenshot: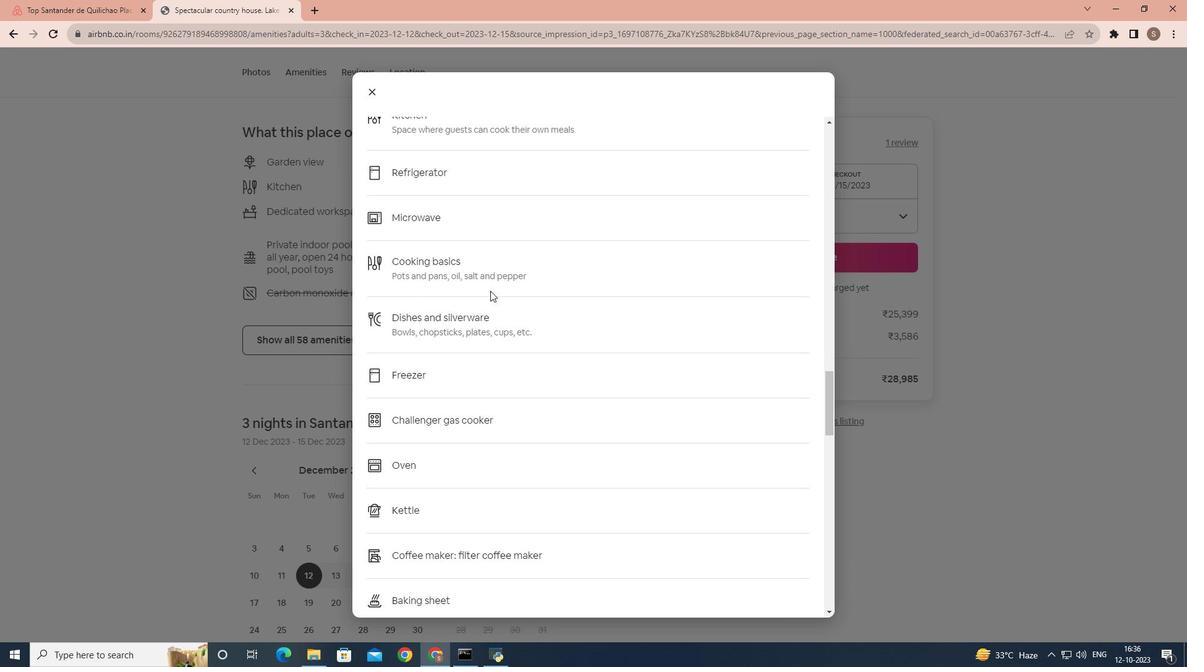 
Action: Mouse scrolled (496, 296) with delta (0, 0)
Screenshot: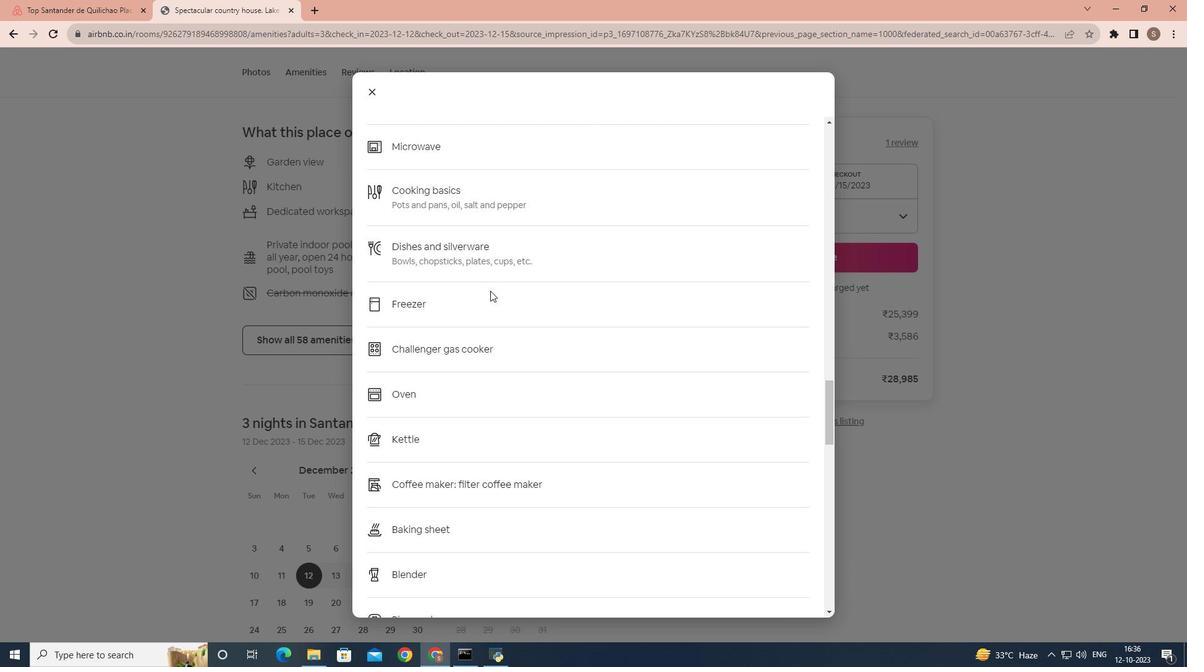 
Action: Mouse scrolled (496, 296) with delta (0, 0)
Screenshot: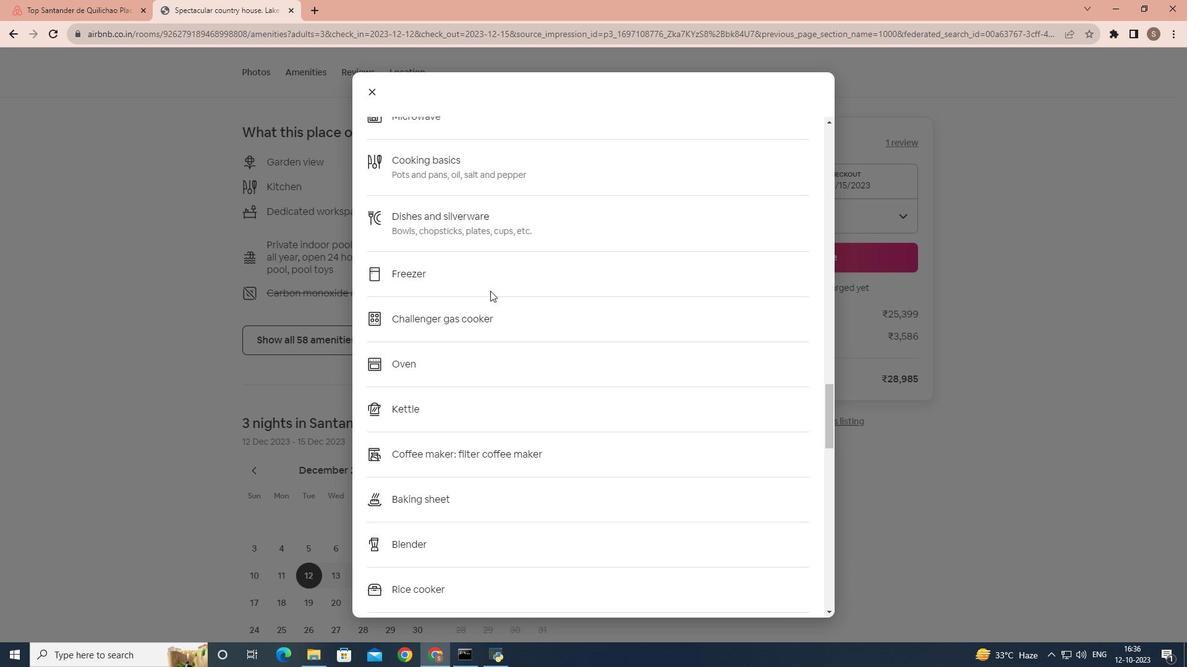
Action: Mouse scrolled (496, 296) with delta (0, 0)
Screenshot: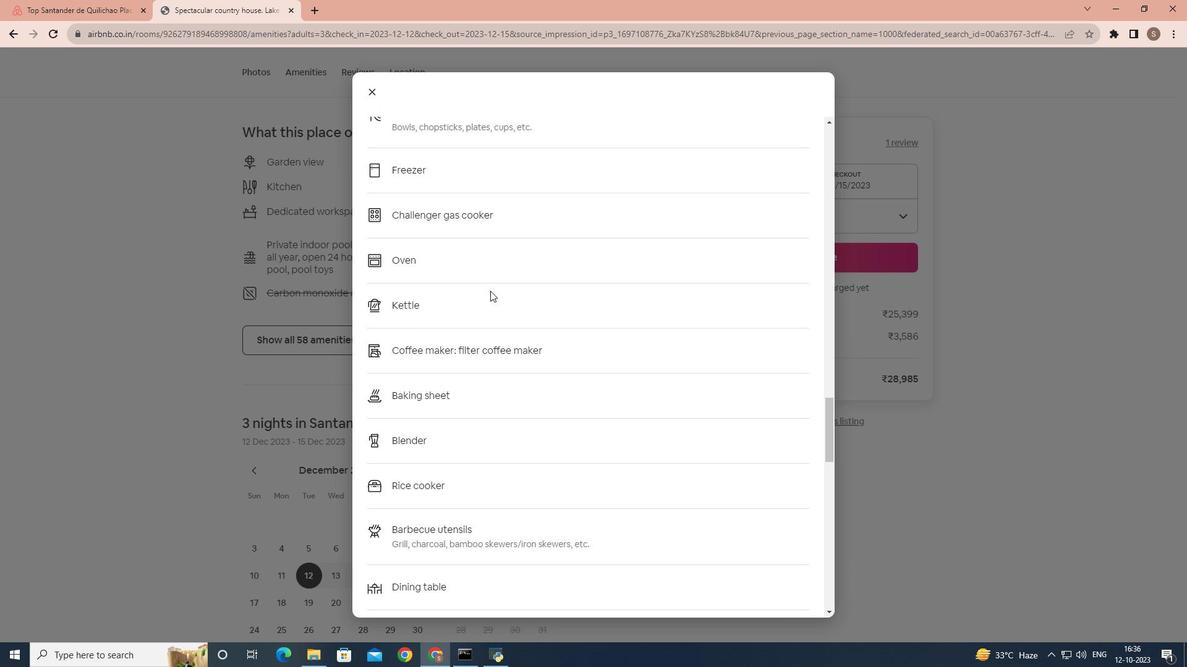 
Action: Mouse scrolled (496, 296) with delta (0, 0)
Screenshot: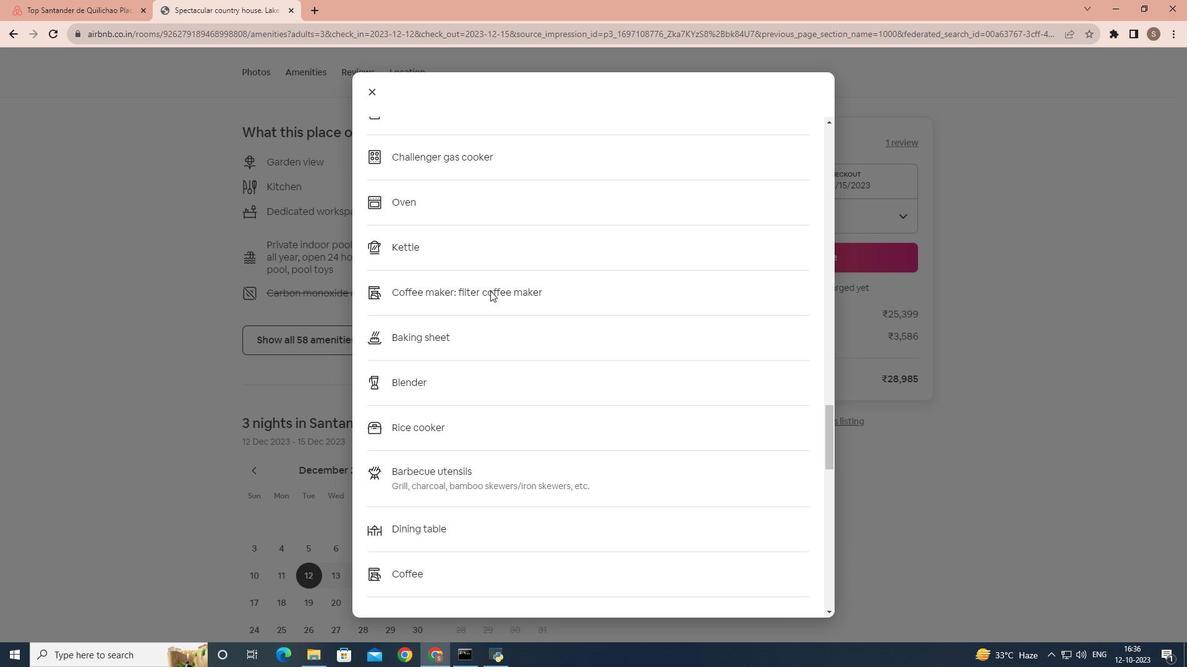 
Action: Mouse scrolled (496, 296) with delta (0, 0)
Screenshot: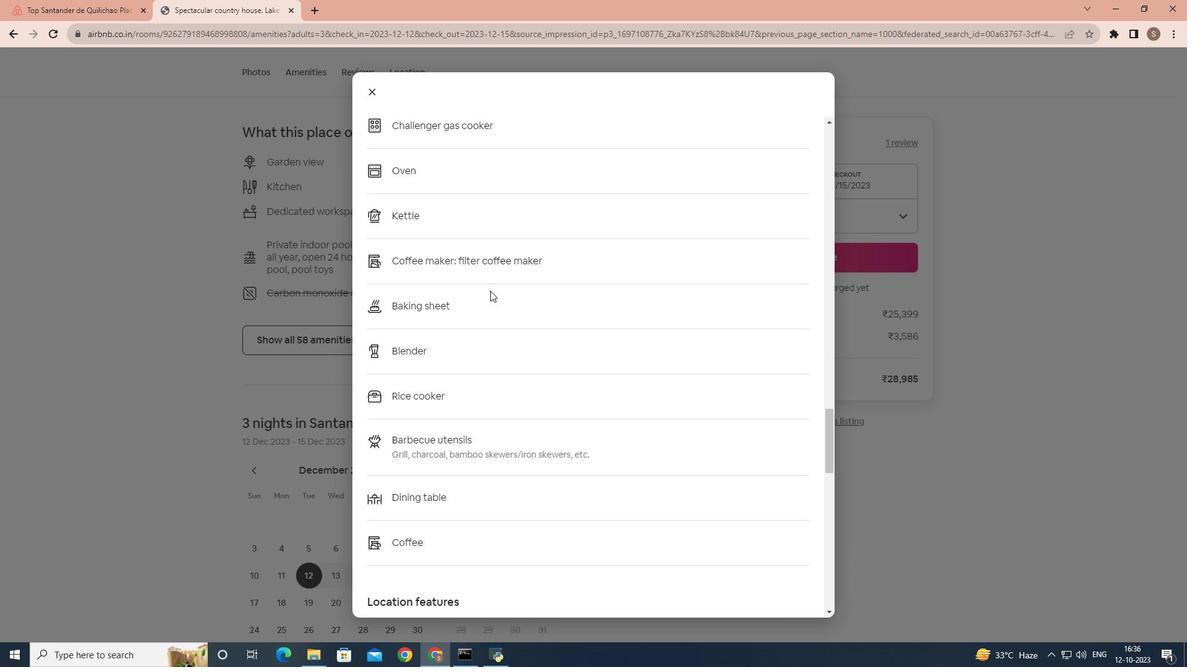 
Action: Mouse scrolled (496, 296) with delta (0, 0)
Screenshot: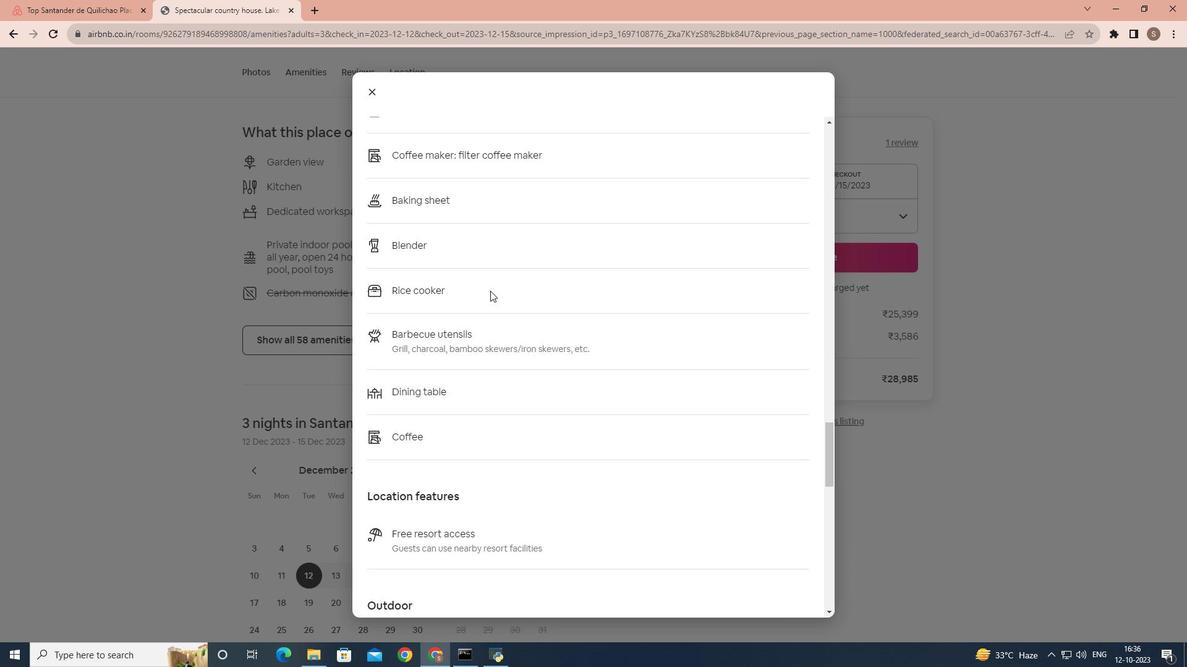 
Action: Mouse scrolled (496, 296) with delta (0, 0)
Screenshot: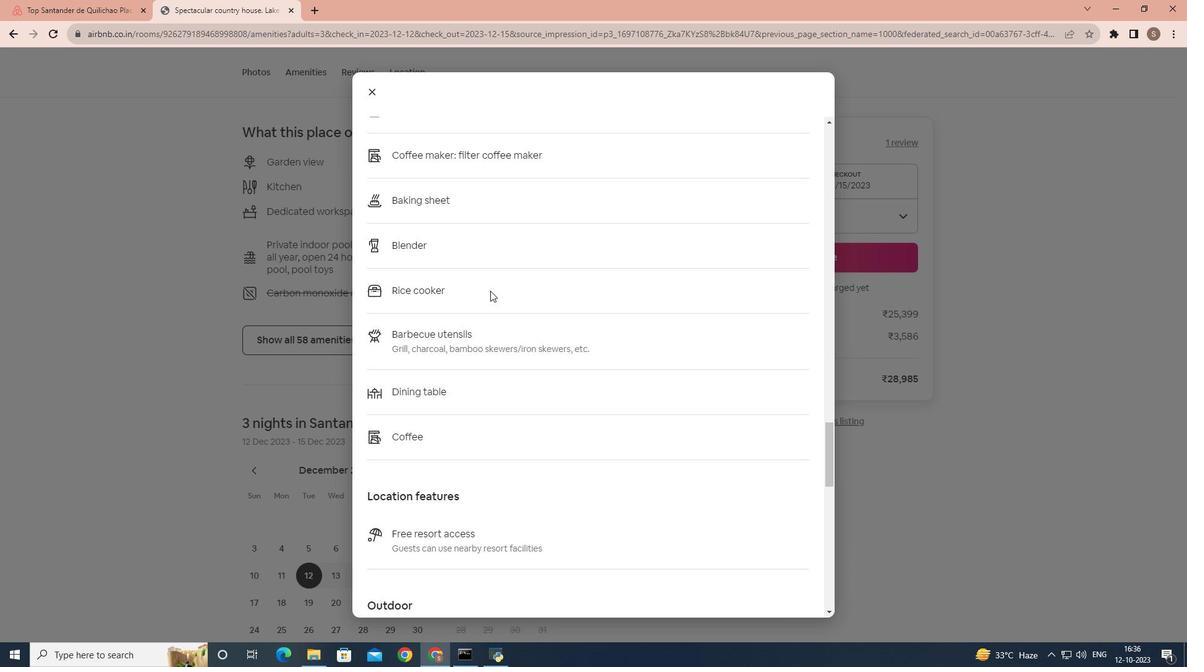 
Action: Mouse scrolled (496, 296) with delta (0, 0)
Screenshot: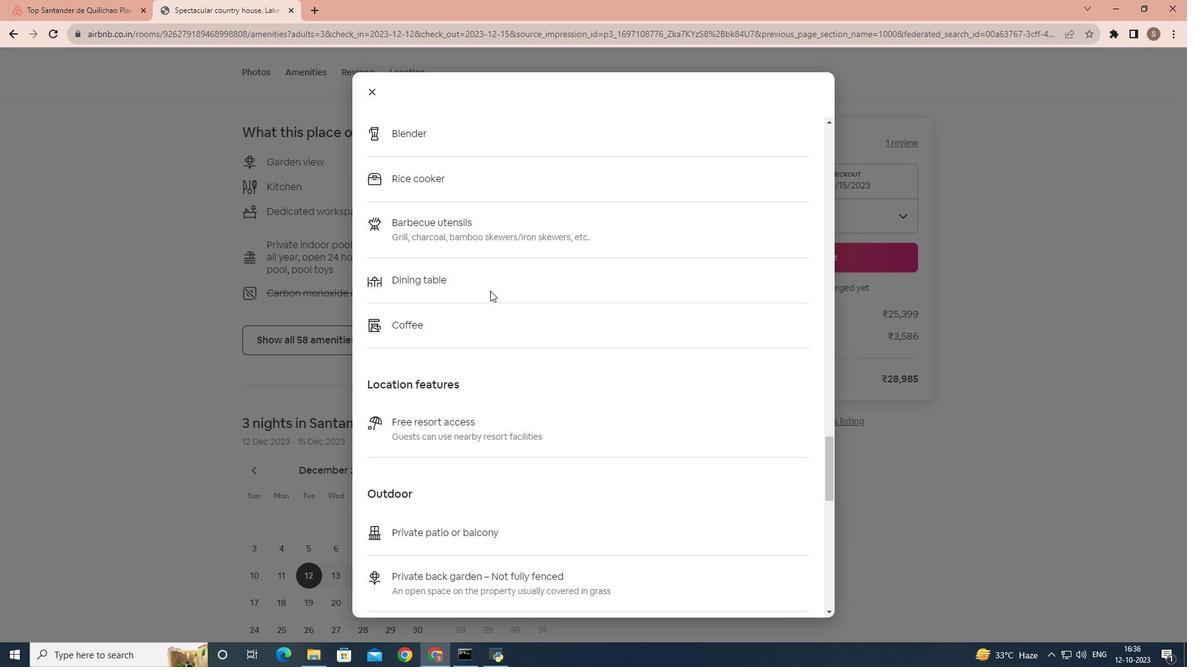 
Action: Mouse scrolled (496, 296) with delta (0, 0)
Screenshot: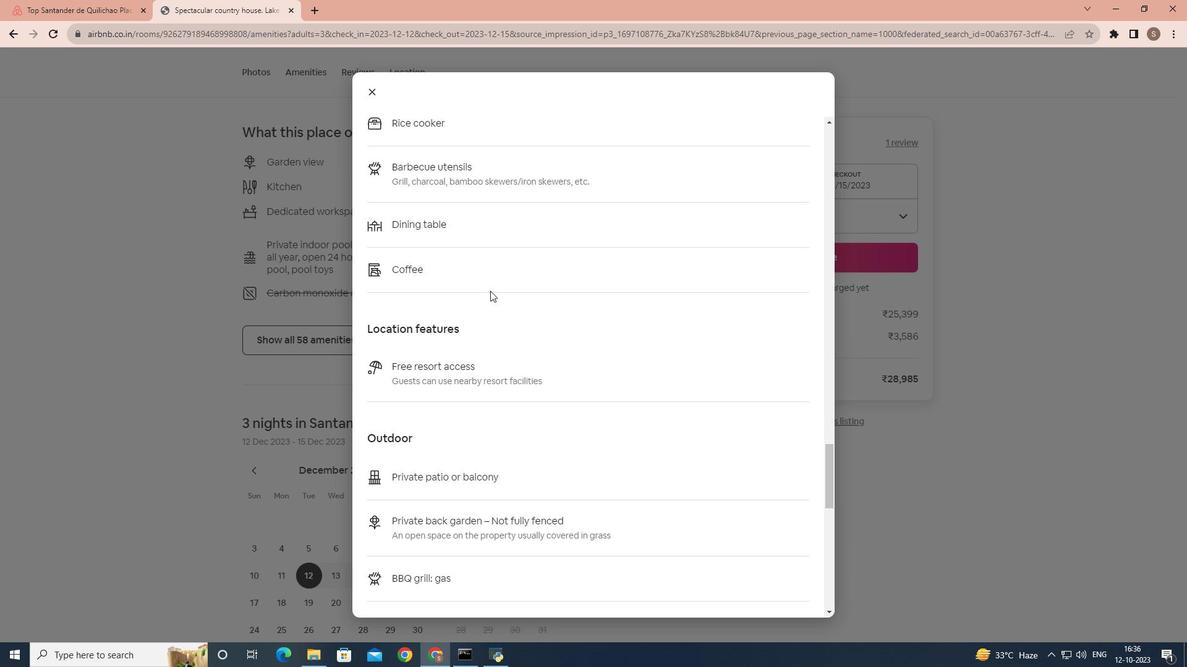 
Action: Mouse scrolled (496, 296) with delta (0, 0)
Screenshot: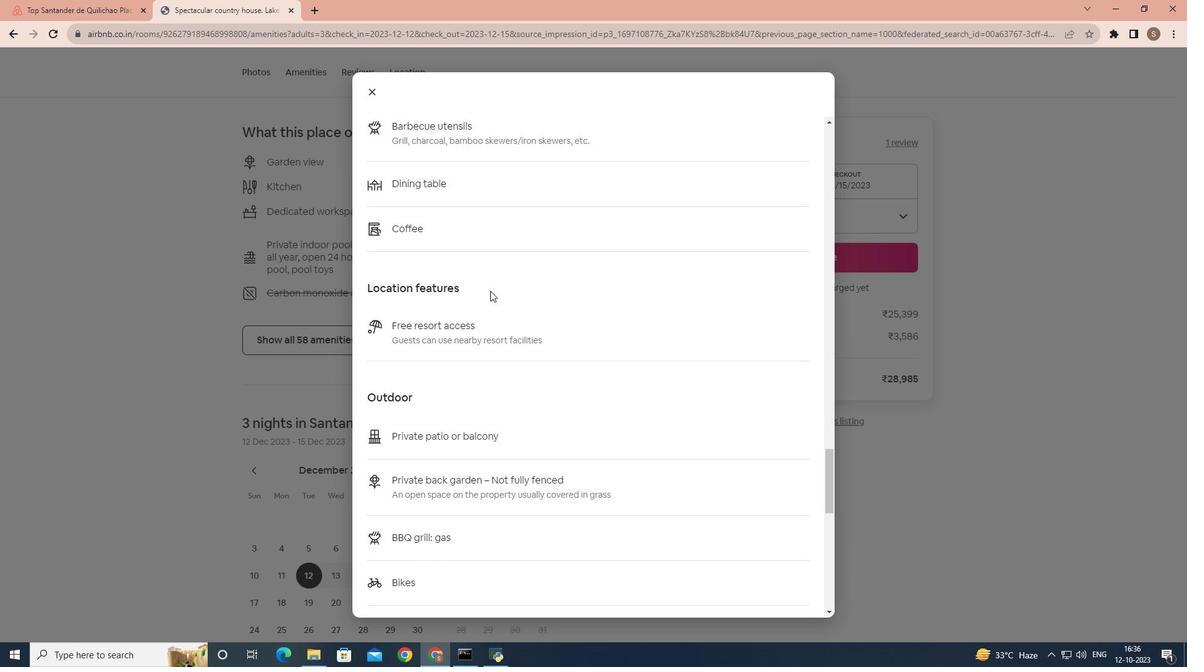 
Action: Mouse scrolled (496, 296) with delta (0, 0)
Screenshot: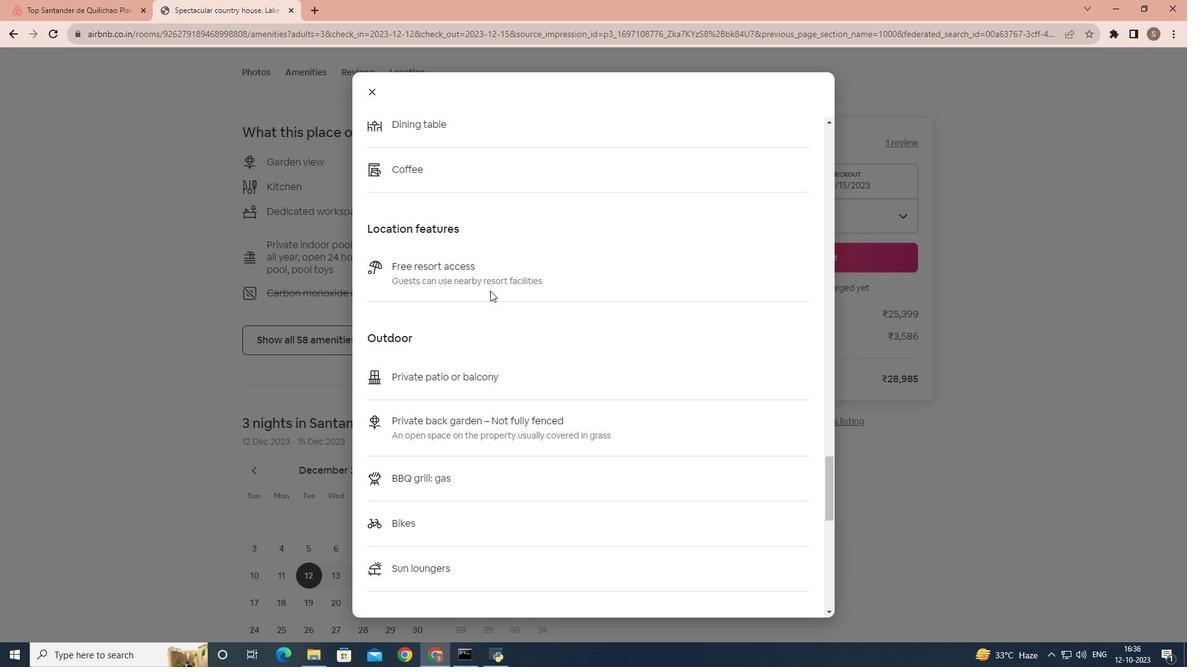 
Action: Mouse scrolled (496, 296) with delta (0, 0)
Screenshot: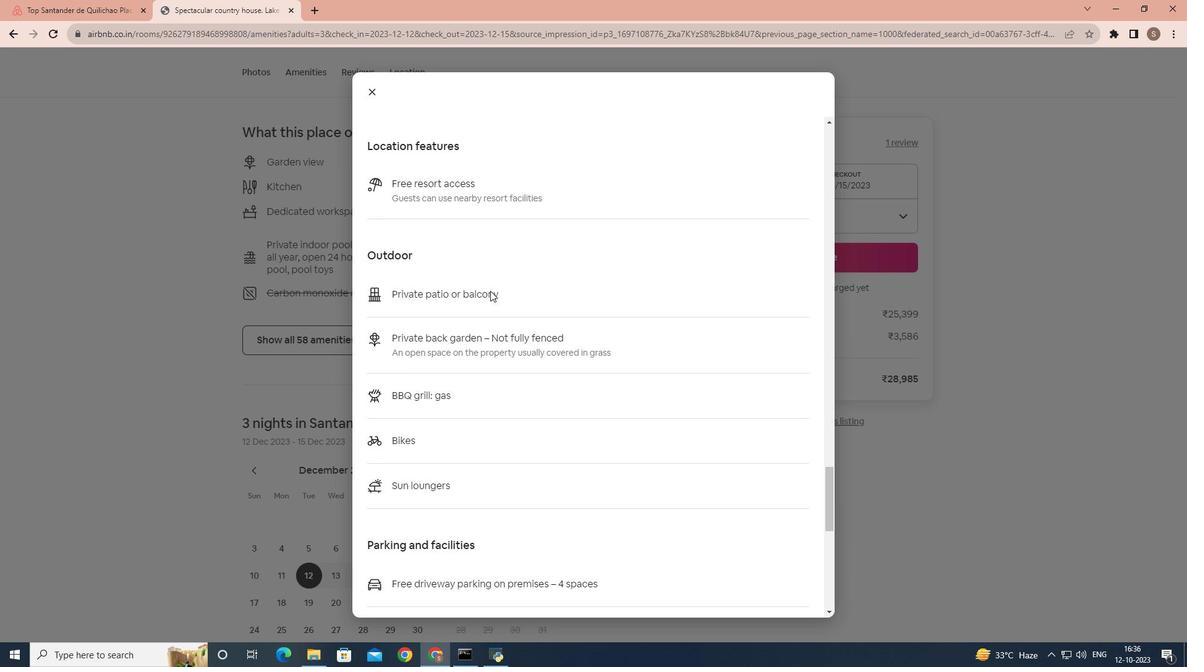 
Action: Mouse scrolled (496, 296) with delta (0, 0)
Screenshot: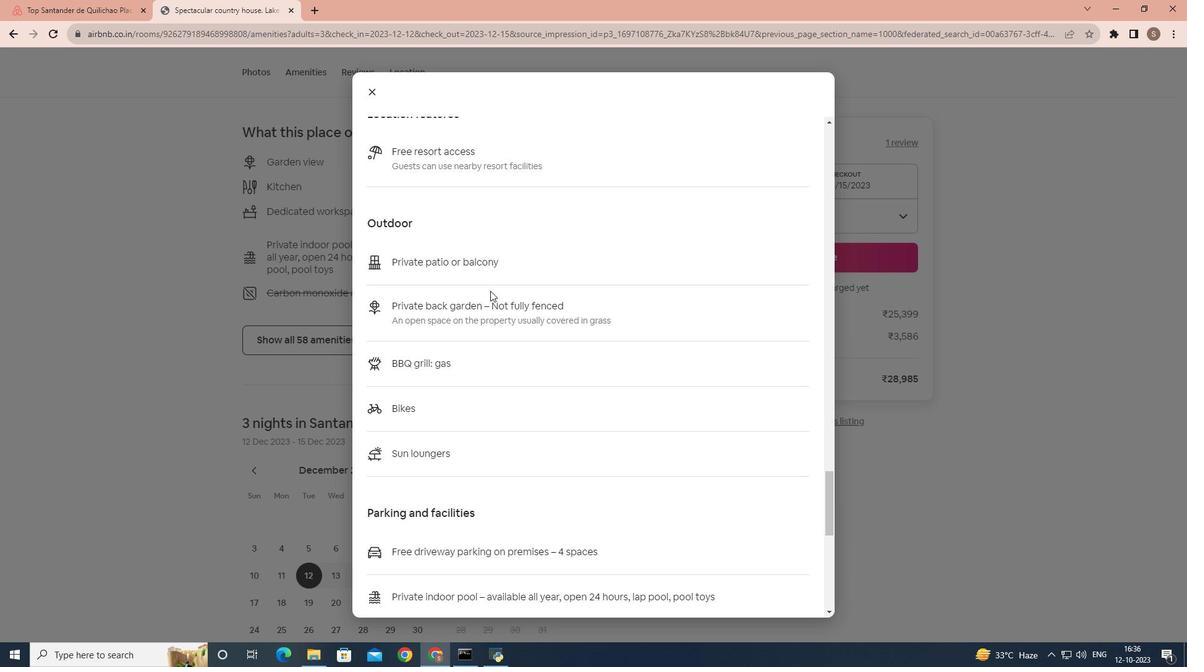 
Action: Mouse scrolled (496, 296) with delta (0, 0)
Screenshot: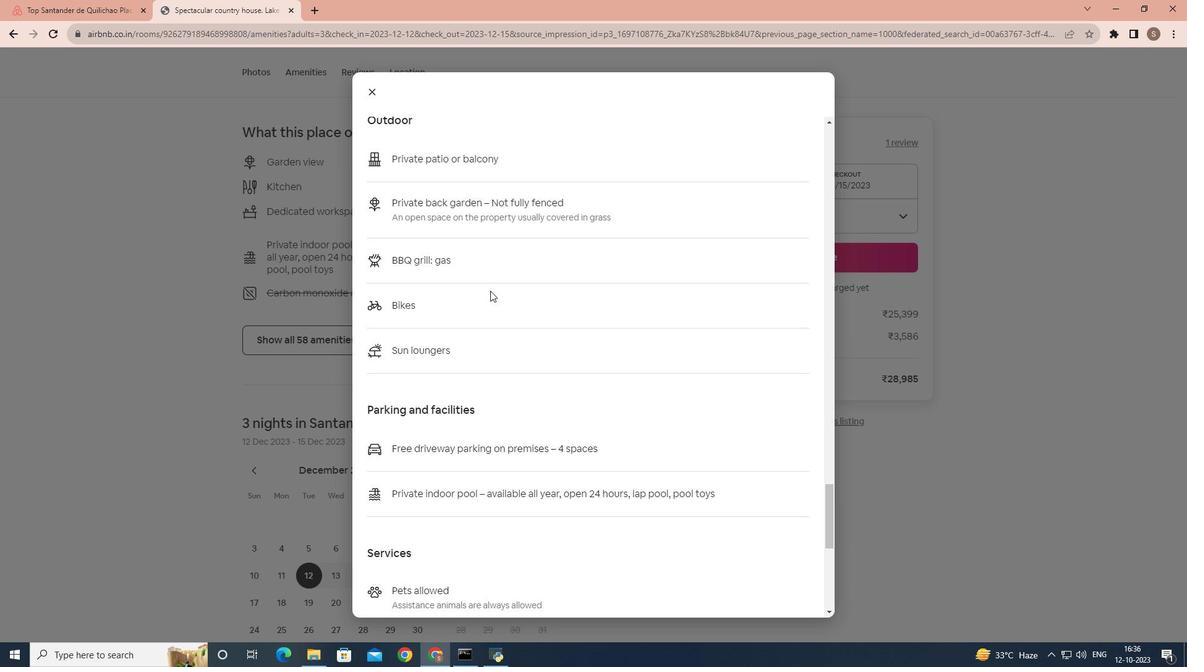 
Action: Mouse scrolled (496, 296) with delta (0, 0)
Screenshot: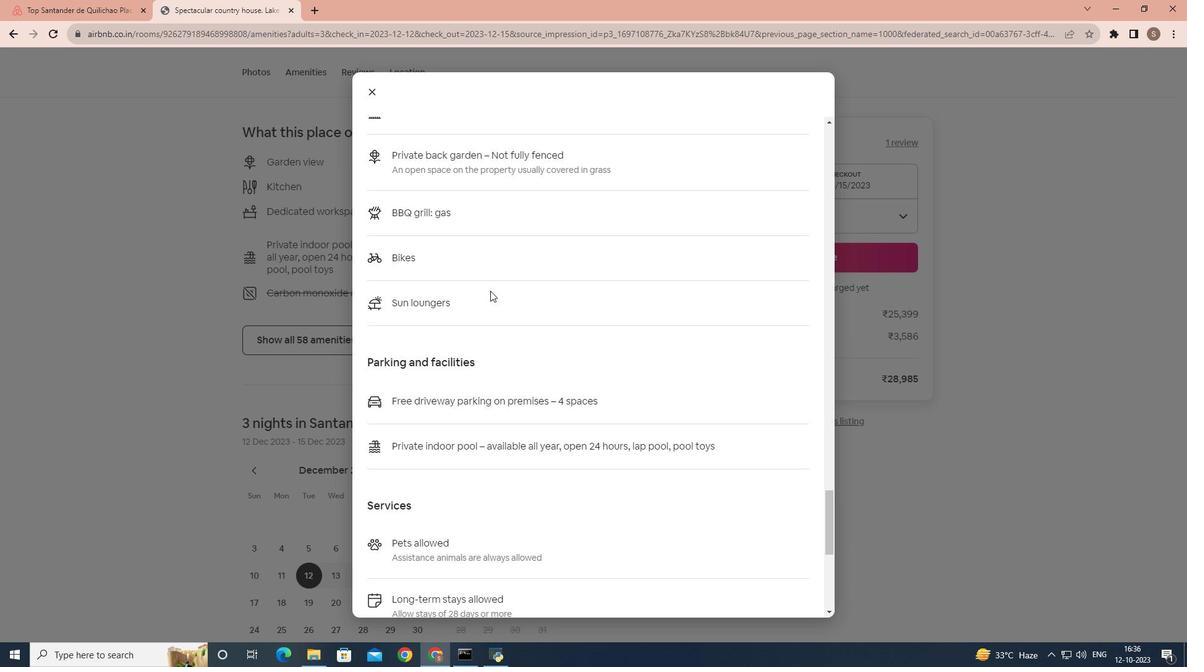 
Action: Mouse scrolled (496, 296) with delta (0, 0)
Screenshot: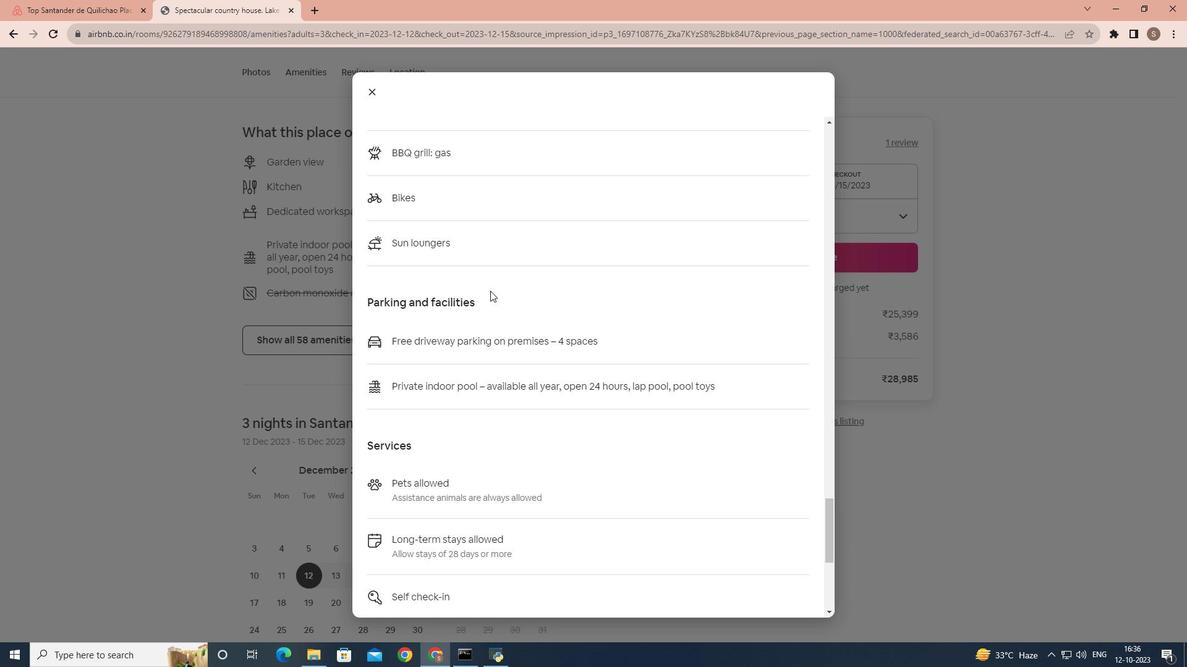 
Action: Mouse scrolled (496, 296) with delta (0, 0)
Screenshot: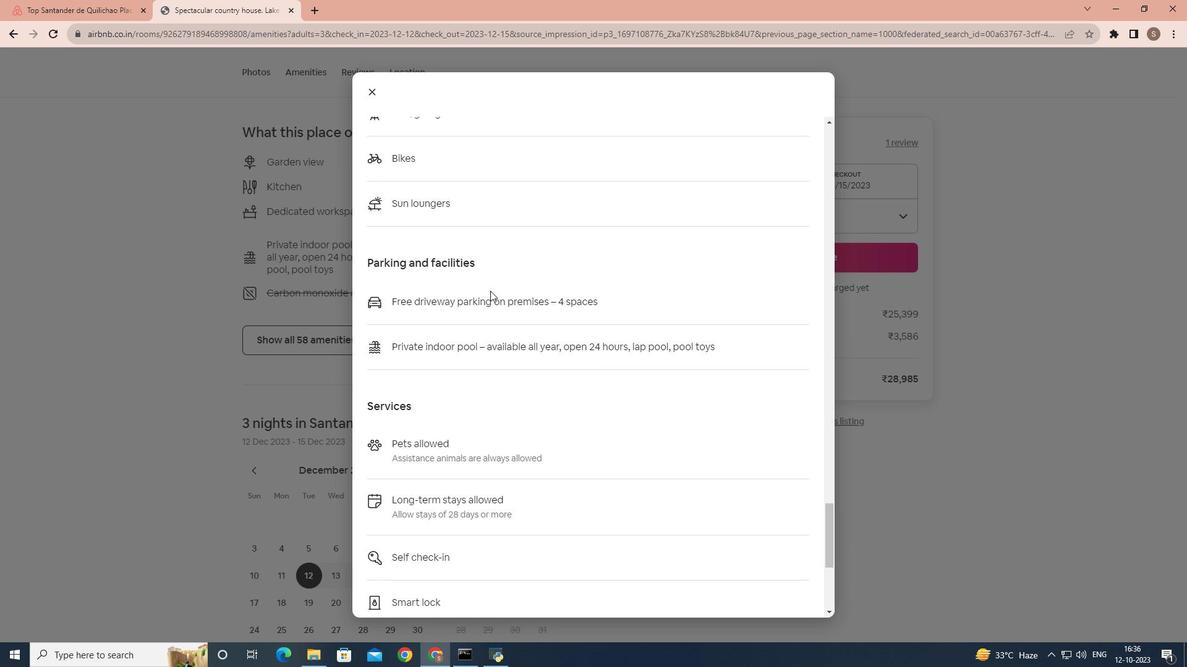 
Action: Mouse scrolled (496, 296) with delta (0, 0)
Screenshot: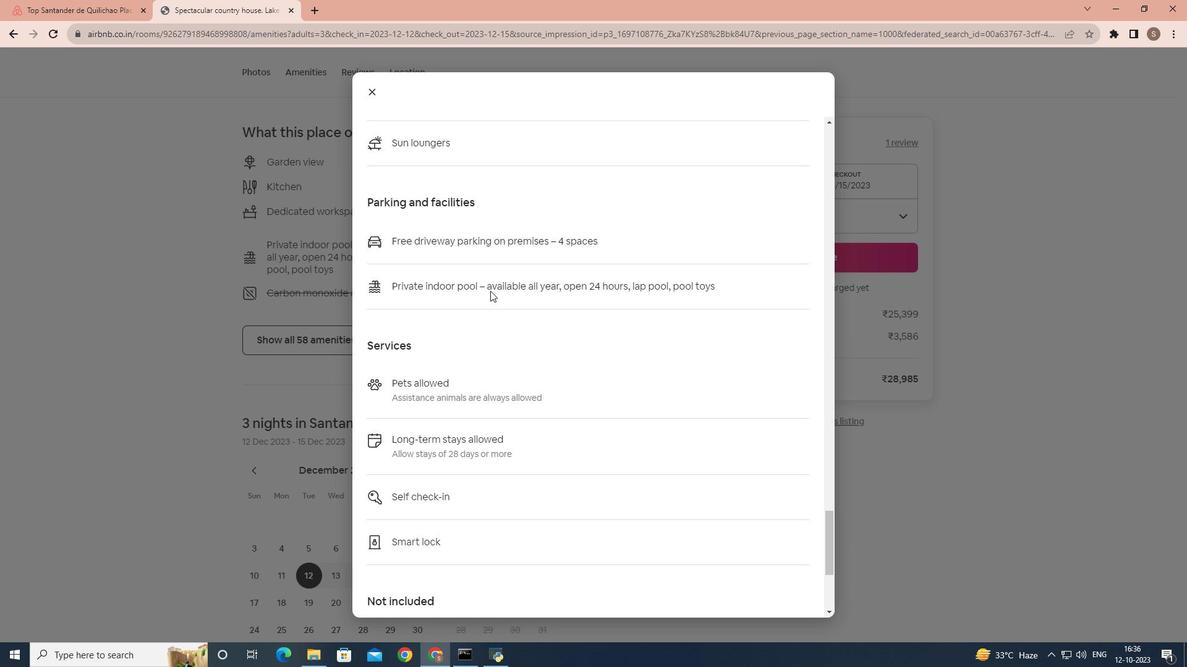 
Action: Mouse scrolled (496, 296) with delta (0, 0)
Screenshot: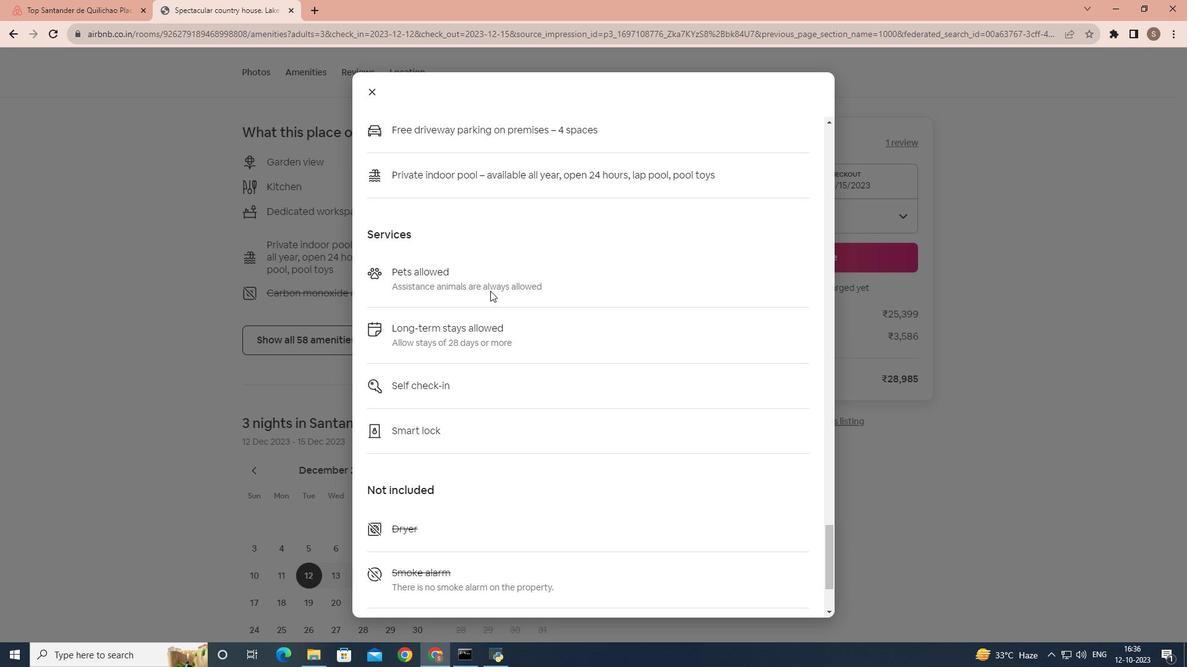 
Action: Mouse scrolled (496, 296) with delta (0, 0)
Screenshot: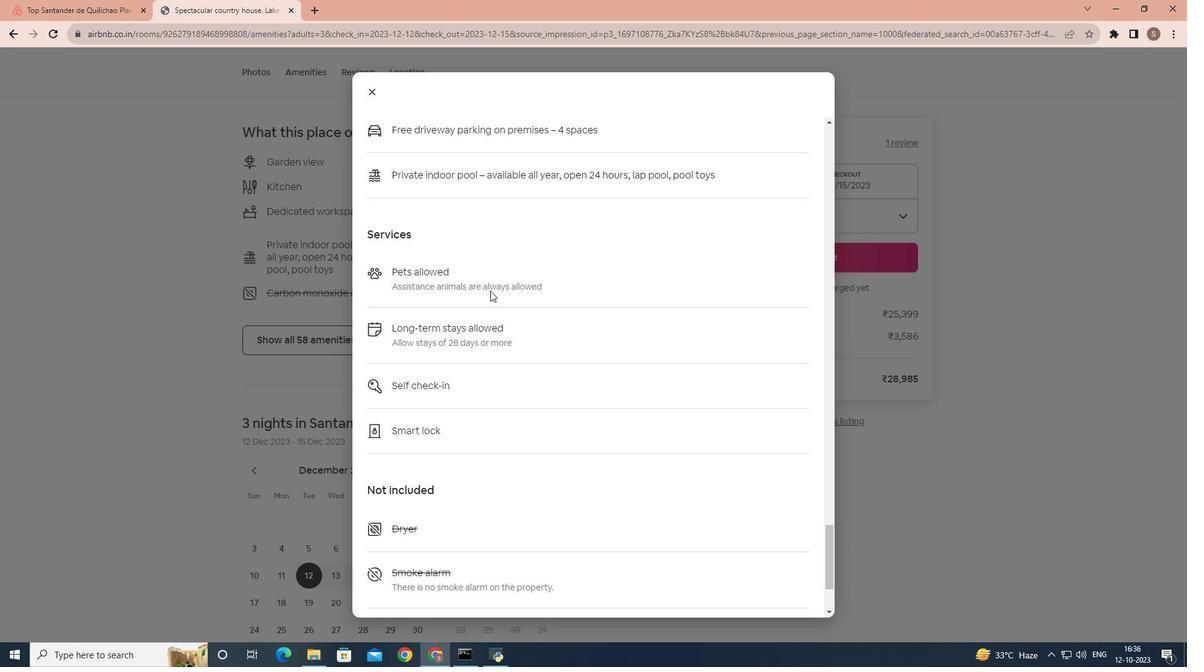 
Action: Mouse scrolled (496, 296) with delta (0, 0)
Screenshot: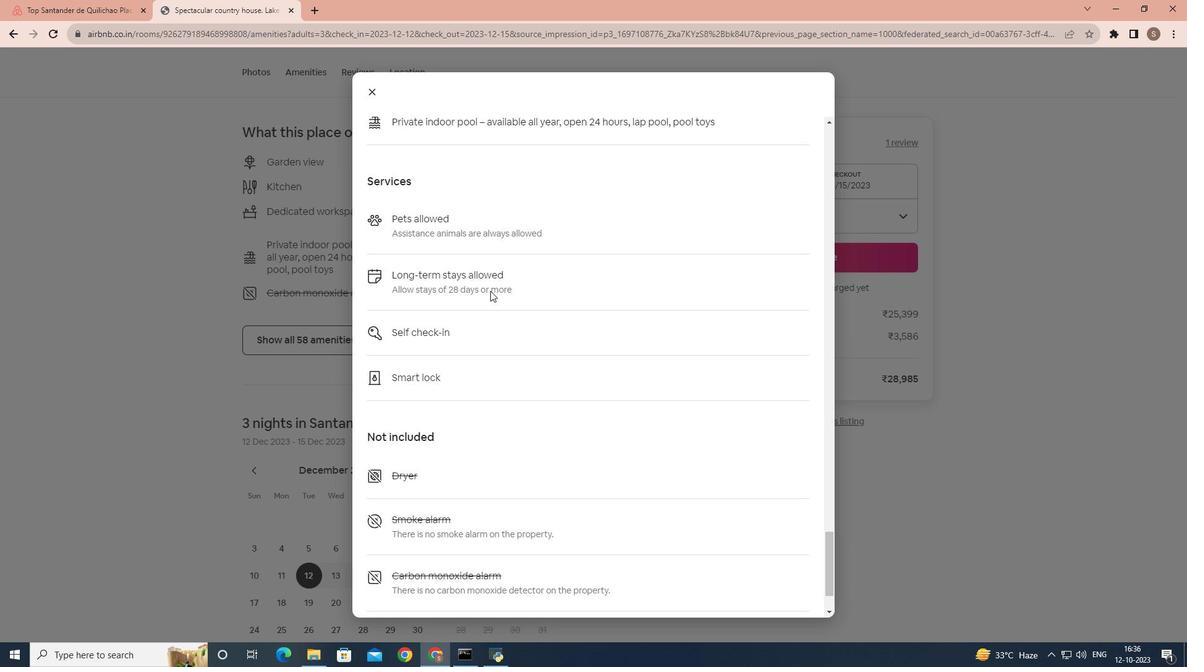 
Action: Mouse scrolled (496, 296) with delta (0, 0)
Screenshot: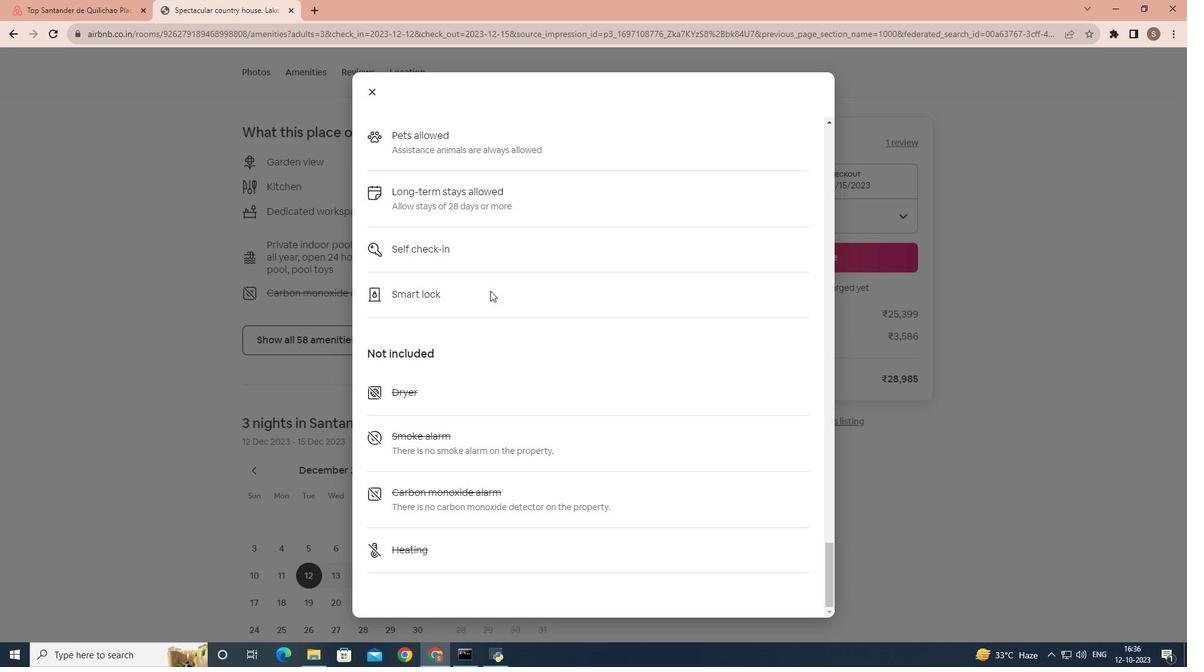 
Action: Mouse scrolled (496, 296) with delta (0, 0)
Screenshot: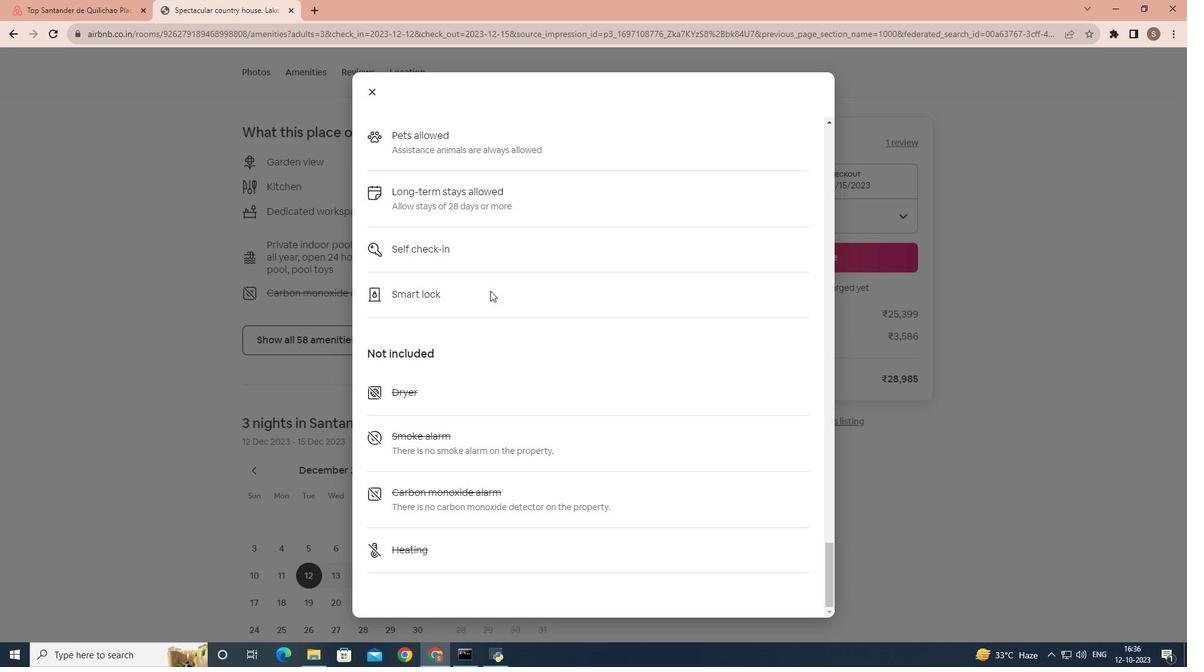
Action: Mouse scrolled (496, 296) with delta (0, 0)
Screenshot: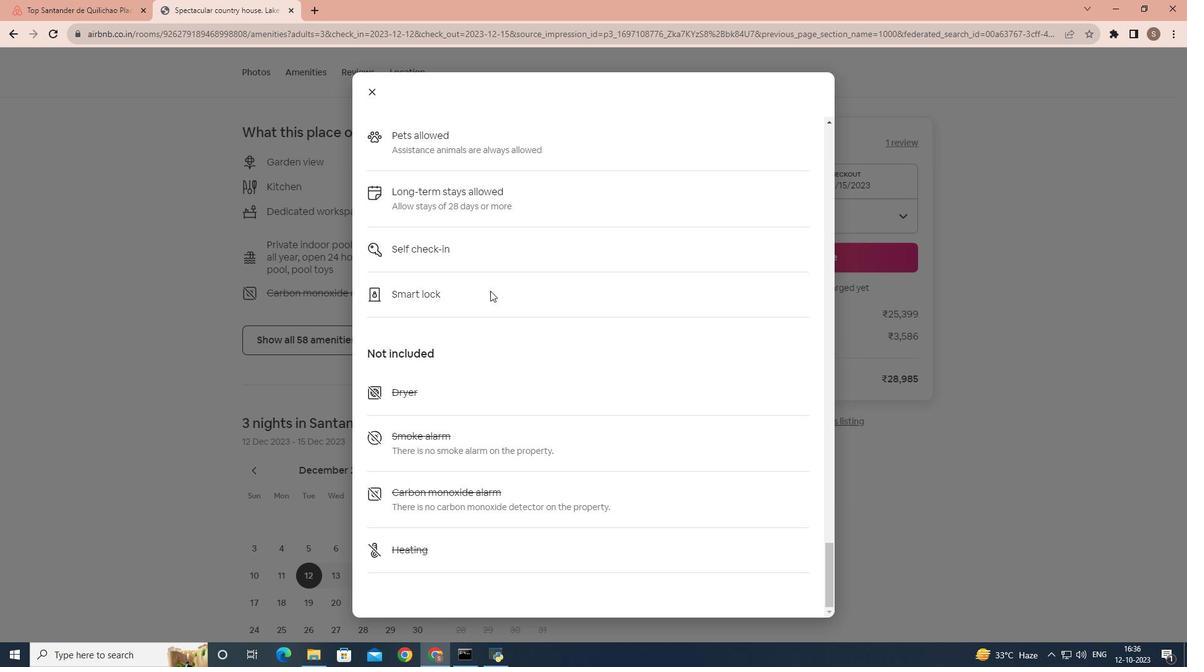
Action: Mouse scrolled (496, 296) with delta (0, 0)
Screenshot: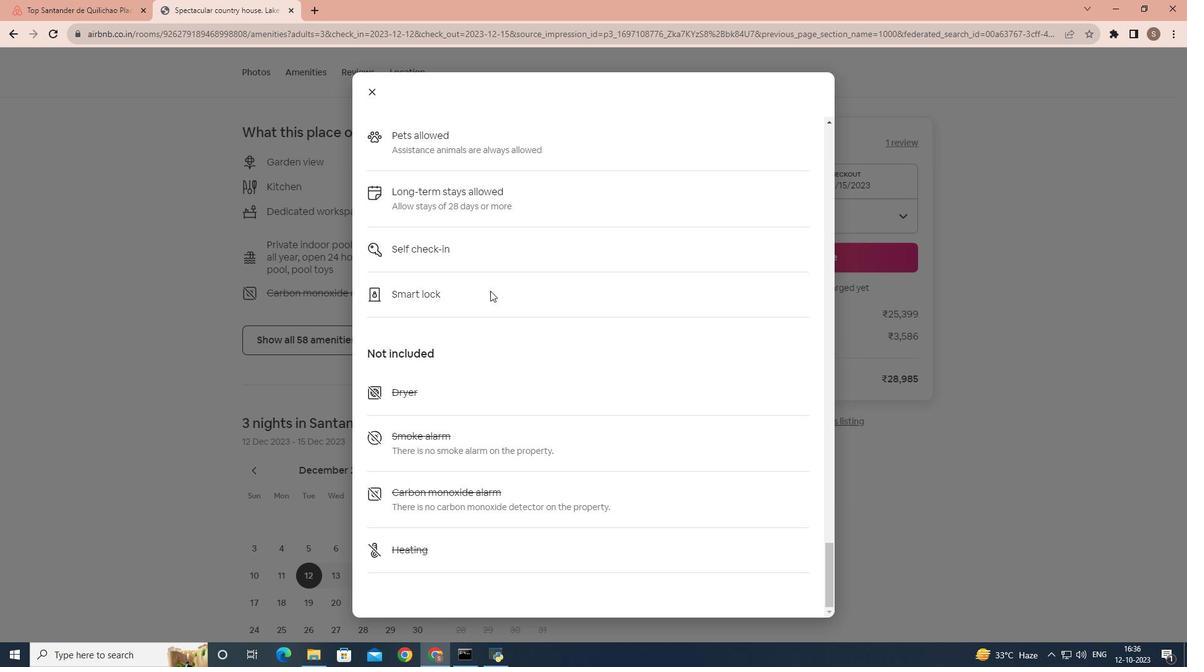 
Action: Mouse scrolled (496, 296) with delta (0, 0)
Screenshot: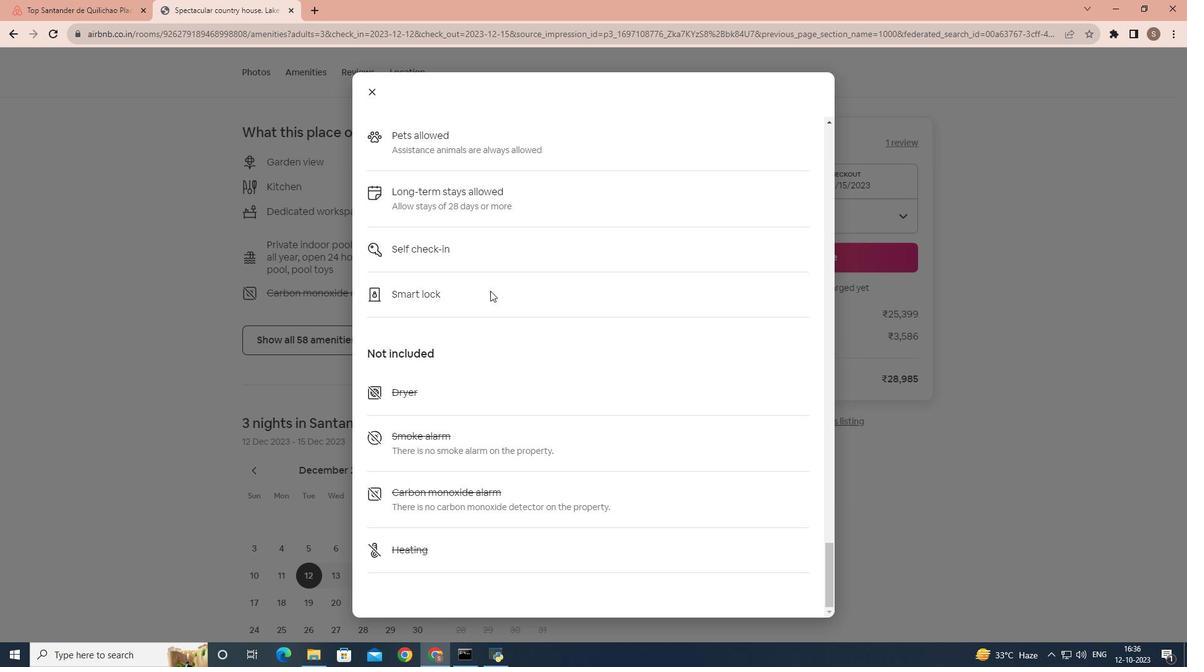 
Action: Mouse scrolled (496, 296) with delta (0, 0)
Screenshot: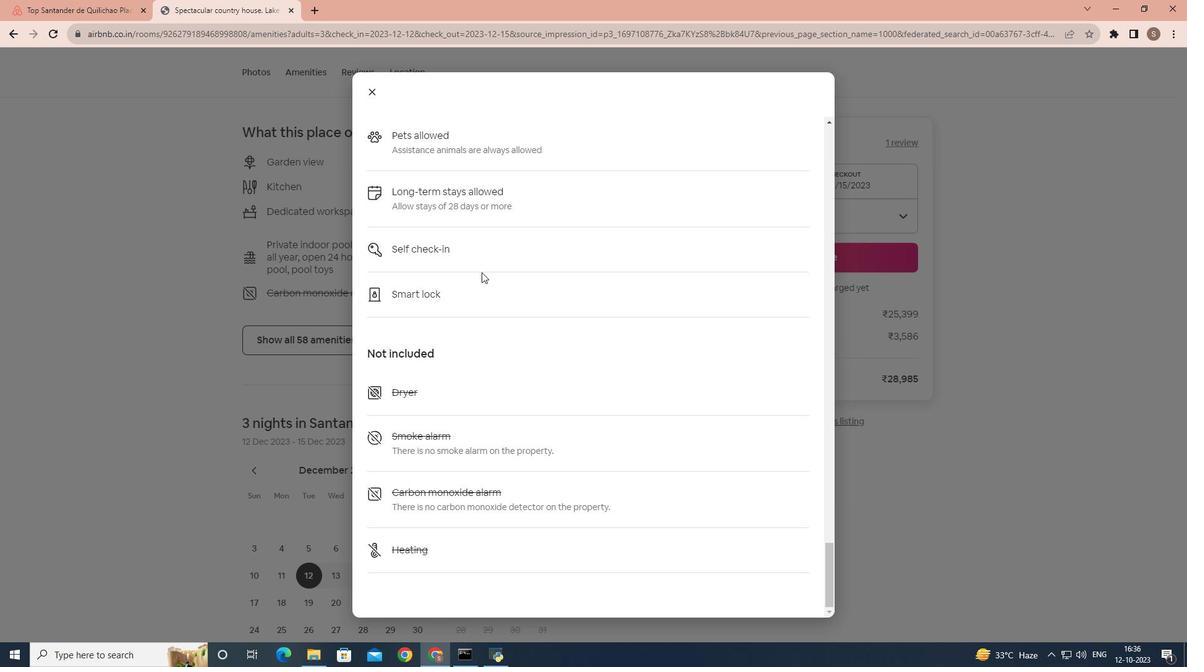 
Action: Mouse moved to (382, 93)
Screenshot: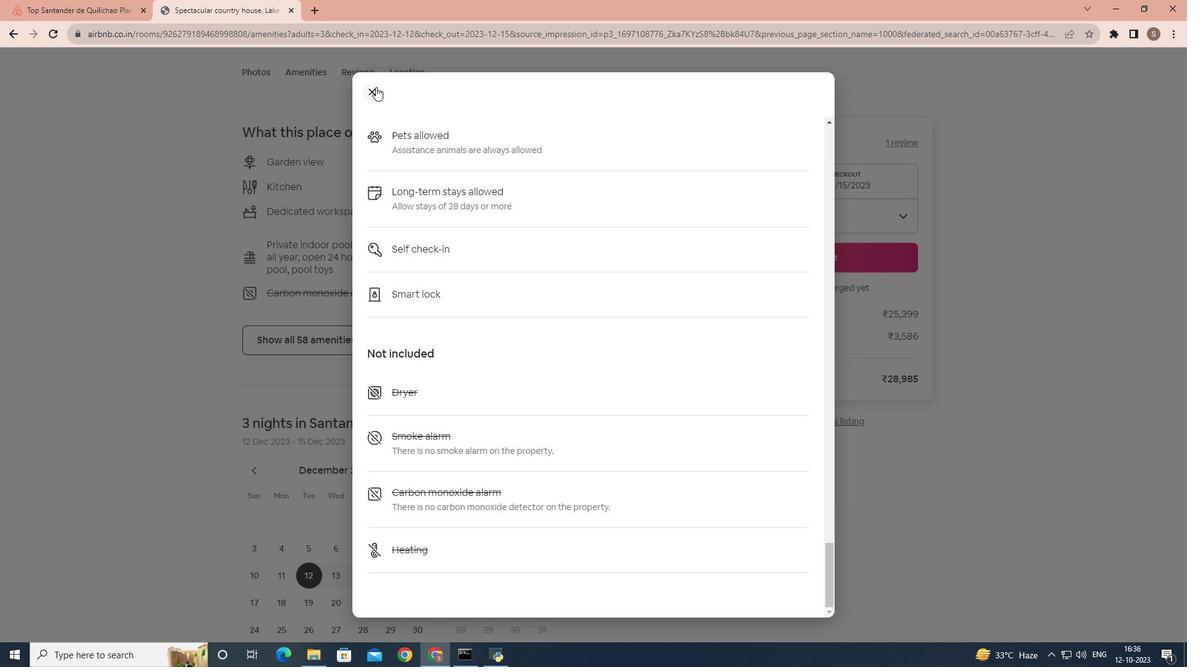 
Action: Mouse pressed left at (382, 93)
Screenshot: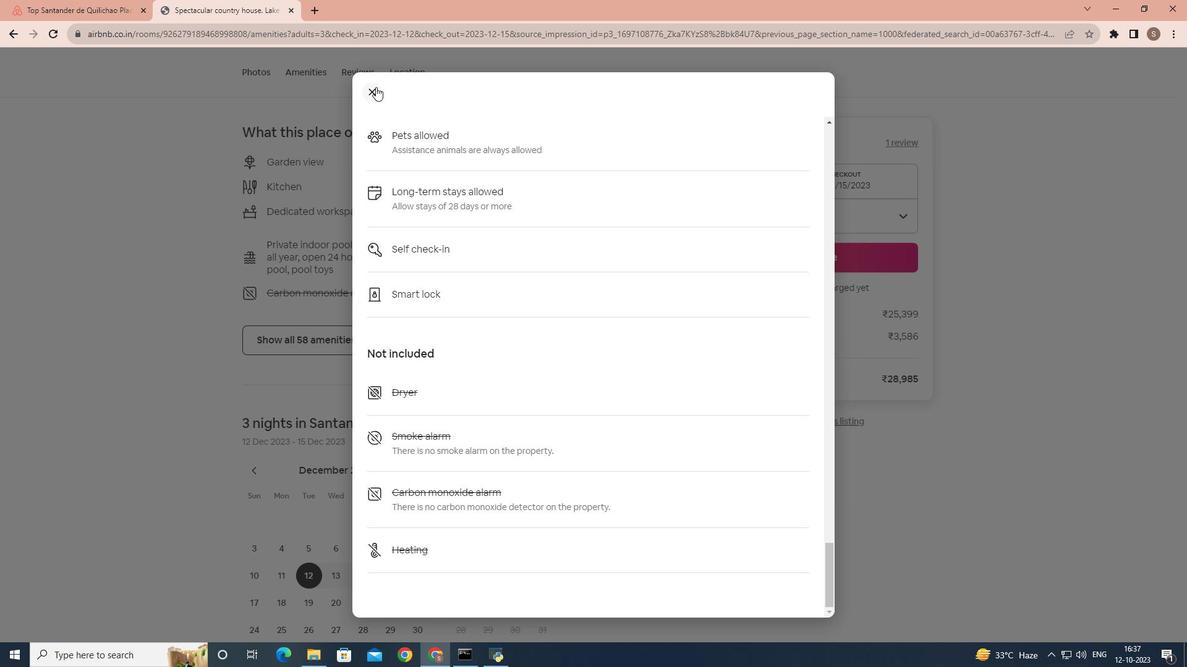 
Action: Mouse moved to (391, 338)
Screenshot: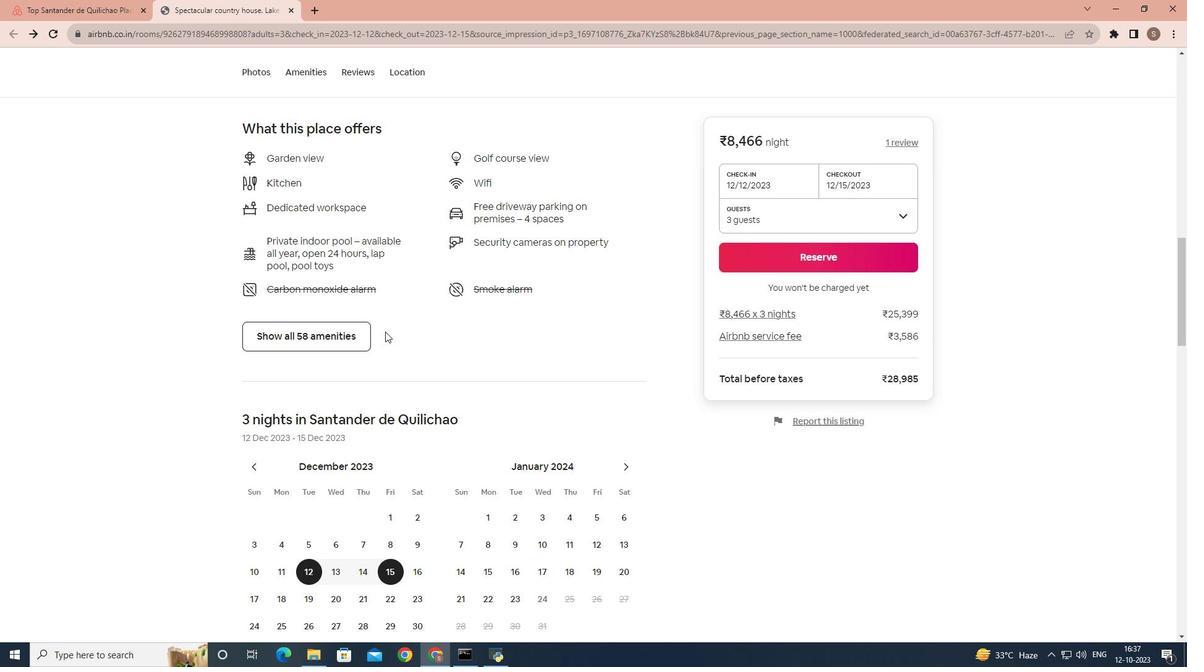
Action: Mouse scrolled (391, 337) with delta (0, 0)
Screenshot: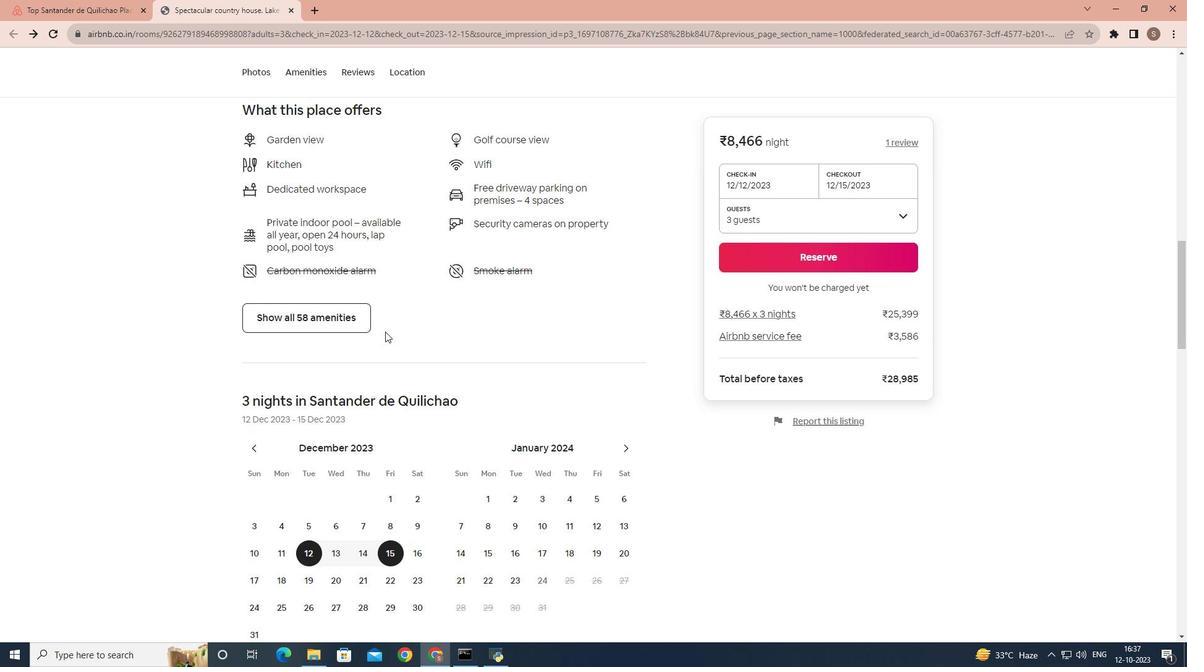 
Action: Mouse scrolled (391, 337) with delta (0, 0)
Screenshot: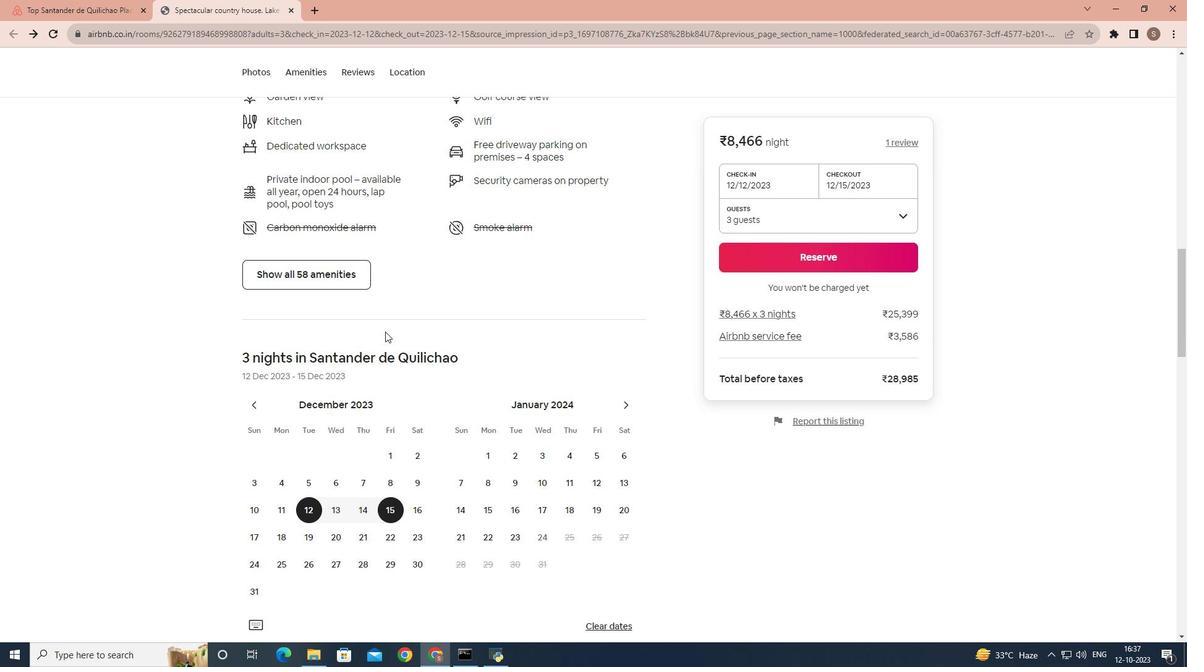 
Action: Mouse scrolled (391, 337) with delta (0, 0)
Screenshot: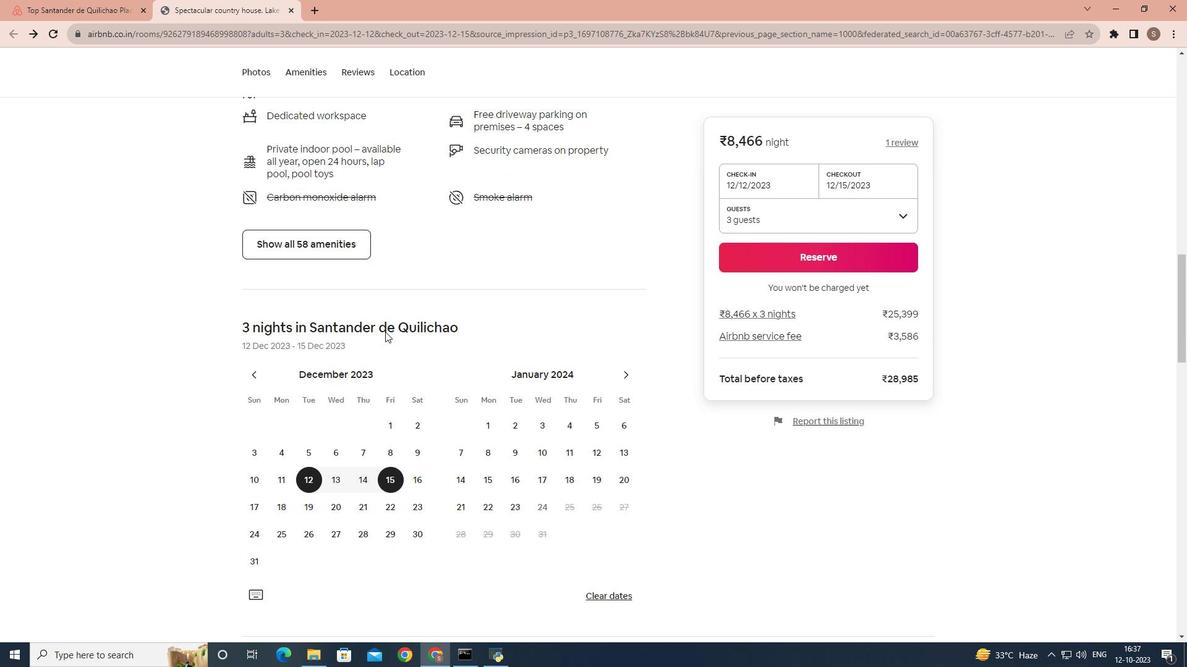 
Action: Mouse scrolled (391, 337) with delta (0, 0)
Screenshot: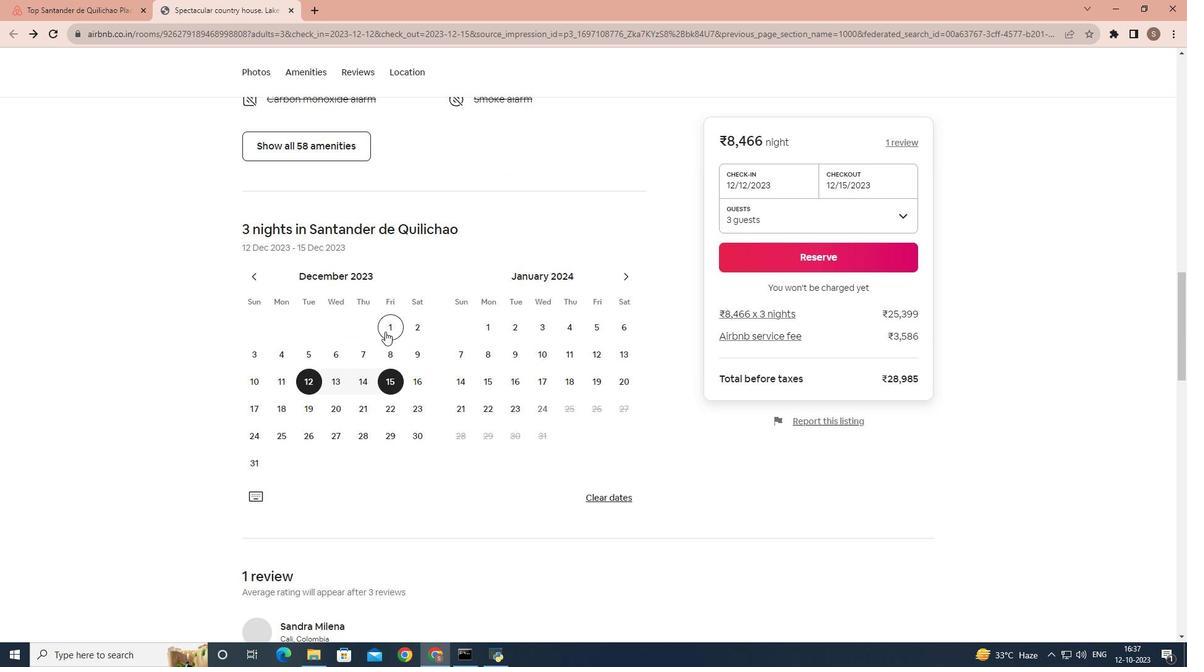 
Action: Mouse scrolled (391, 337) with delta (0, 0)
Screenshot: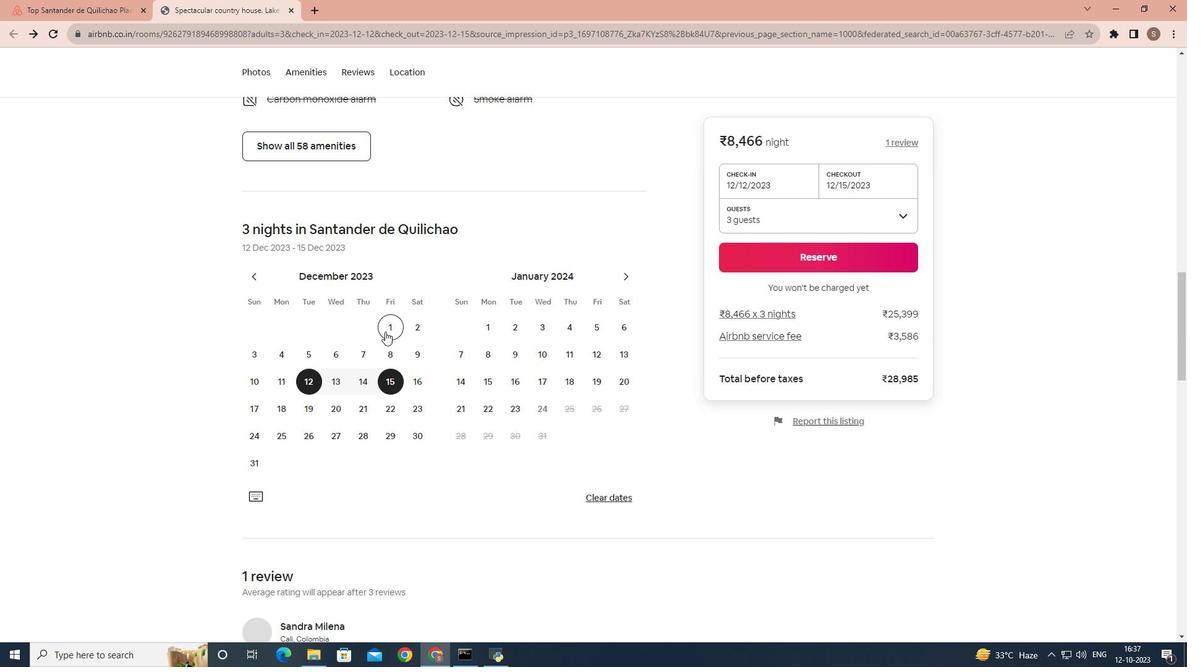 
Action: Mouse scrolled (391, 337) with delta (0, 0)
Screenshot: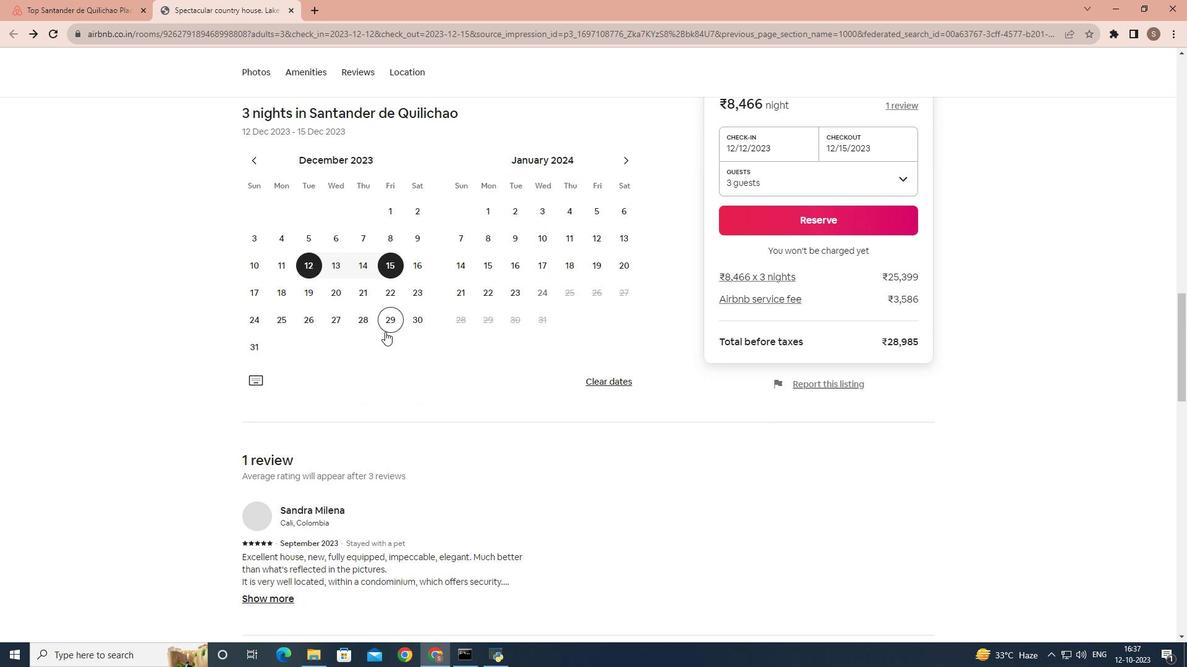 
Action: Mouse scrolled (391, 337) with delta (0, 0)
Screenshot: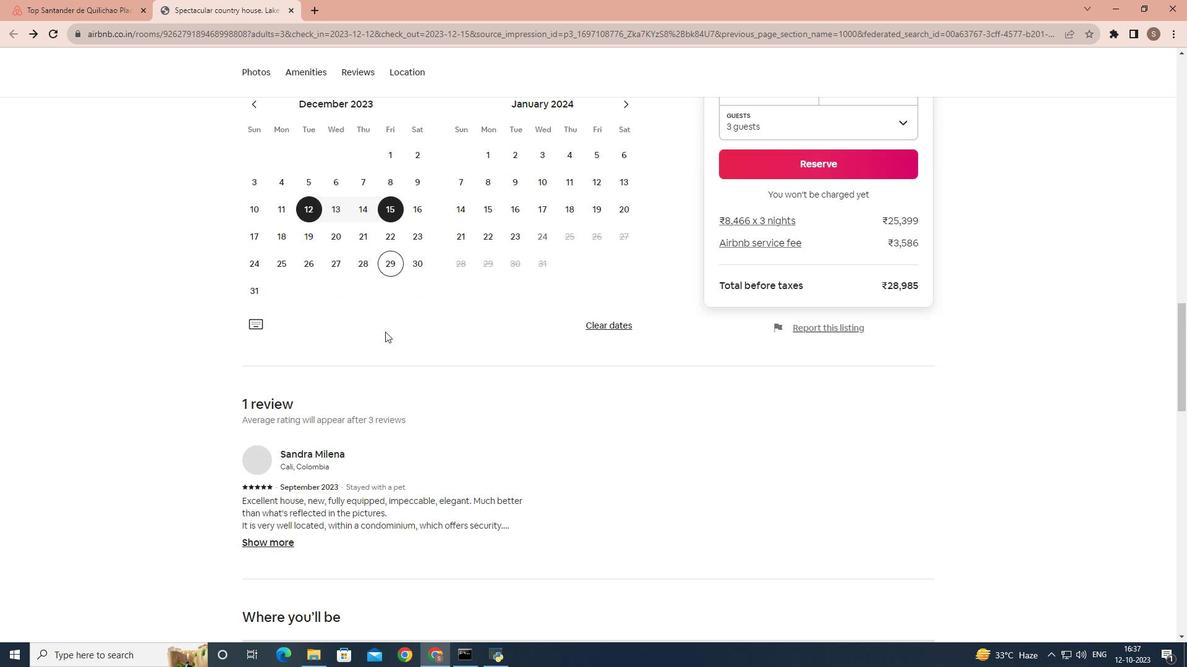 
Action: Mouse scrolled (391, 337) with delta (0, 0)
Screenshot: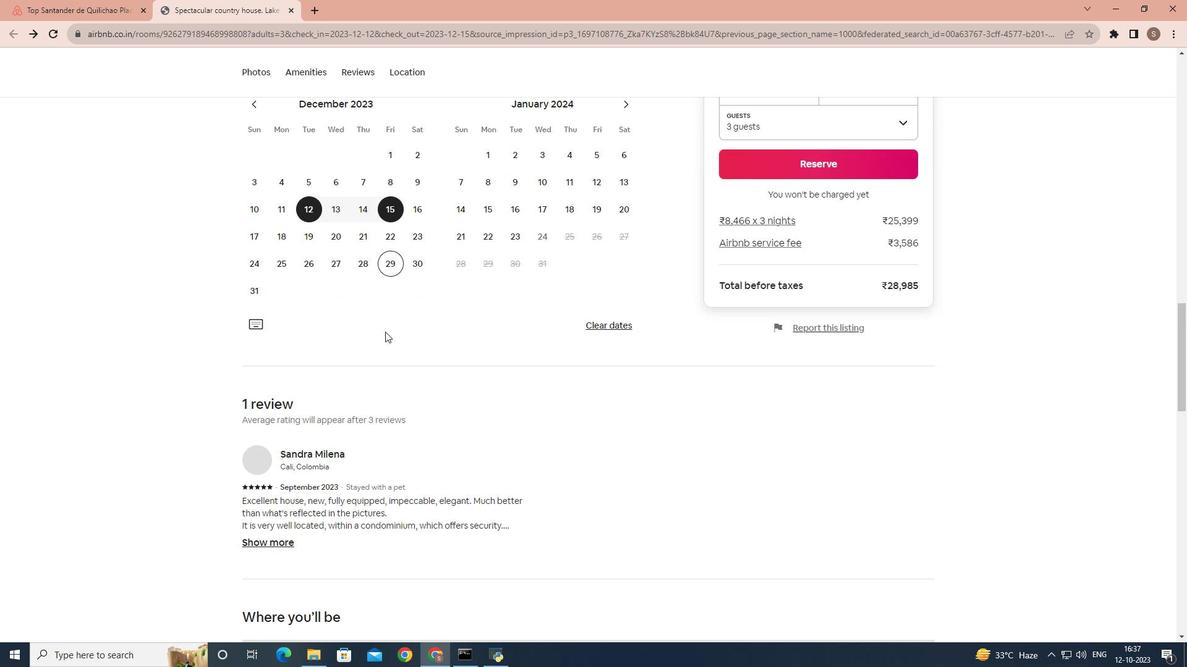 
Action: Mouse scrolled (391, 337) with delta (0, 0)
Screenshot: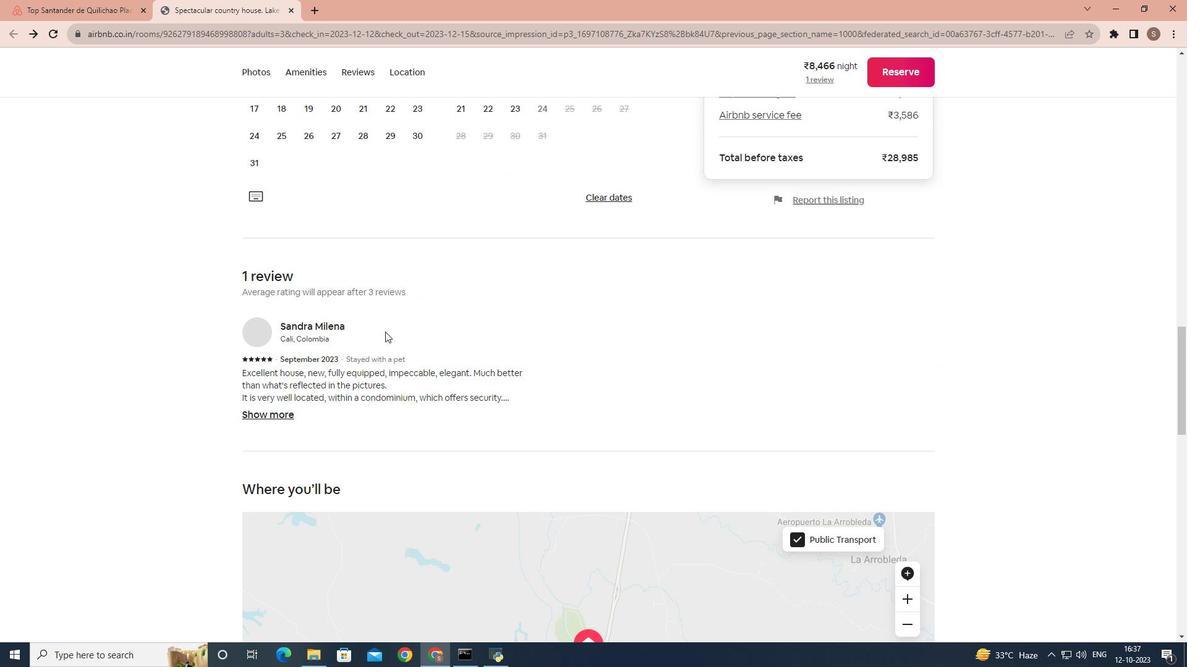 
Action: Mouse scrolled (391, 337) with delta (0, 0)
Screenshot: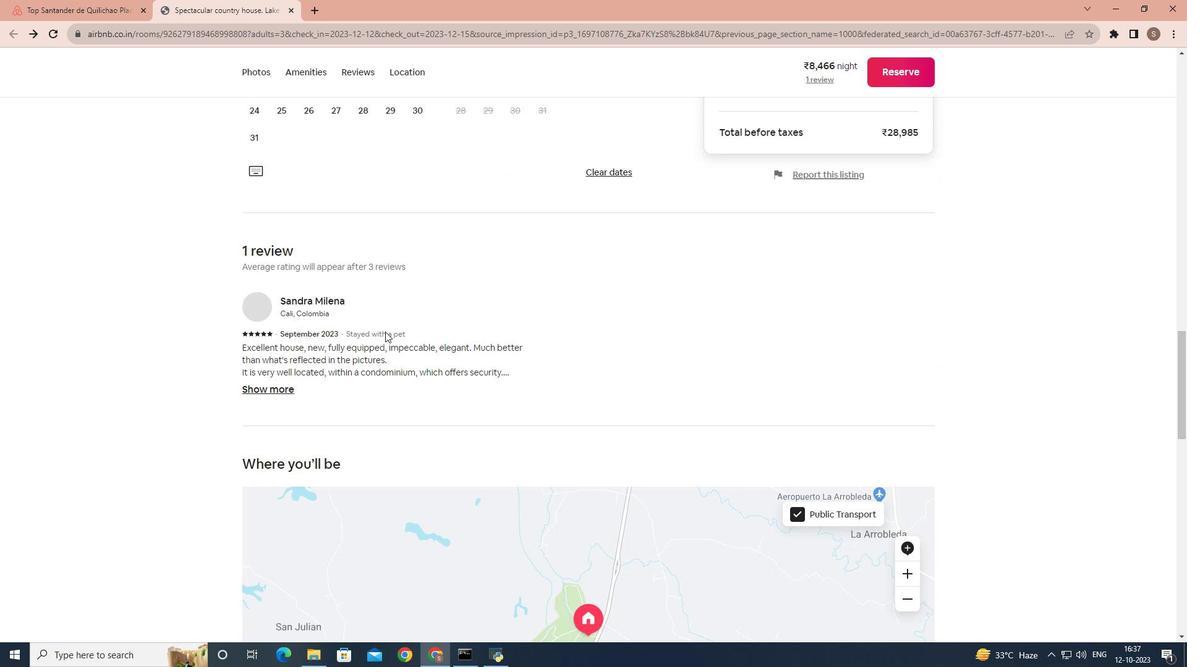 
Action: Mouse scrolled (391, 337) with delta (0, 0)
Screenshot: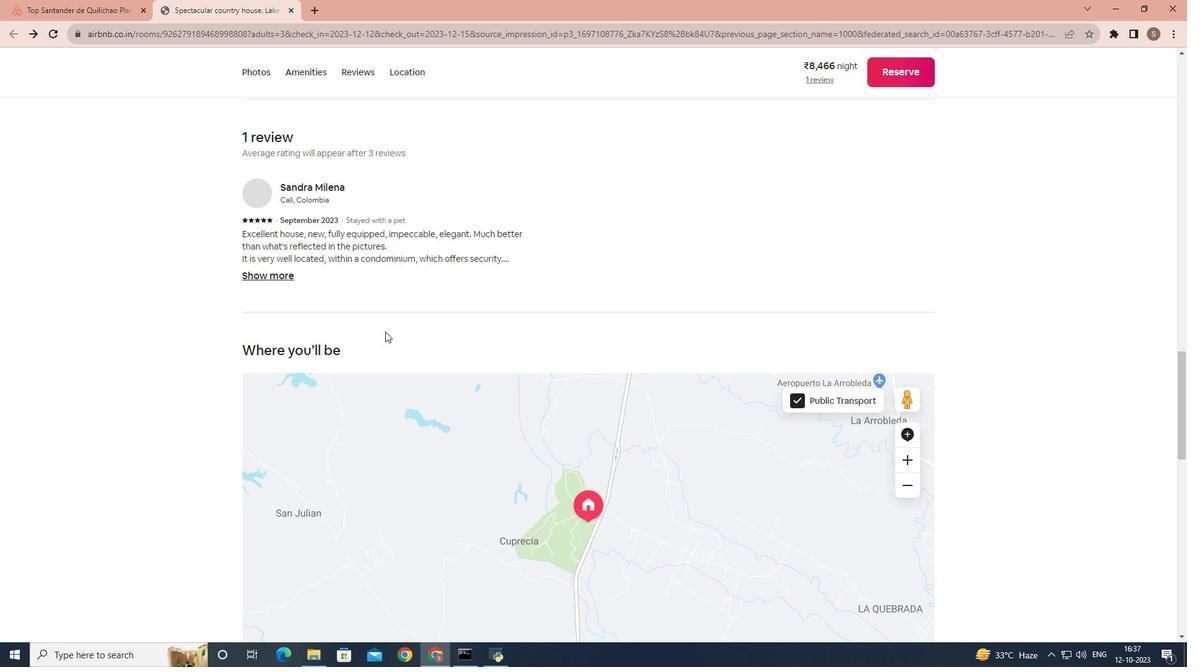 
Action: Mouse scrolled (391, 337) with delta (0, 0)
Screenshot: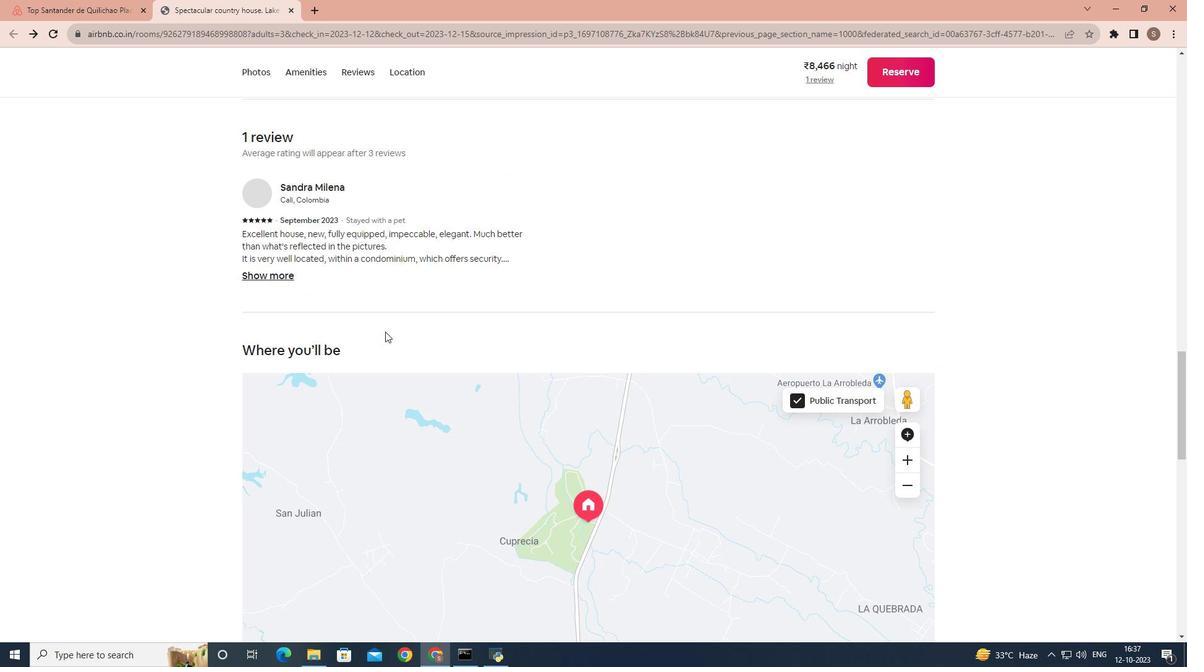 
Action: Mouse scrolled (391, 337) with delta (0, 0)
Screenshot: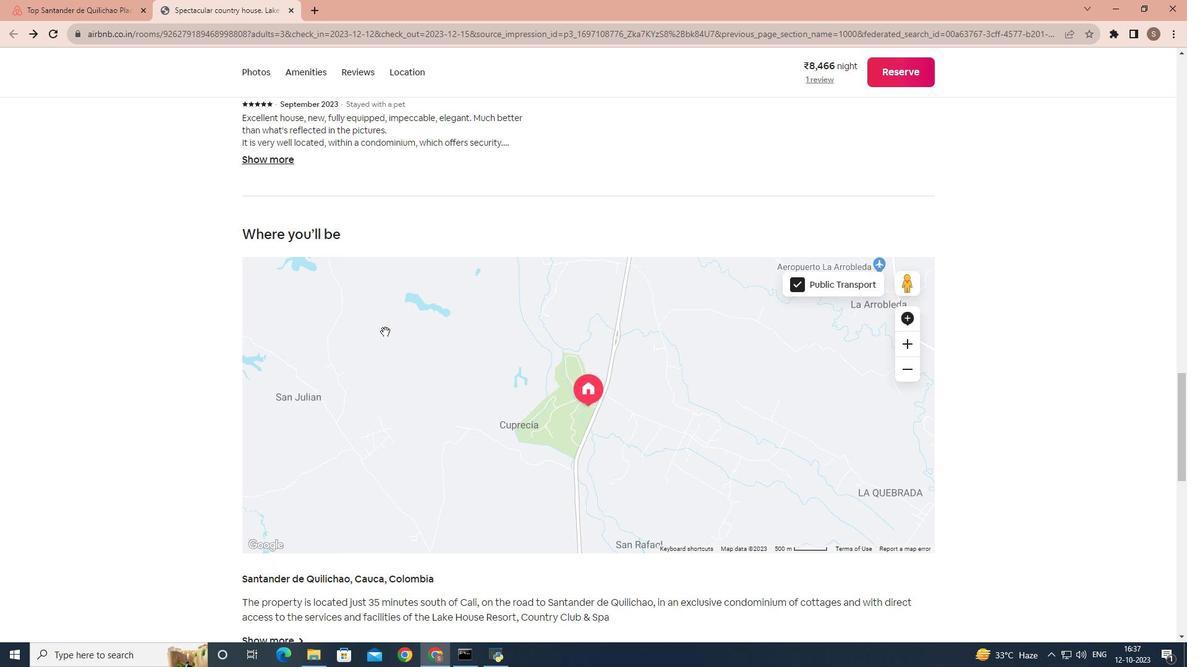 
Action: Mouse scrolled (391, 337) with delta (0, 0)
Screenshot: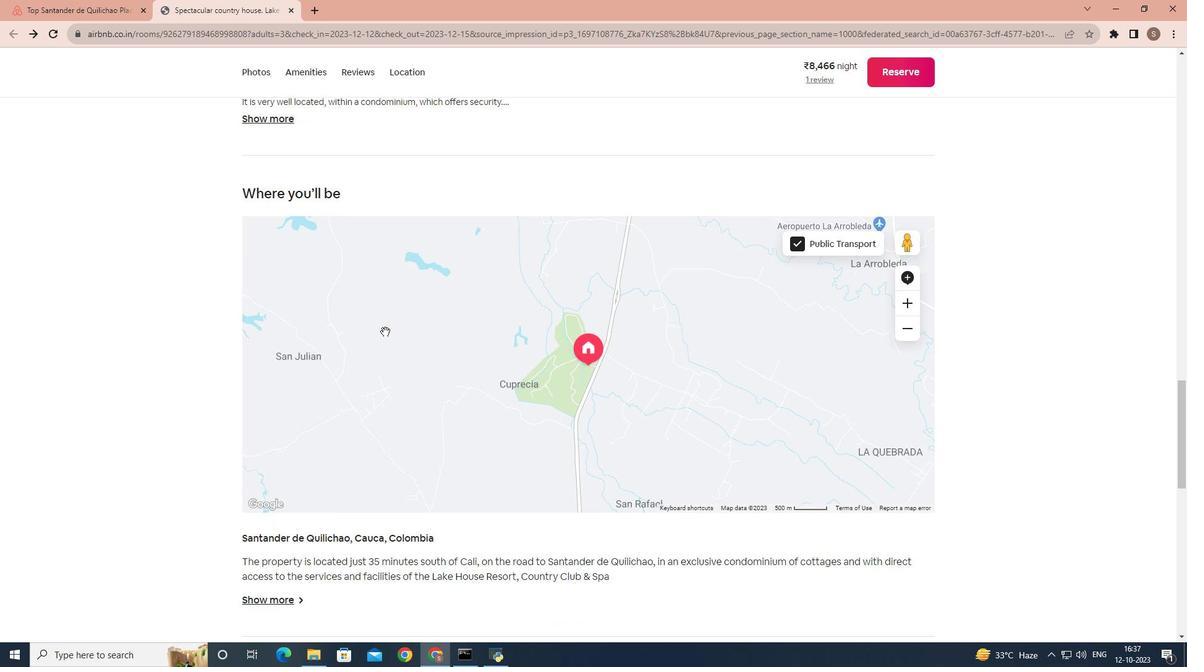 
Action: Mouse scrolled (391, 337) with delta (0, 0)
Screenshot: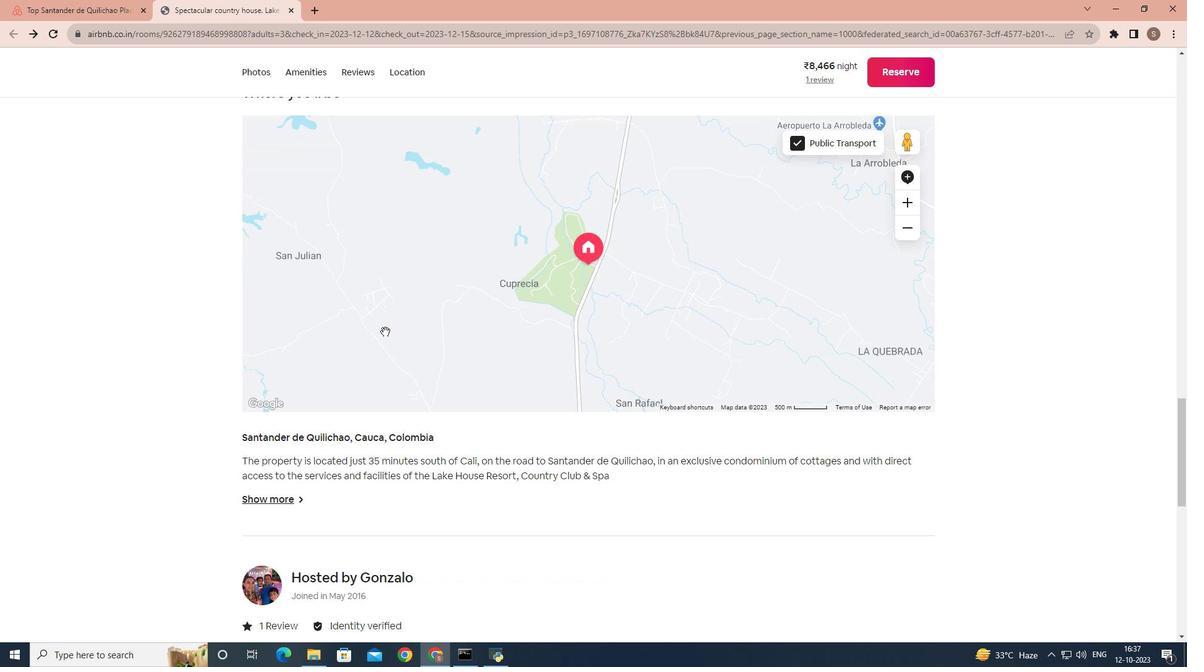
Action: Mouse scrolled (391, 337) with delta (0, 0)
Screenshot: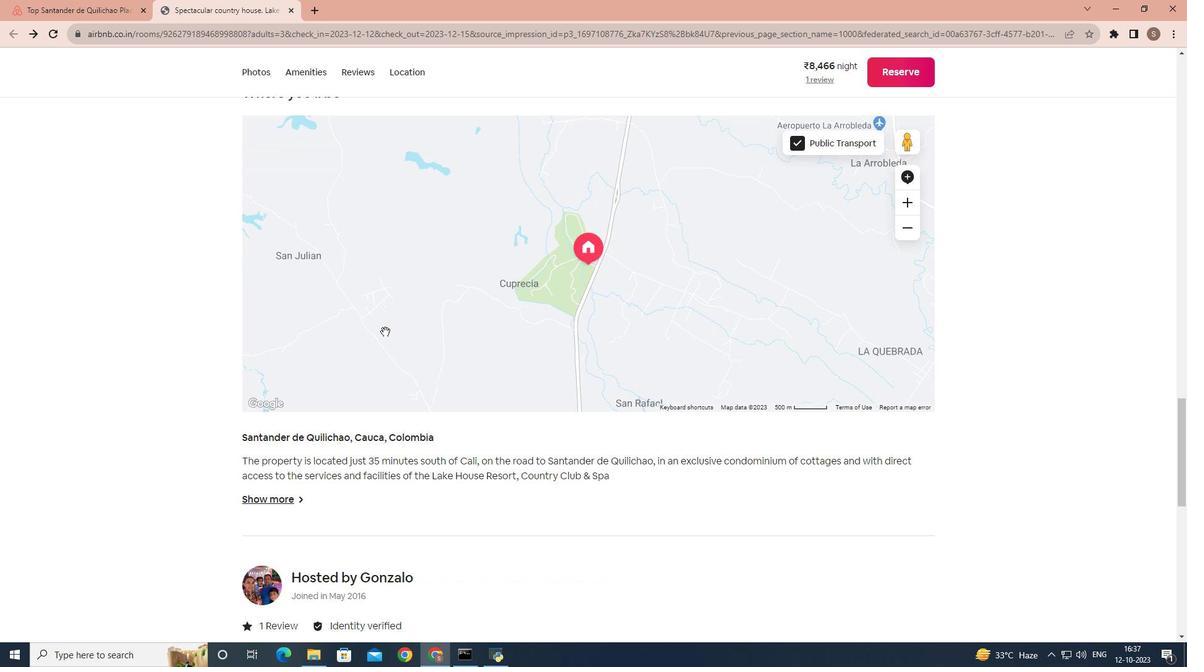 
Action: Mouse scrolled (391, 337) with delta (0, 0)
Screenshot: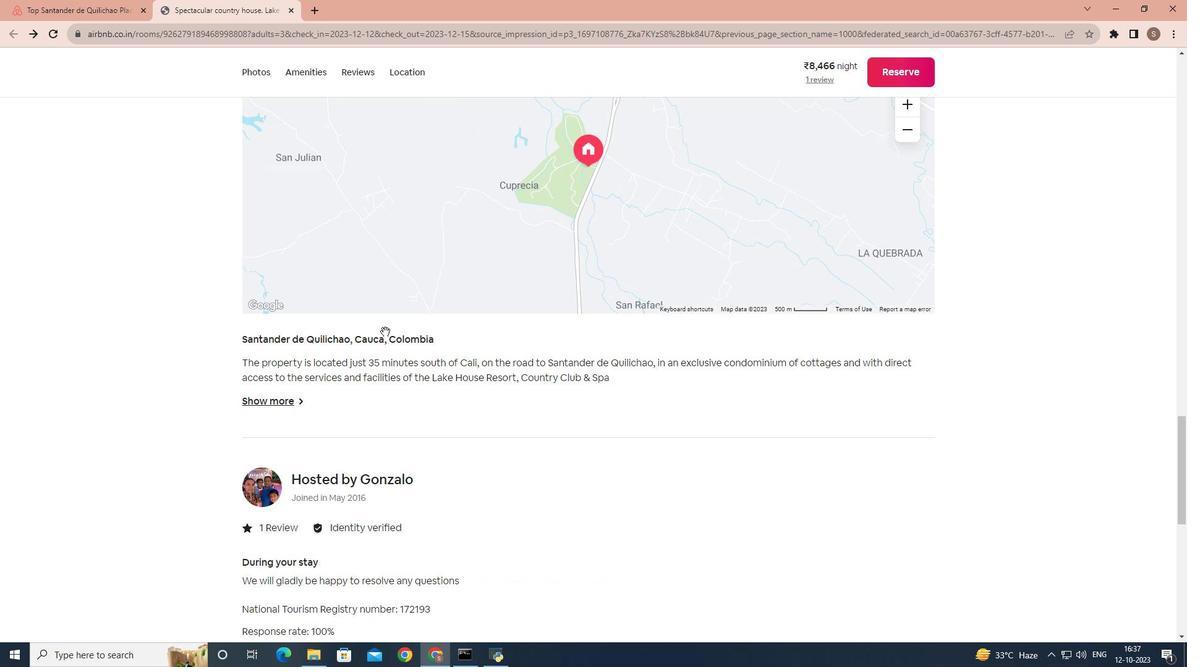 
Action: Mouse scrolled (391, 337) with delta (0, 0)
Screenshot: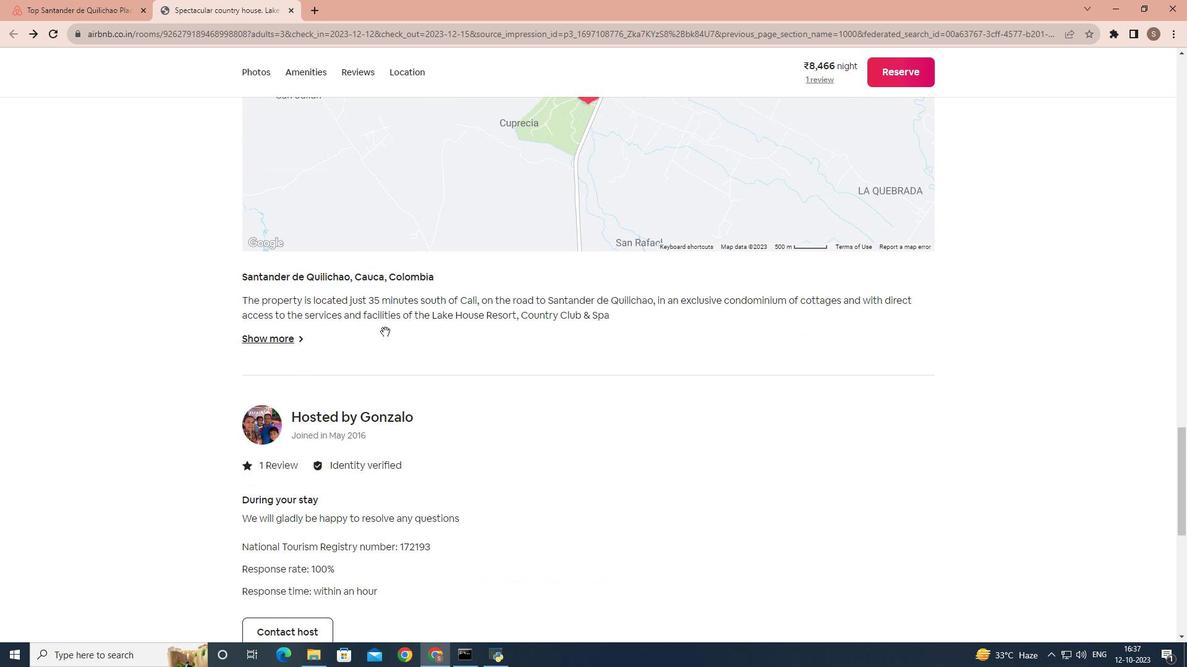 
Action: Mouse moved to (296, 278)
Screenshot: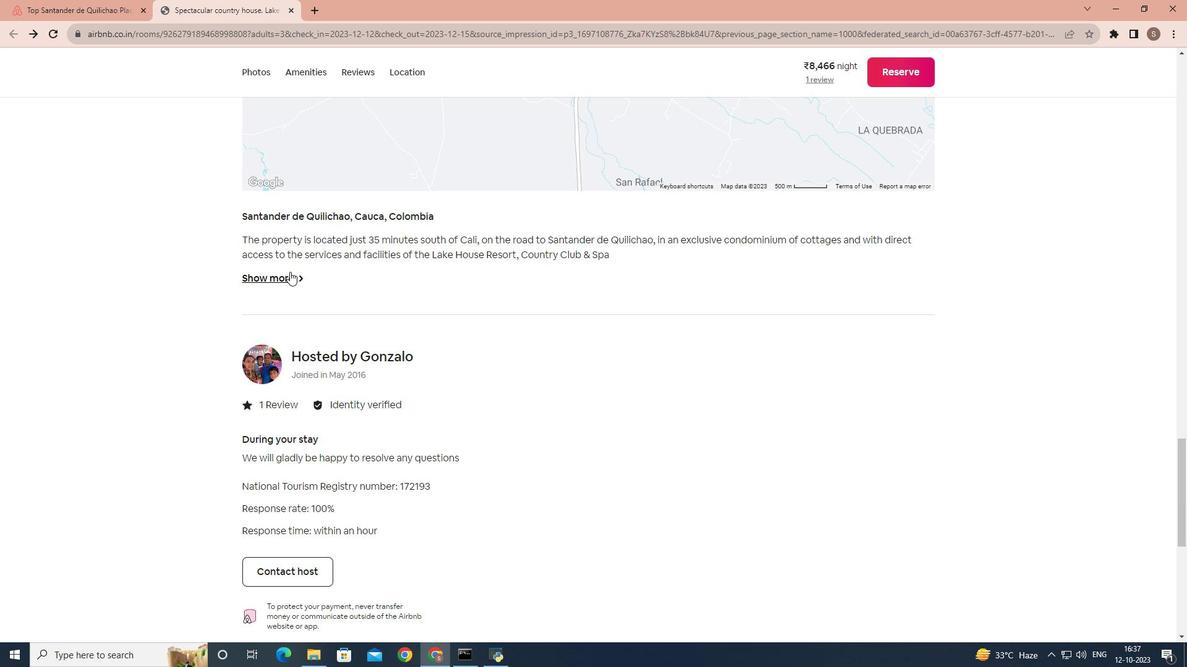 
Action: Mouse pressed left at (296, 278)
Screenshot: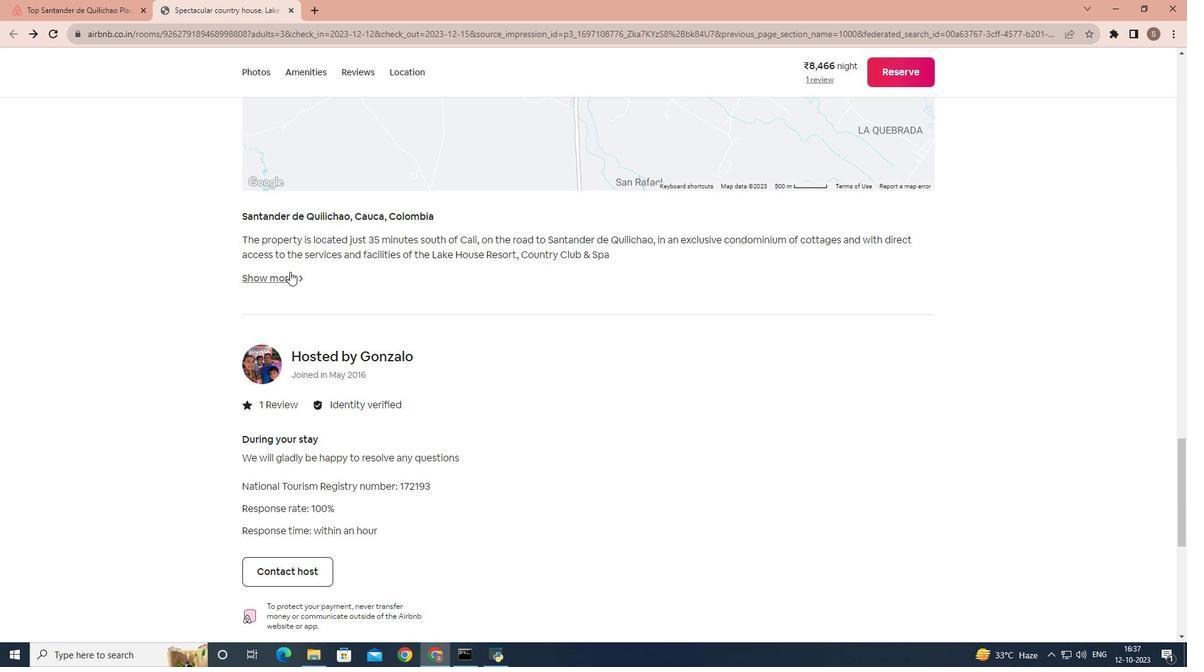 
Action: Mouse moved to (602, 277)
Screenshot: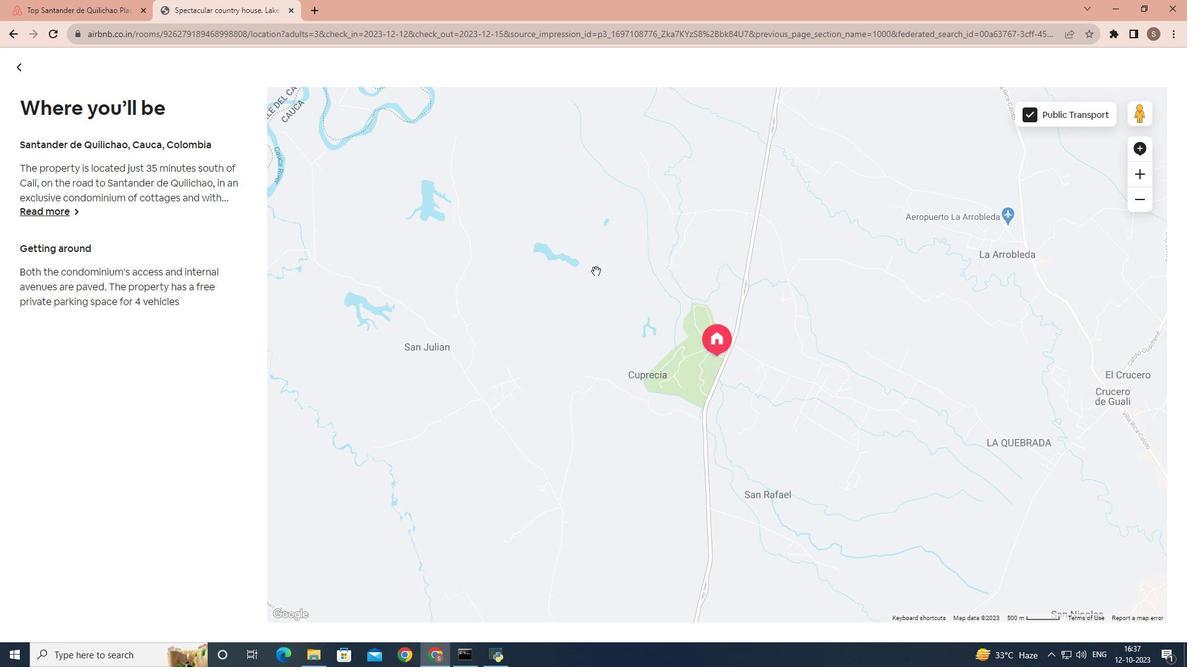 
Action: Mouse pressed left at (602, 277)
Screenshot: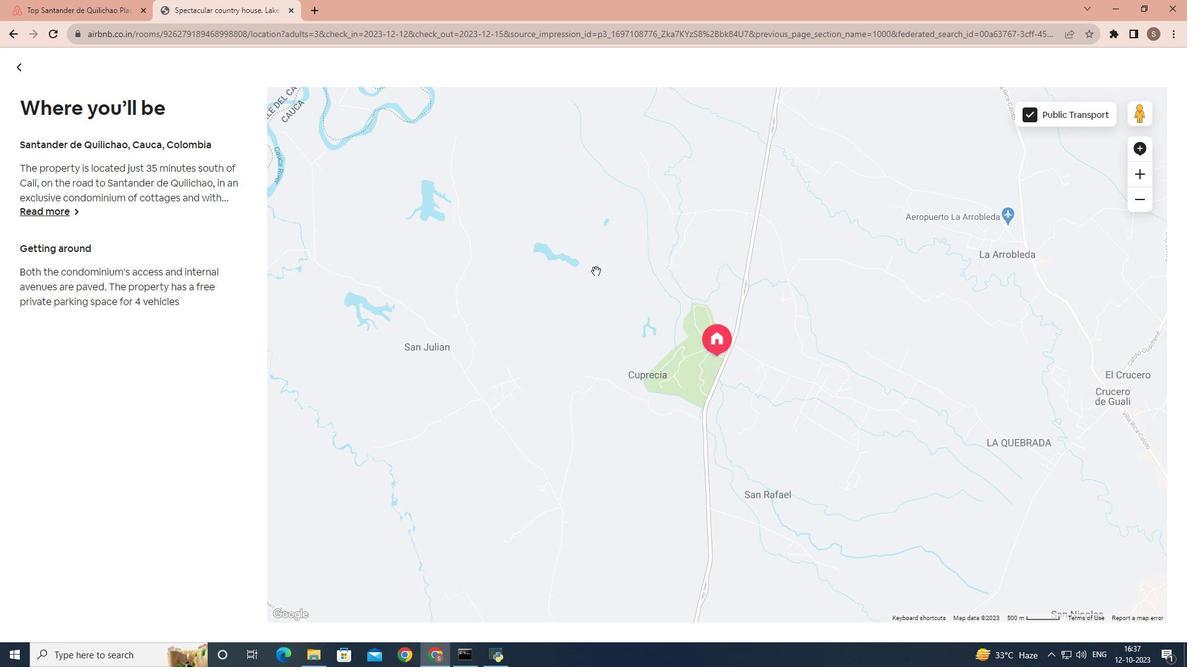 
Action: Mouse moved to (651, 276)
Screenshot: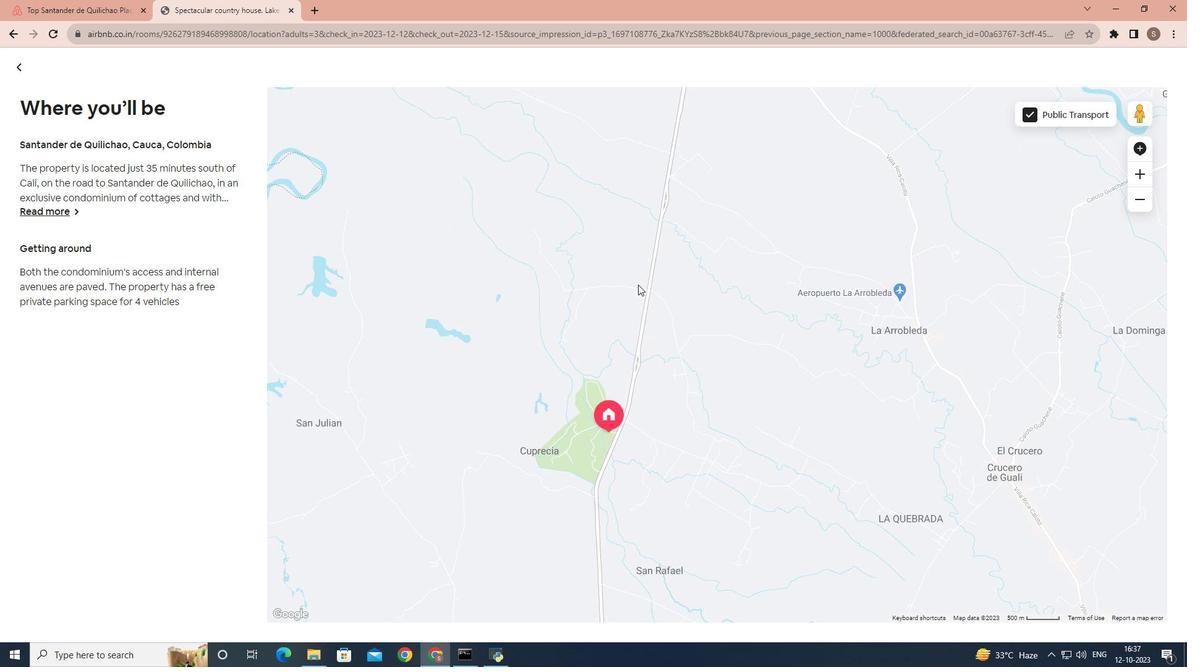
Action: Mouse pressed left at (651, 276)
Screenshot: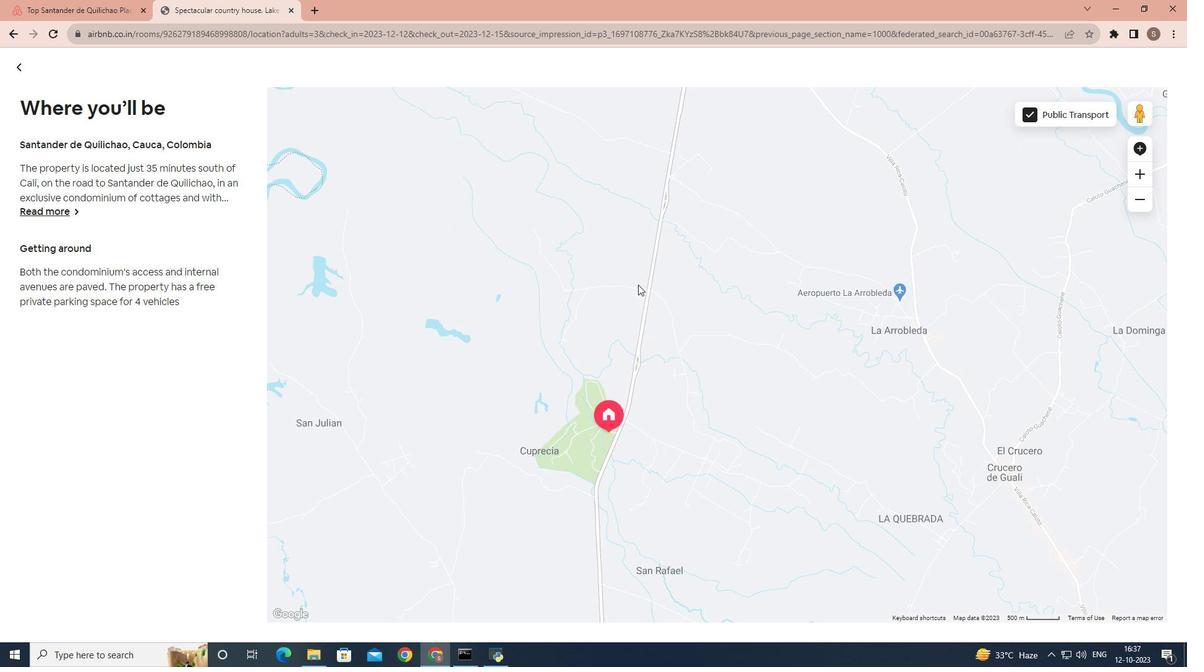 
Action: Mouse moved to (532, 396)
Screenshot: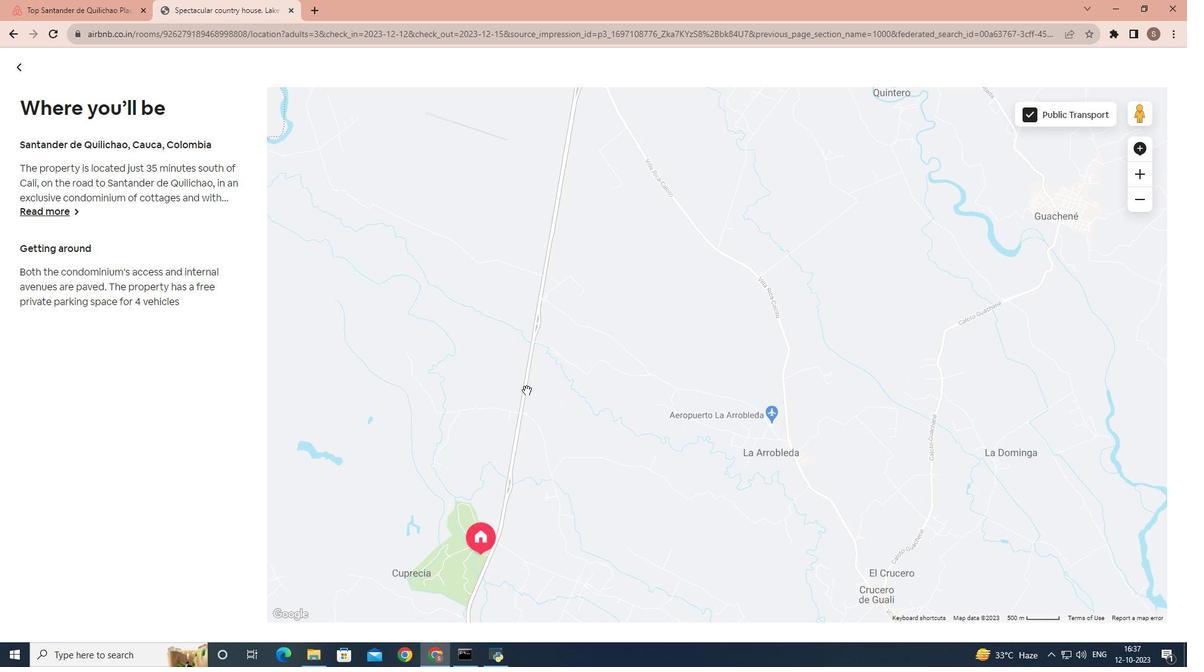 
Action: Mouse pressed left at (532, 396)
Screenshot: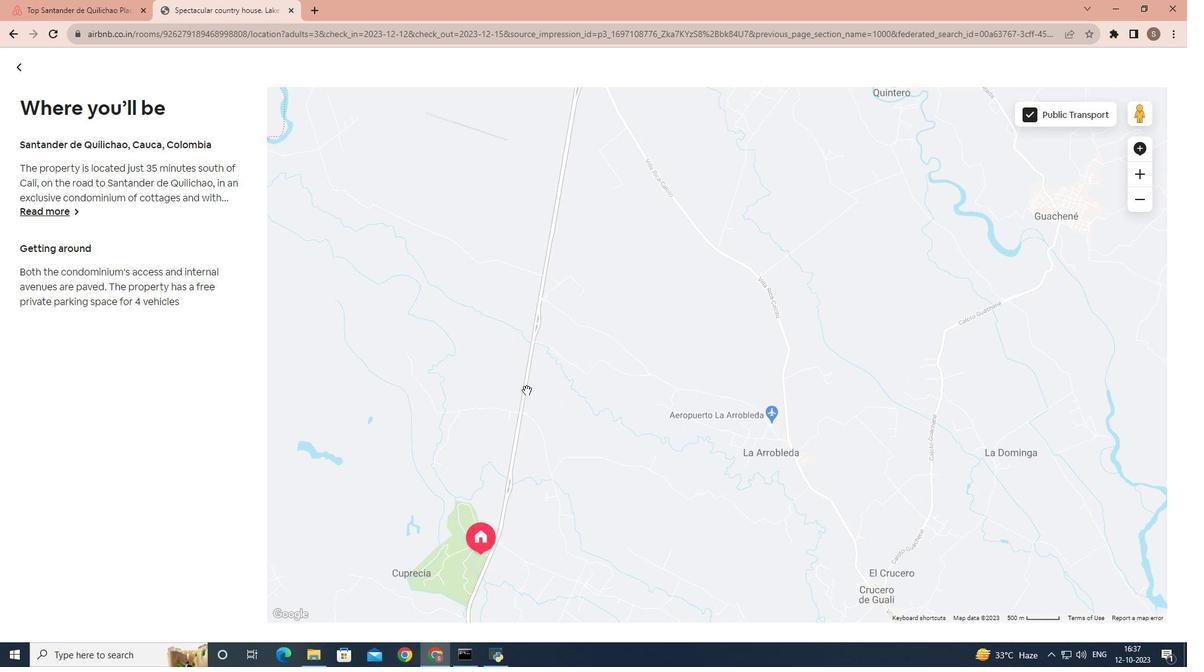 
Action: Mouse moved to (399, 371)
Screenshot: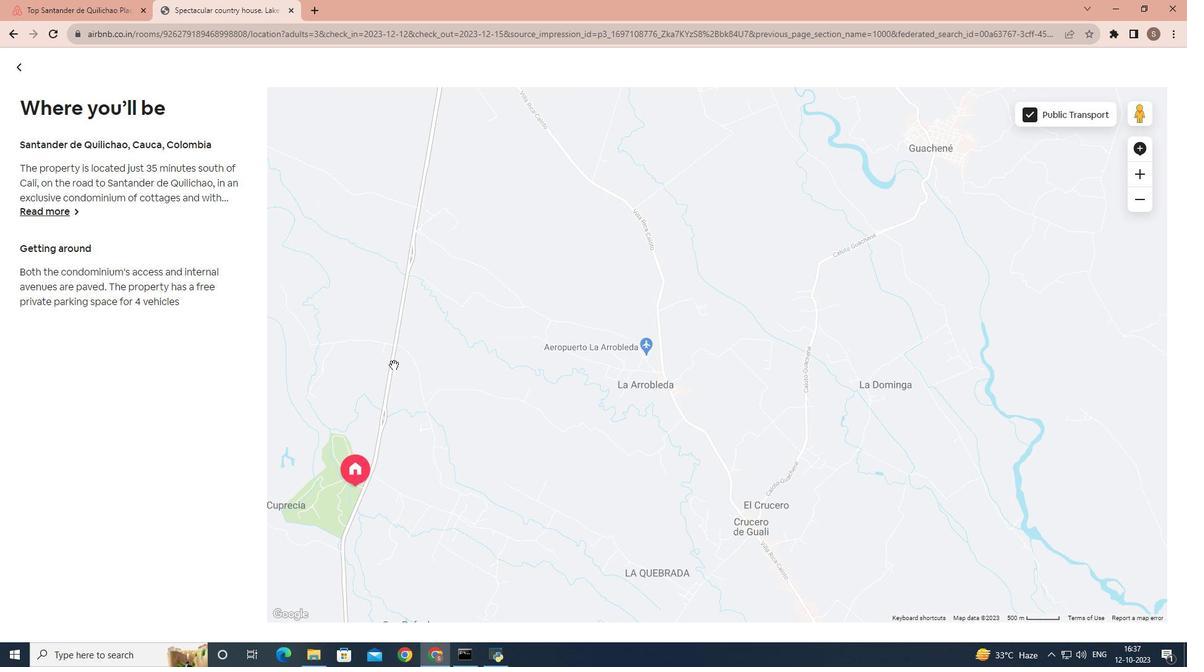 
Action: Mouse pressed left at (399, 371)
Screenshot: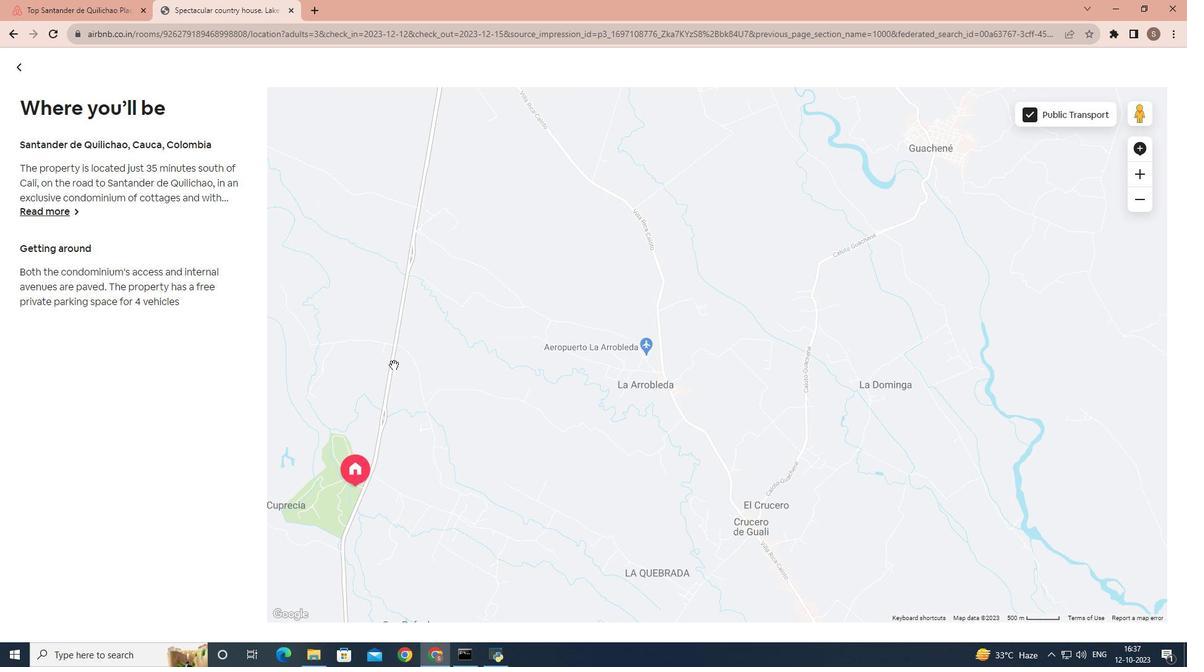 
Action: Mouse moved to (423, 330)
Screenshot: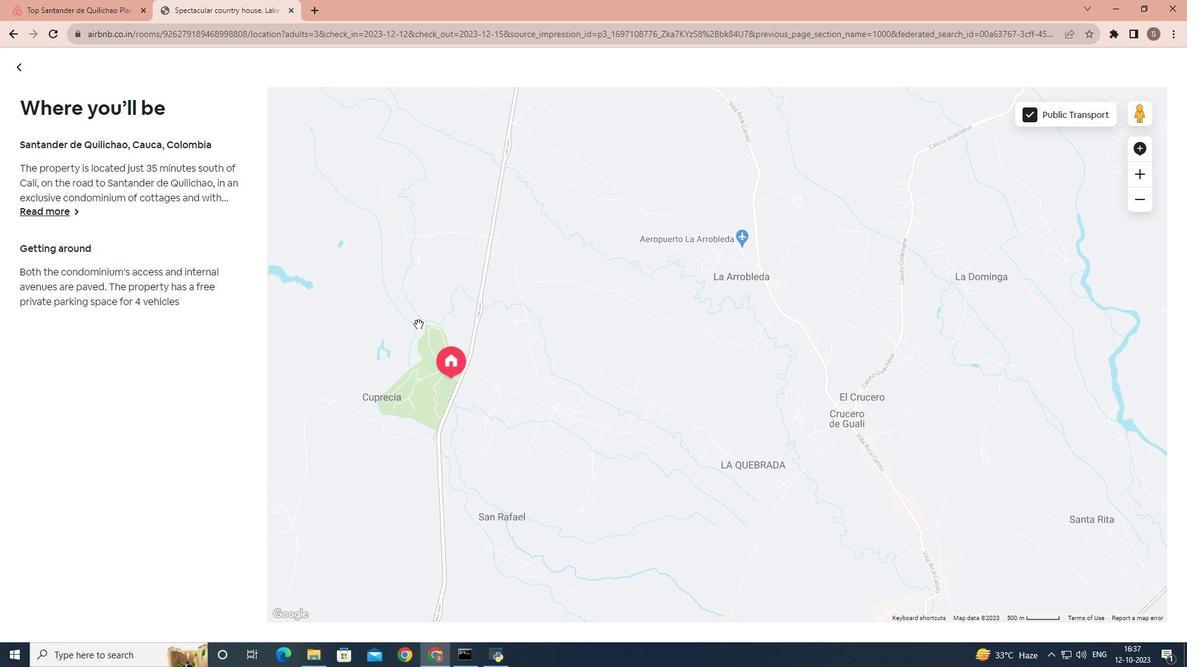 
Action: Mouse pressed left at (423, 330)
Screenshot: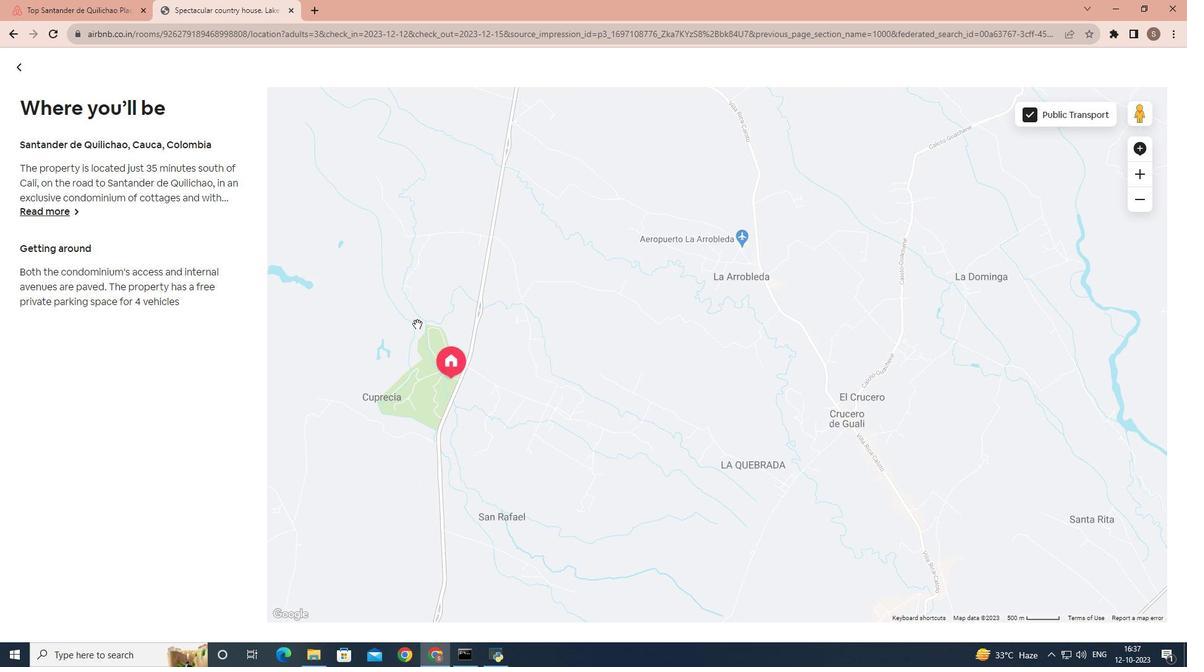 
Action: Mouse moved to (358, 315)
Screenshot: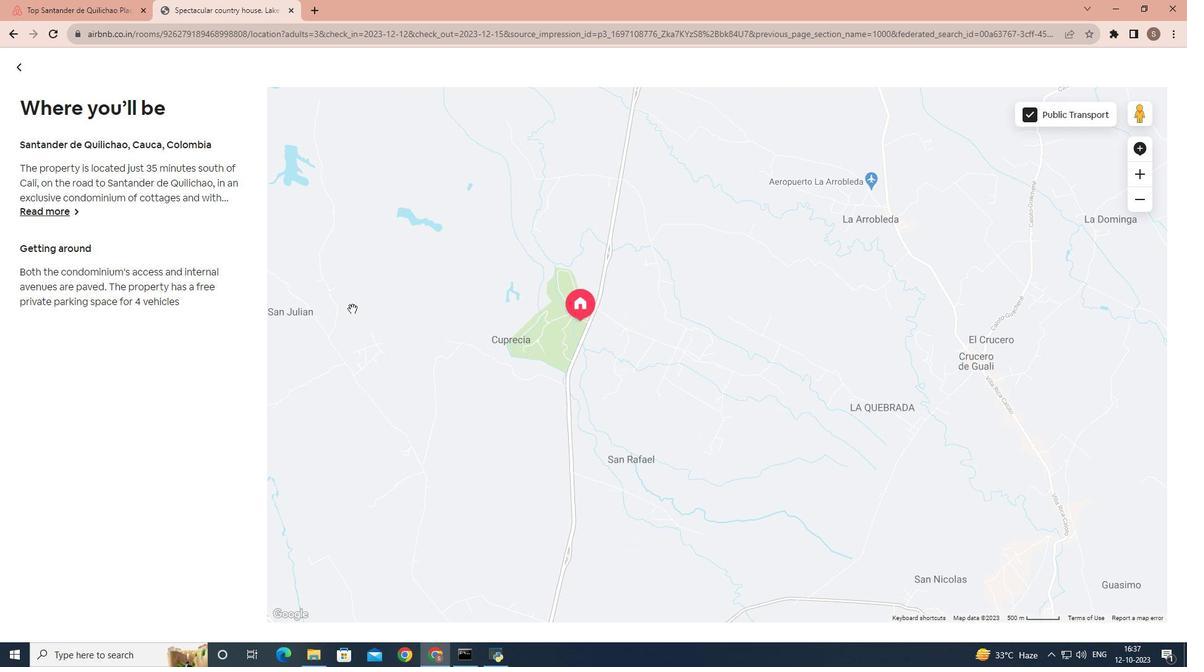 
Action: Mouse pressed left at (358, 315)
Screenshot: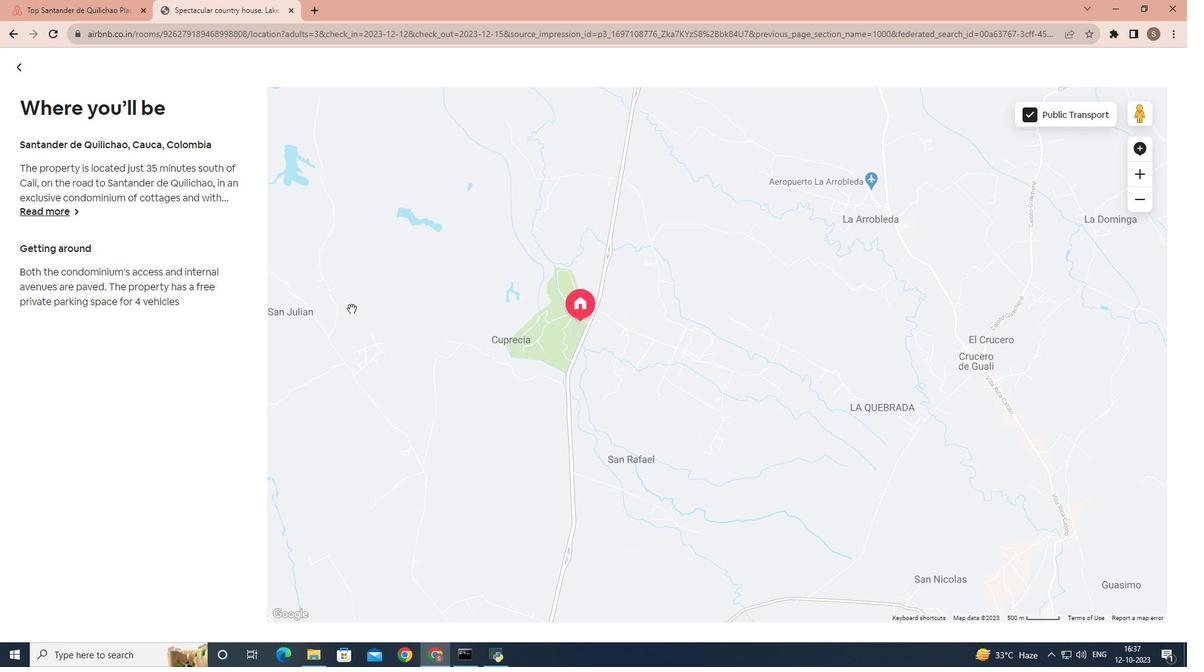 
Action: Mouse moved to (416, 274)
Screenshot: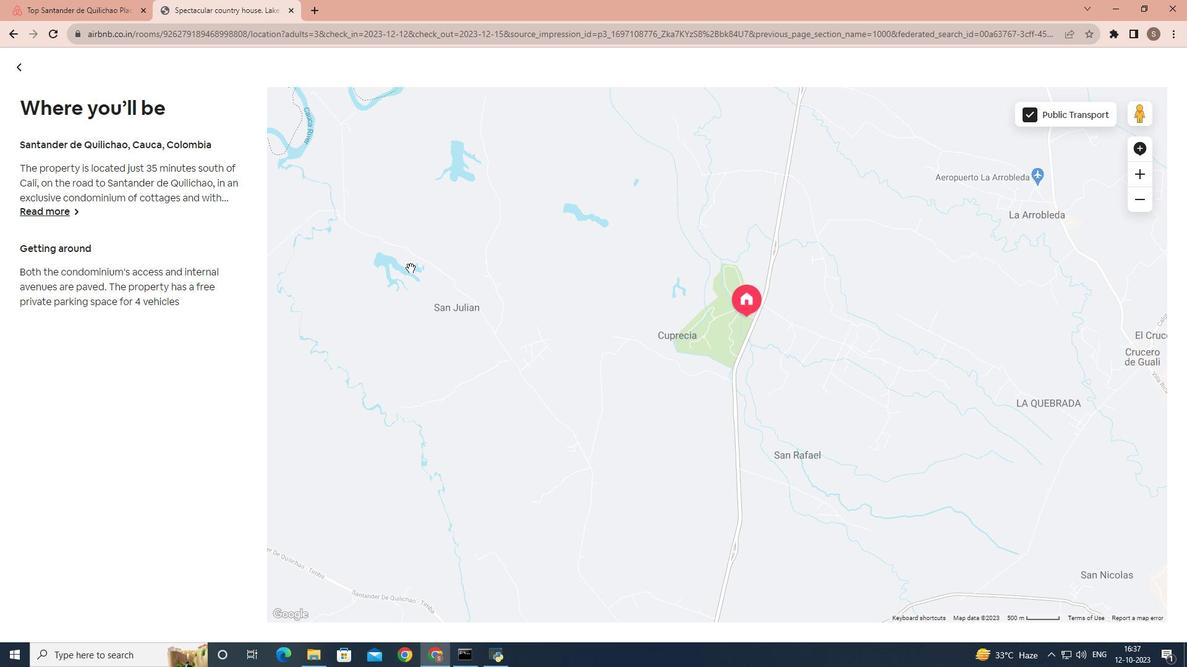 
Action: Mouse pressed left at (416, 274)
Screenshot: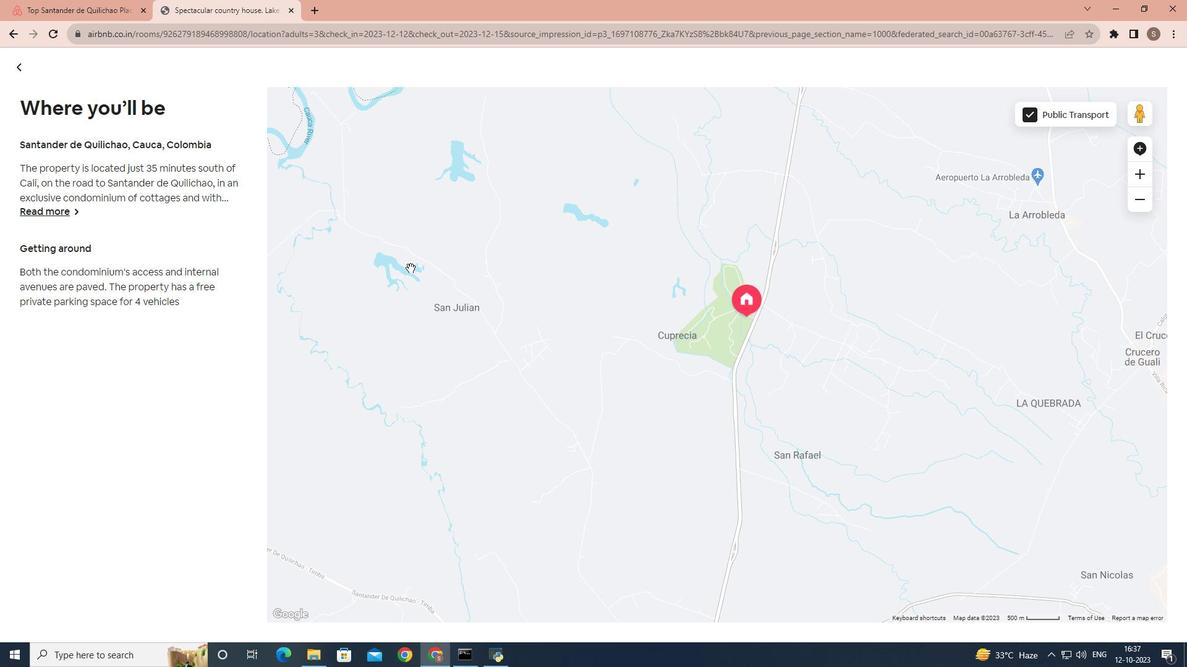 
Action: Mouse moved to (506, 364)
Screenshot: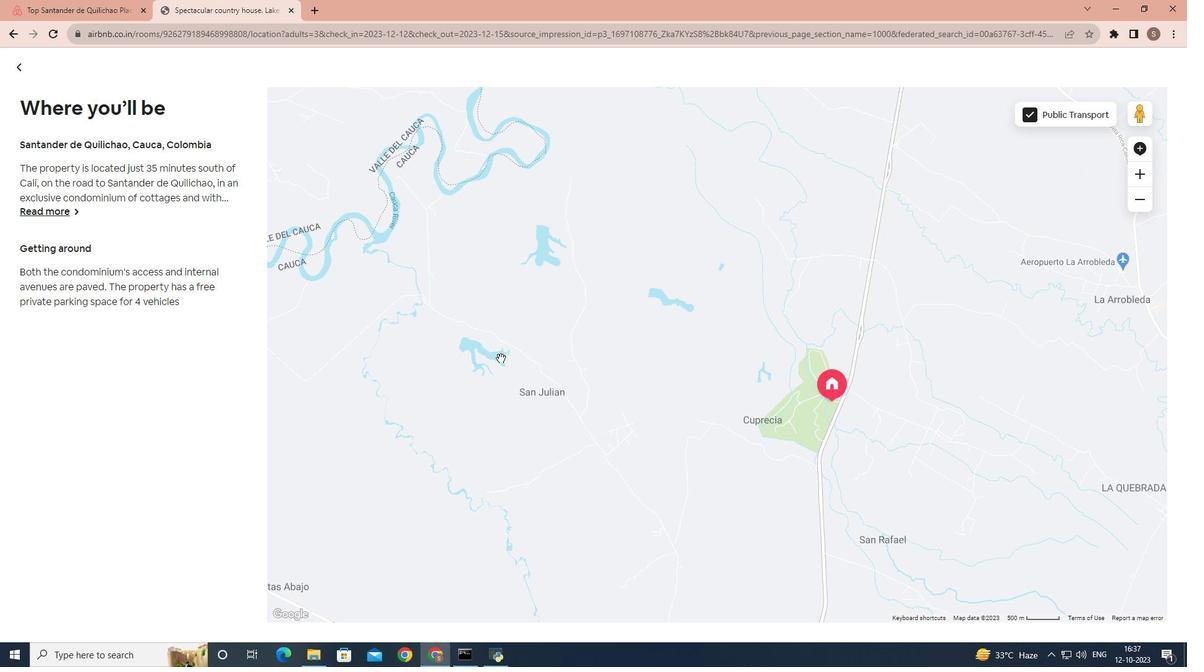 
Action: Mouse pressed left at (506, 364)
Screenshot: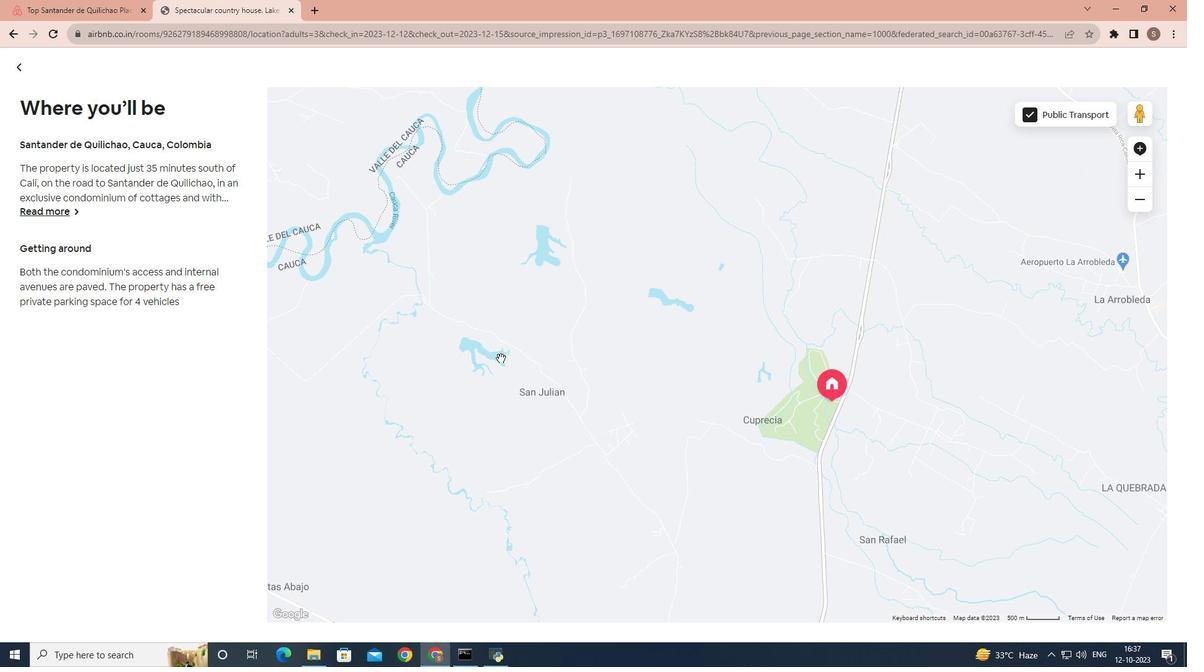 
Action: Mouse moved to (523, 357)
Screenshot: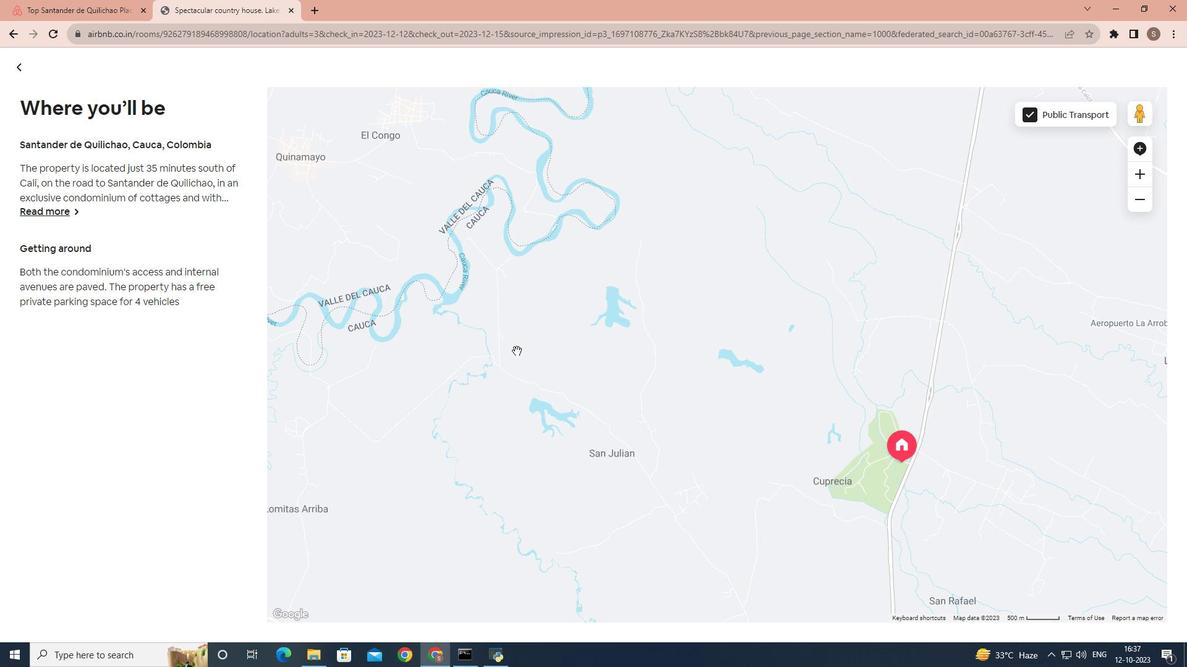 
Action: Mouse pressed left at (523, 357)
Screenshot: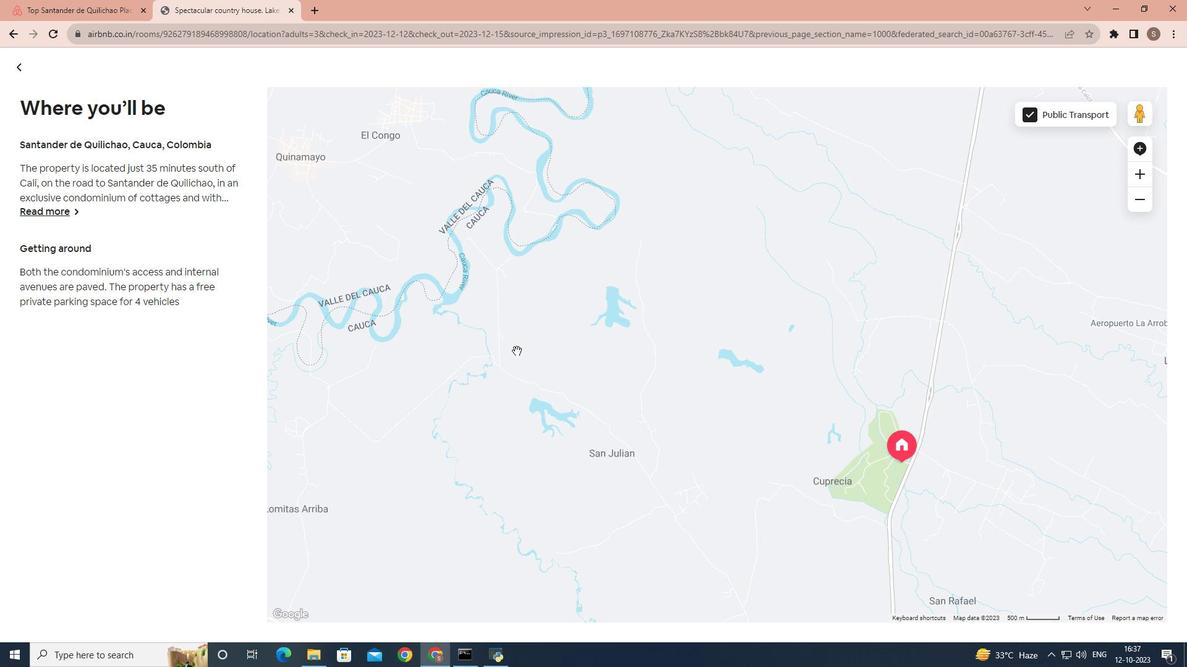 
Action: Mouse moved to (531, 327)
Screenshot: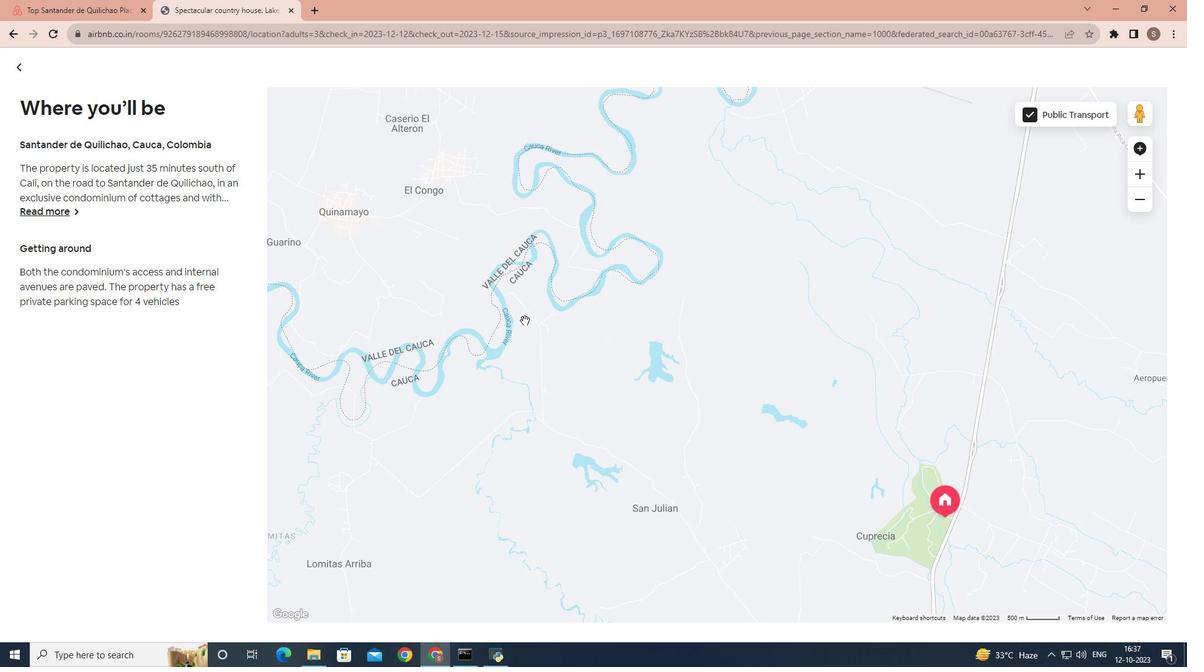 
Action: Mouse pressed left at (531, 327)
Screenshot: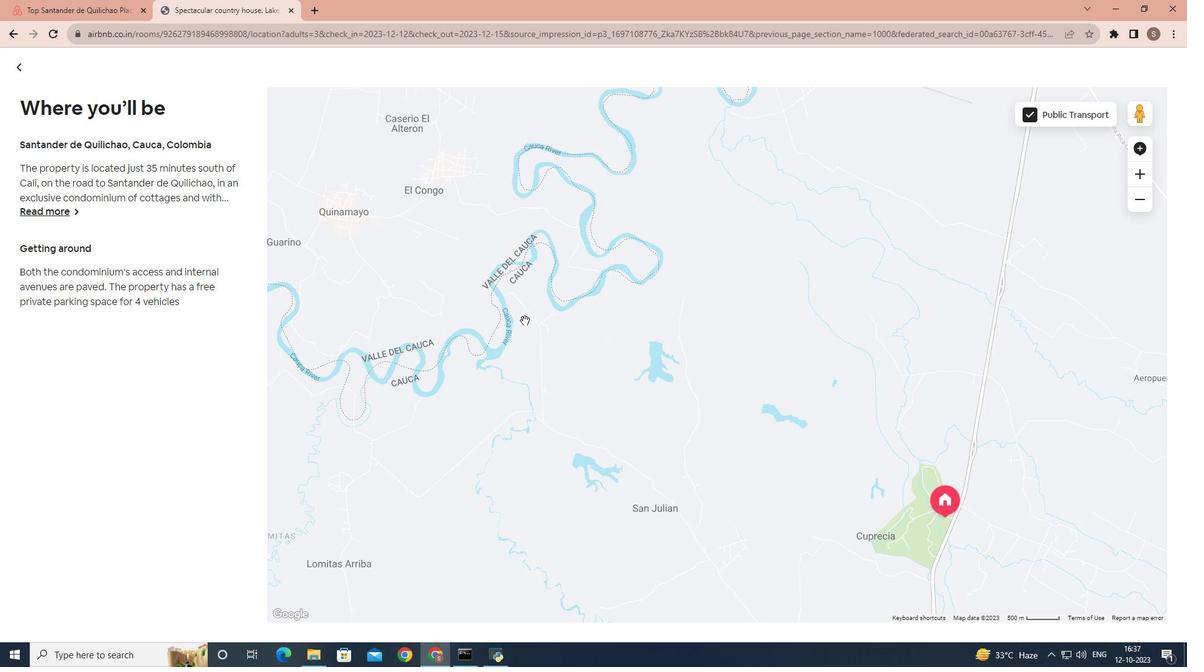 
Action: Mouse moved to (28, 81)
Screenshot: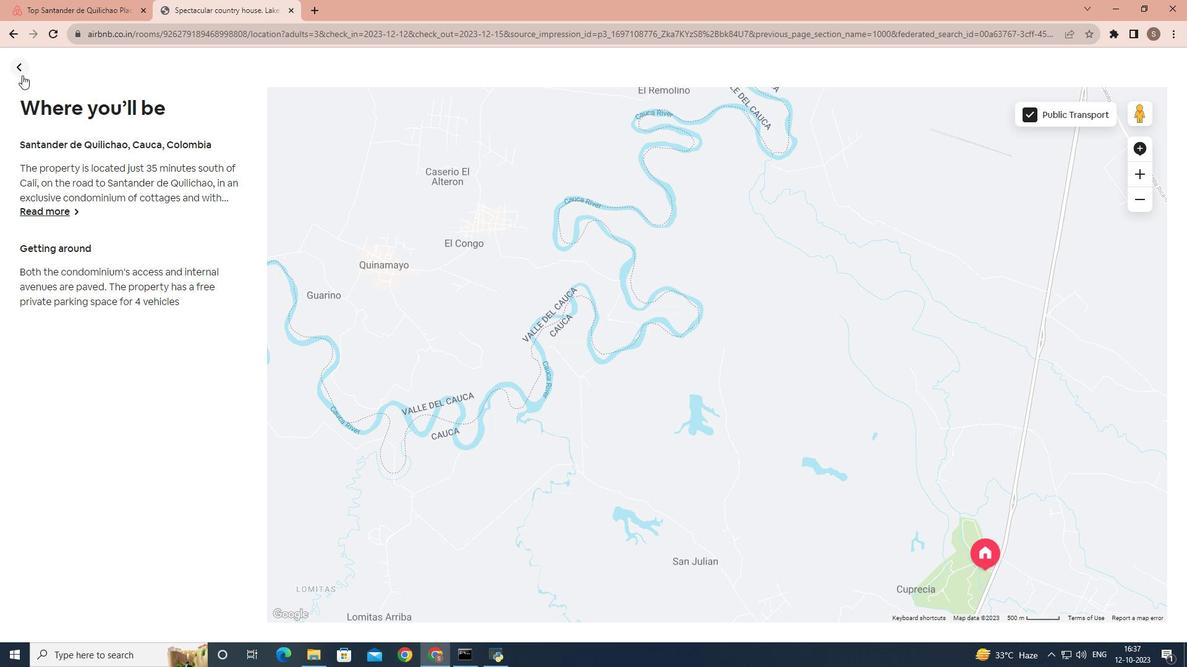 
Action: Mouse pressed left at (28, 81)
Screenshot: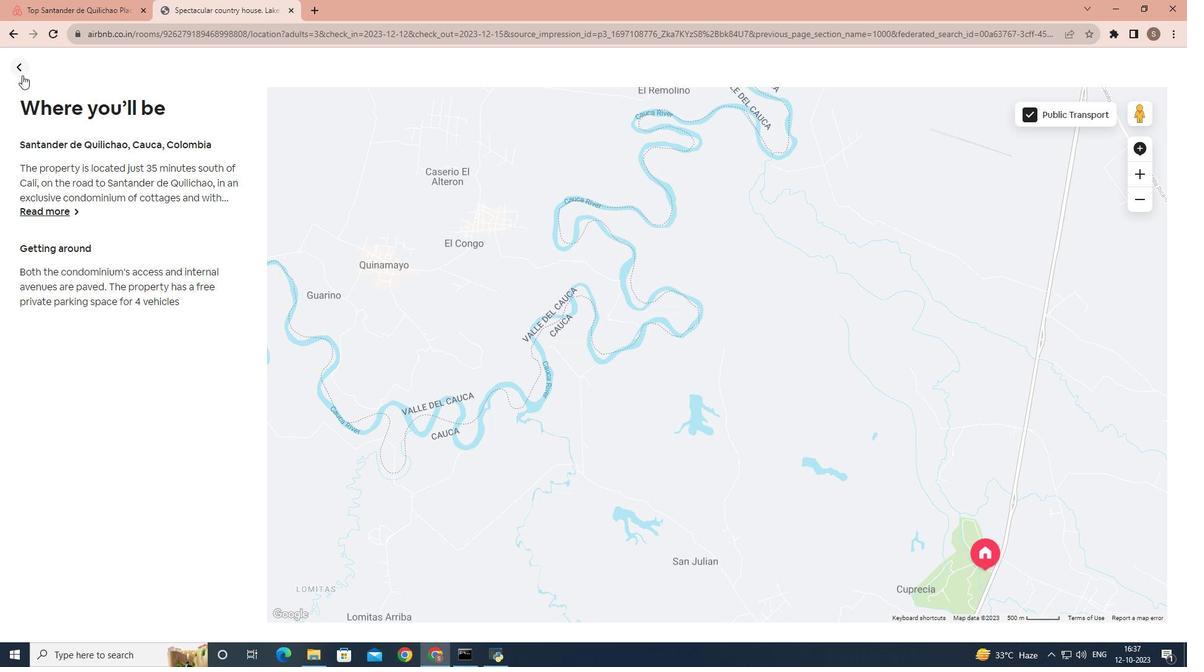 
Action: Mouse moved to (355, 317)
Screenshot: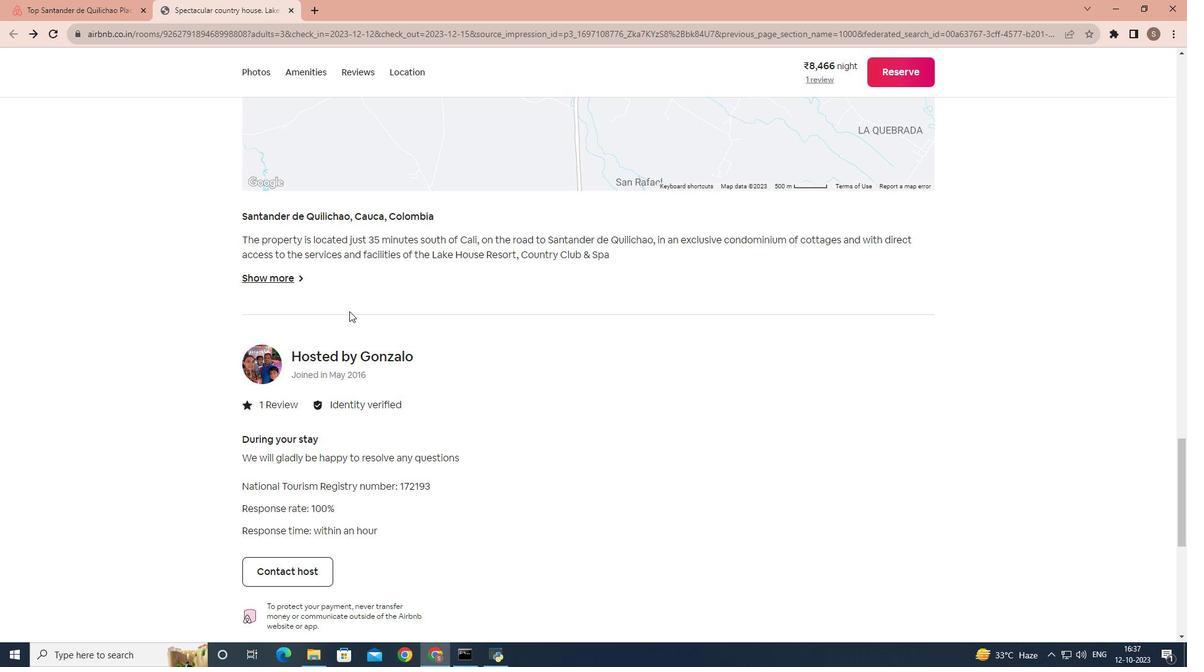 
Action: Mouse scrolled (355, 317) with delta (0, 0)
Screenshot: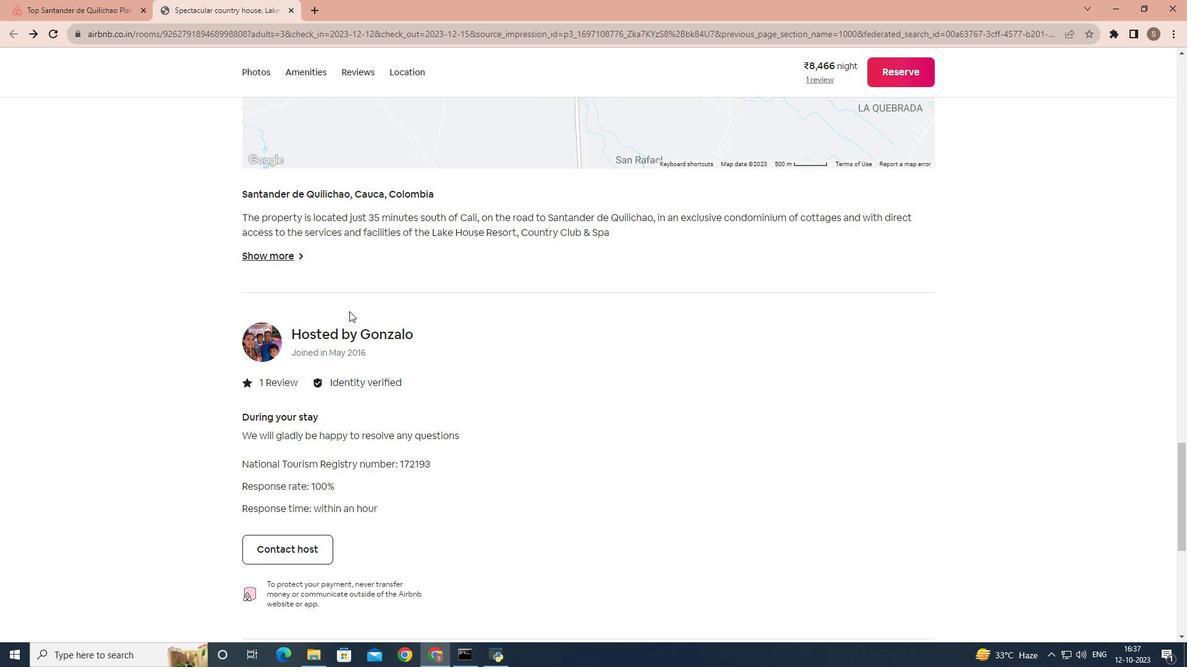 
Action: Mouse scrolled (355, 317) with delta (0, 0)
Screenshot: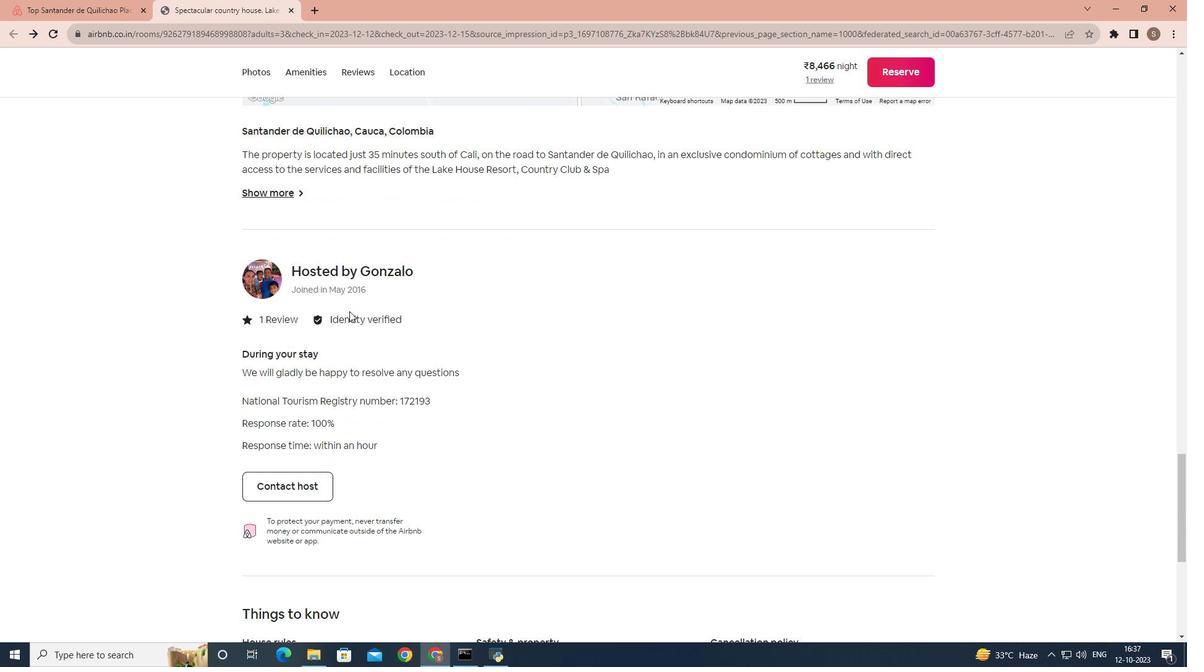 
Action: Mouse scrolled (355, 317) with delta (0, 0)
